 Task: Create a digital collage inspired by a song: Choose a favorite song and create a digital collage that visually represents its mood, lyrics, or overall theme using Photoshop.
Action: Mouse moved to (443, 299)
Screenshot: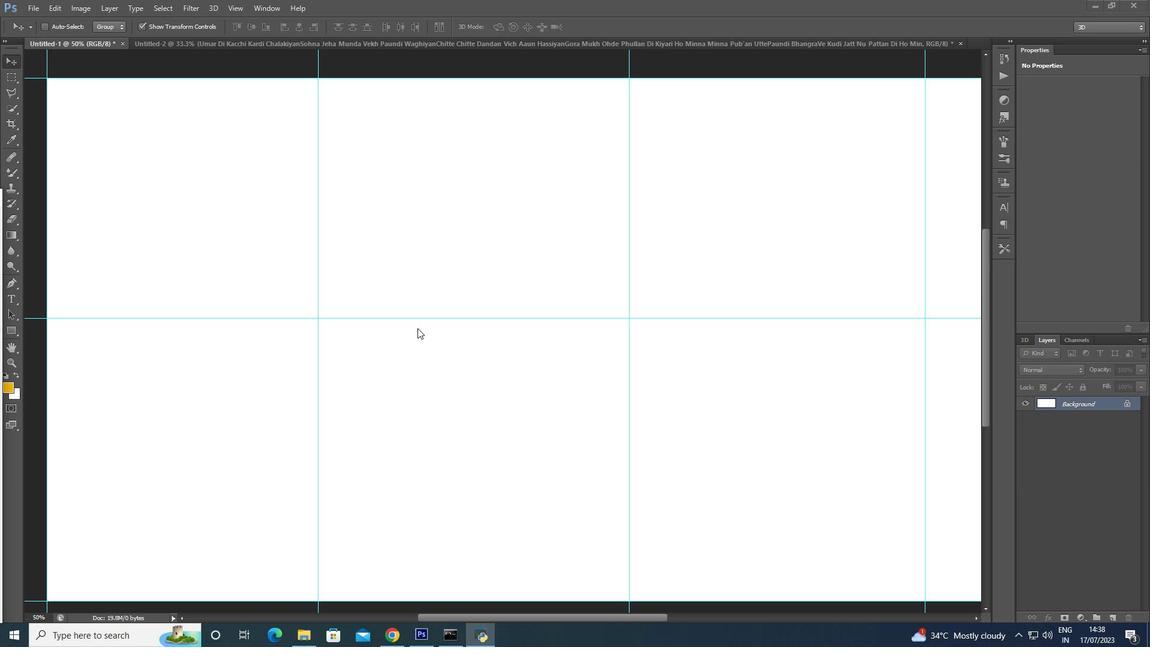 
Action: Mouse pressed left at (443, 299)
Screenshot: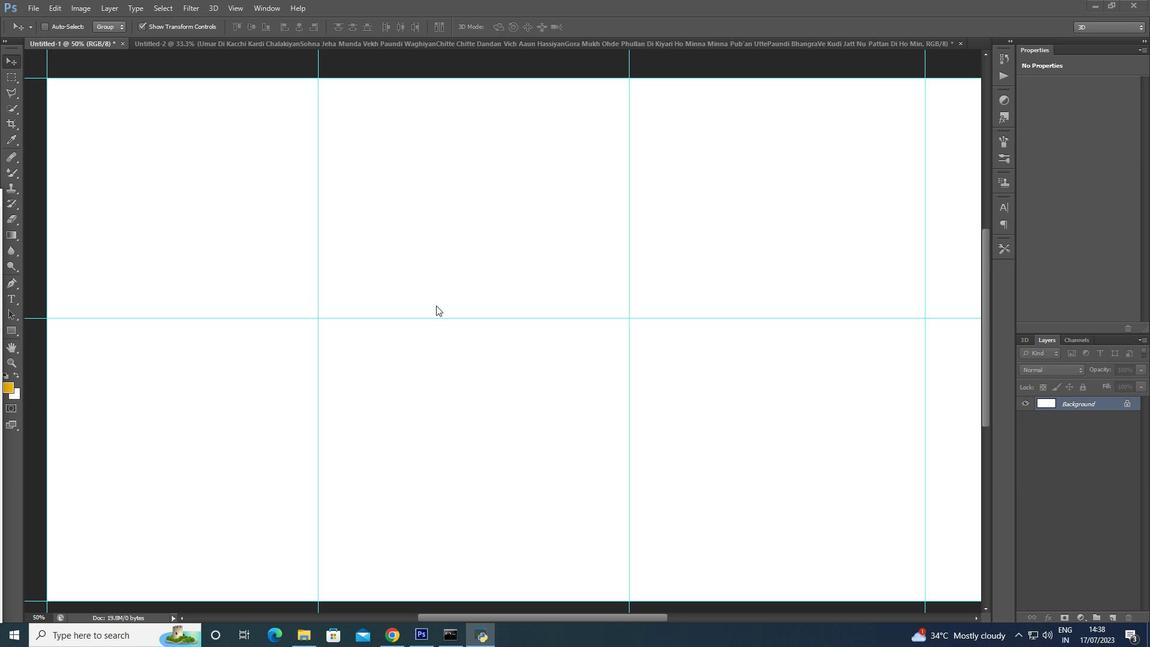 
Action: Mouse moved to (1111, 614)
Screenshot: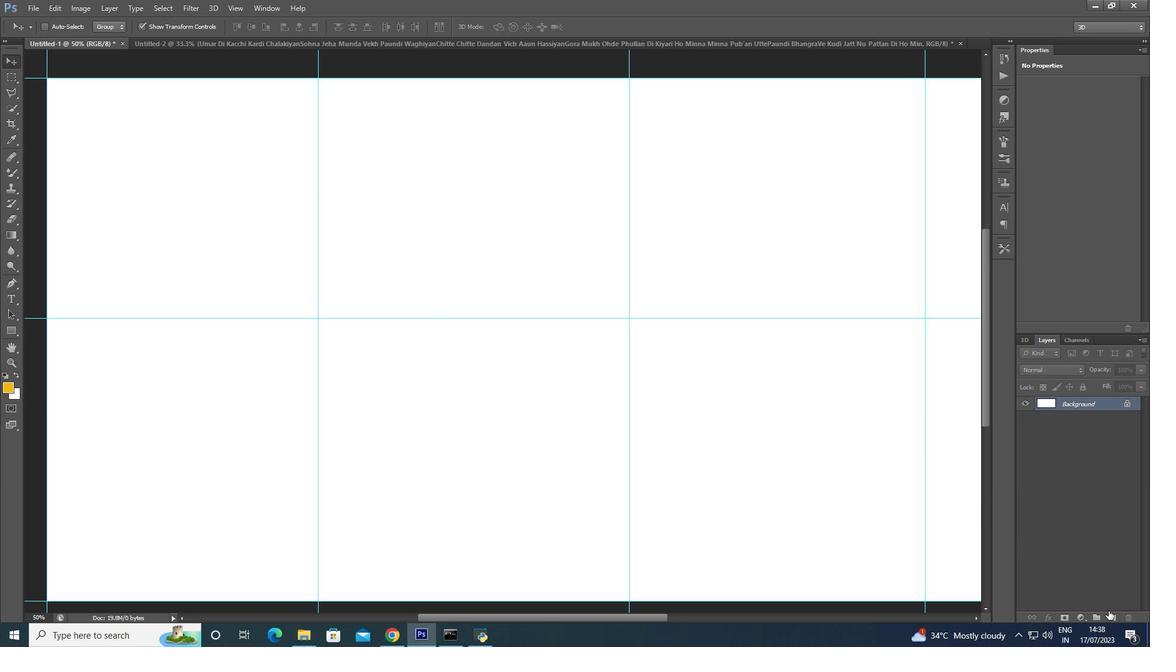 
Action: Mouse pressed left at (1111, 614)
Screenshot: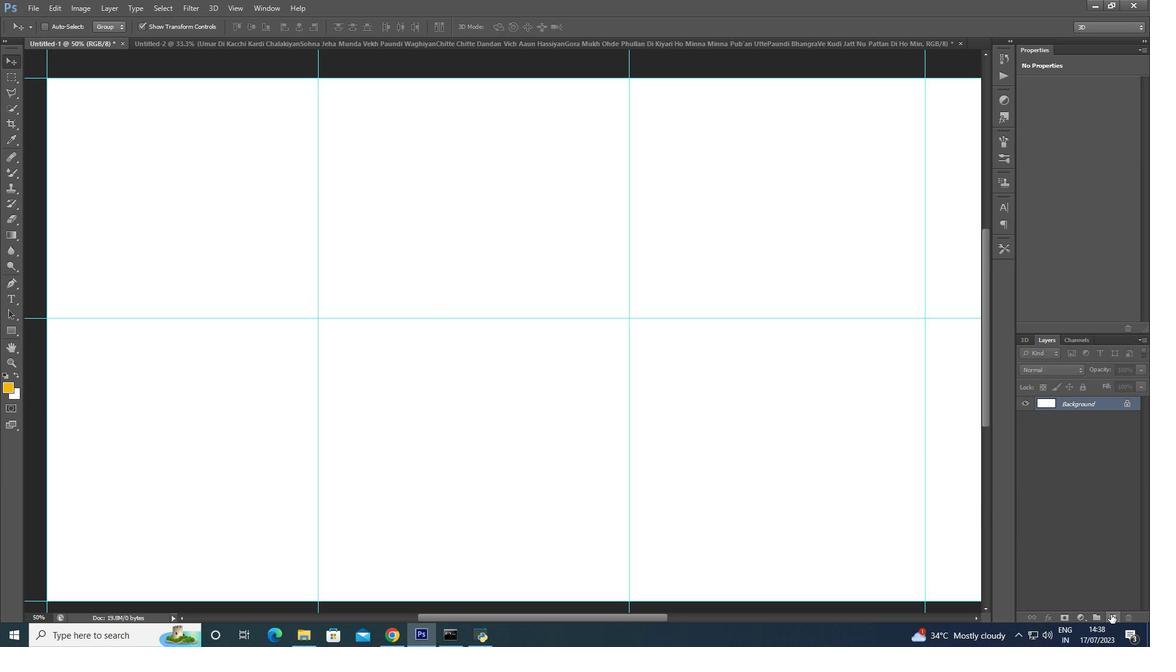
Action: Mouse moved to (17, 95)
Screenshot: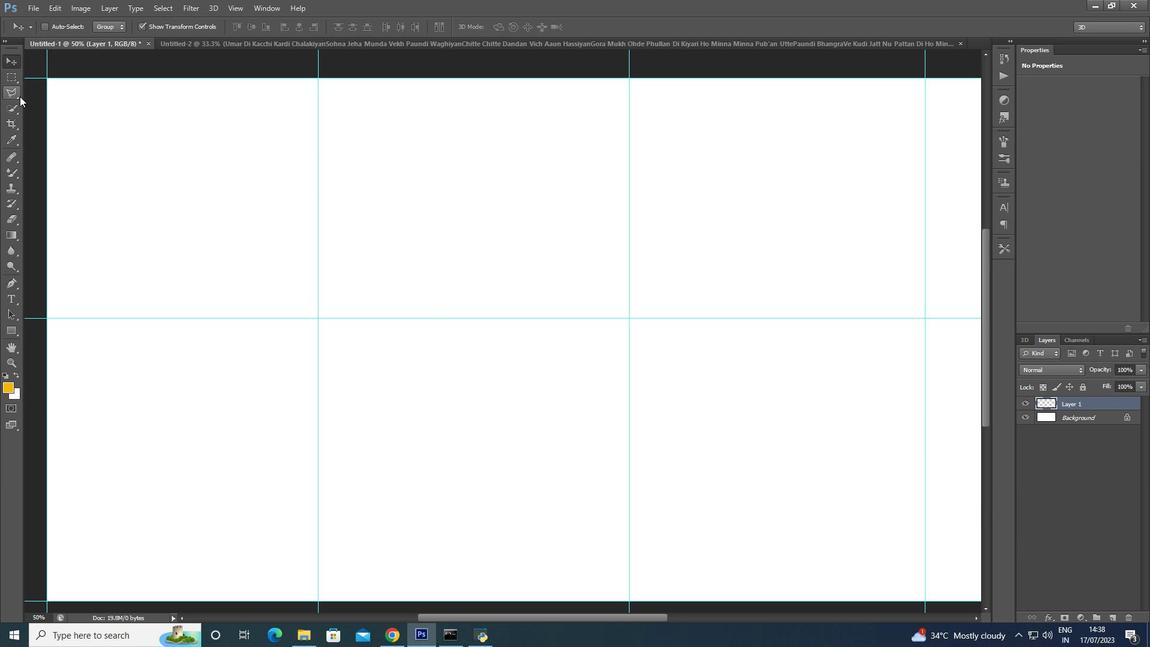 
Action: Mouse pressed left at (17, 95)
Screenshot: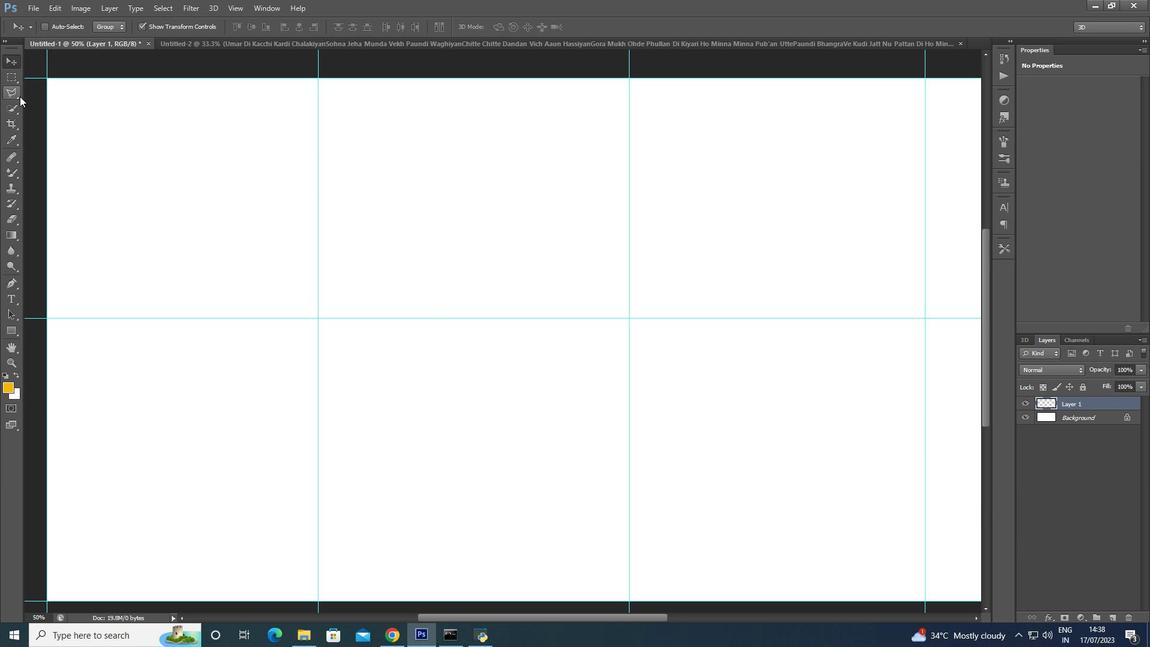 
Action: Mouse moved to (627, 77)
Screenshot: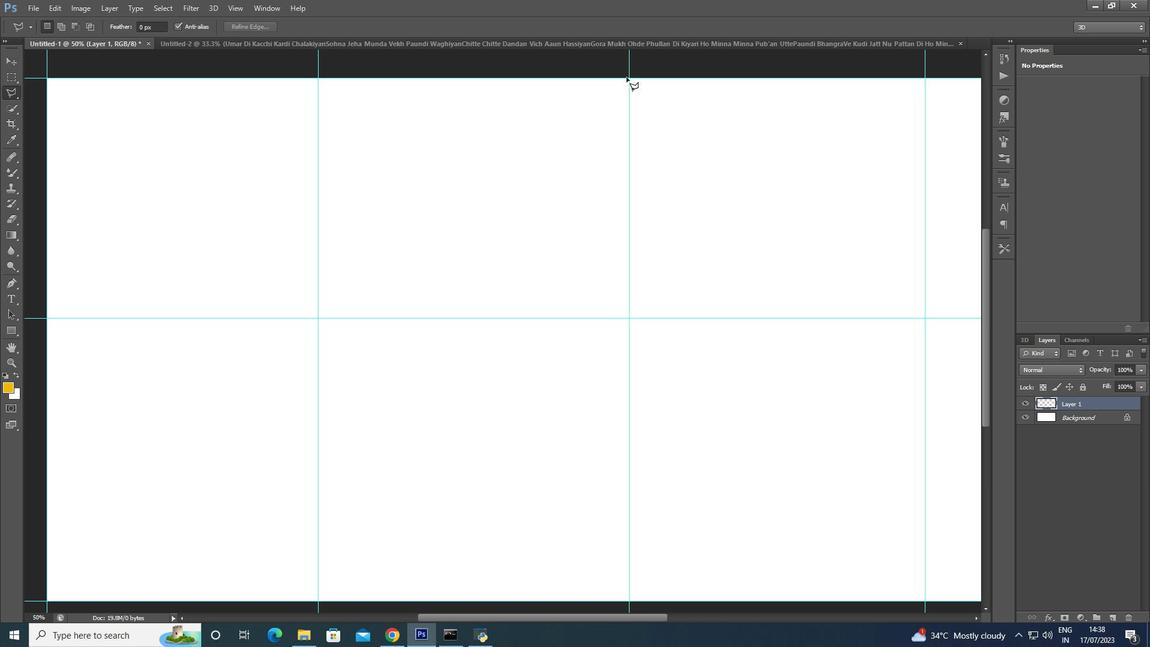
Action: Mouse pressed left at (627, 77)
Screenshot: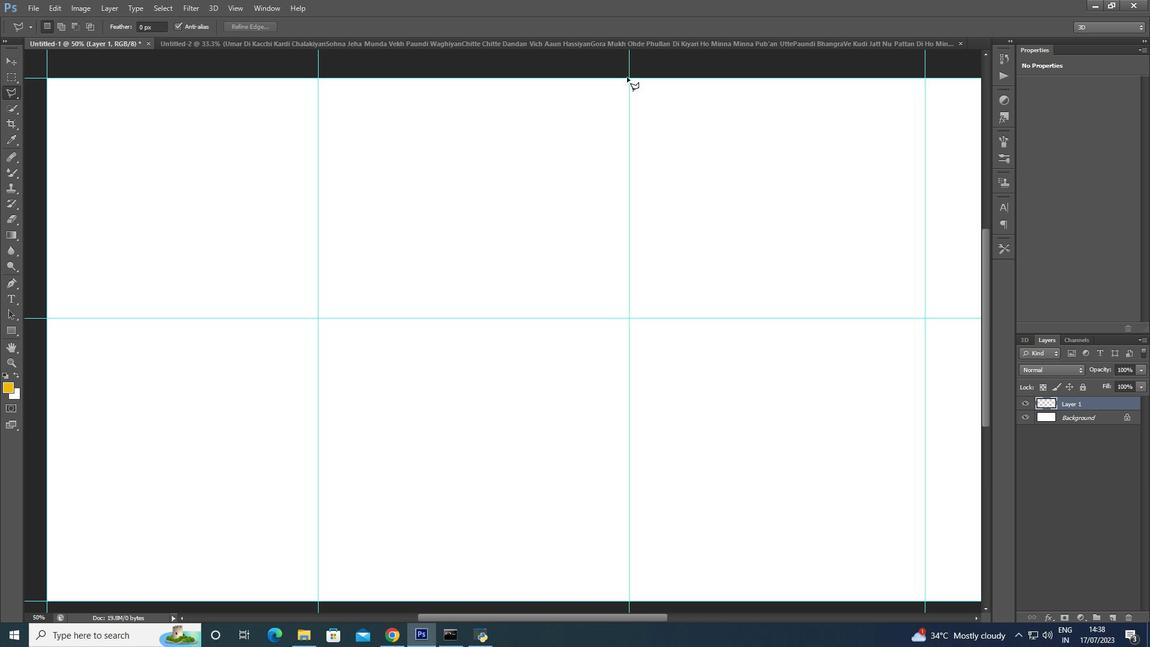 
Action: Mouse moved to (319, 318)
Screenshot: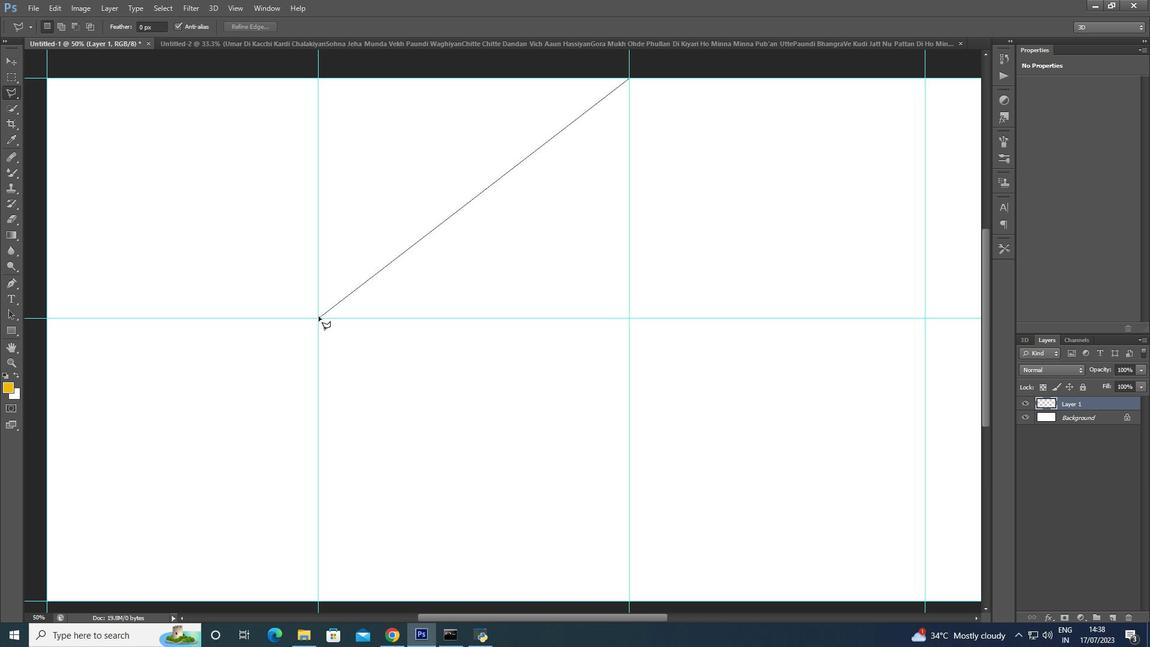
Action: Mouse pressed left at (319, 318)
Screenshot: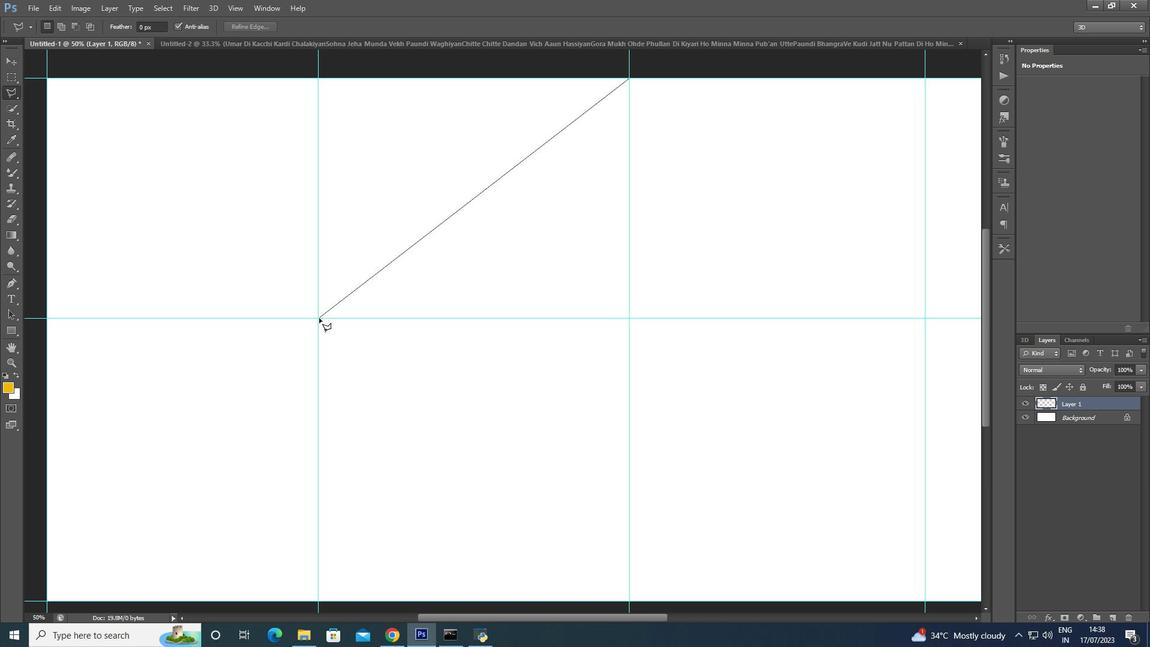 
Action: Mouse moved to (625, 602)
Screenshot: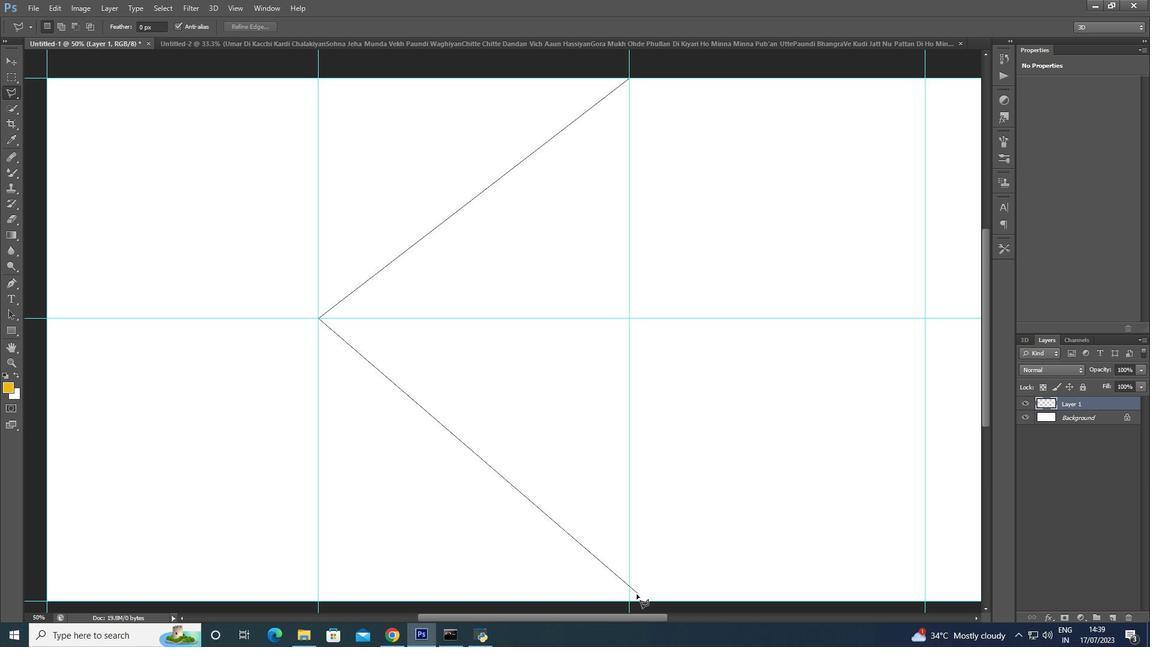 
Action: Mouse pressed left at (625, 602)
Screenshot: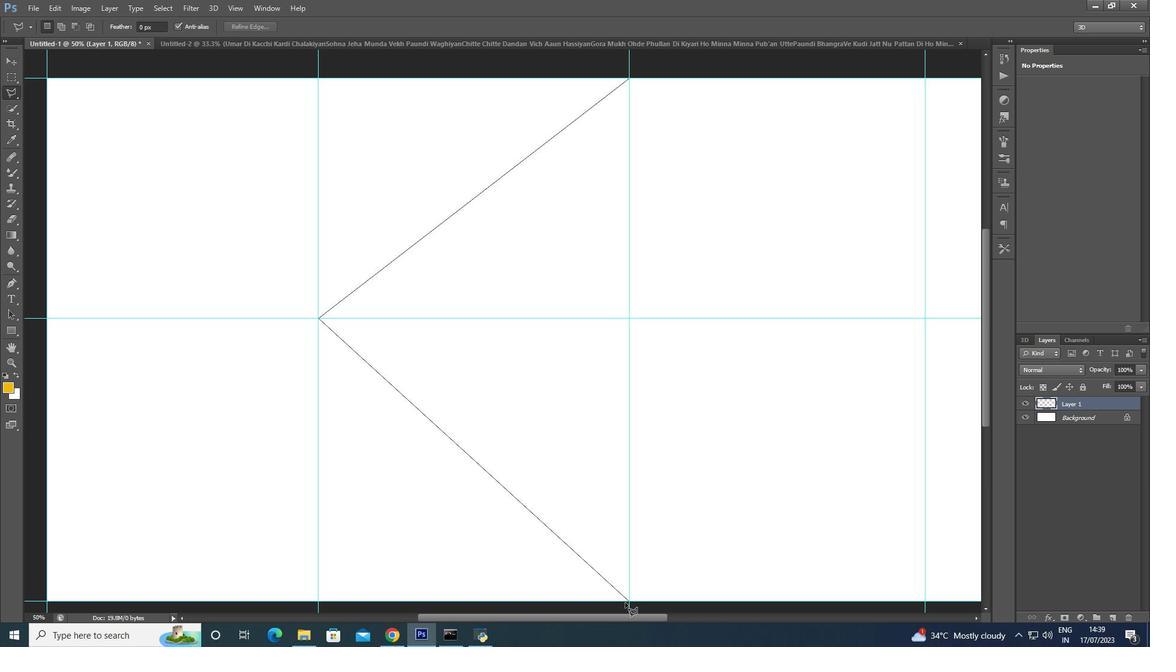 
Action: Mouse moved to (925, 318)
Screenshot: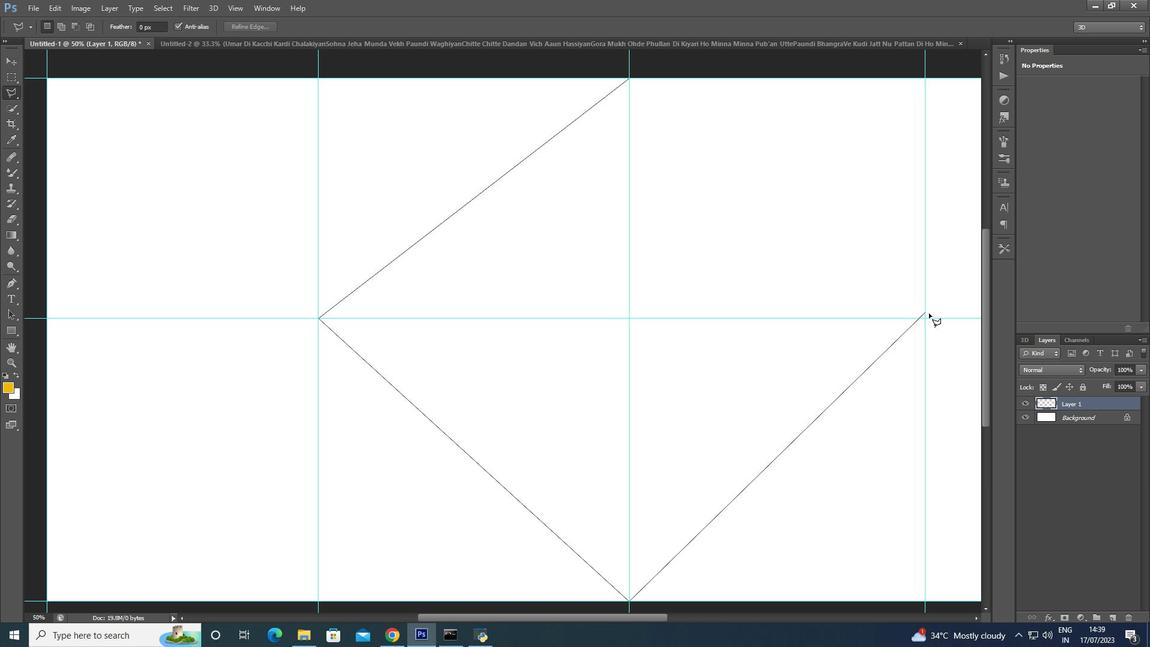 
Action: Mouse pressed left at (925, 318)
Screenshot: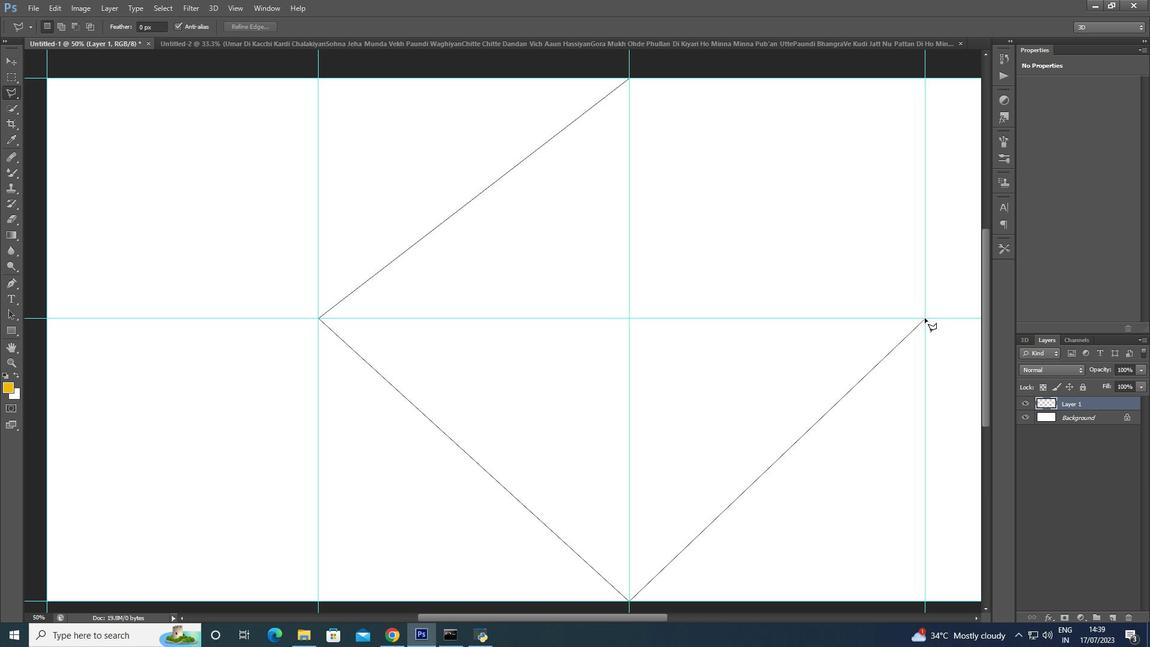 
Action: Mouse moved to (630, 79)
Screenshot: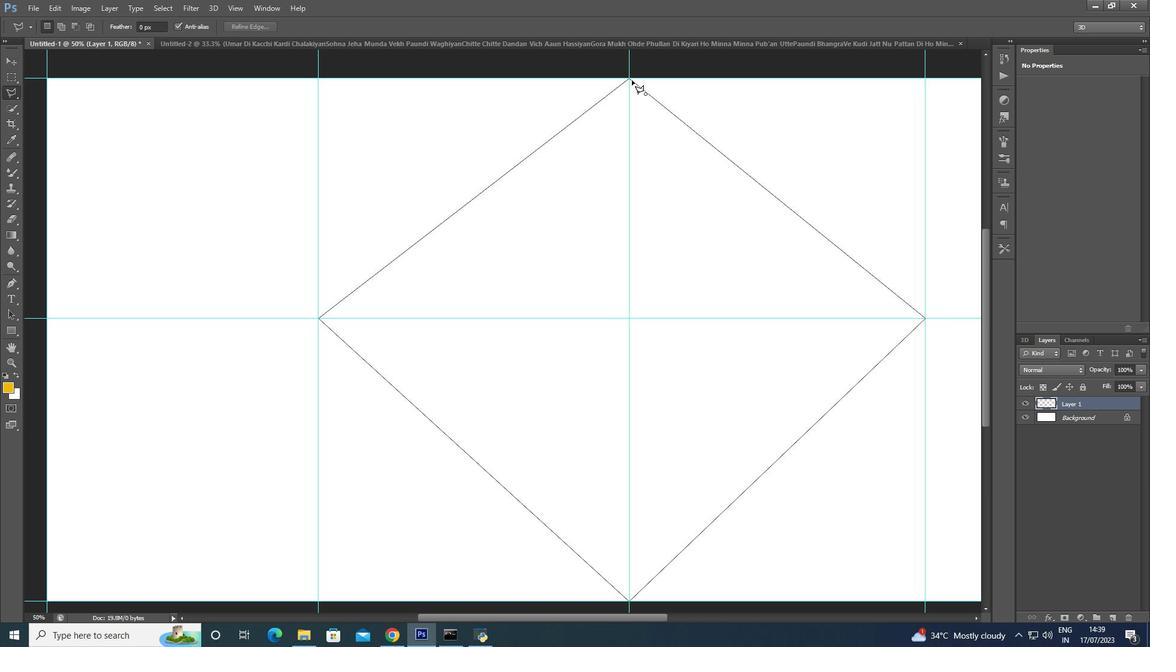 
Action: Mouse pressed left at (630, 79)
Screenshot: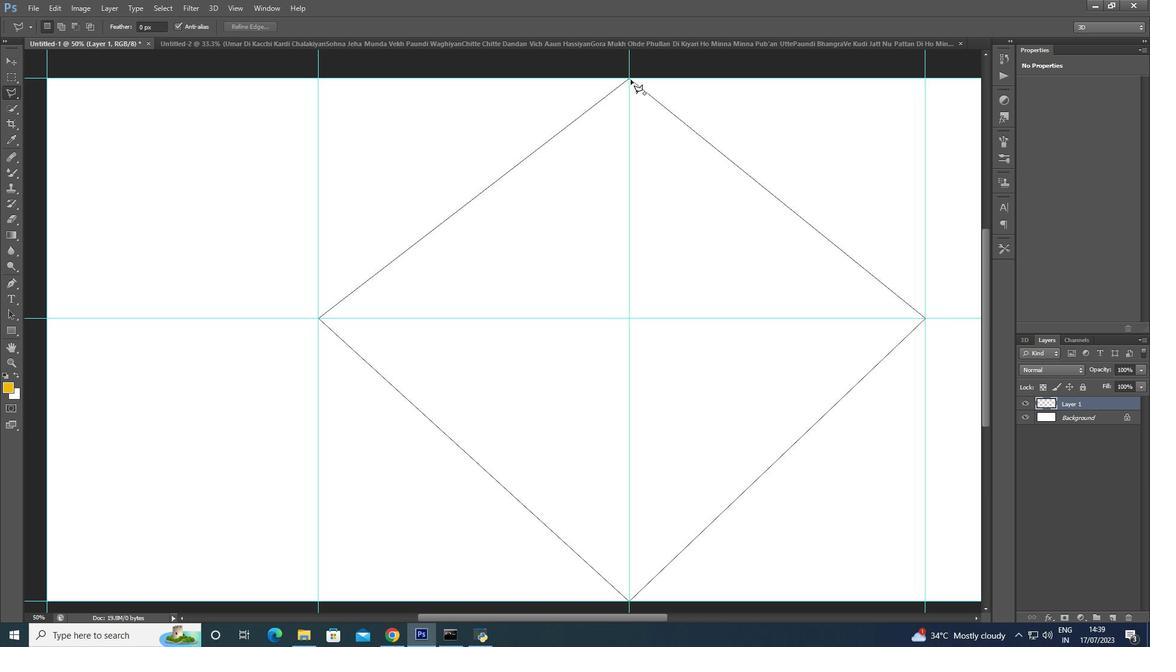 
Action: Mouse moved to (513, 125)
Screenshot: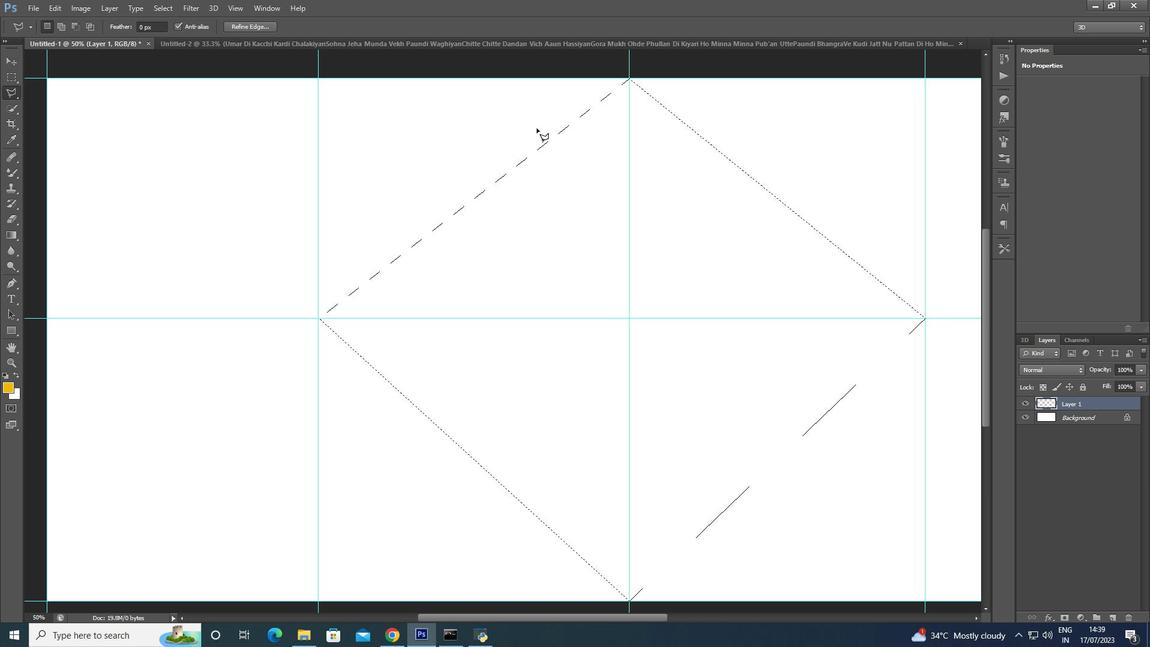 
Action: Mouse pressed right at (513, 125)
Screenshot: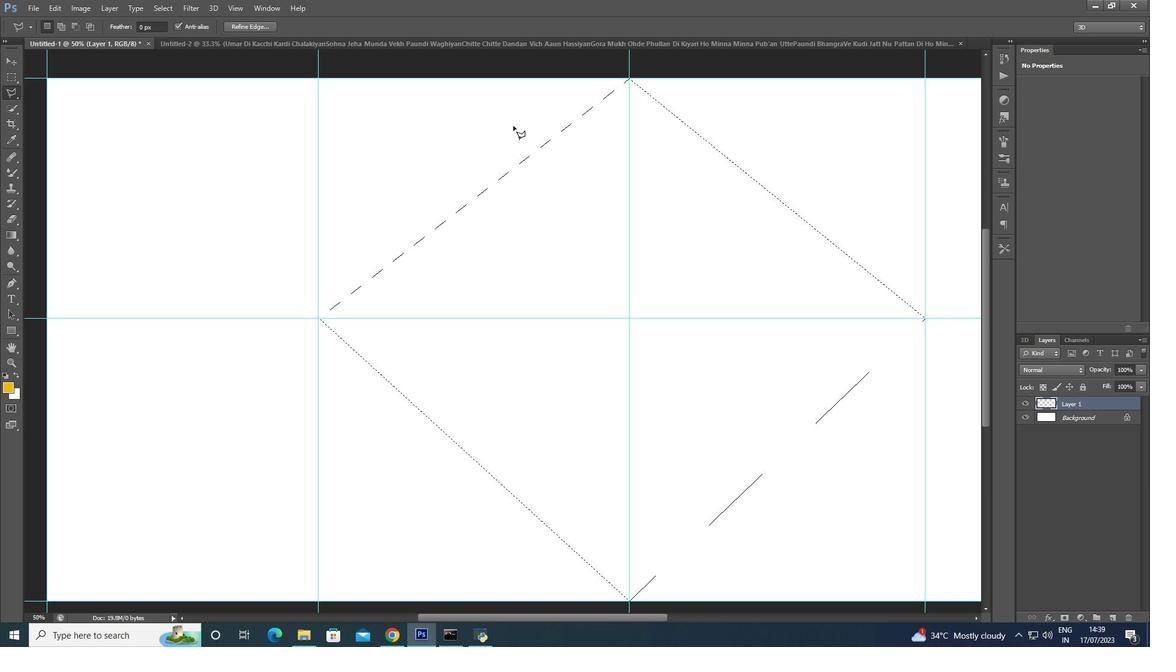 
Action: Mouse moved to (554, 295)
Screenshot: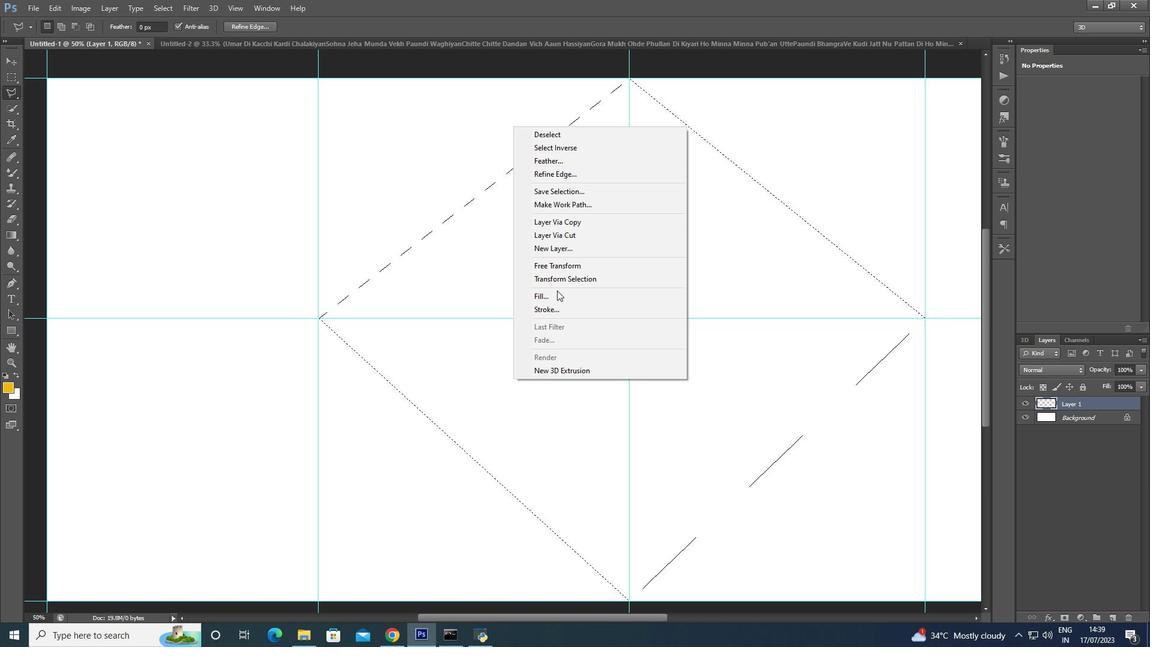 
Action: Mouse pressed left at (554, 295)
Screenshot: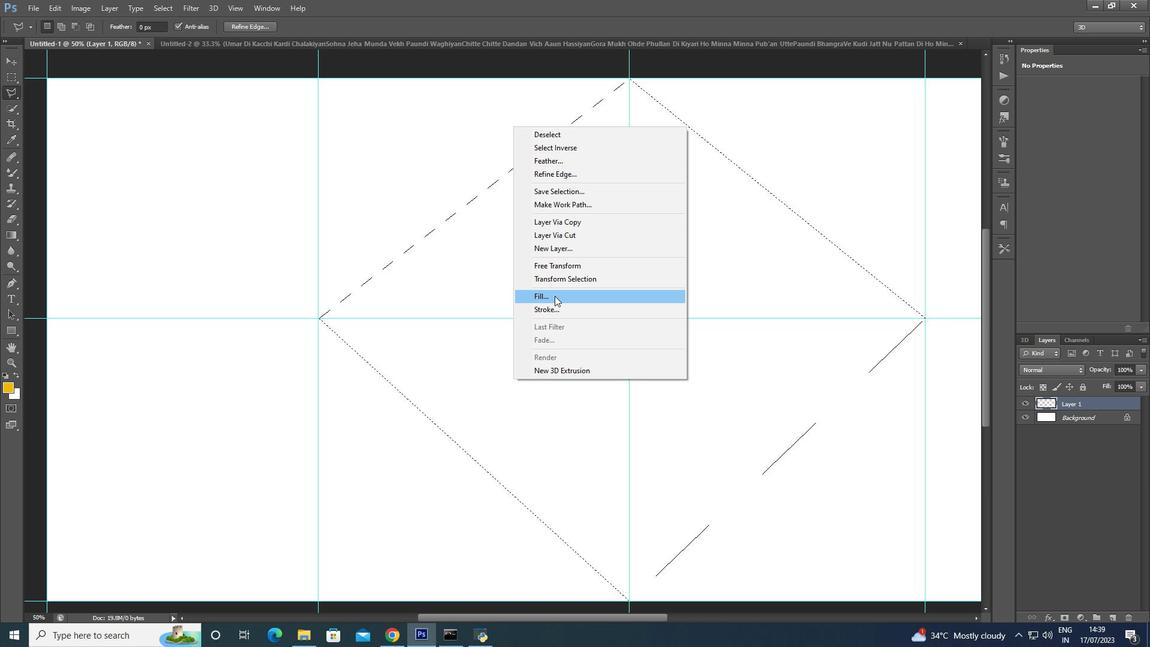 
Action: Mouse moved to (650, 182)
Screenshot: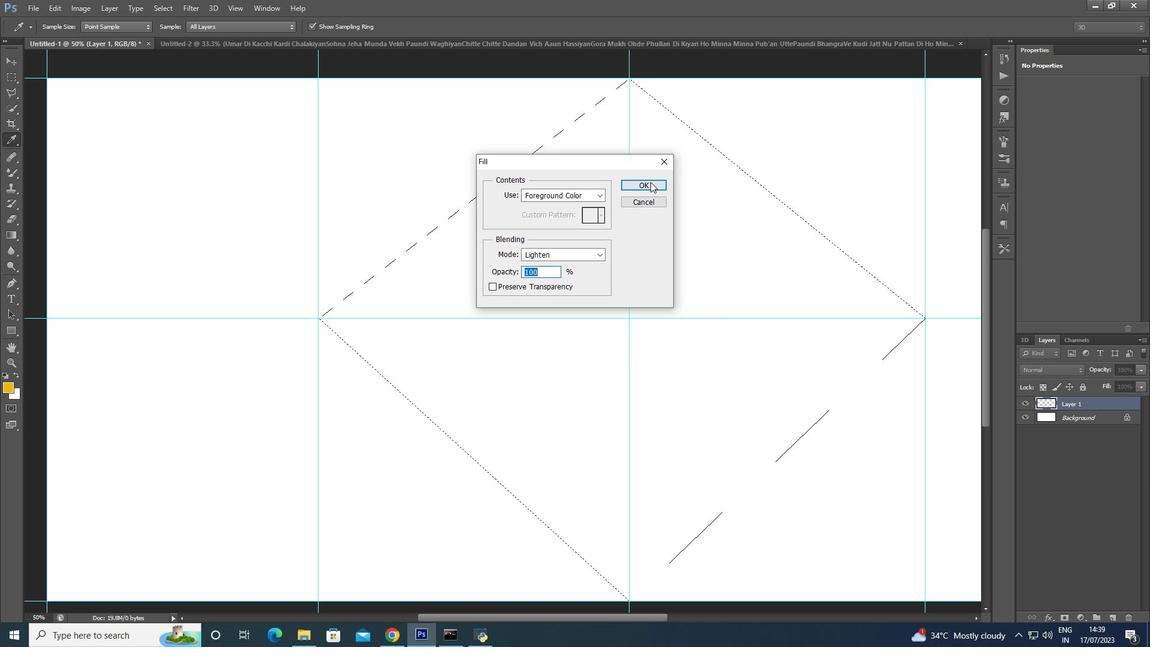 
Action: Mouse pressed left at (650, 182)
Screenshot: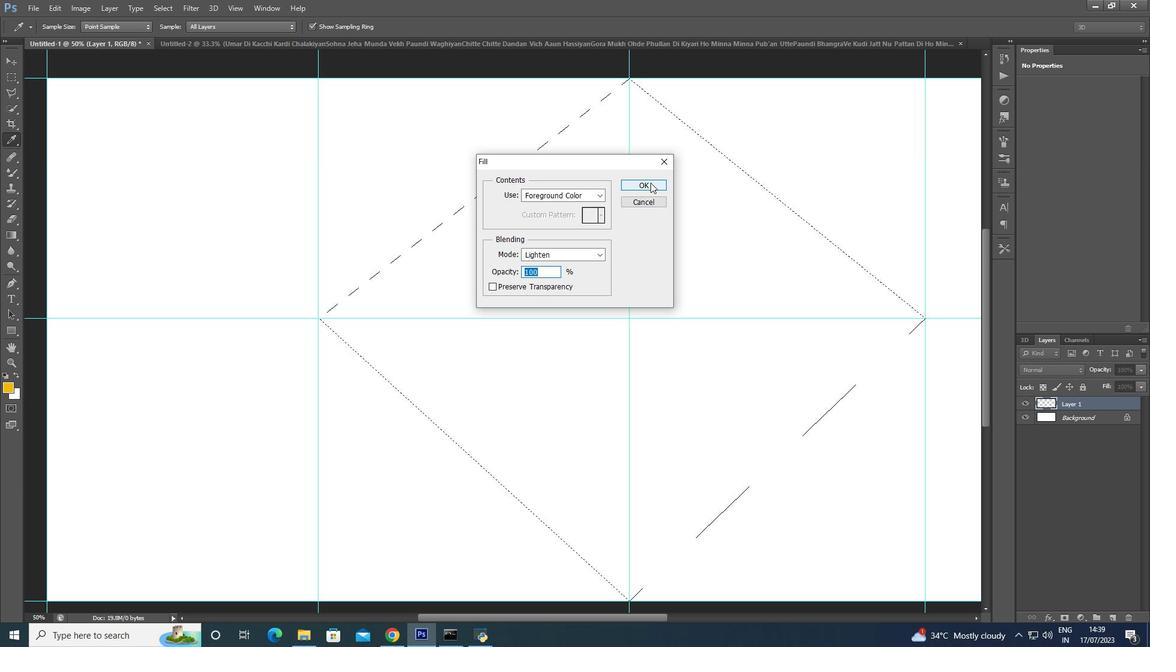 
Action: Mouse moved to (1112, 614)
Screenshot: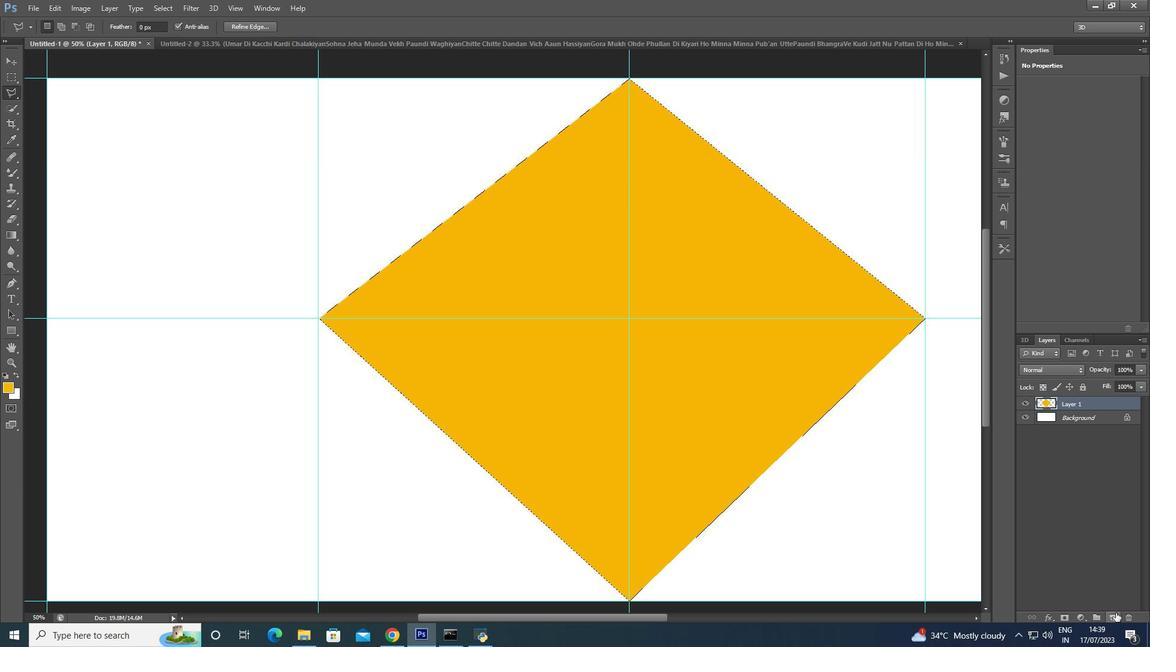 
Action: Mouse pressed left at (1112, 614)
Screenshot: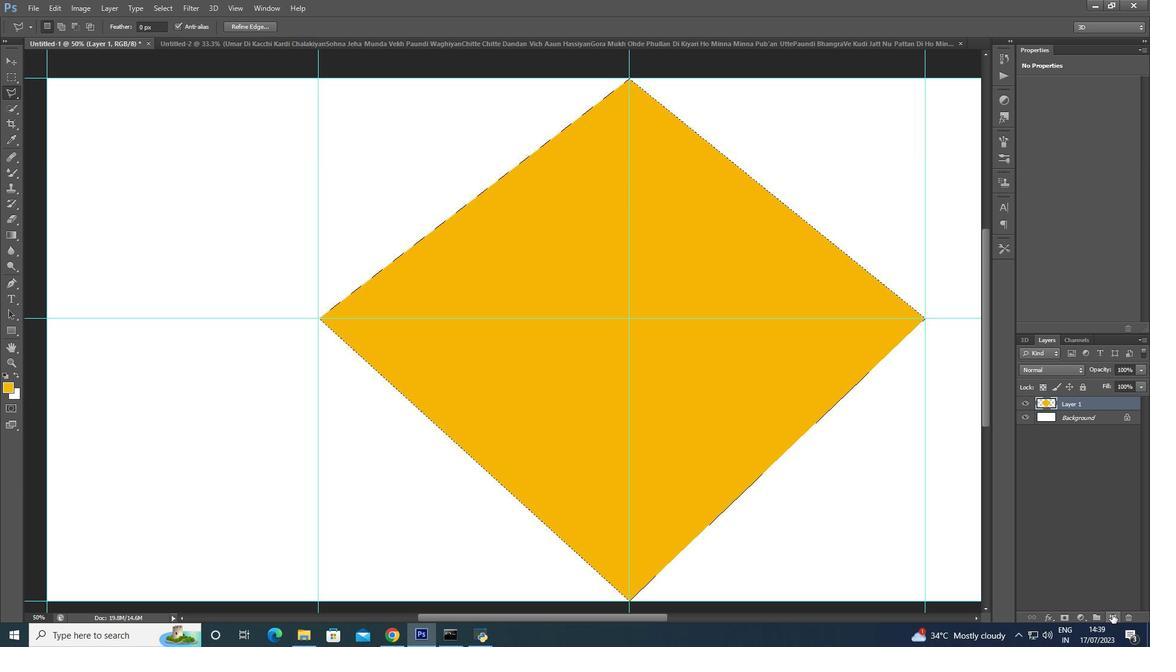 
Action: Mouse moved to (1082, 405)
Screenshot: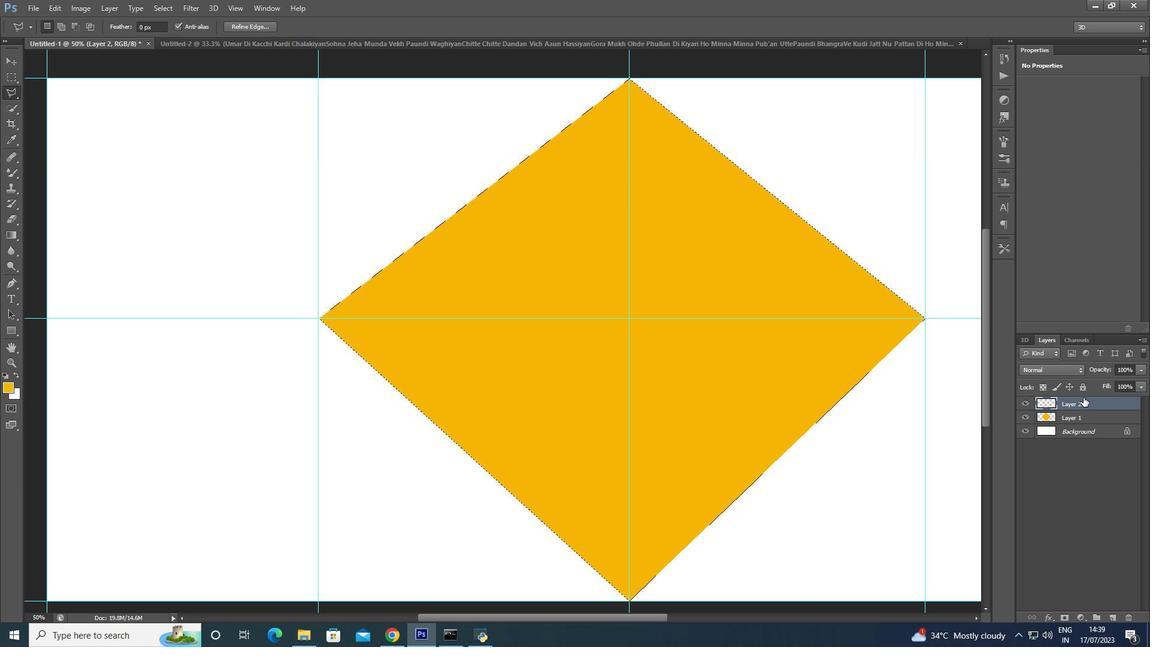 
Action: Mouse pressed left at (1082, 405)
Screenshot: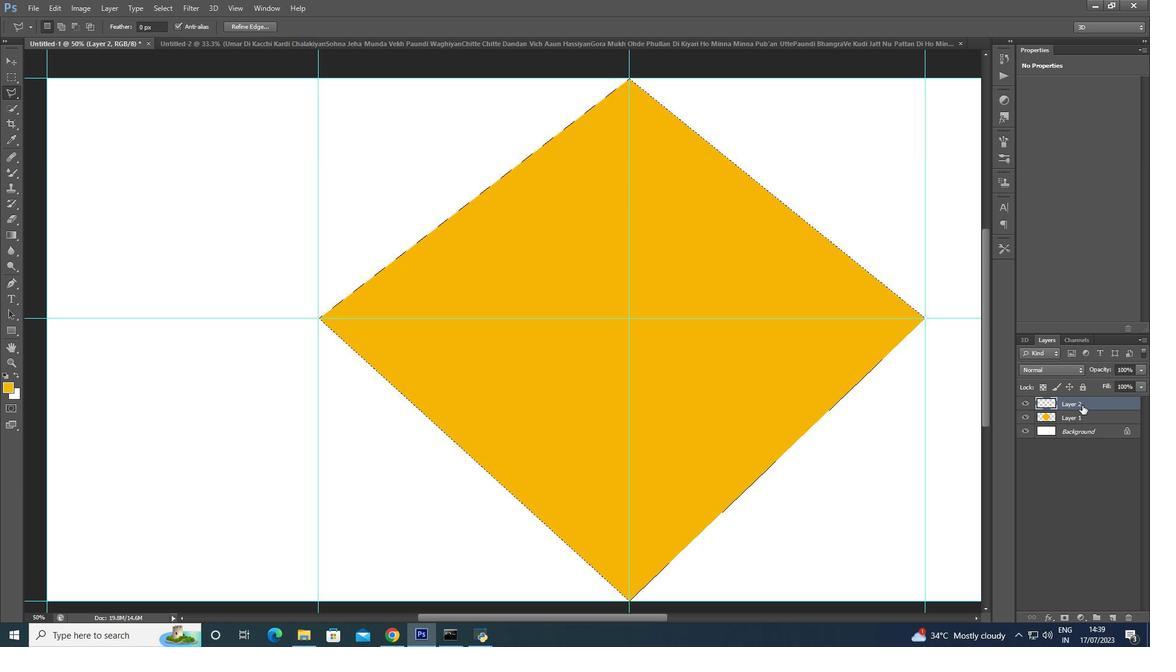 
Action: Mouse moved to (12, 92)
Screenshot: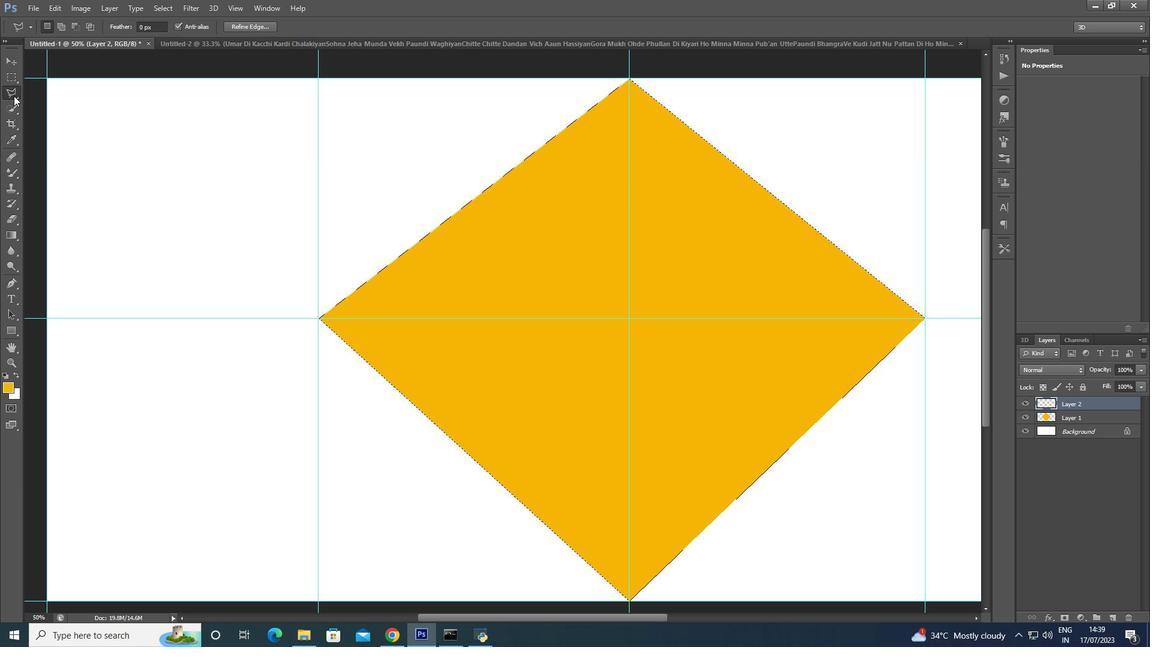
Action: Mouse pressed left at (12, 92)
Screenshot: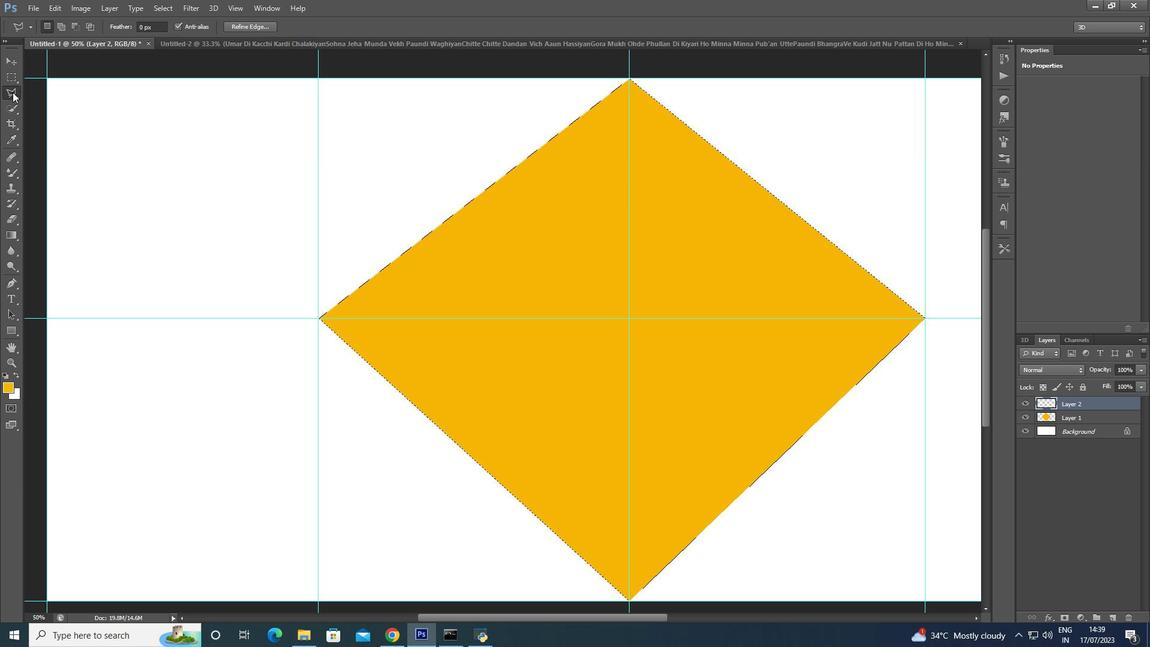 
Action: Mouse moved to (46, 79)
Screenshot: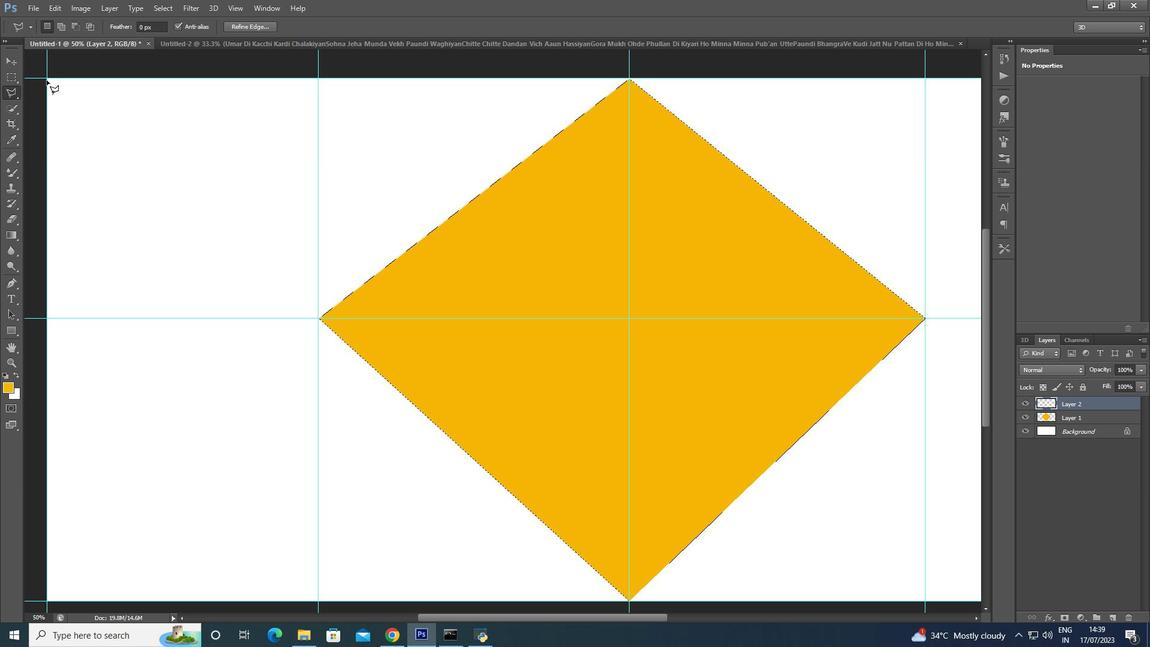 
Action: Mouse pressed left at (46, 79)
Screenshot: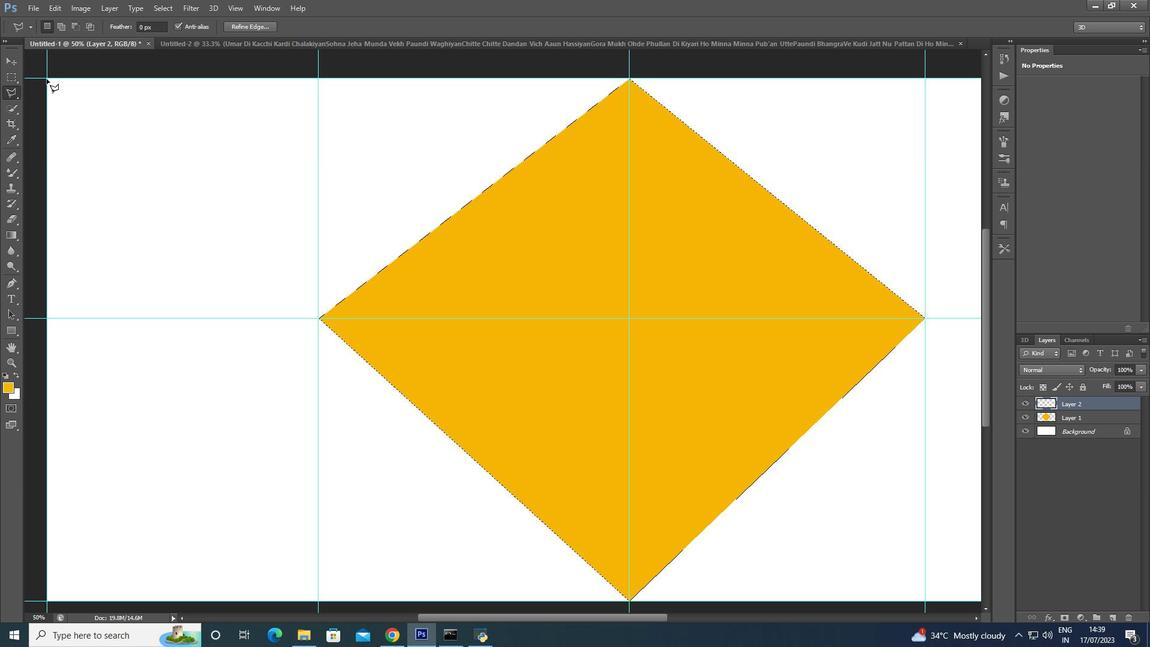 
Action: Mouse moved to (44, 76)
Screenshot: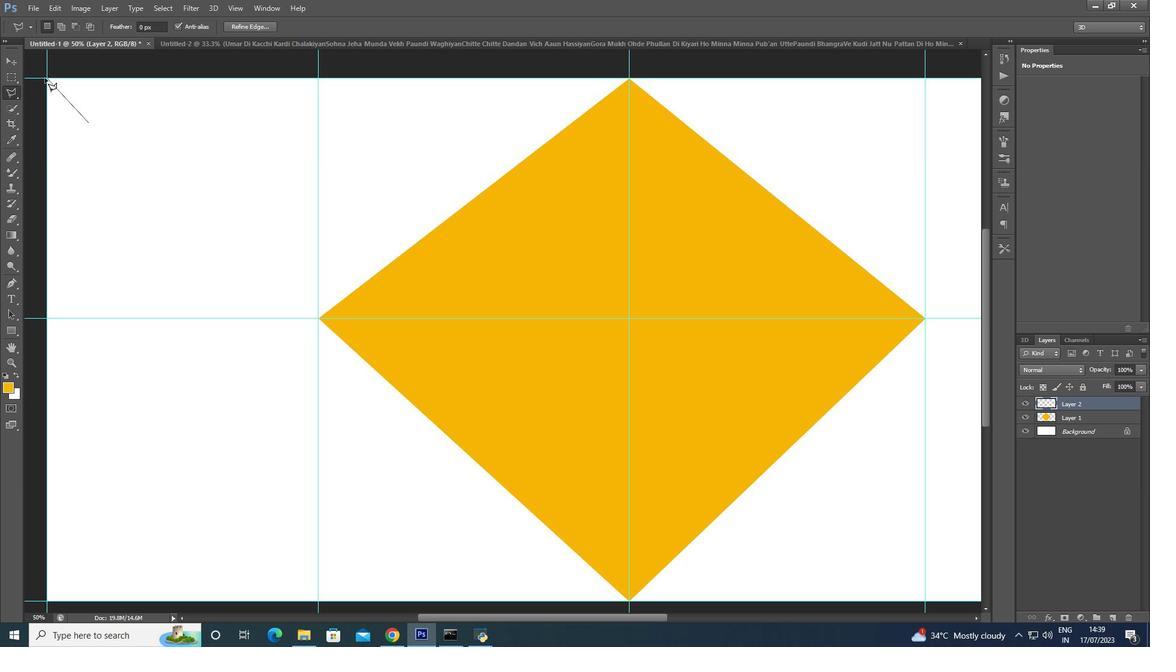 
Action: Mouse pressed left at (44, 76)
Screenshot: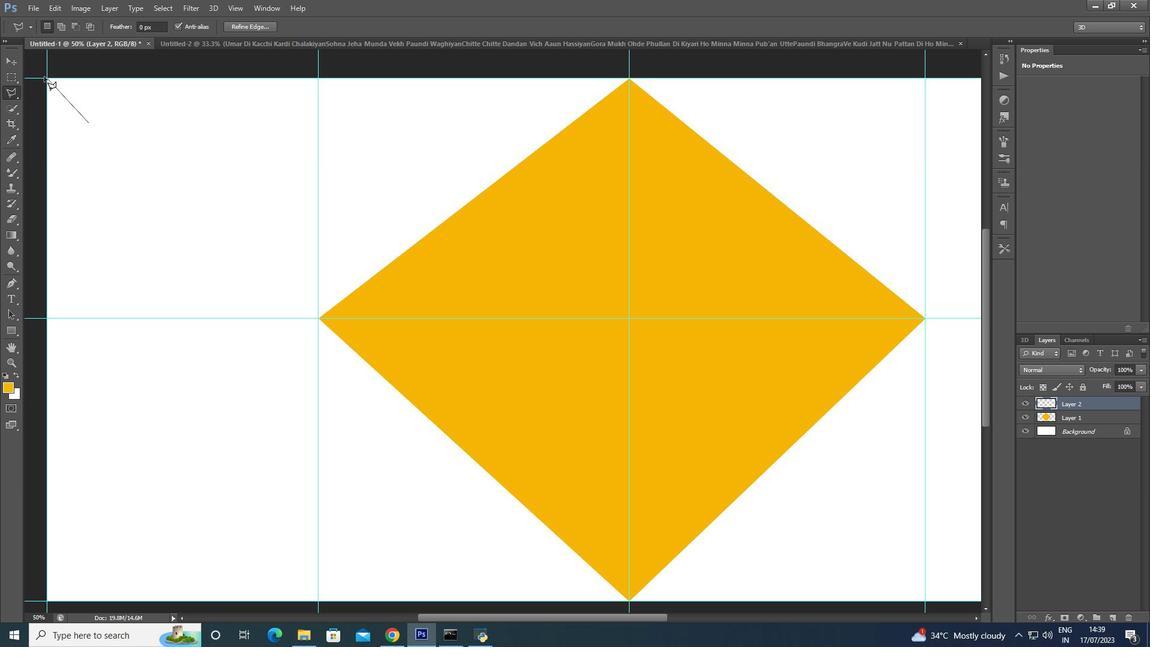 
Action: Mouse moved to (263, 265)
Screenshot: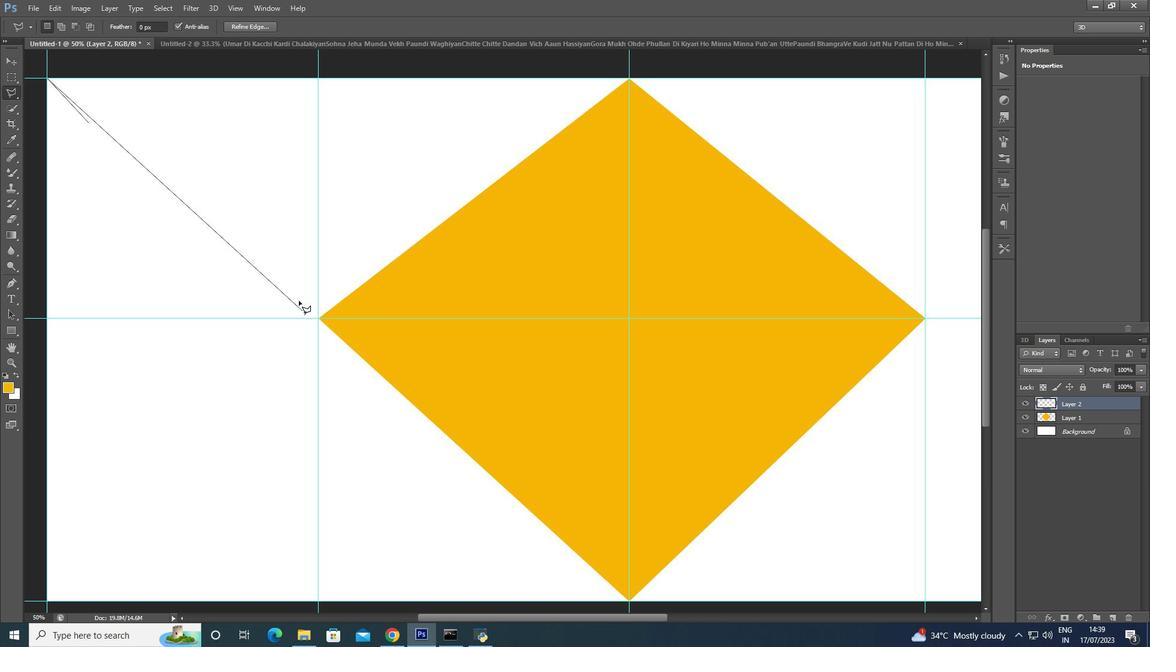 
Action: Mouse pressed left at (263, 265)
Screenshot: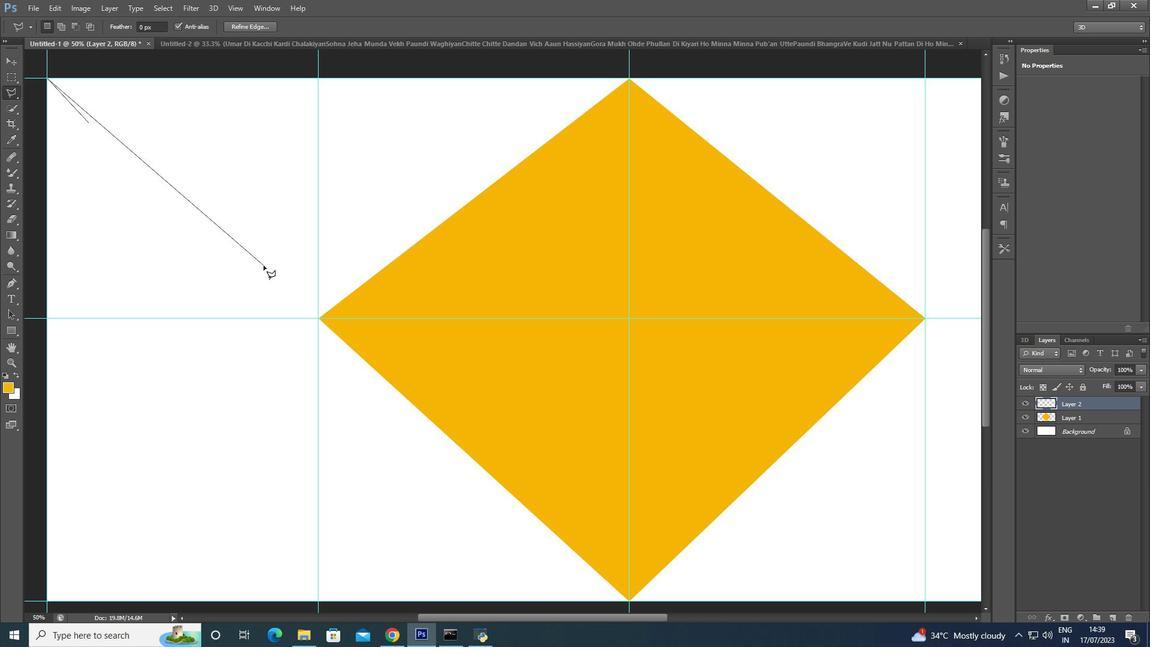 
Action: Mouse pressed left at (263, 265)
Screenshot: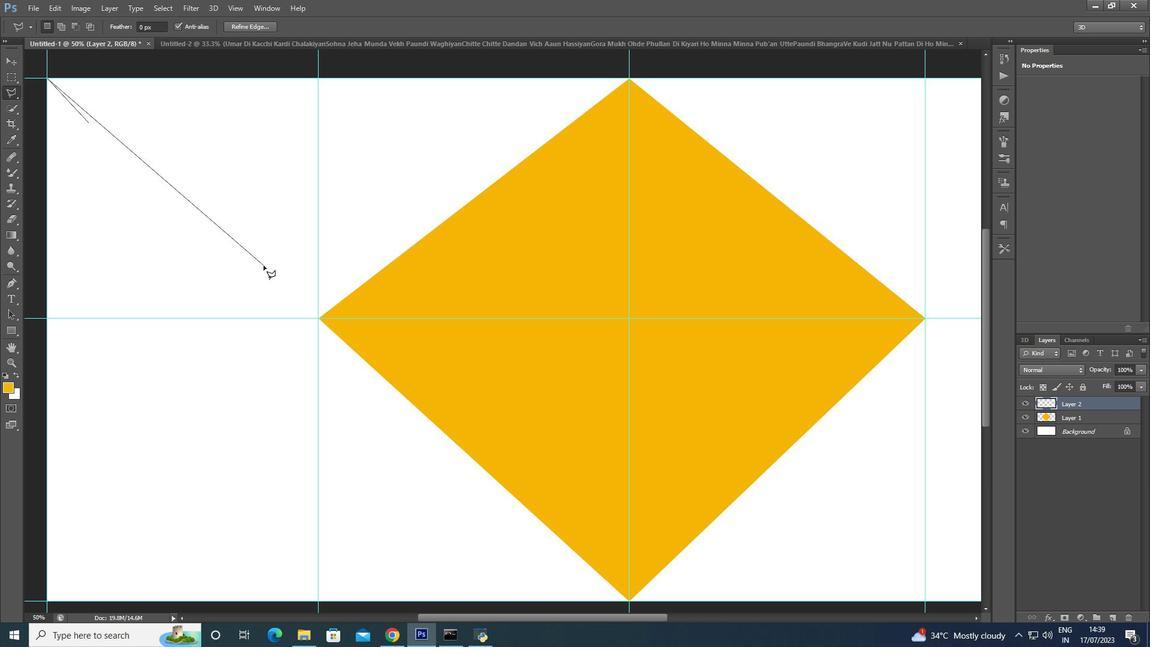 
Action: Mouse moved to (263, 263)
Screenshot: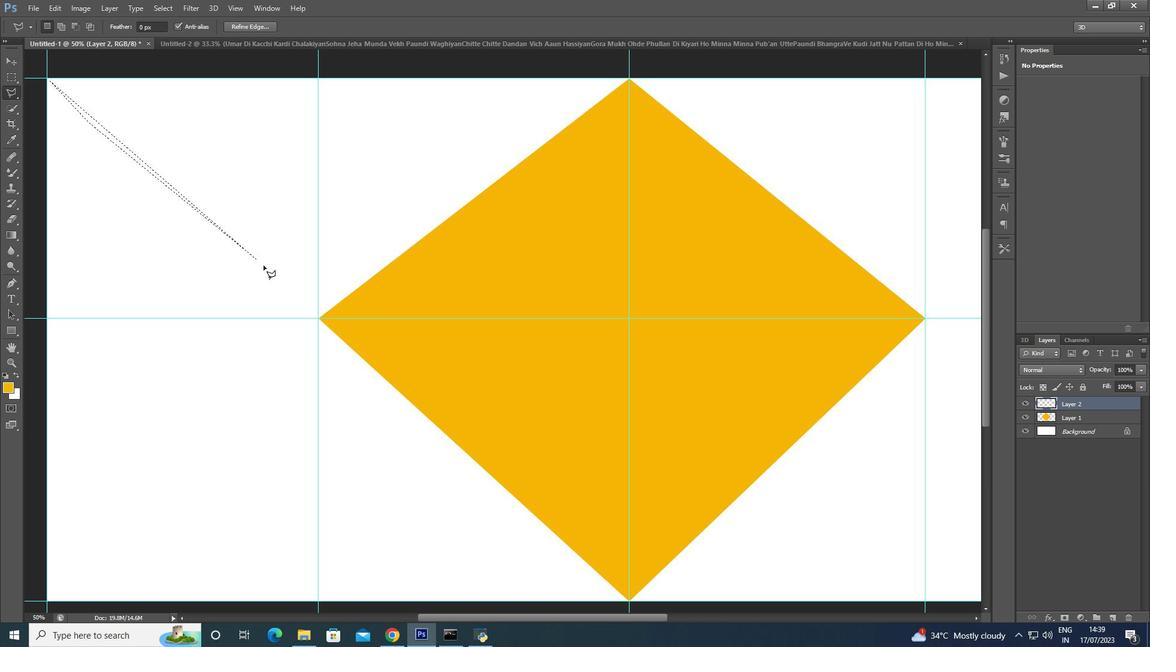 
Action: Key pressed ctrl+D
Screenshot: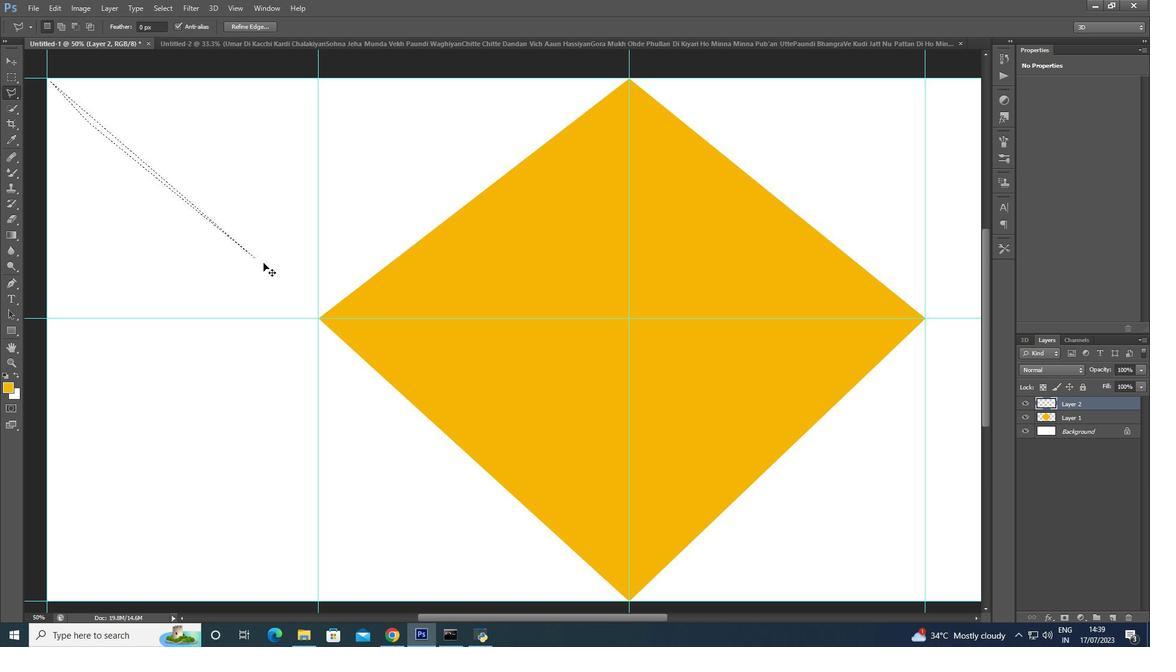 
Action: Mouse moved to (47, 78)
Screenshot: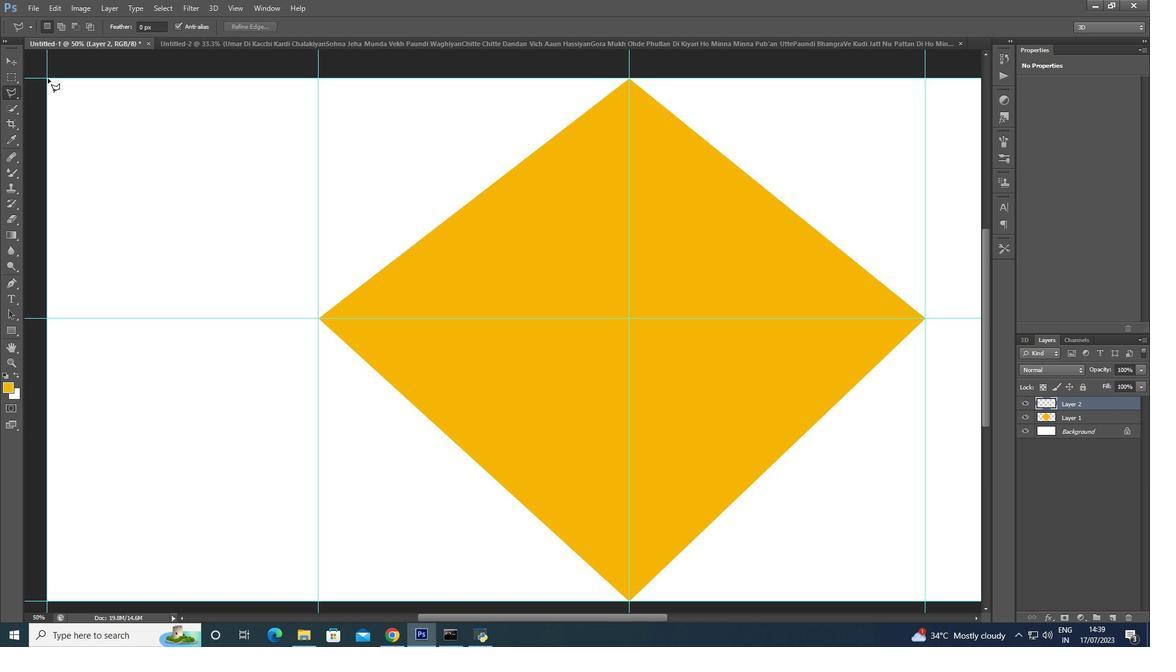 
Action: Mouse pressed left at (47, 78)
Screenshot: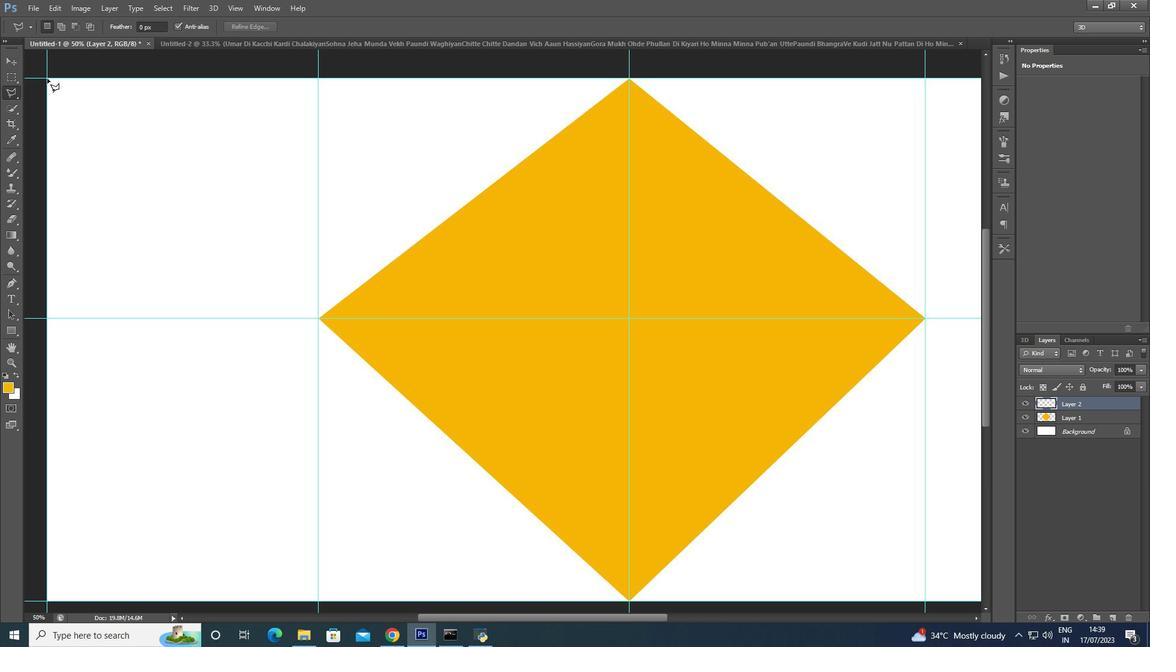 
Action: Mouse pressed left at (47, 78)
Screenshot: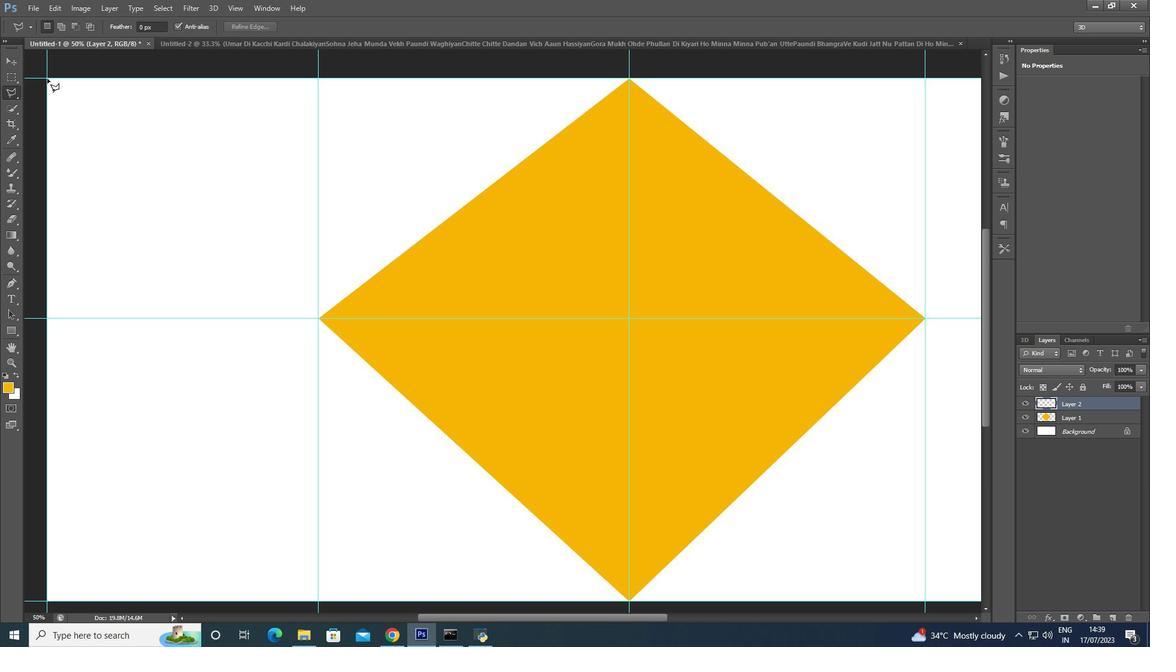 
Action: Mouse moved to (47, 78)
Screenshot: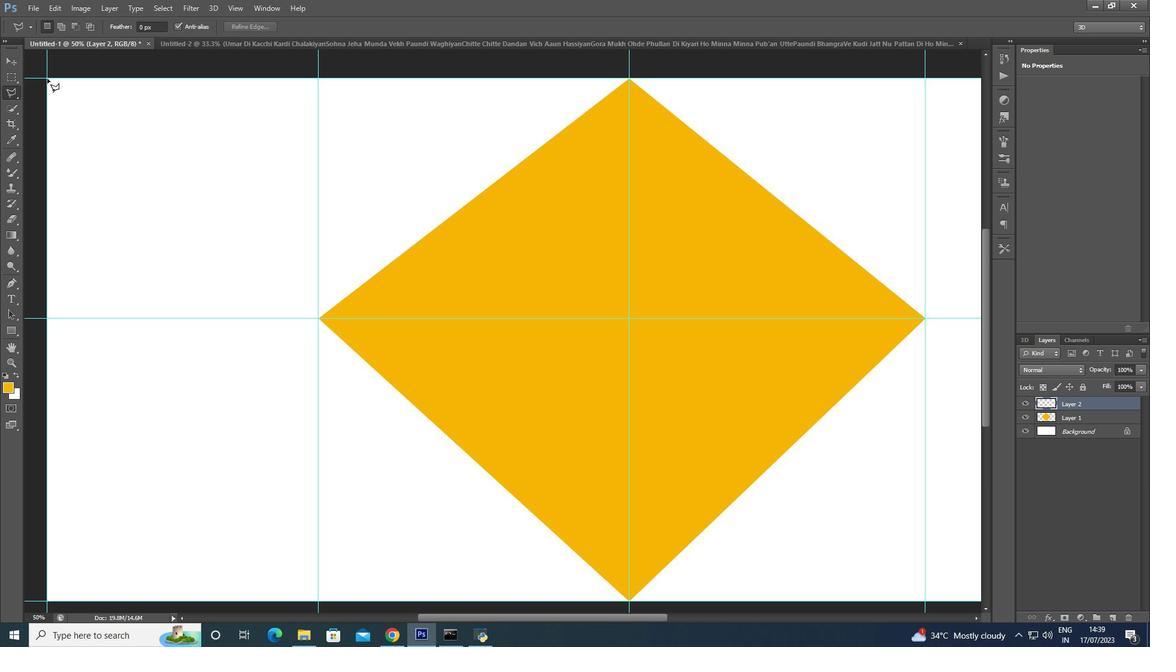 
Action: Mouse pressed left at (47, 78)
Screenshot: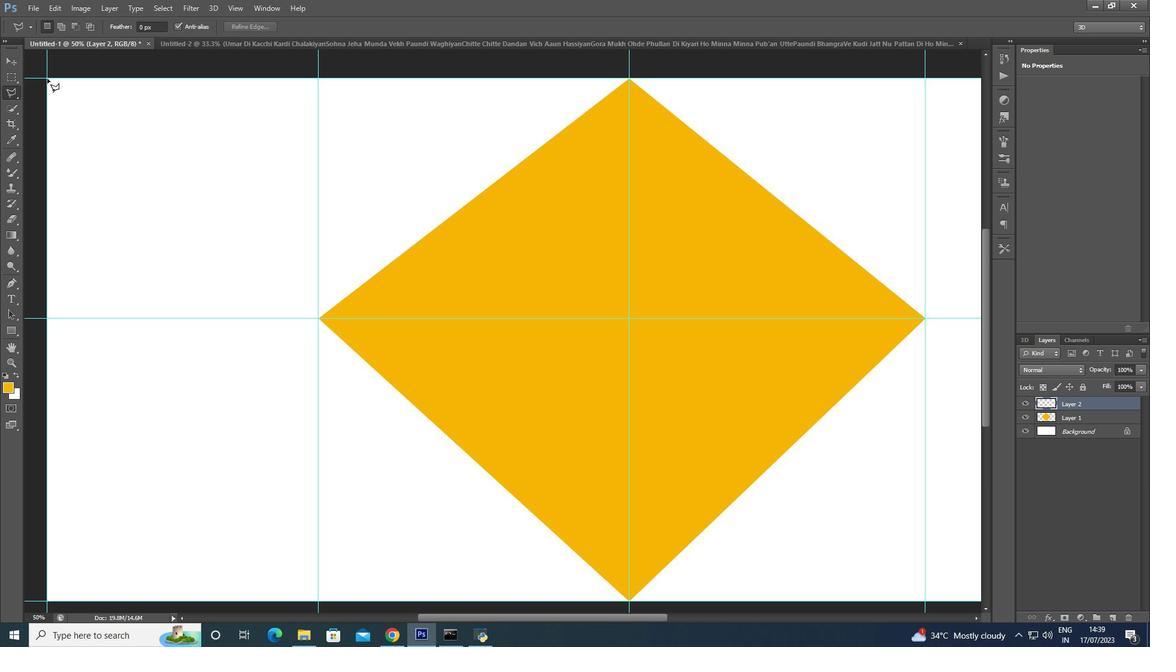 
Action: Mouse moved to (74, 105)
Screenshot: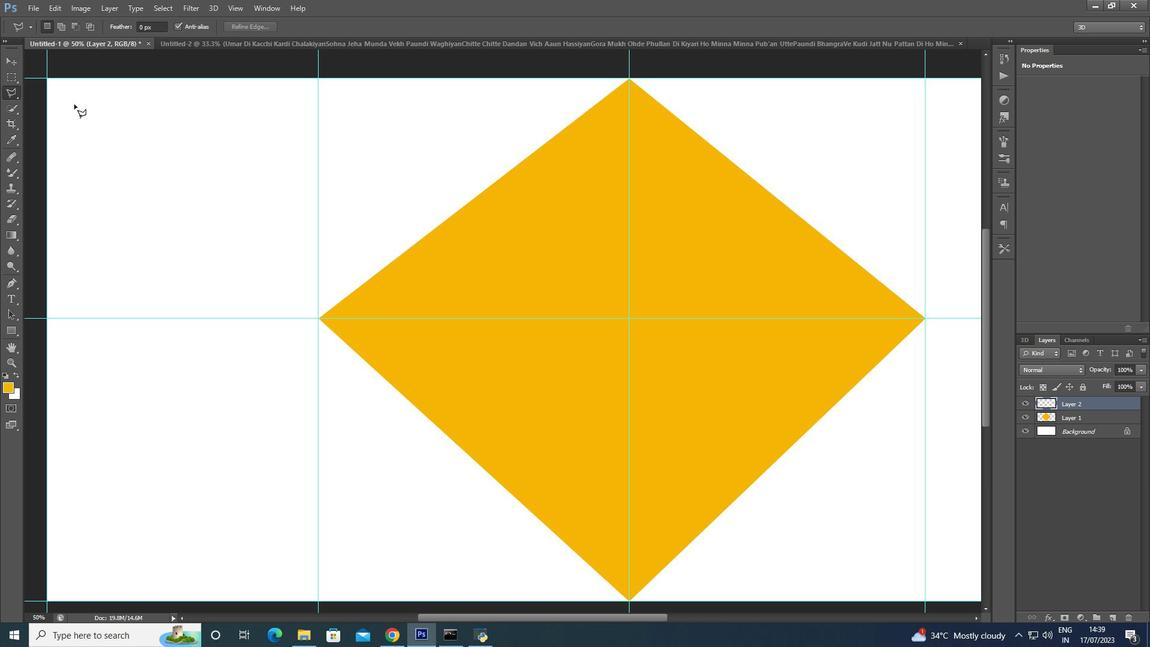
Action: Mouse pressed left at (74, 105)
Screenshot: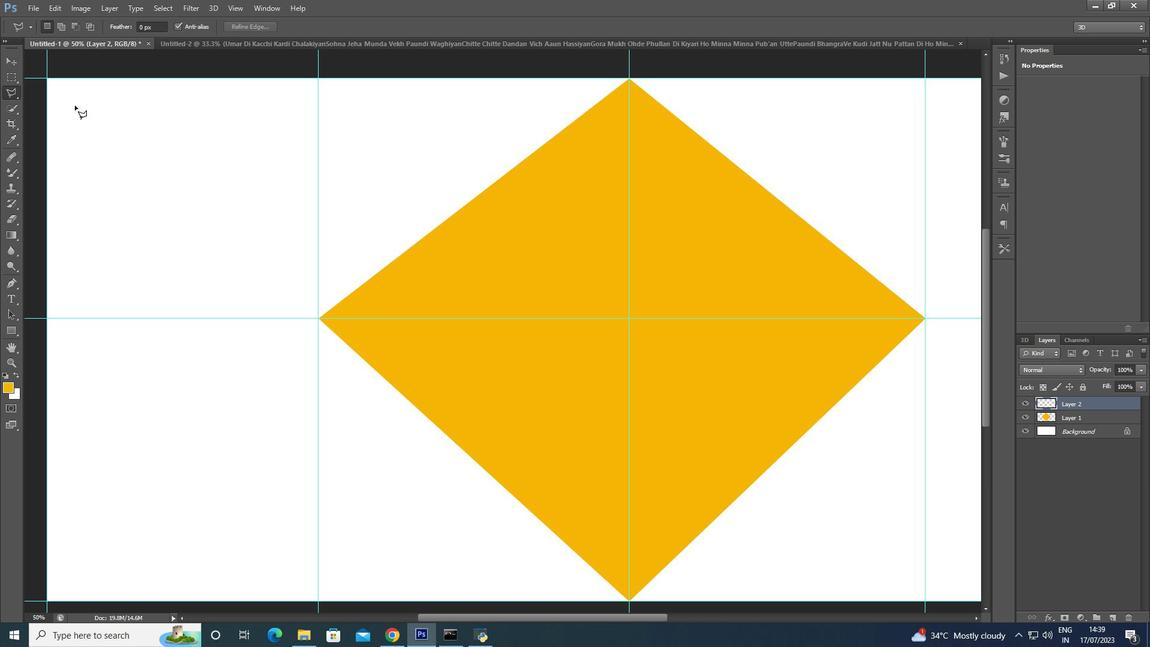 
Action: Mouse moved to (47, 78)
Screenshot: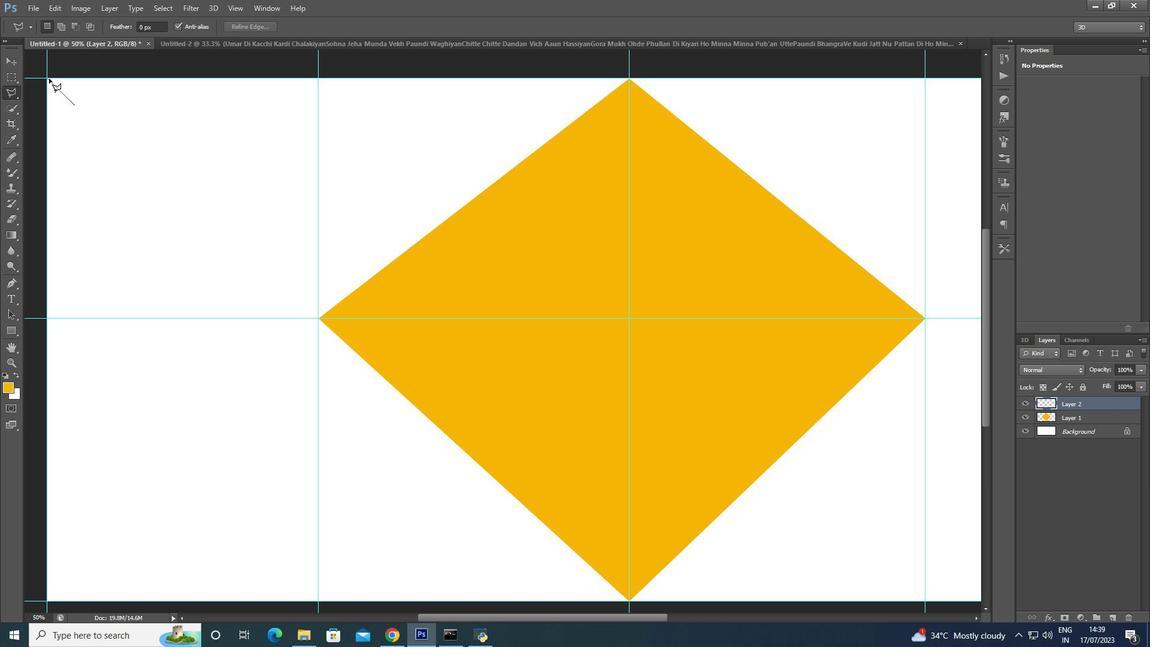 
Action: Key pressed ctrl+D
Screenshot: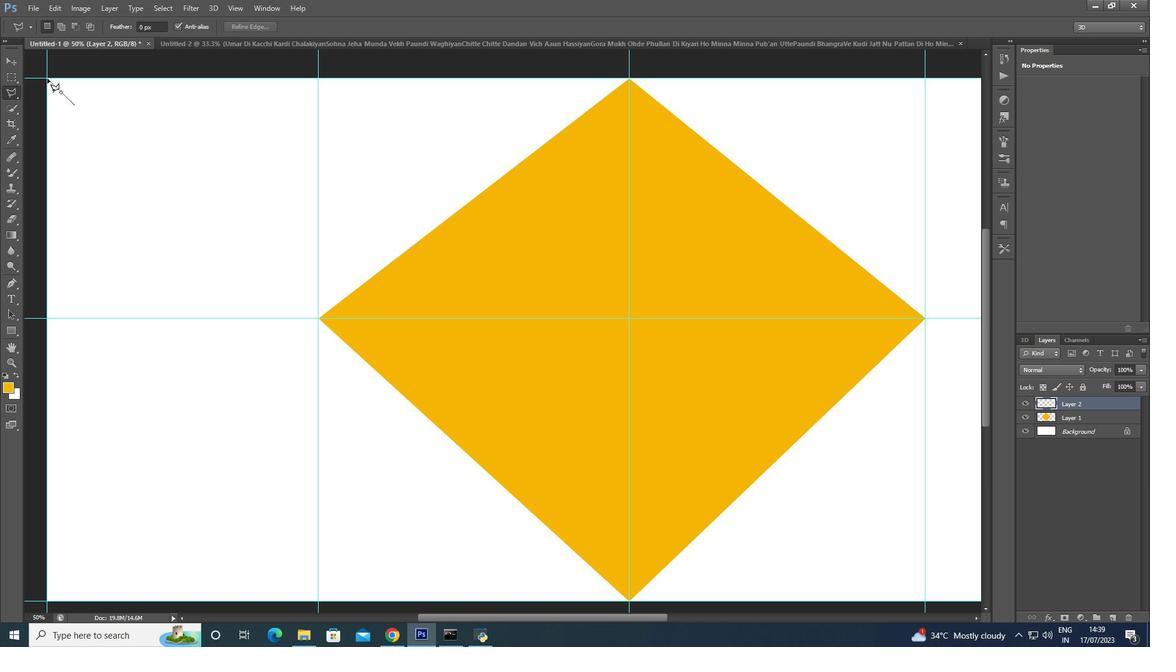 
Action: Mouse moved to (62, 94)
Screenshot: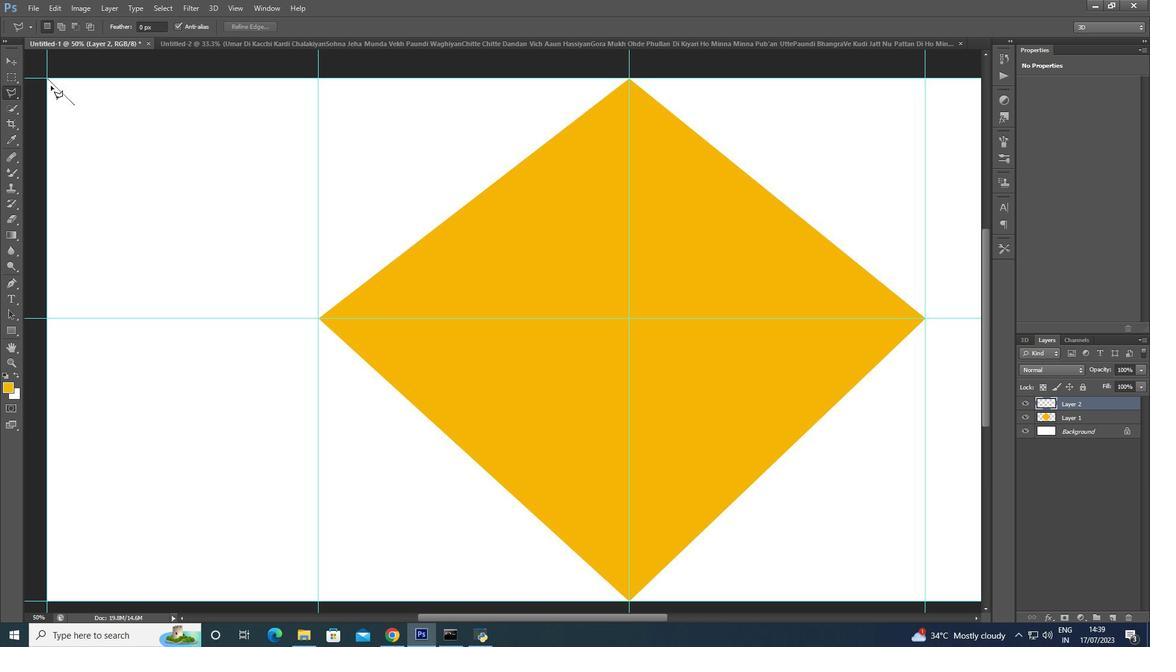 
Action: Mouse pressed left at (62, 94)
Screenshot: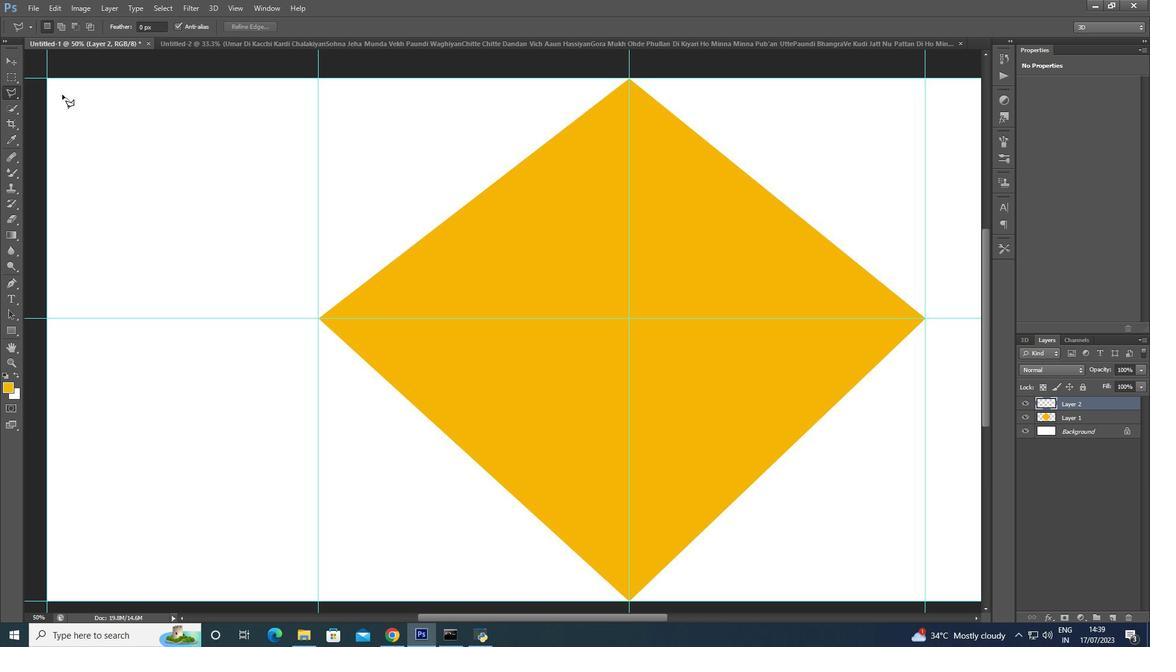 
Action: Mouse moved to (91, 117)
Screenshot: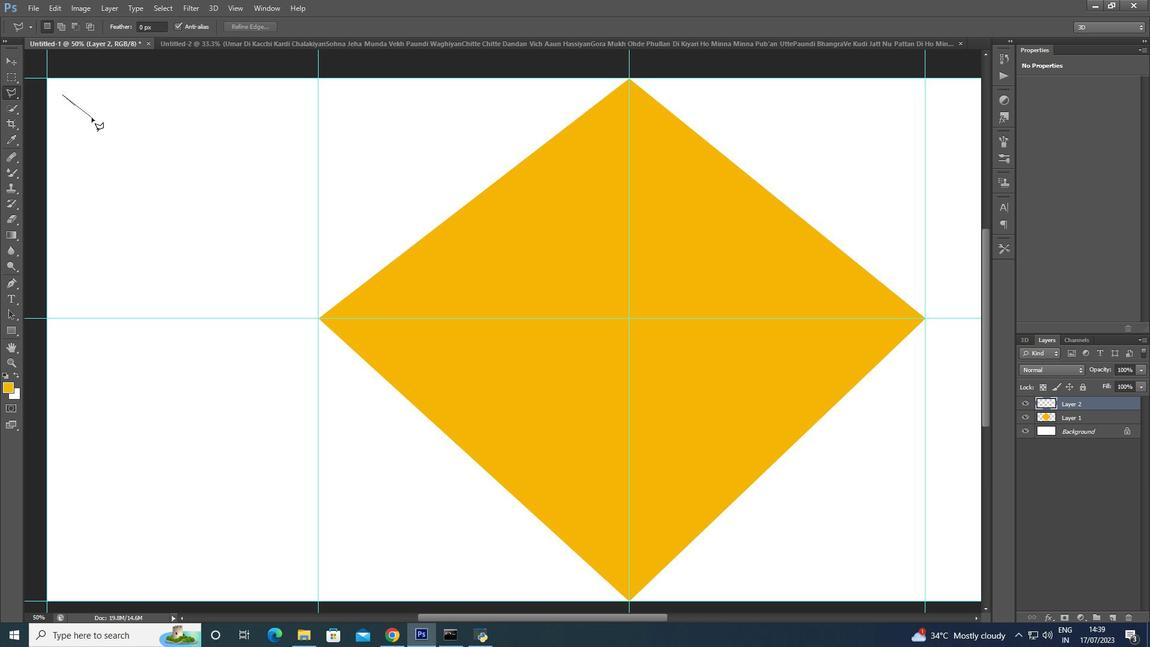 
Action: Mouse pressed left at (91, 117)
Screenshot: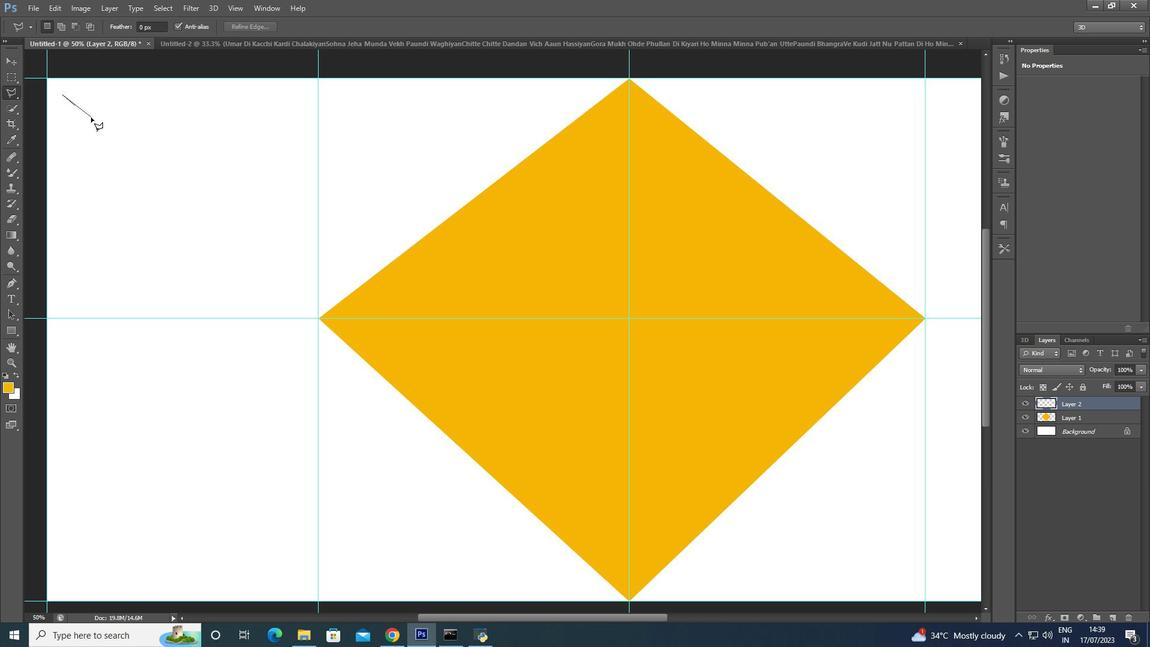 
Action: Mouse moved to (92, 119)
Screenshot: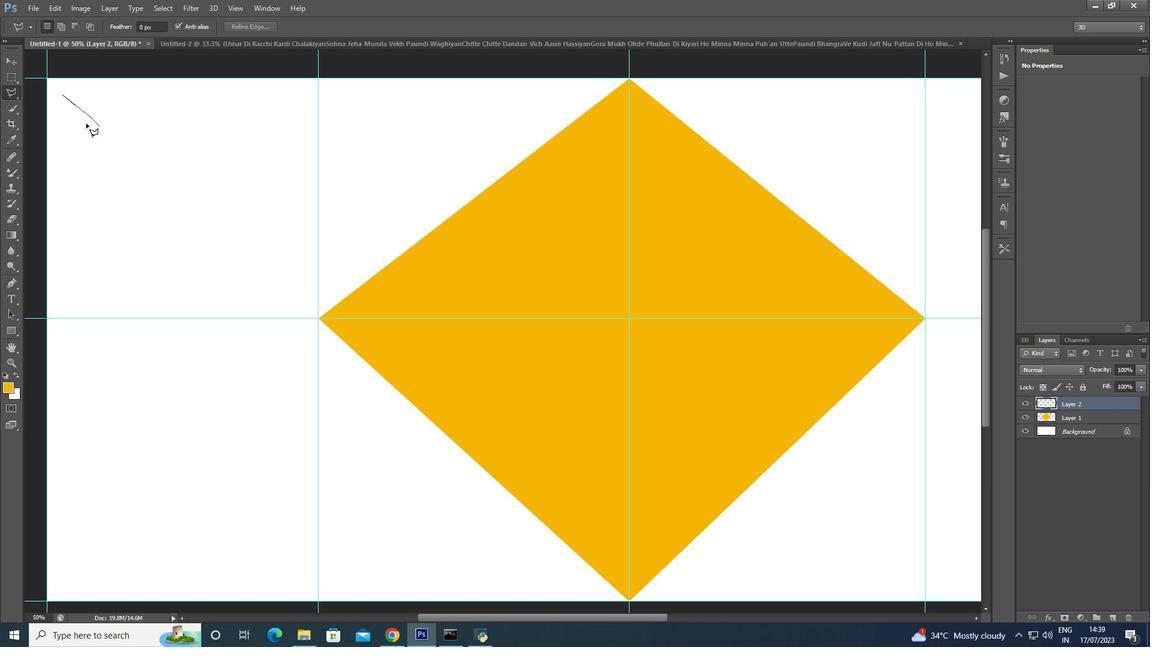 
Action: Mouse pressed left at (92, 119)
Screenshot: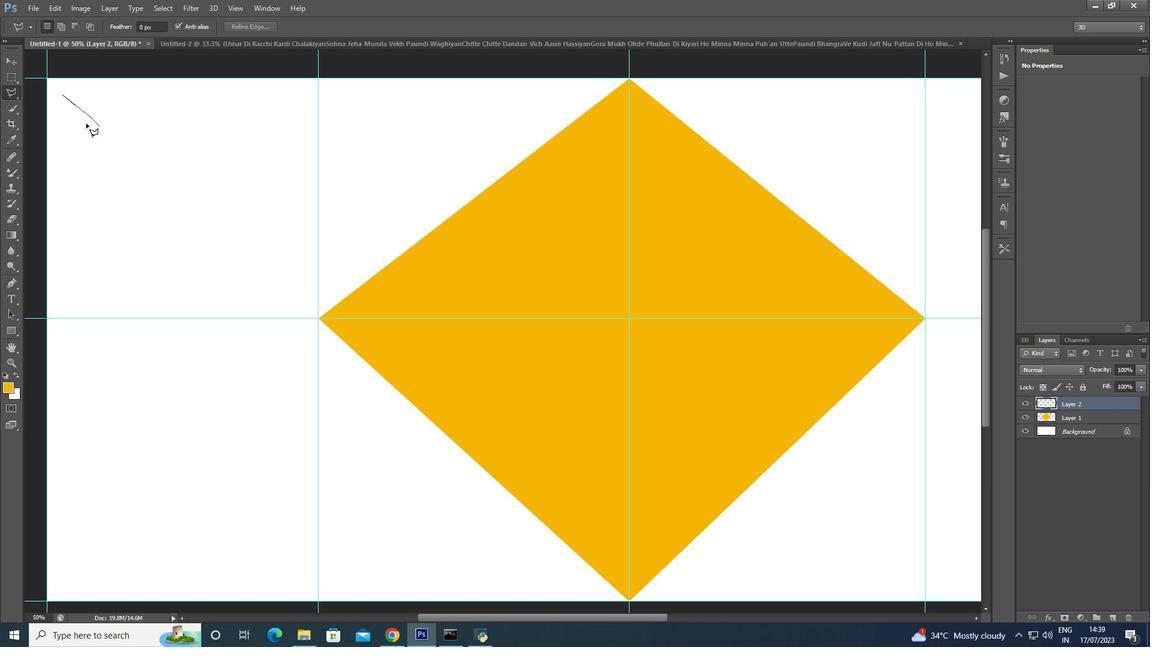 
Action: Mouse moved to (89, 116)
Screenshot: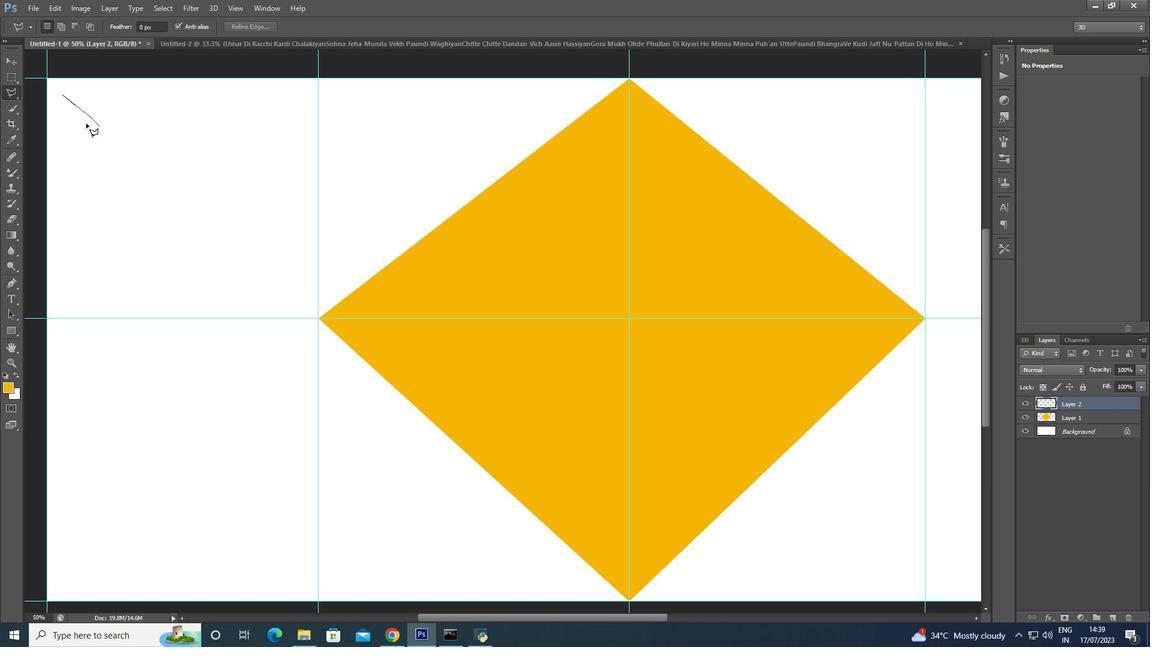
Action: Mouse pressed left at (89, 116)
Screenshot: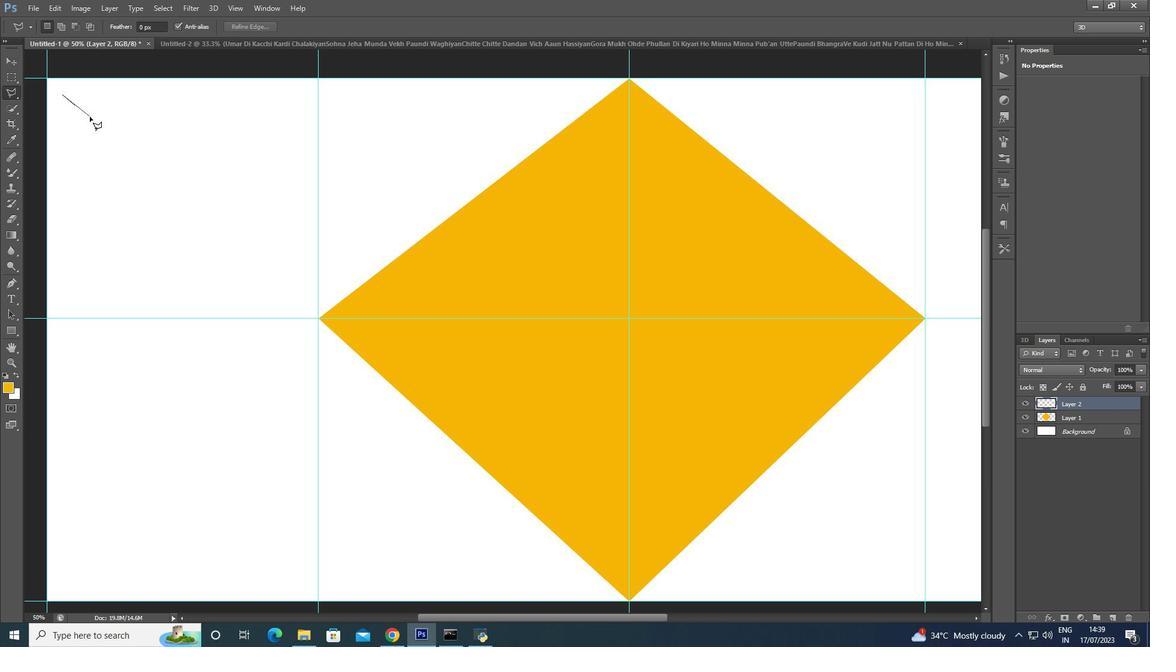
Action: Mouse pressed left at (89, 116)
Screenshot: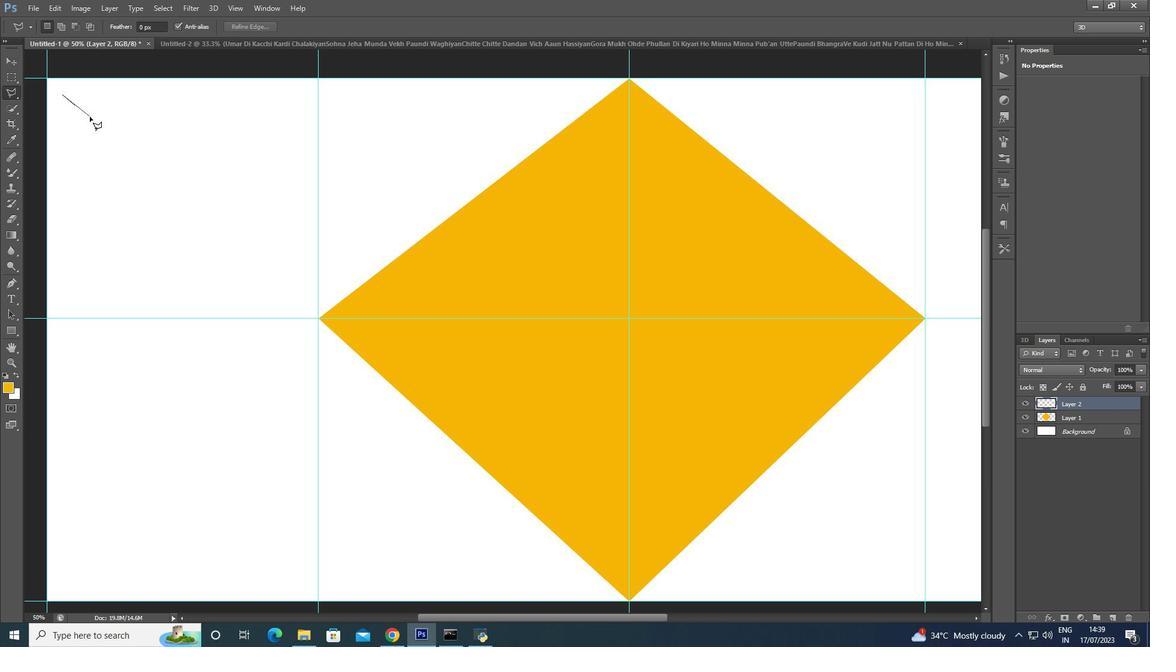
Action: Mouse moved to (101, 129)
Screenshot: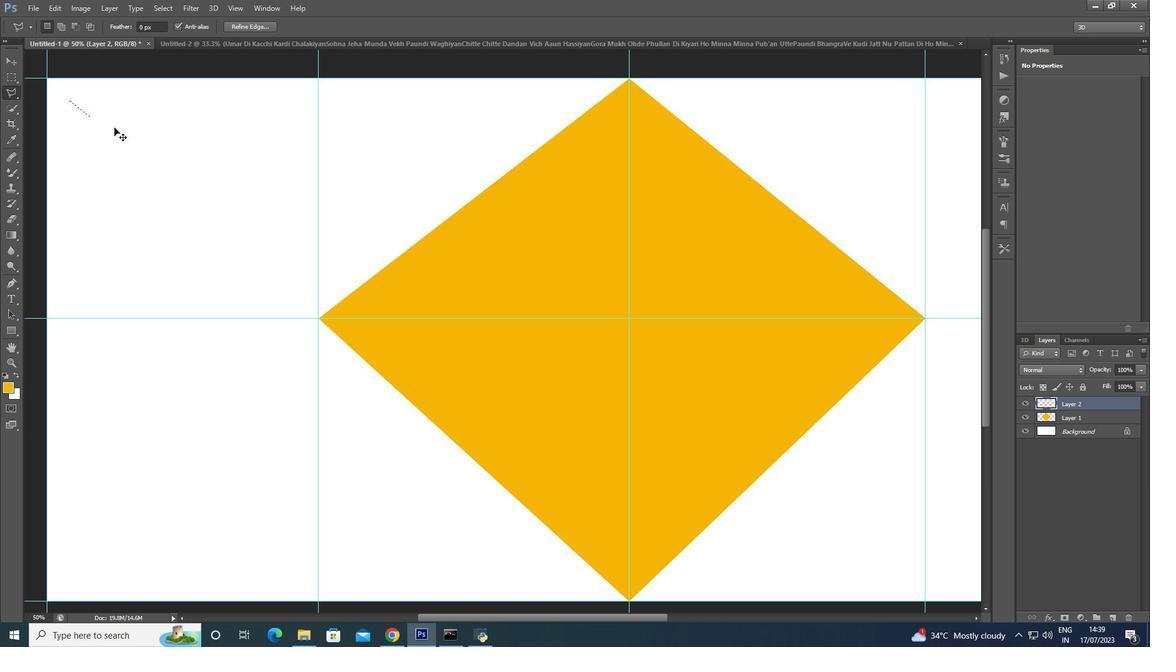 
Action: Key pressed ctrl+D
Screenshot: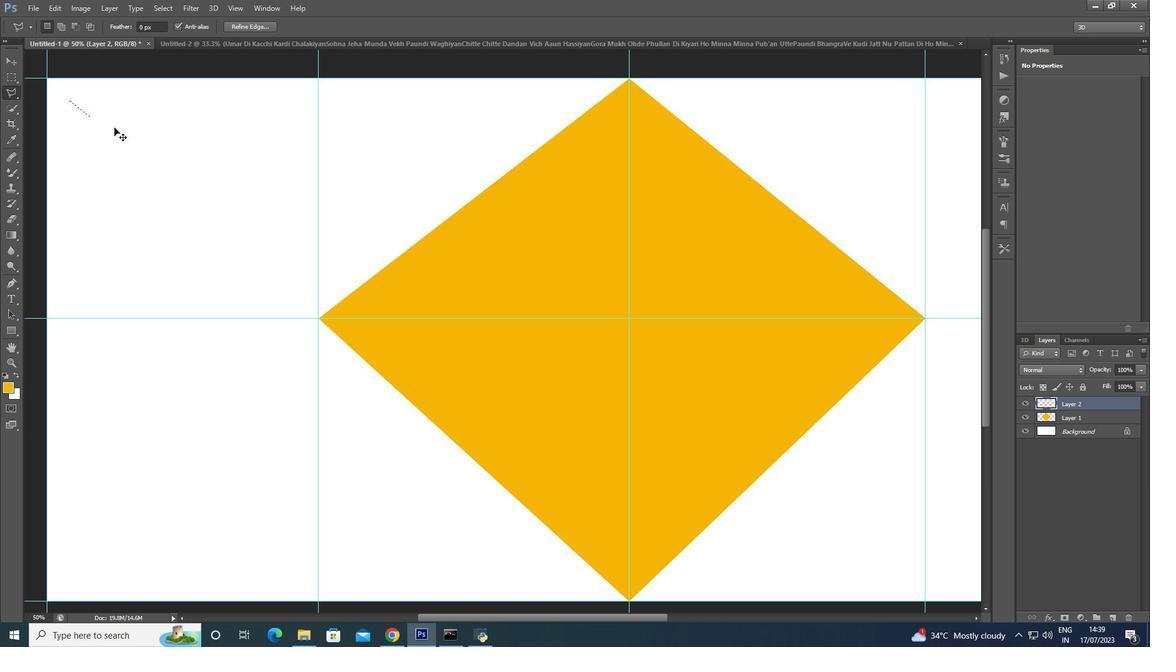 
Action: Mouse moved to (47, 77)
Screenshot: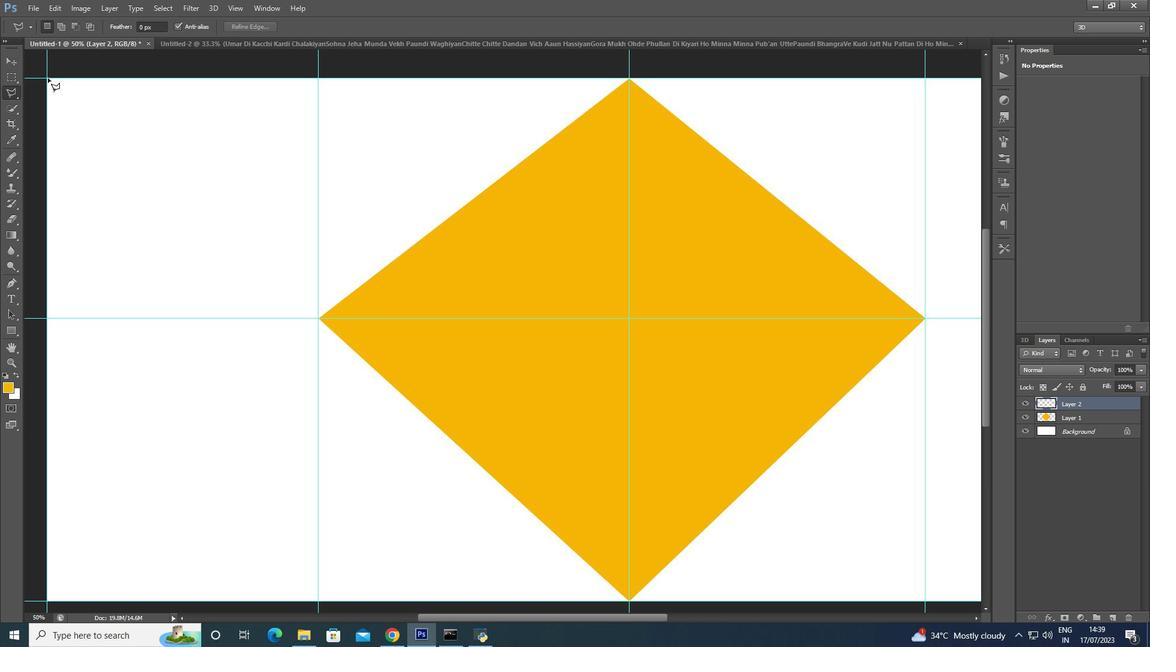 
Action: Mouse pressed left at (47, 77)
Screenshot: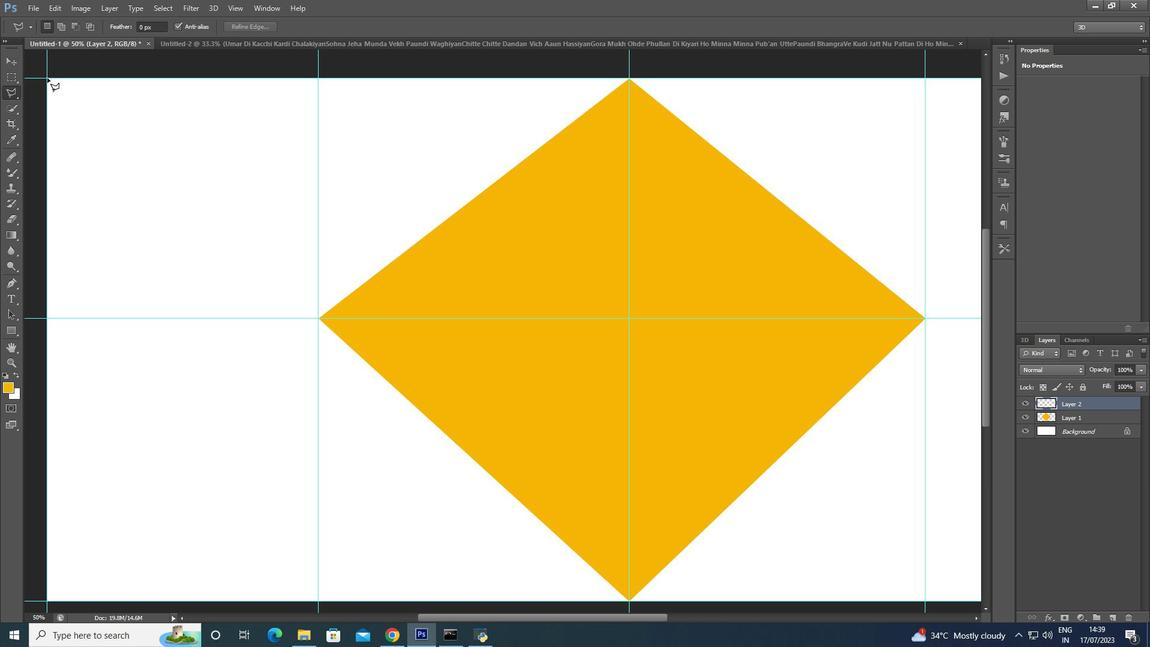 
Action: Mouse moved to (46, 78)
Screenshot: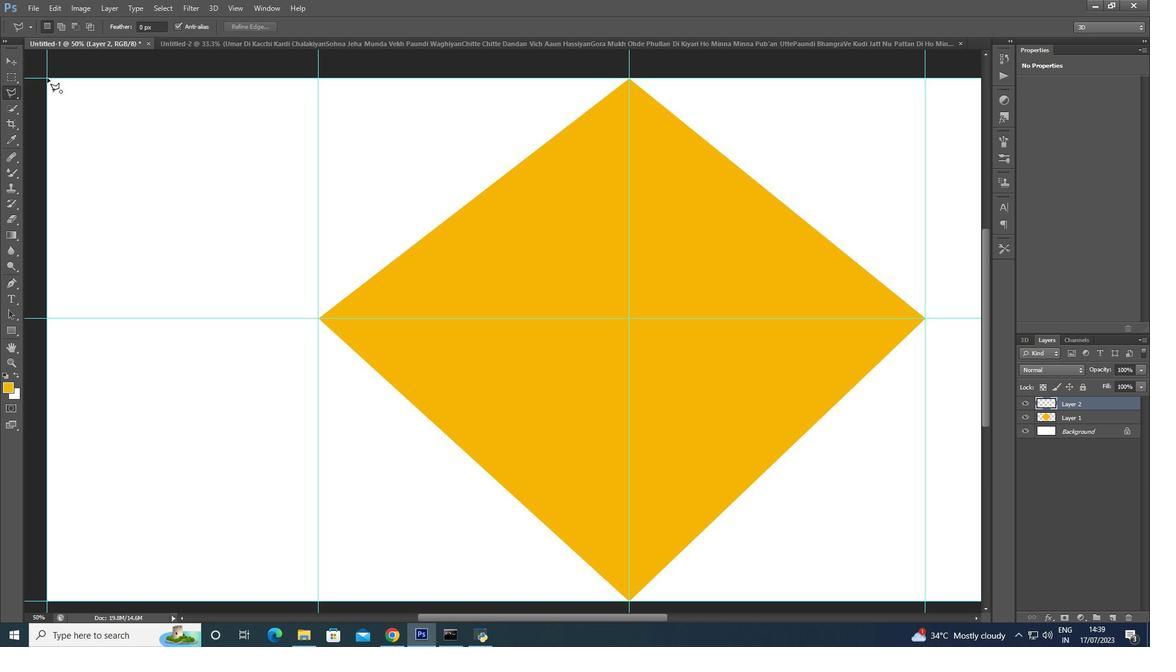 
Action: Mouse pressed left at (46, 78)
Screenshot: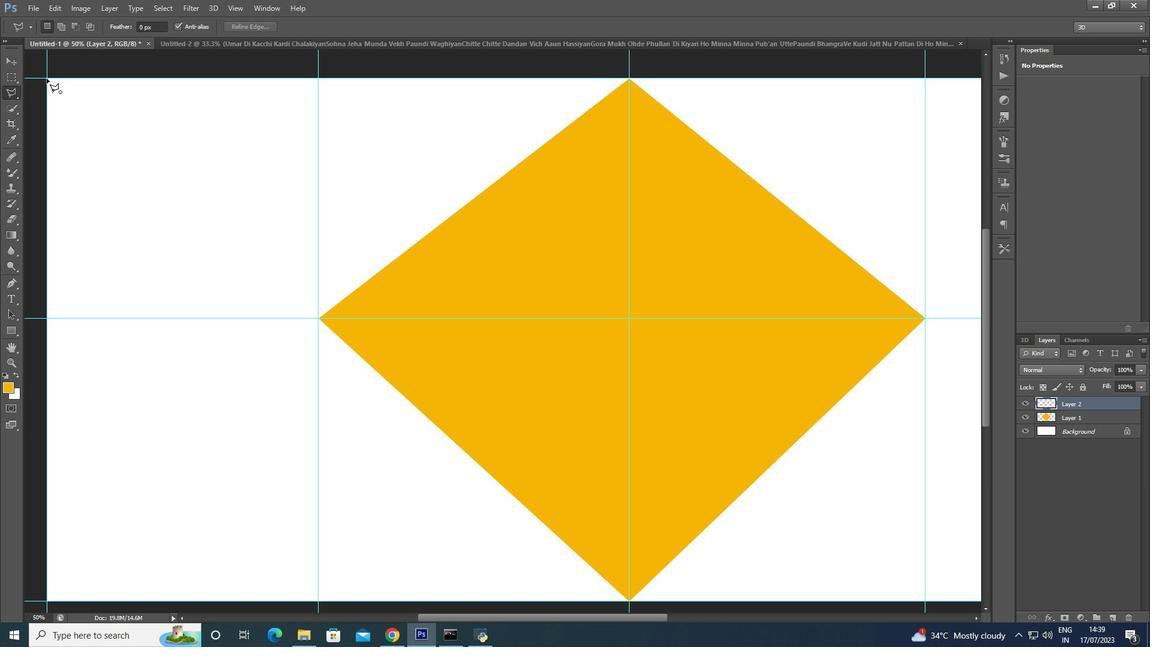 
Action: Mouse moved to (46, 77)
Screenshot: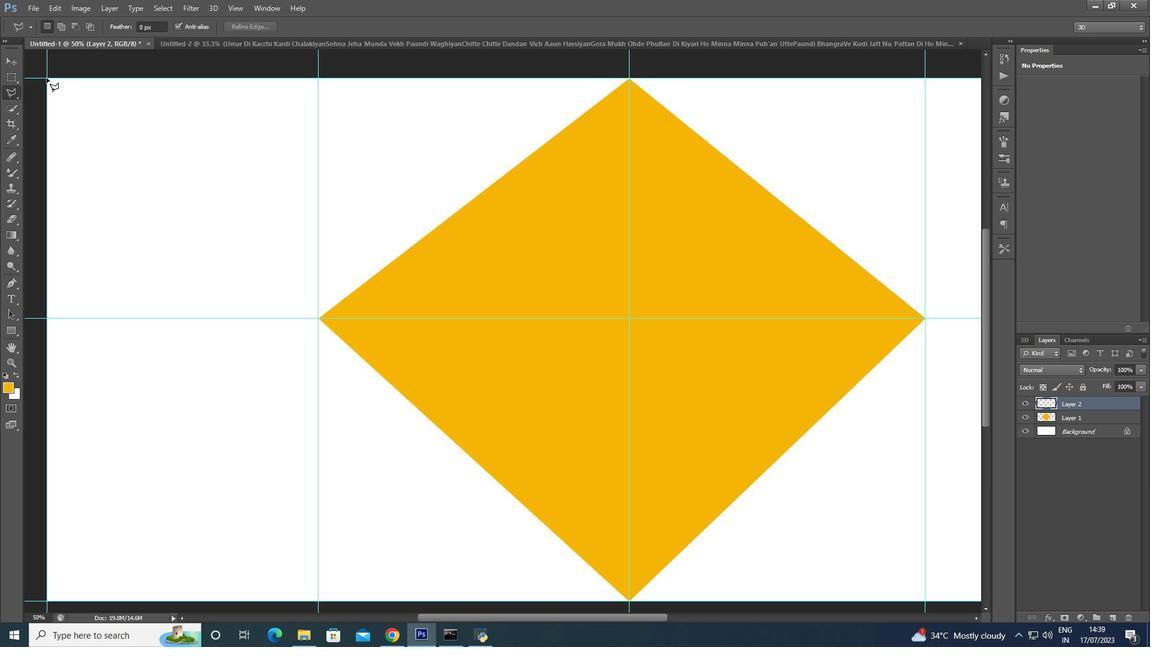 
Action: Mouse pressed left at (46, 77)
Screenshot: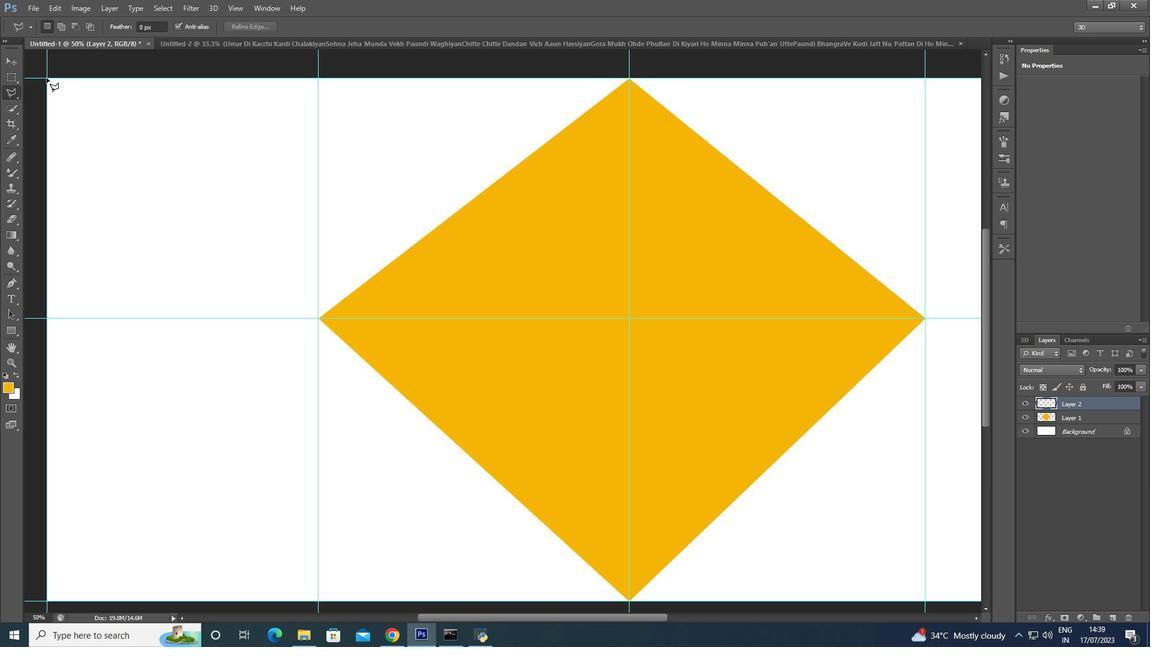
Action: Mouse moved to (47, 78)
Screenshot: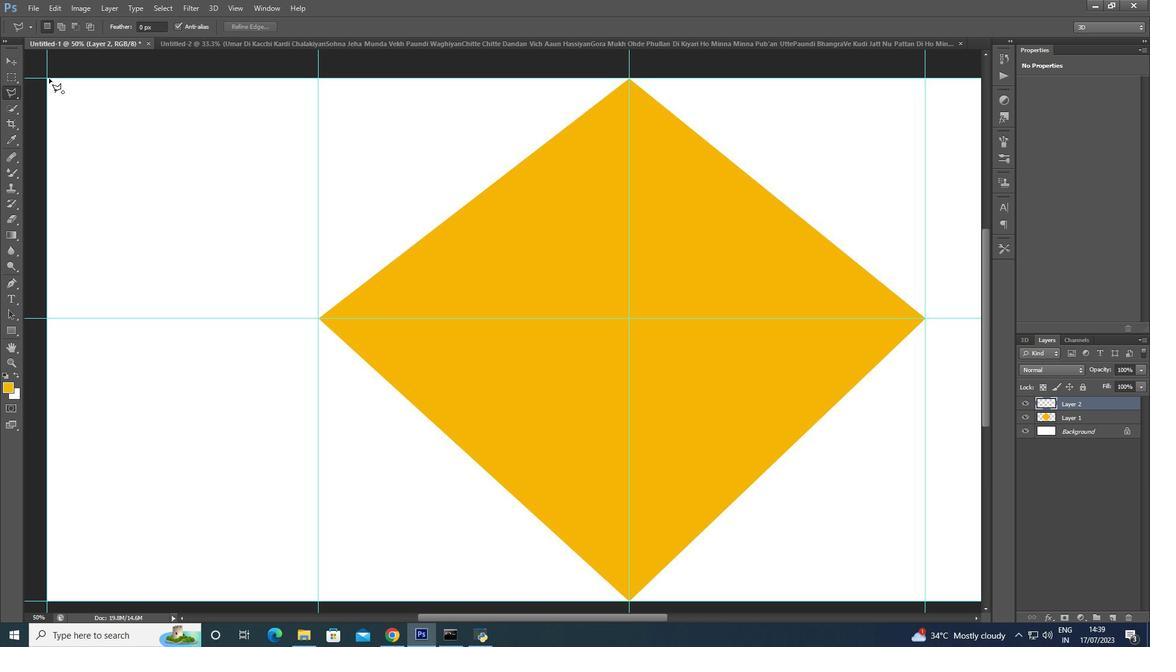 
Action: Mouse pressed left at (47, 78)
Screenshot: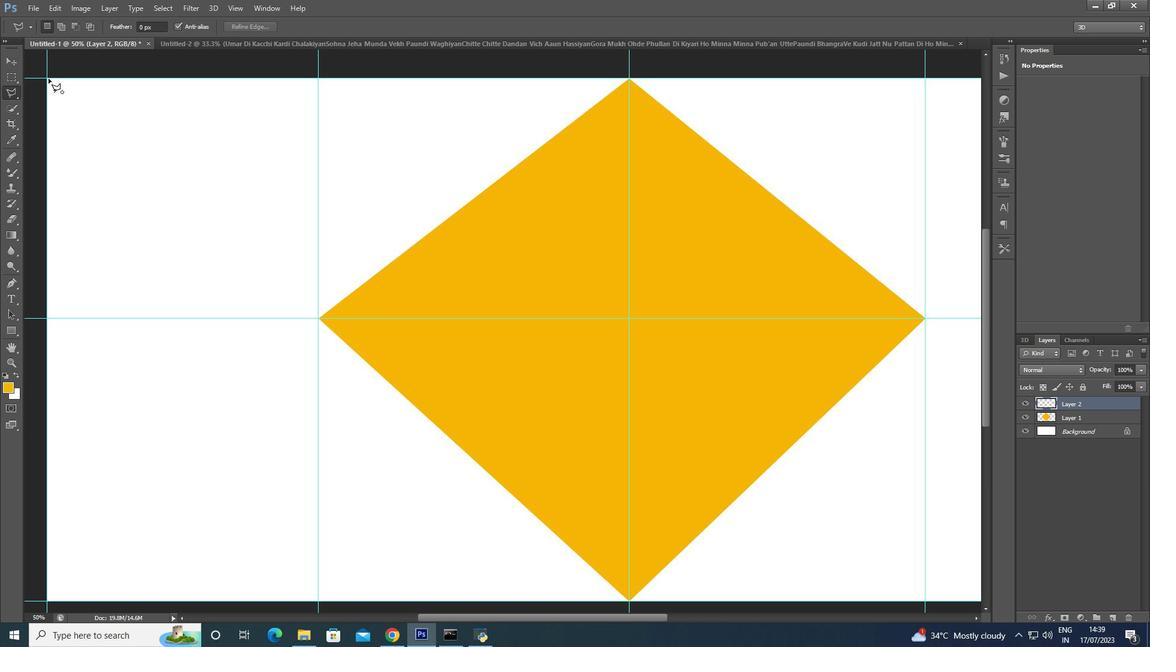 
Action: Mouse pressed left at (47, 78)
Screenshot: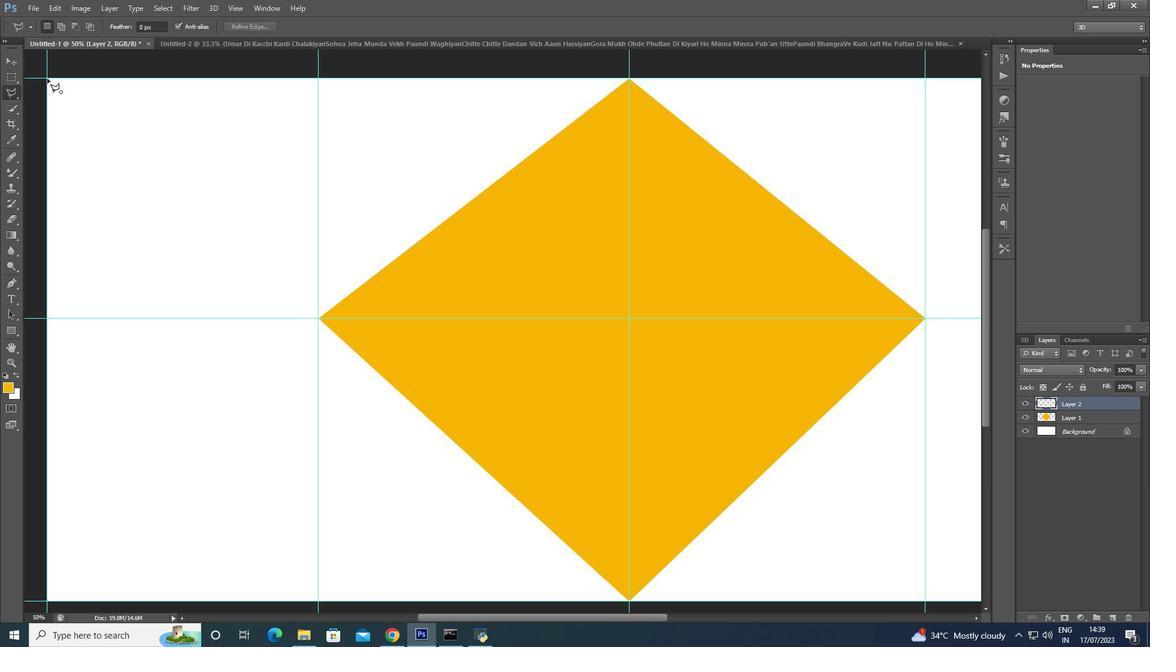 
Action: Mouse pressed left at (47, 78)
Screenshot: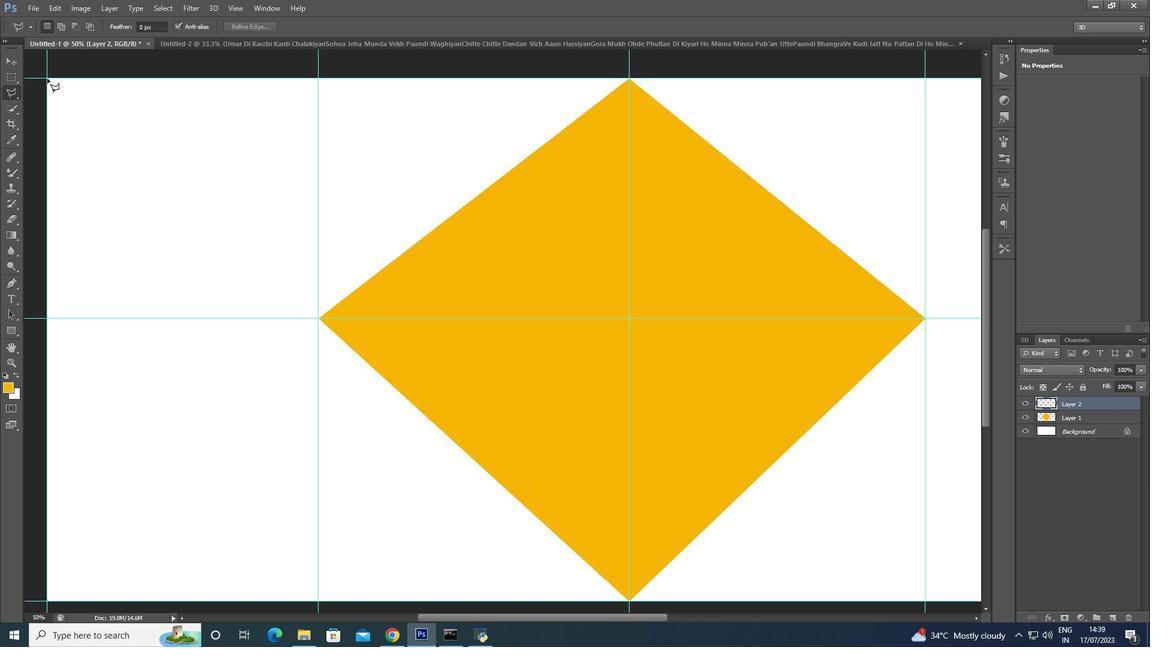 
Action: Mouse moved to (46, 78)
Screenshot: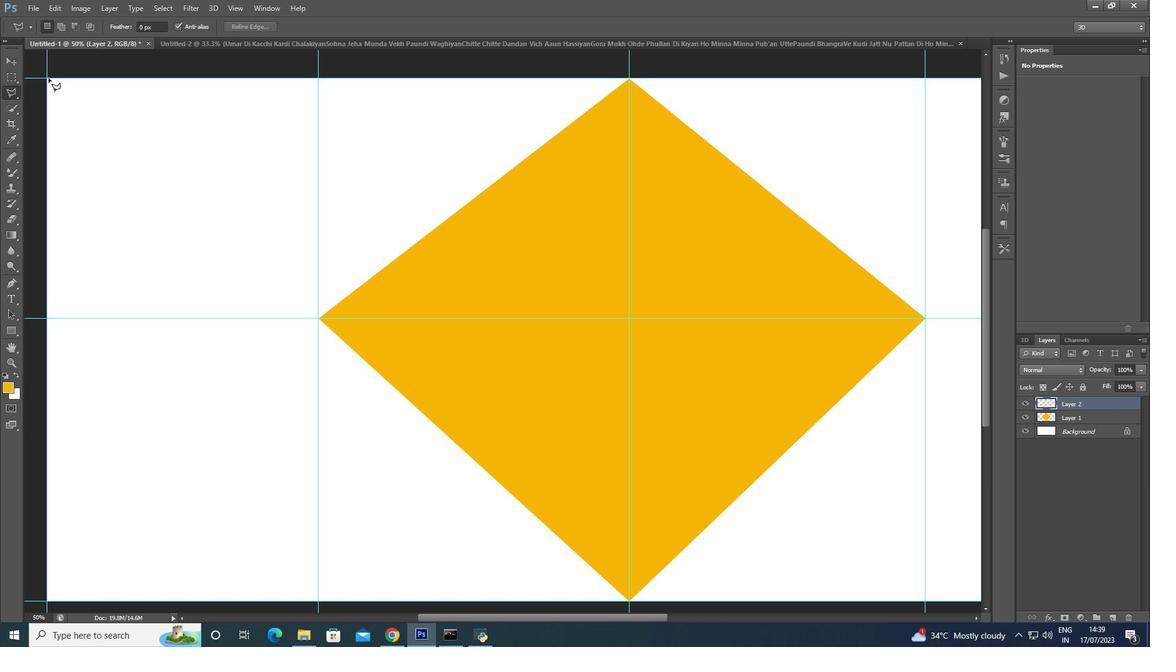 
Action: Mouse pressed left at (46, 78)
Screenshot: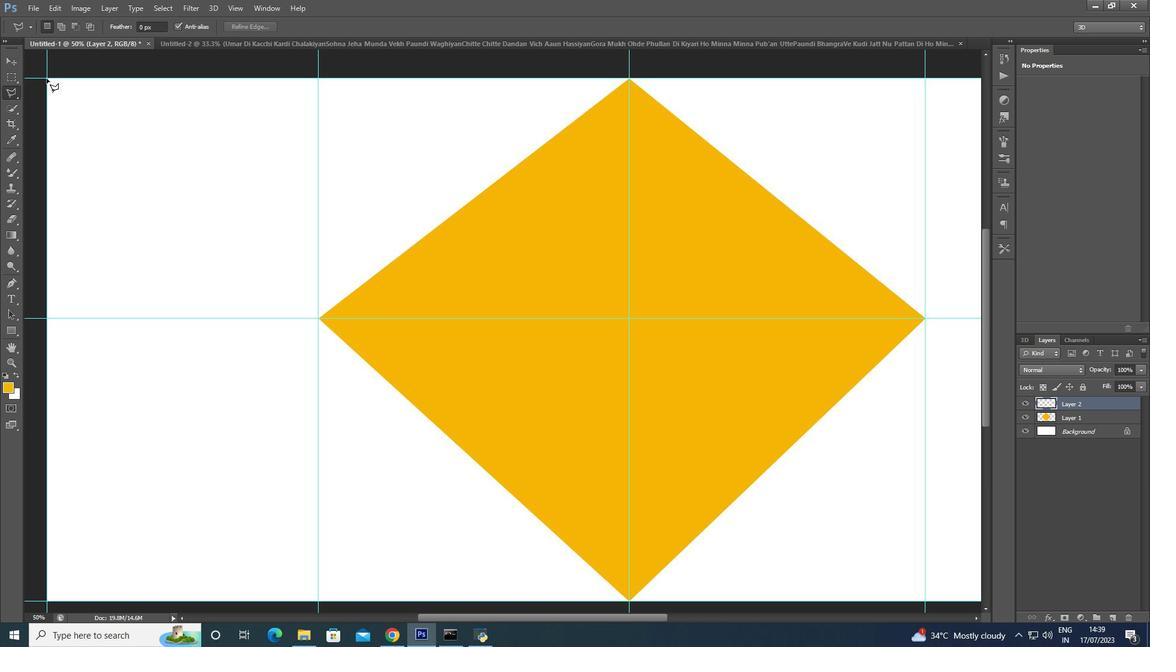 
Action: Mouse moved to (47, 77)
Screenshot: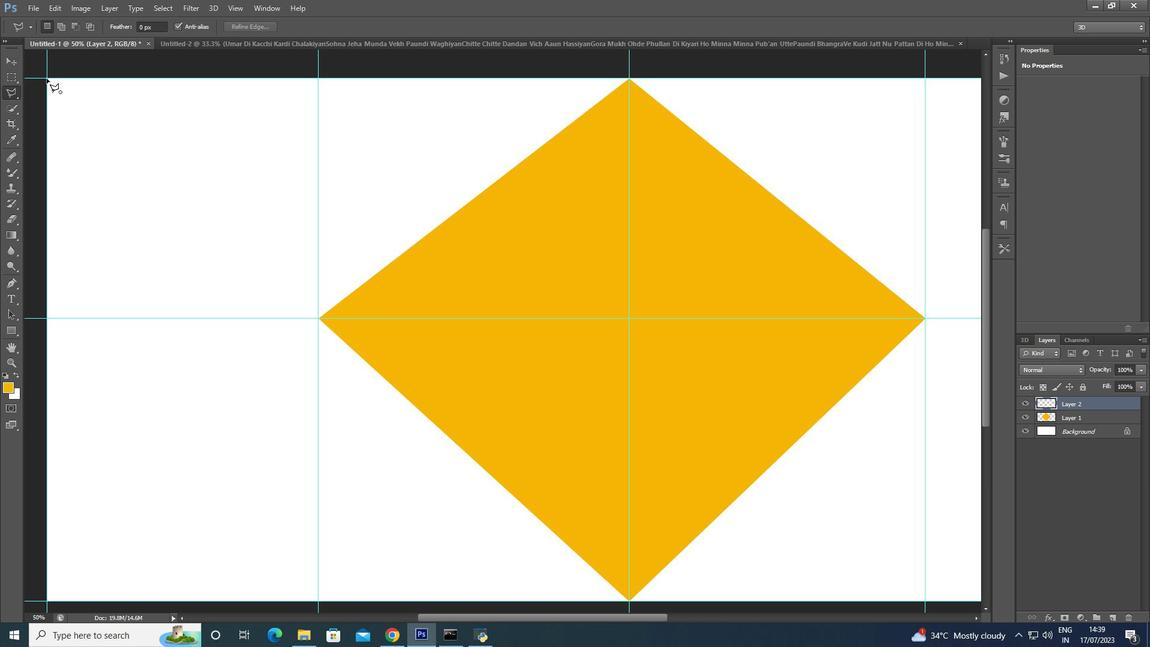 
Action: Mouse pressed left at (47, 77)
Screenshot: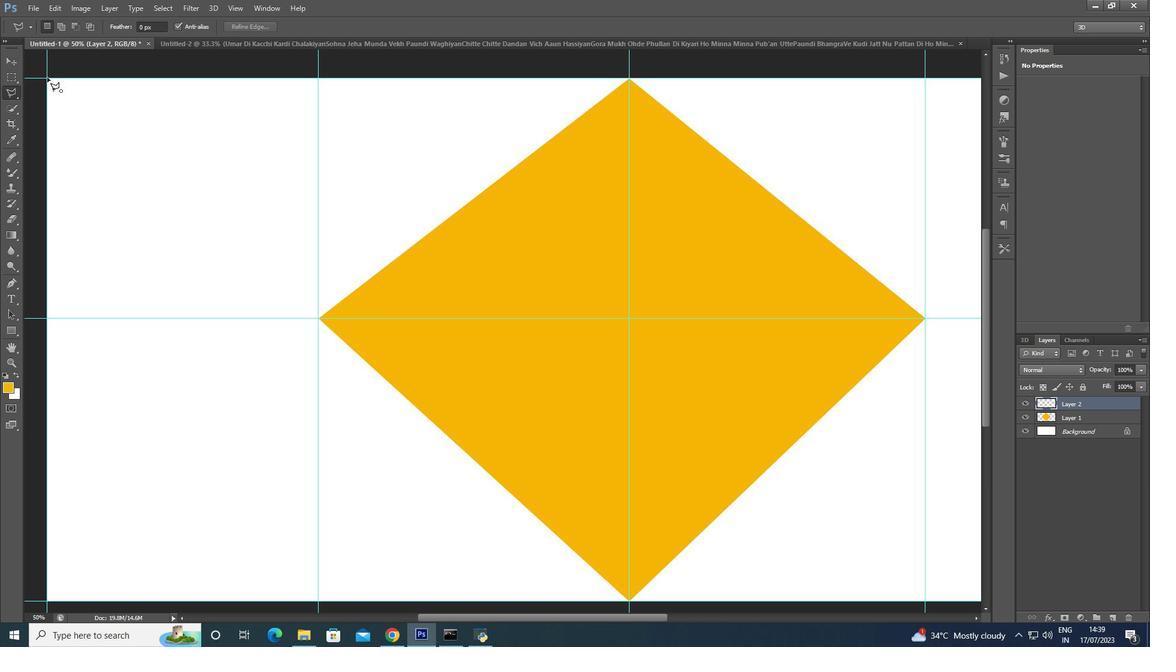 
Action: Mouse moved to (55, 85)
Screenshot: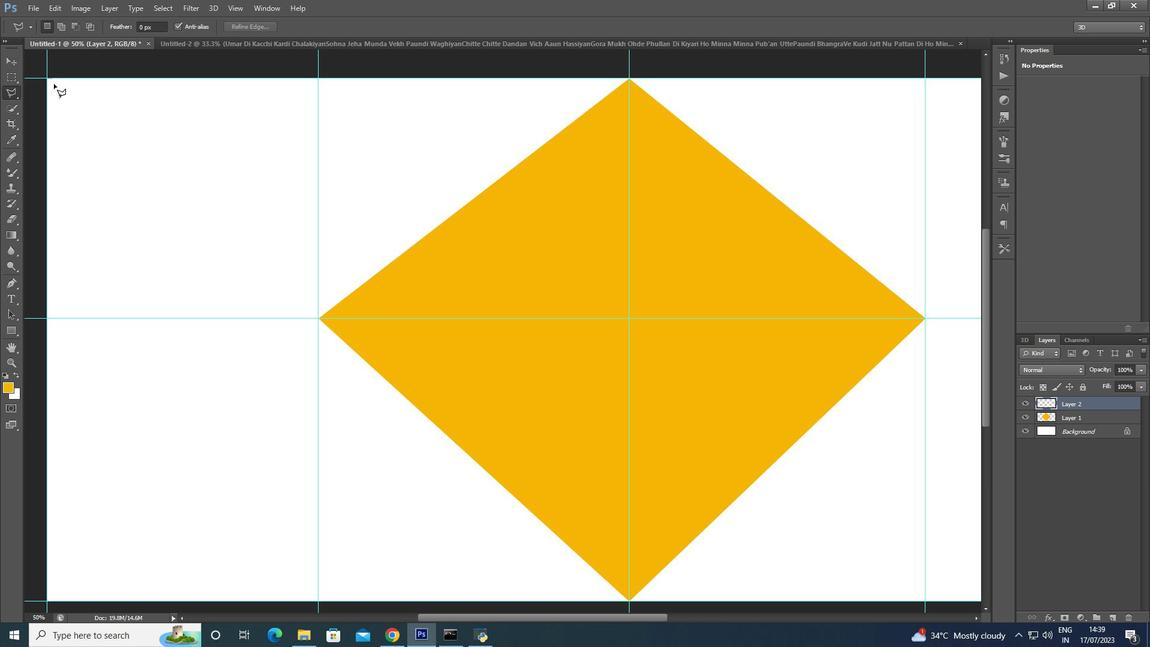 
Action: Mouse pressed left at (55, 85)
Screenshot: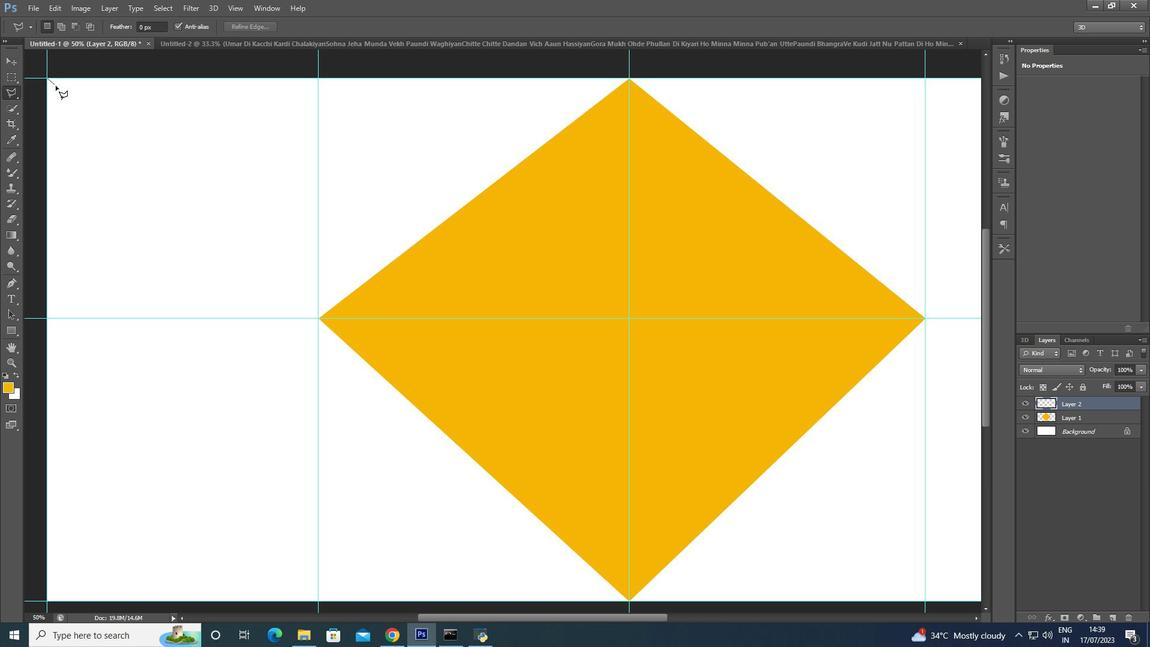 
Action: Mouse pressed left at (55, 85)
Screenshot: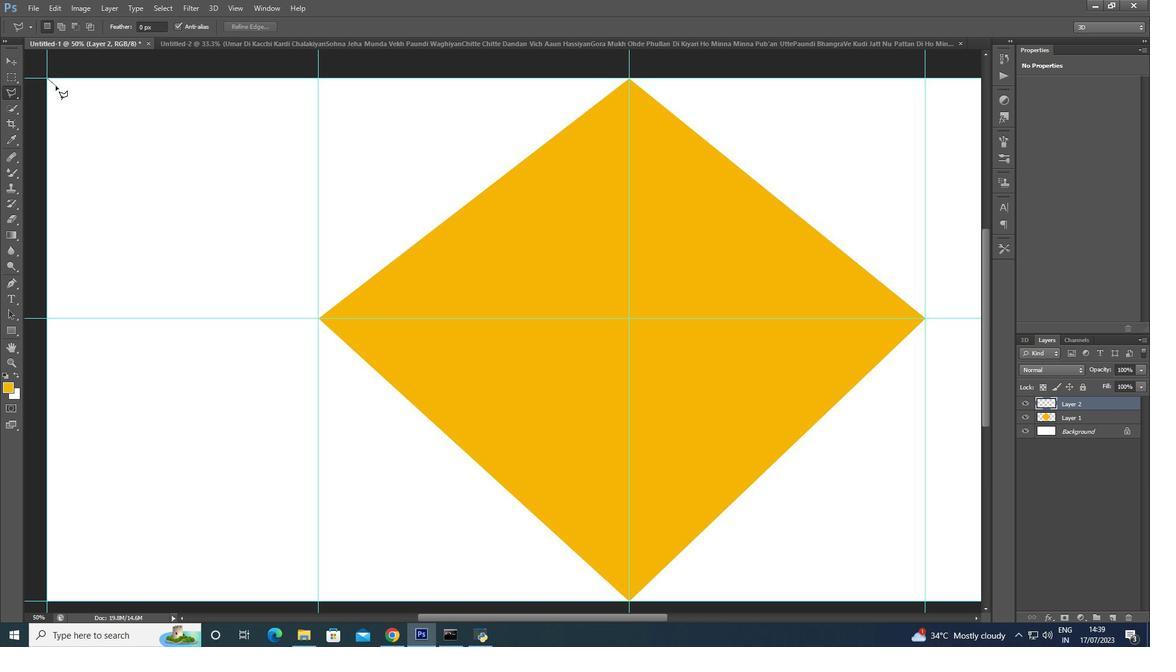 
Action: Mouse moved to (316, 316)
Screenshot: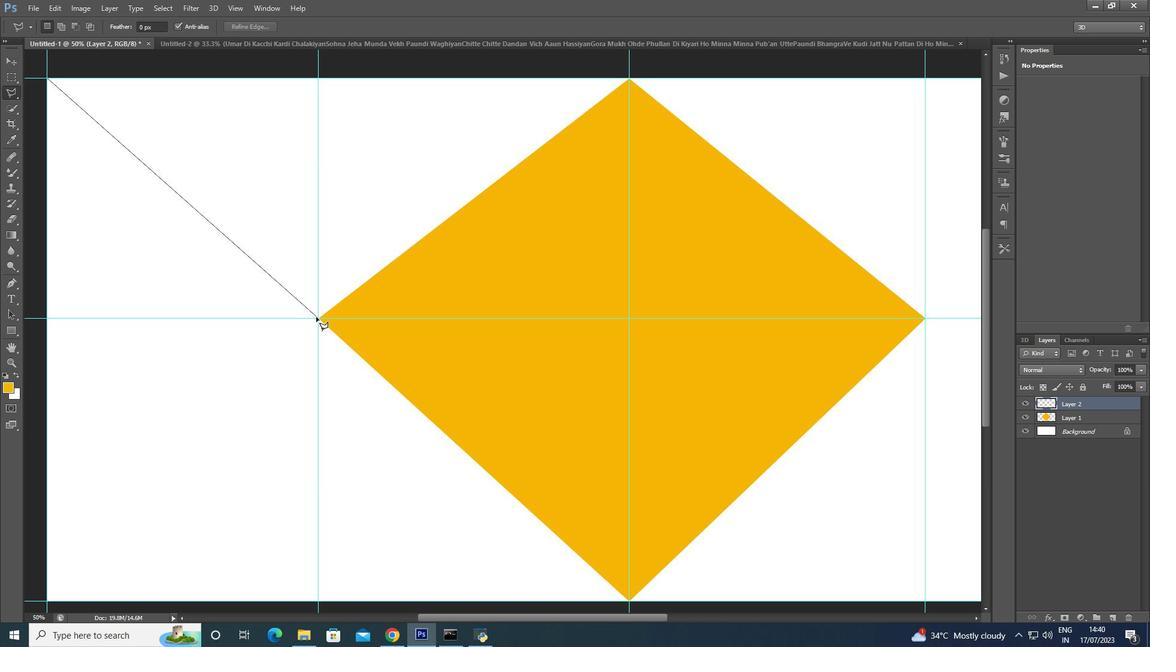 
Action: Mouse pressed left at (316, 316)
Screenshot: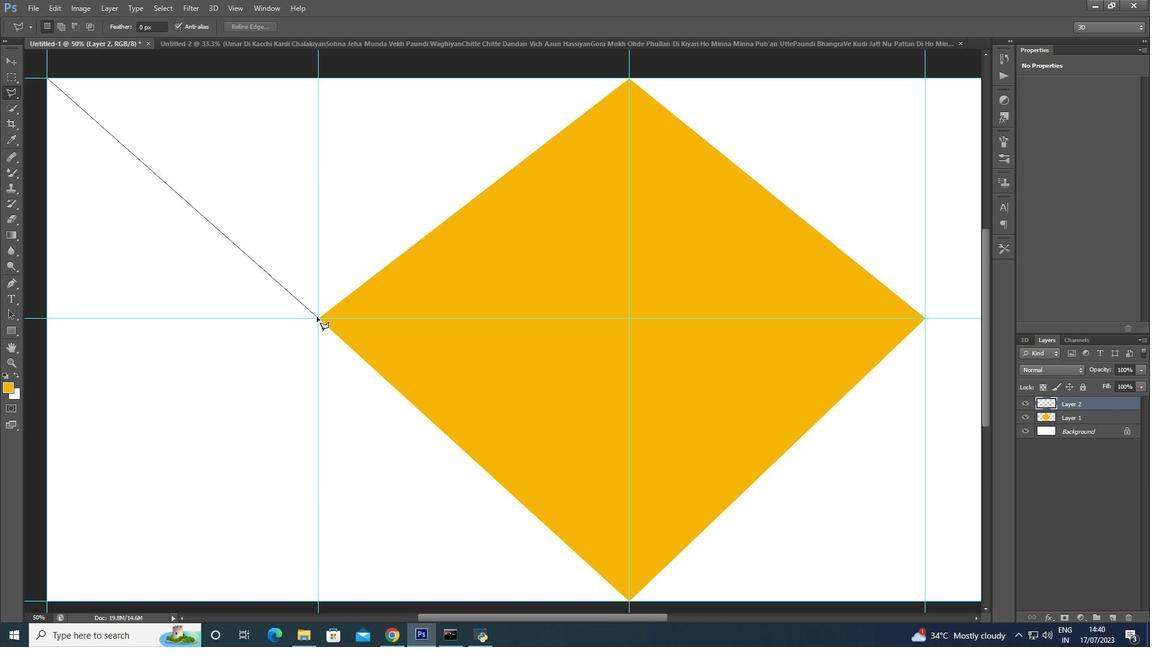 
Action: Mouse moved to (317, 316)
Screenshot: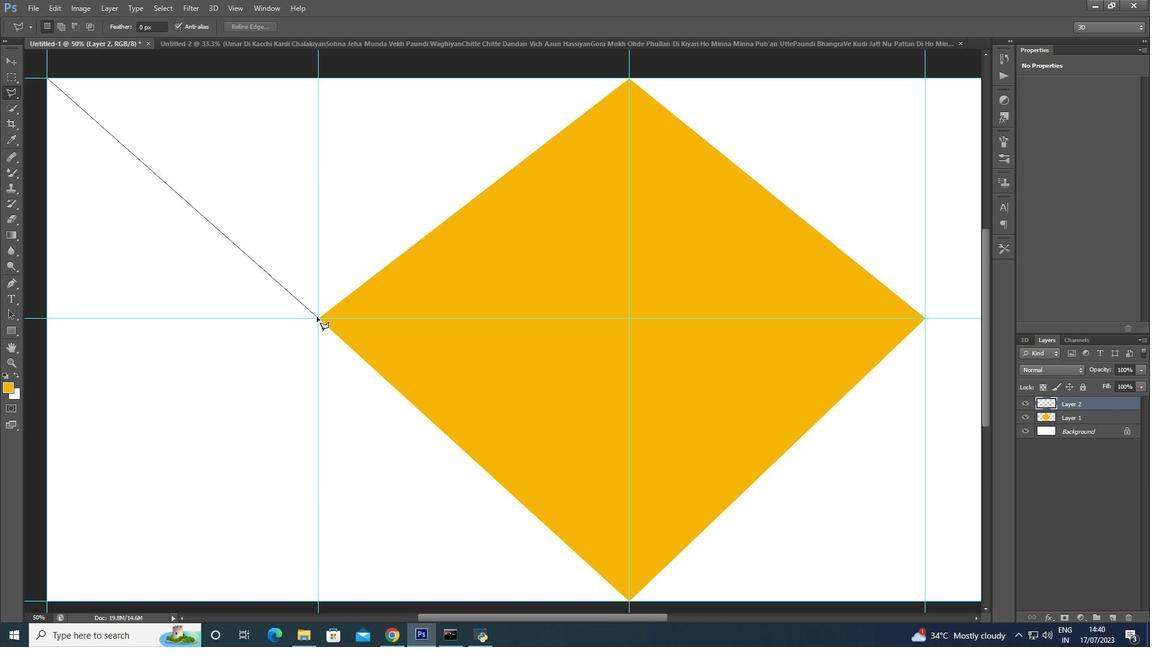 
Action: Mouse pressed left at (317, 316)
Screenshot: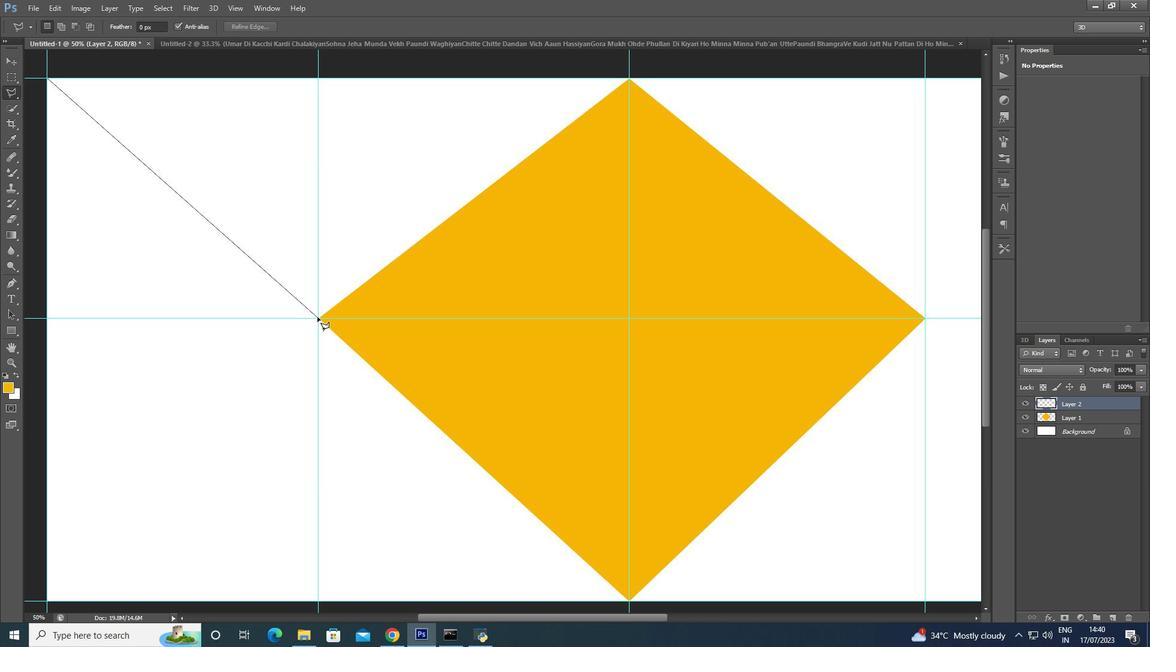 
Action: Mouse pressed left at (317, 316)
Screenshot: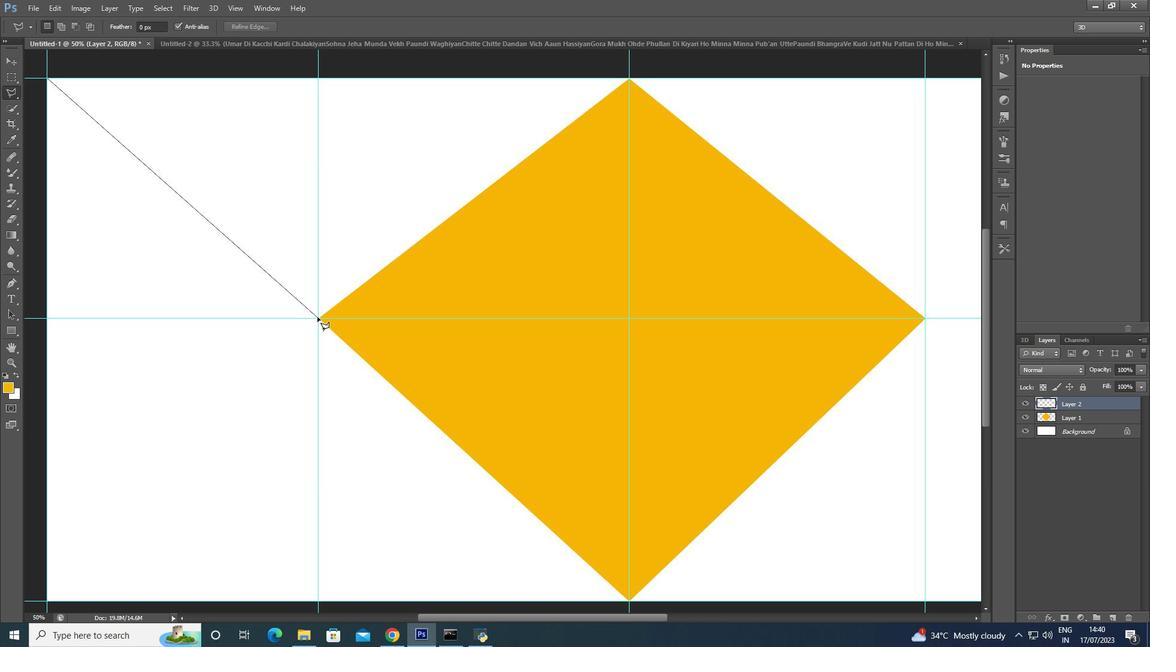
Action: Mouse pressed left at (317, 316)
Screenshot: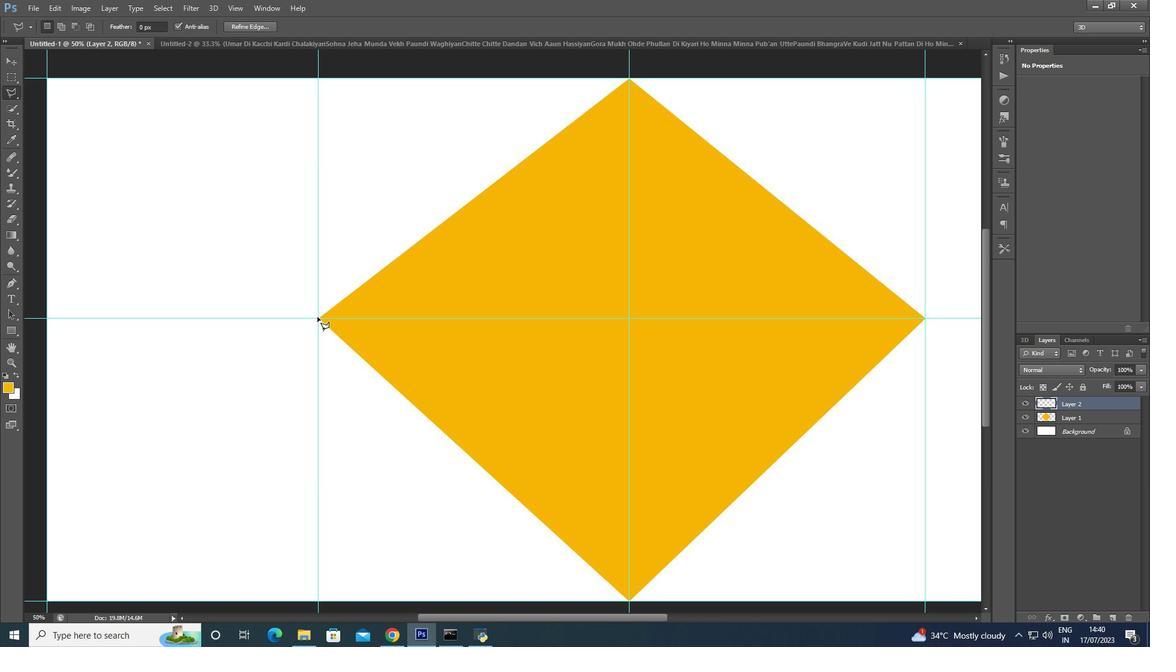 
Action: Mouse moved to (316, 318)
Screenshot: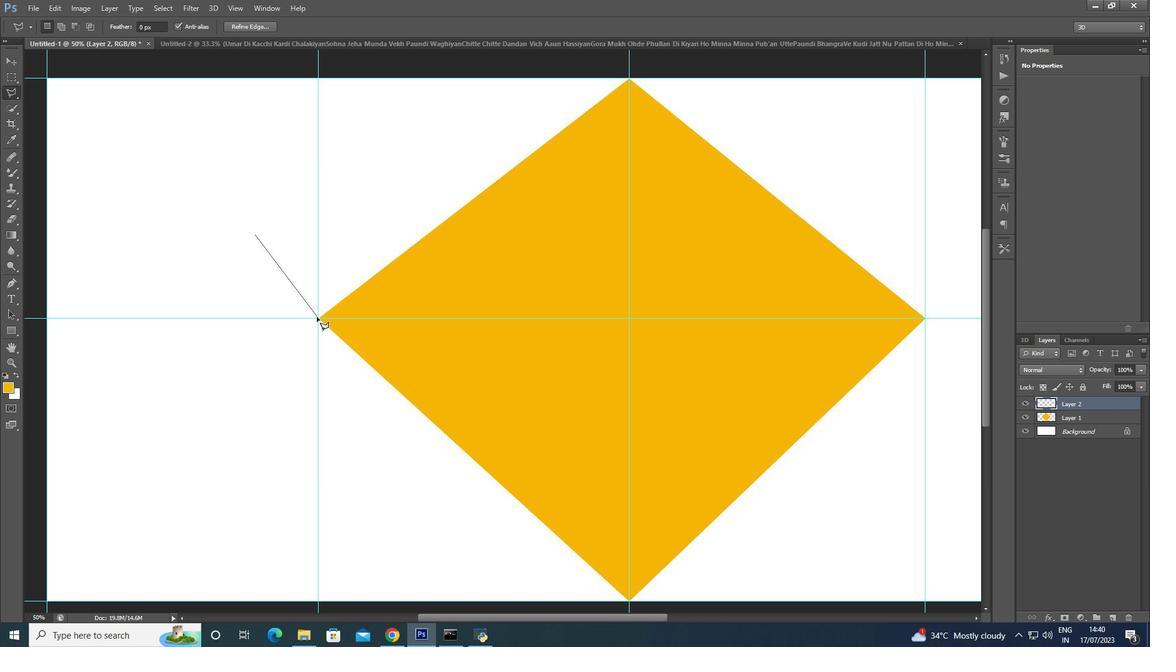 
Action: Mouse pressed left at (316, 318)
Screenshot: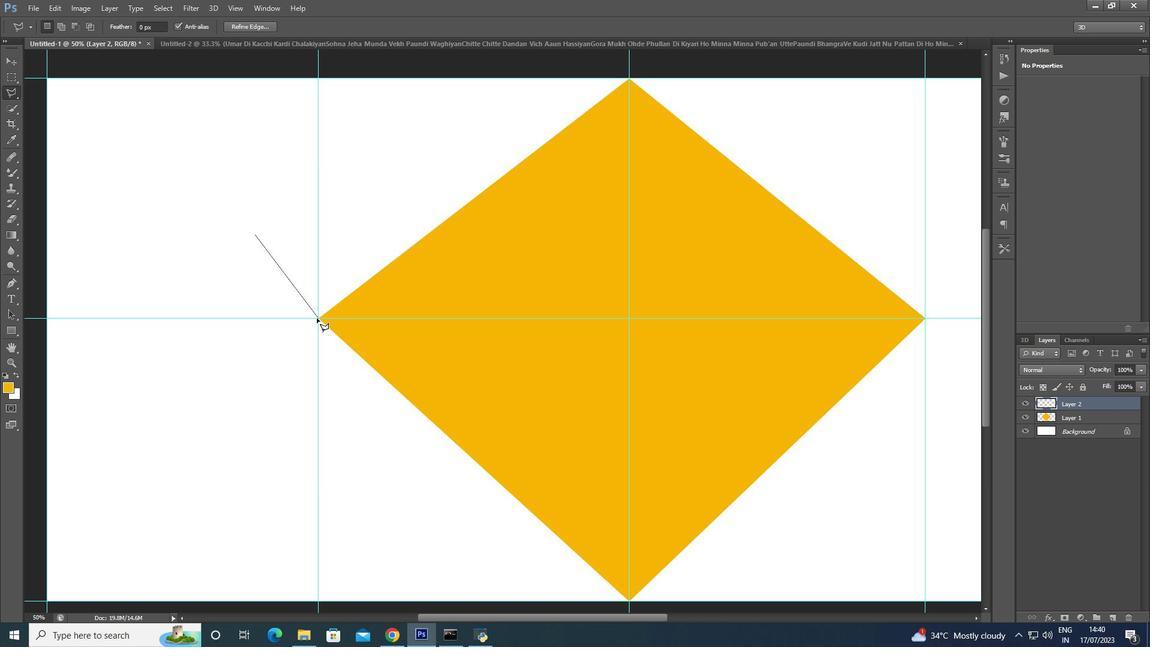 
Action: Mouse moved to (47, 77)
Screenshot: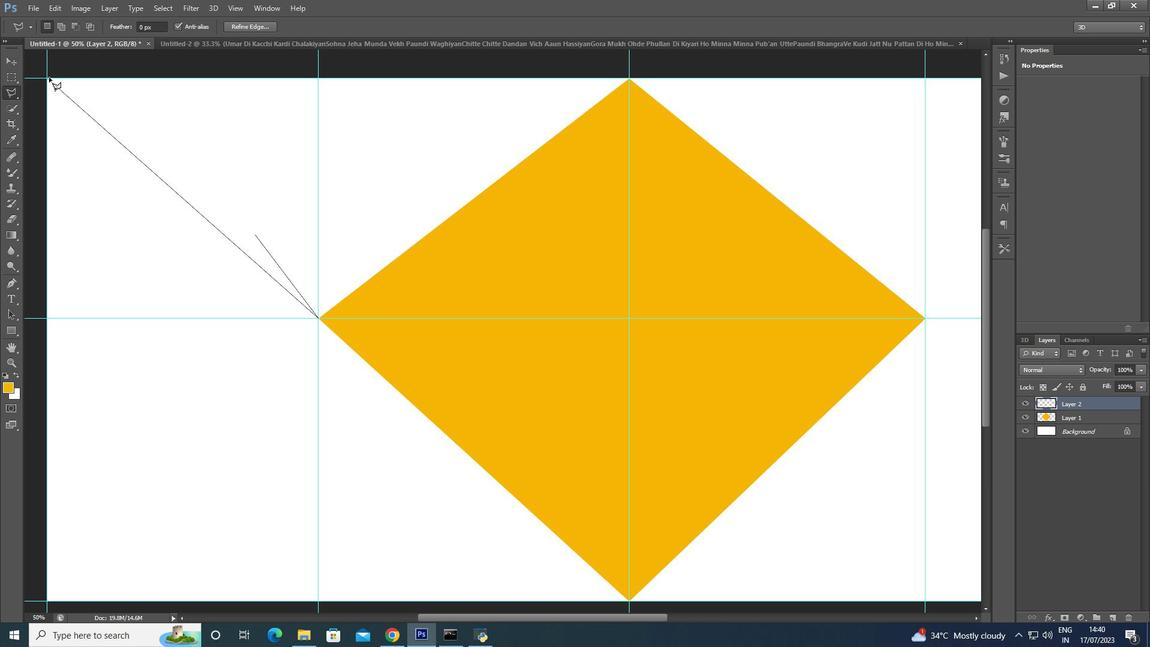 
Action: Mouse pressed left at (47, 77)
Screenshot: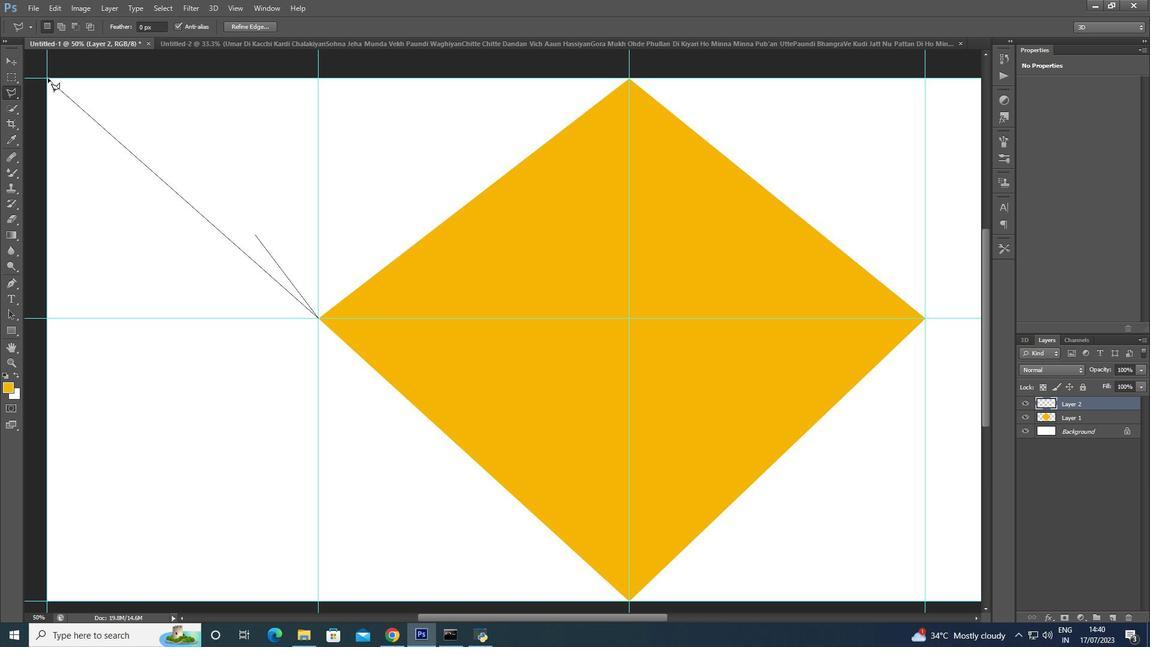 
Action: Mouse pressed left at (47, 77)
Screenshot: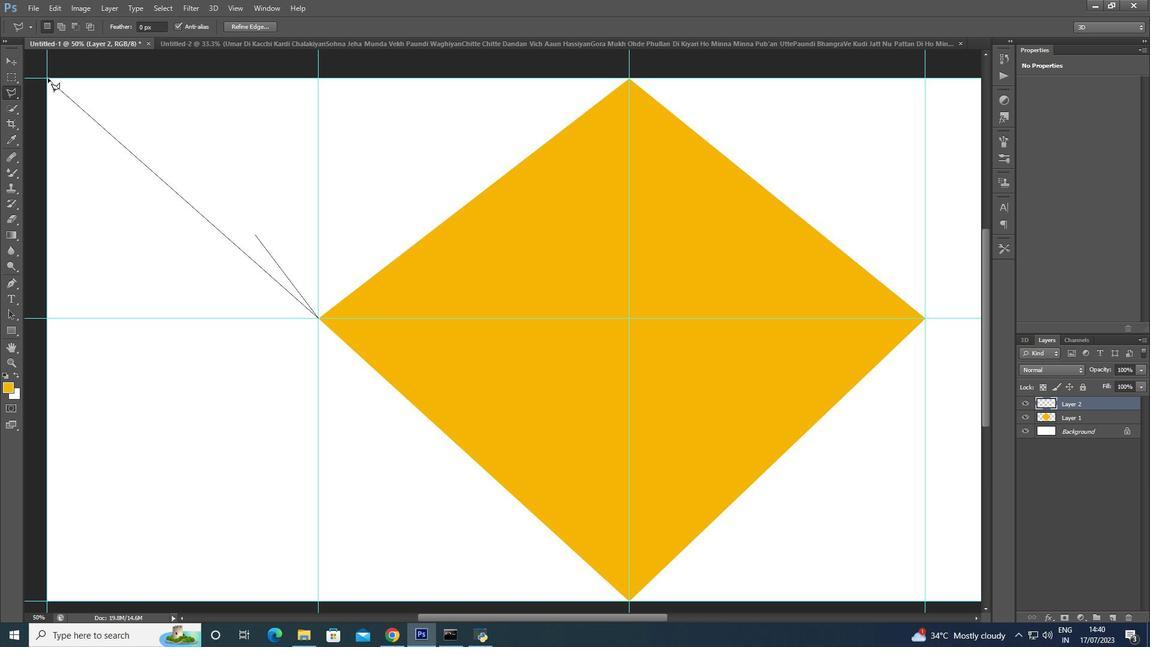 
Action: Mouse pressed left at (47, 77)
Screenshot: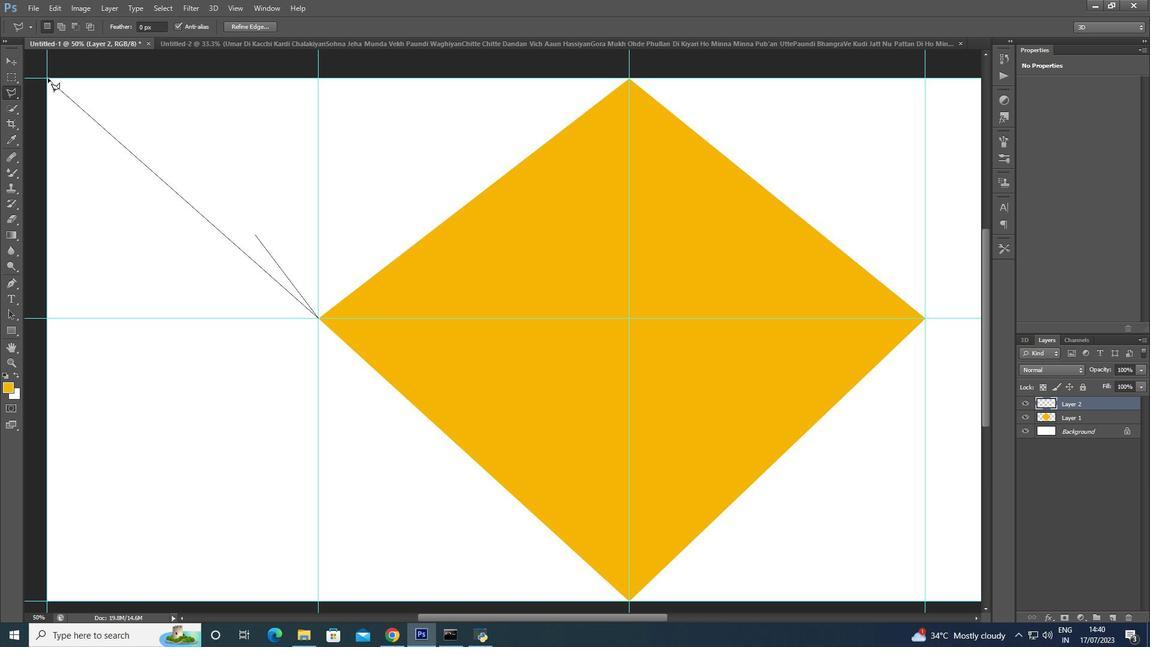 
Action: Mouse pressed left at (47, 77)
Screenshot: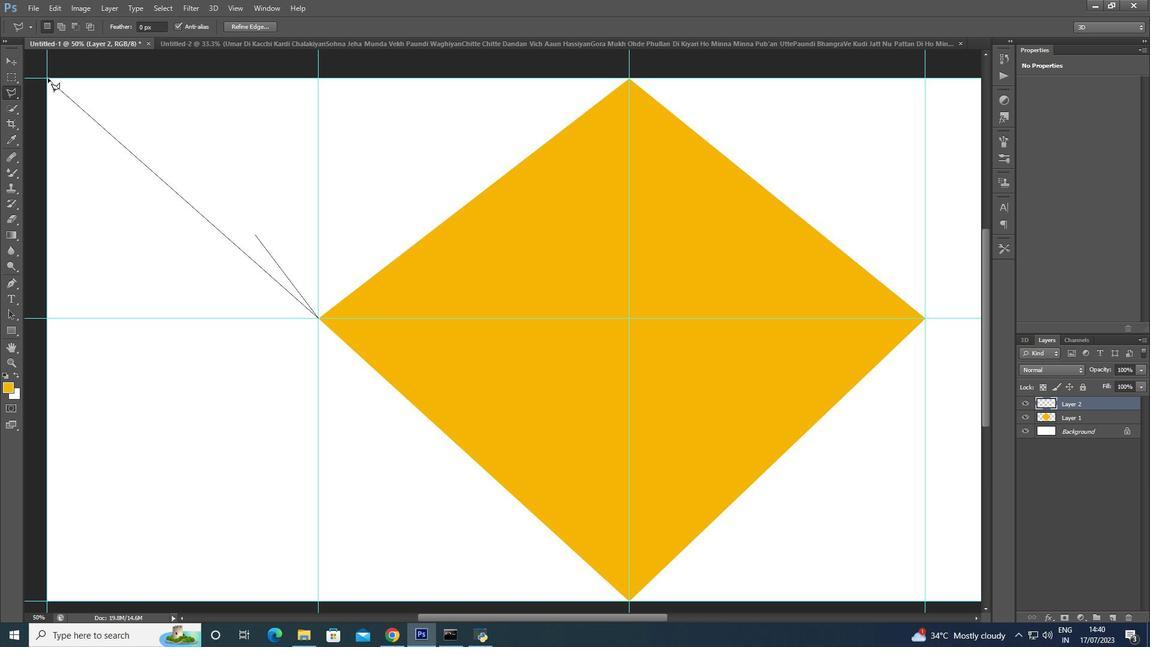 
Action: Mouse pressed left at (47, 77)
Screenshot: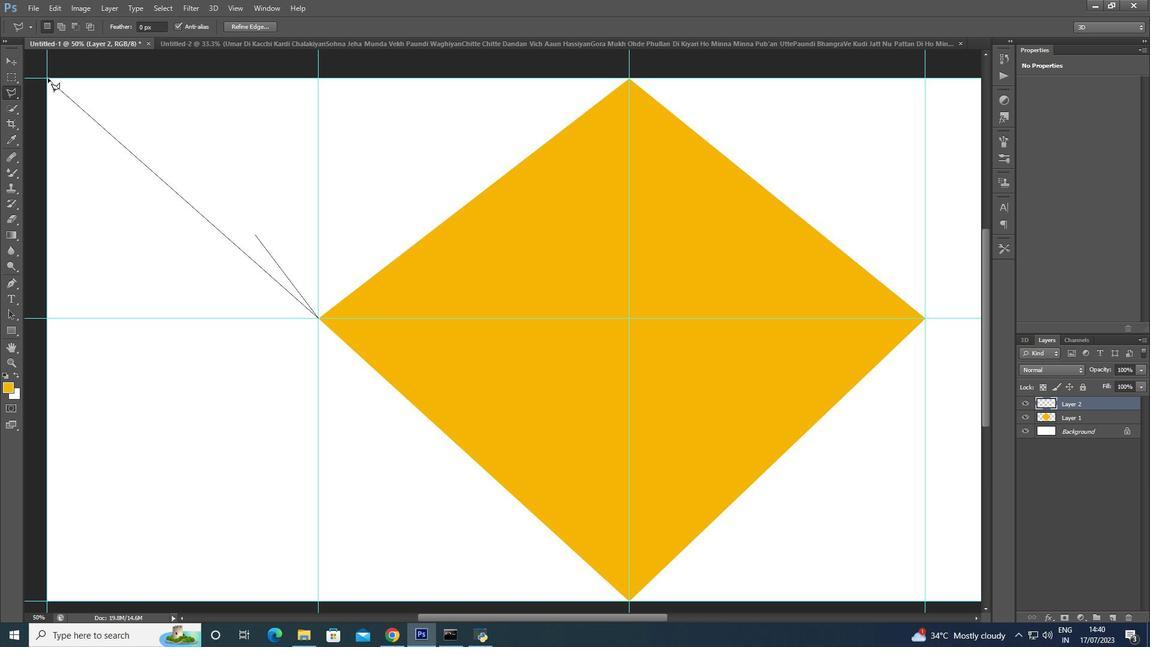 
Action: Mouse moved to (231, 206)
Screenshot: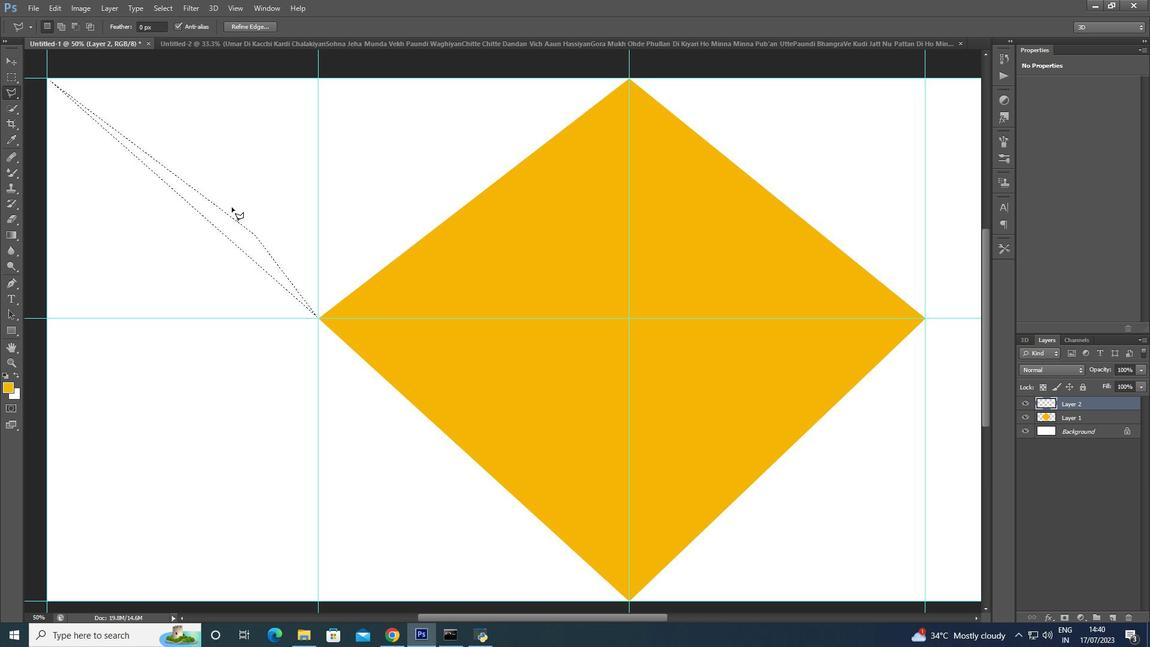 
Action: Key pressed ctrl+D
Screenshot: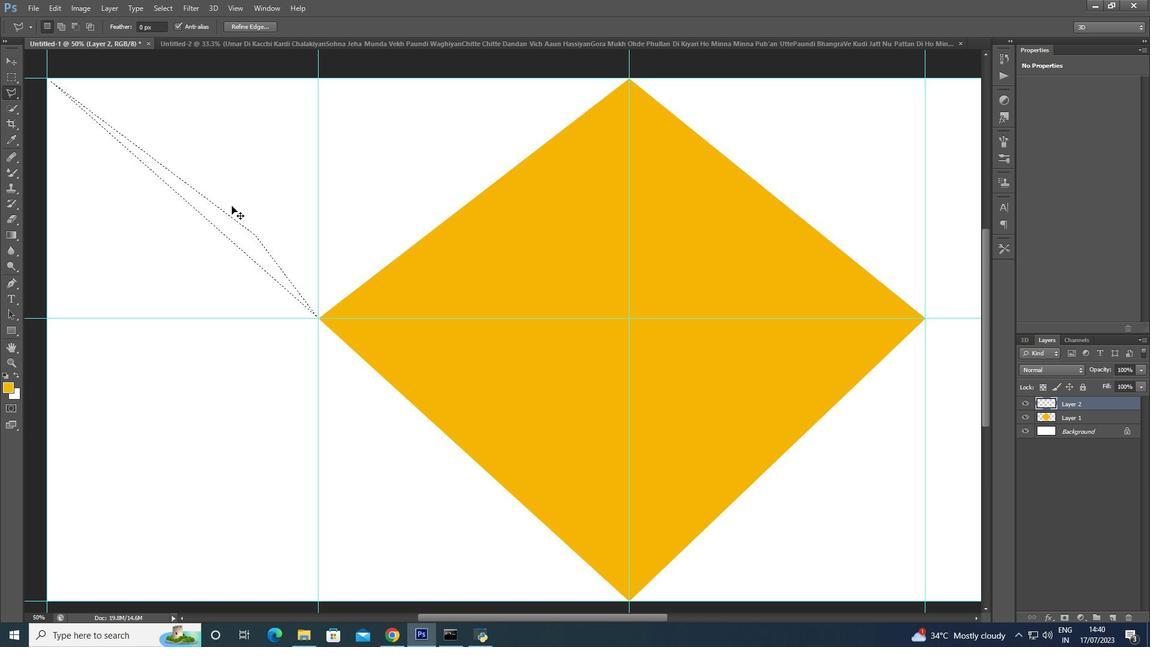
Action: Mouse moved to (47, 77)
Screenshot: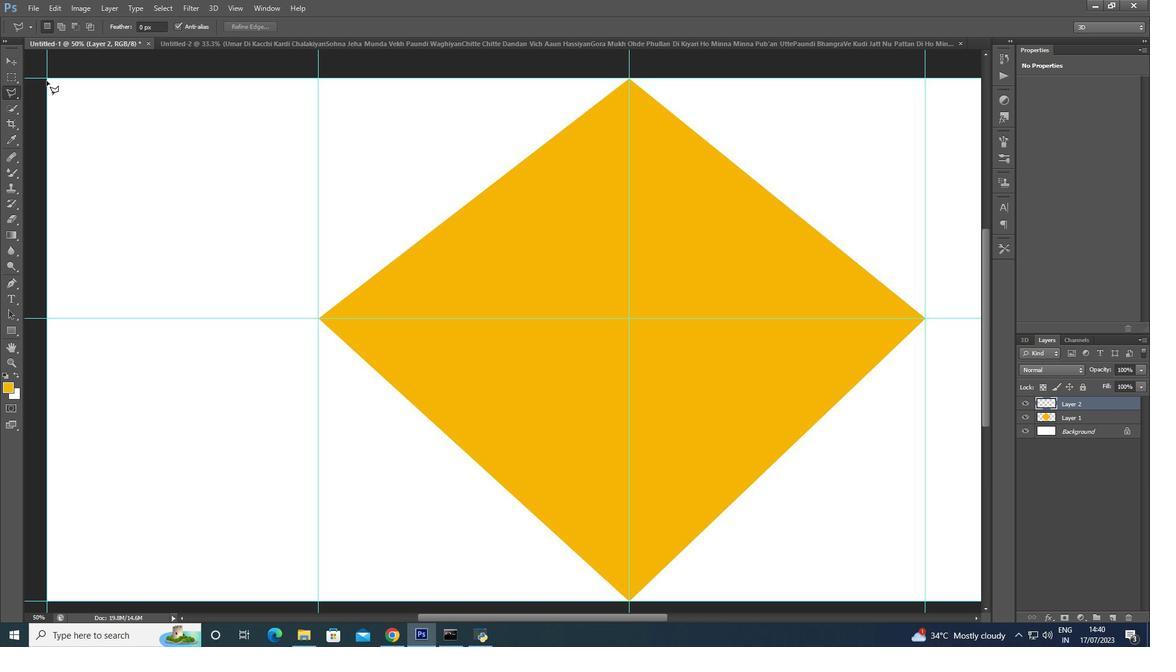 
Action: Mouse pressed left at (47, 77)
Screenshot: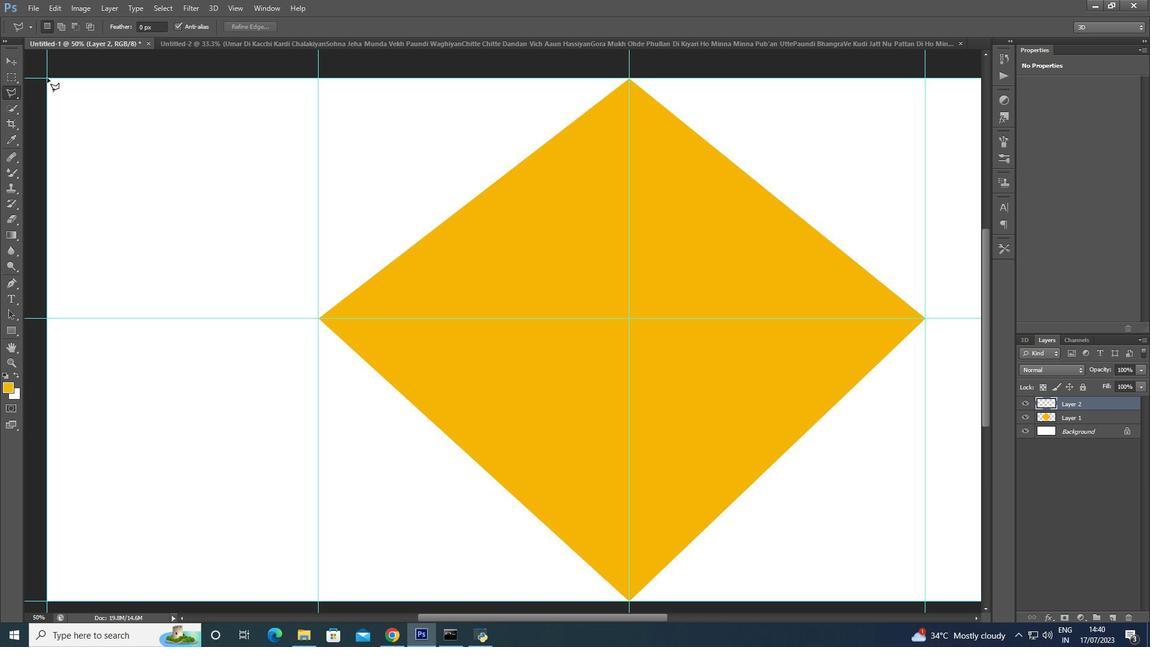
Action: Mouse pressed left at (47, 77)
Screenshot: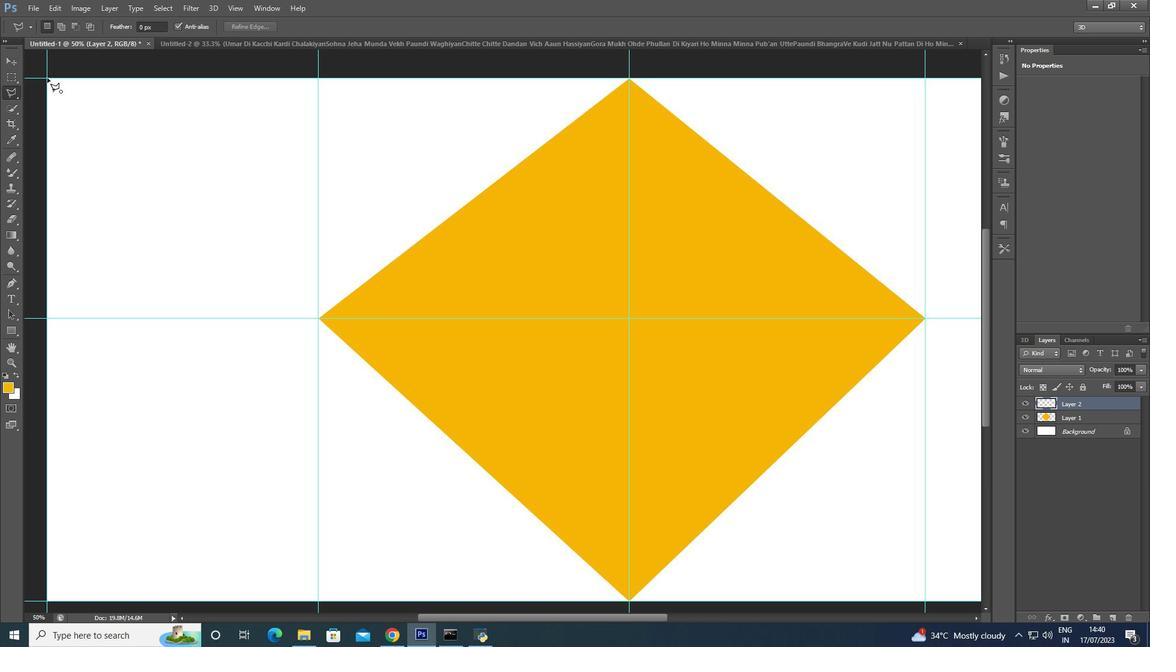
Action: Mouse moved to (46, 78)
Screenshot: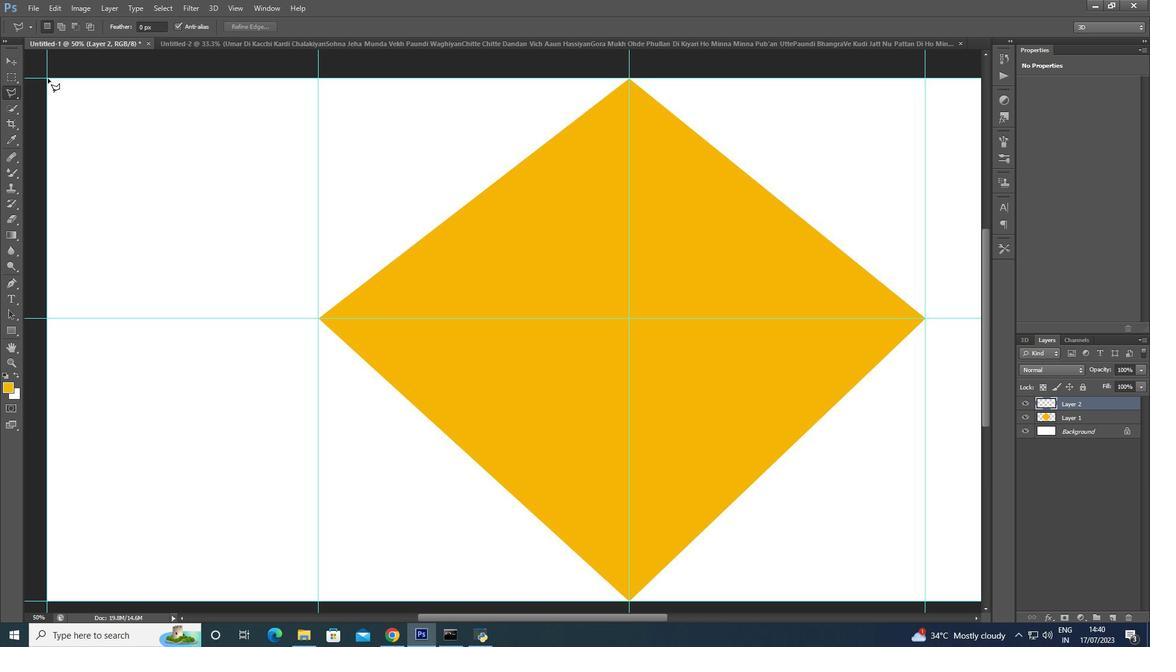 
Action: Mouse pressed left at (46, 78)
Screenshot: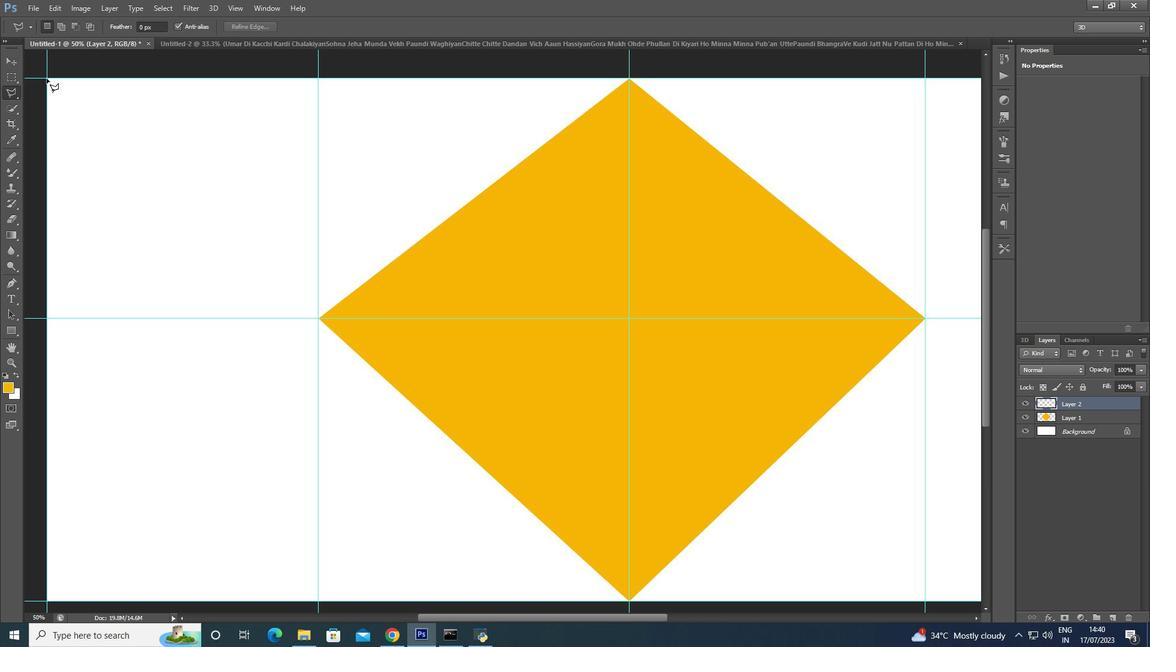 
Action: Mouse moved to (46, 78)
Screenshot: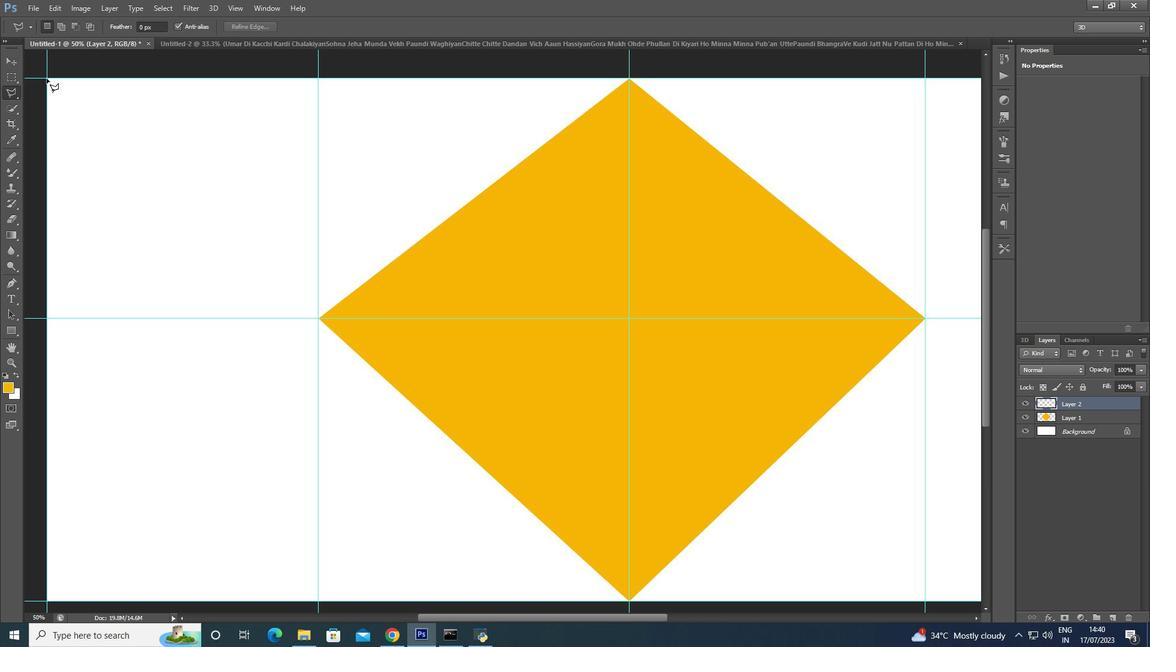 
Action: Mouse pressed left at (46, 78)
Screenshot: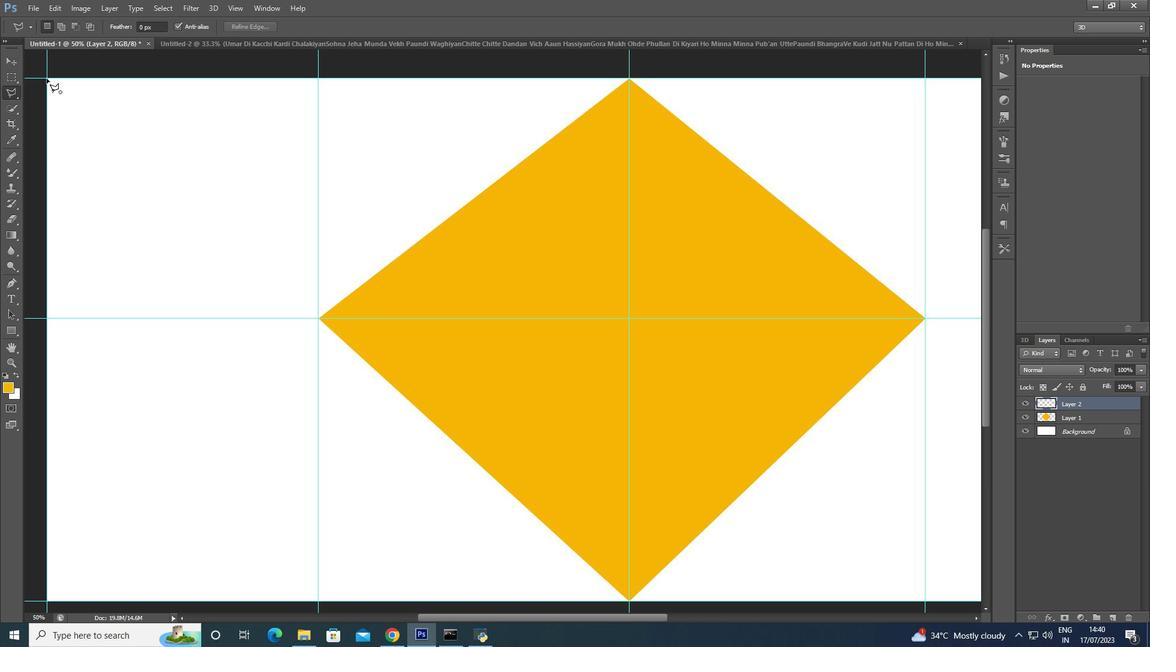 
Action: Mouse pressed left at (46, 78)
Screenshot: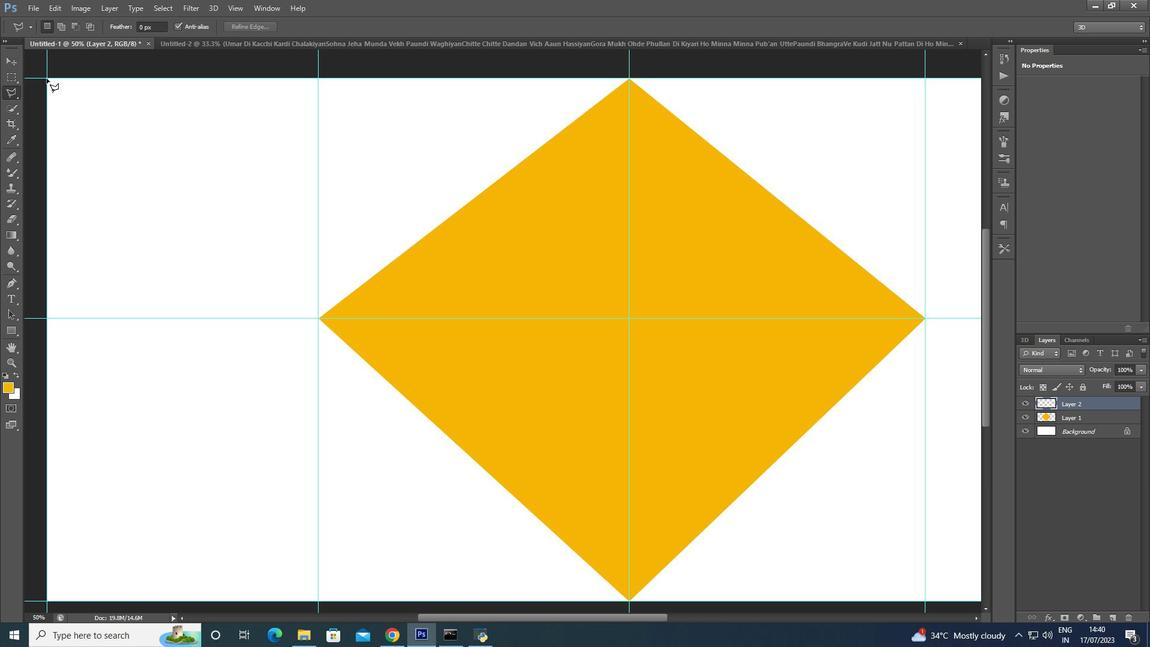 
Action: Mouse moved to (46, 77)
Screenshot: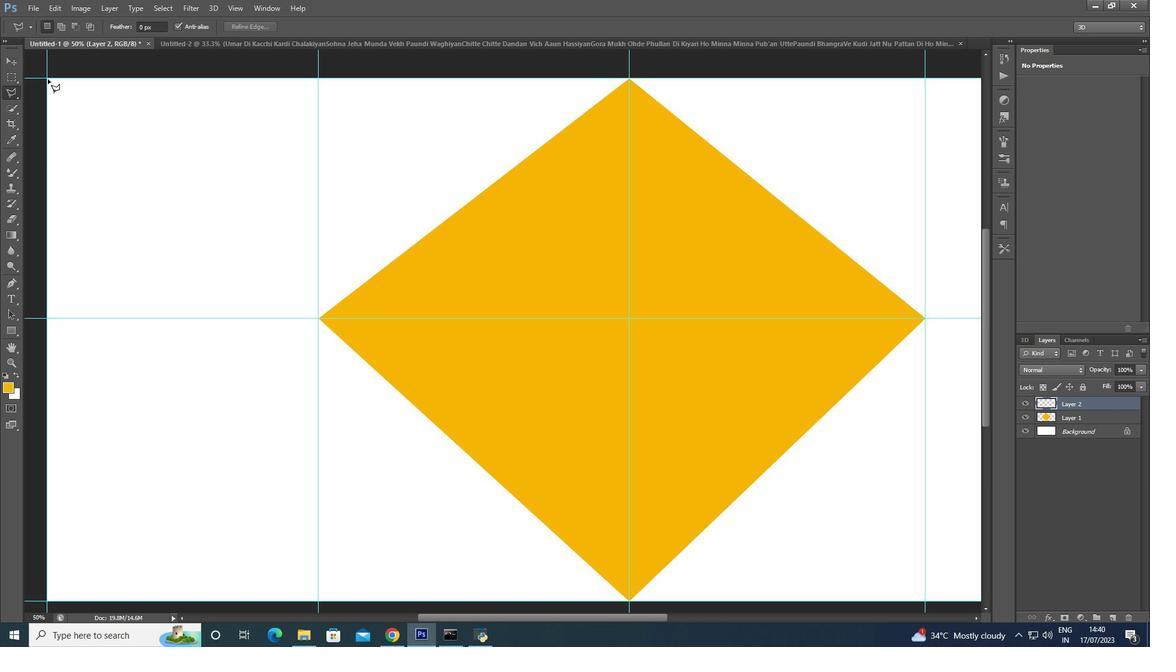 
Action: Mouse pressed left at (46, 77)
Screenshot: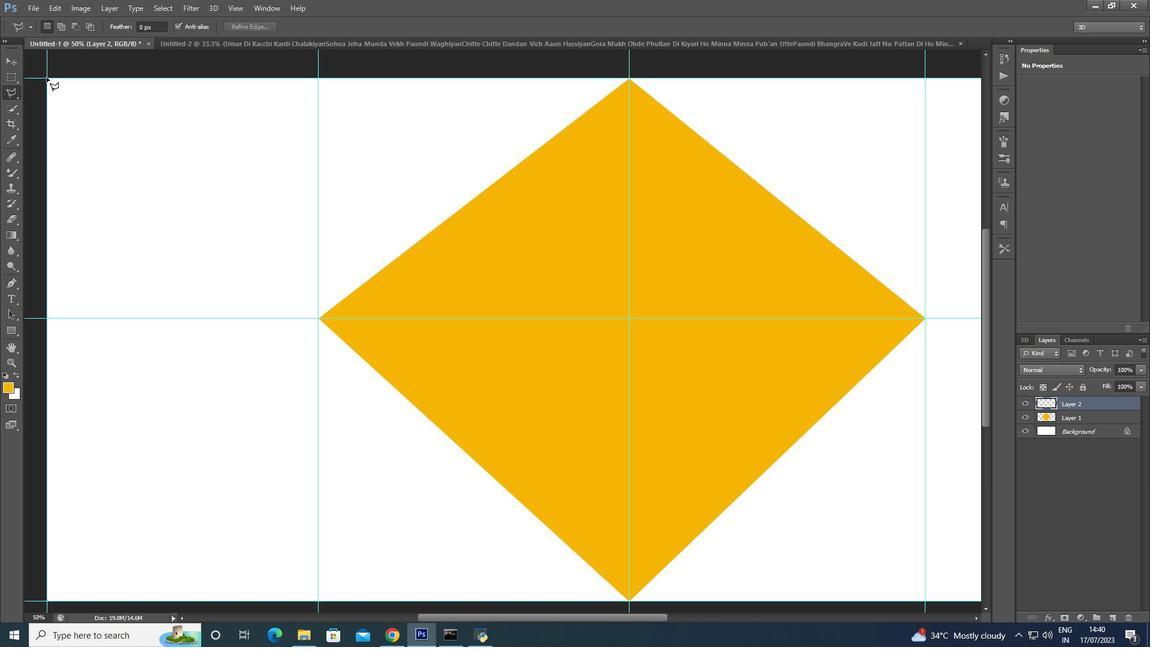 
Action: Mouse moved to (316, 315)
Screenshot: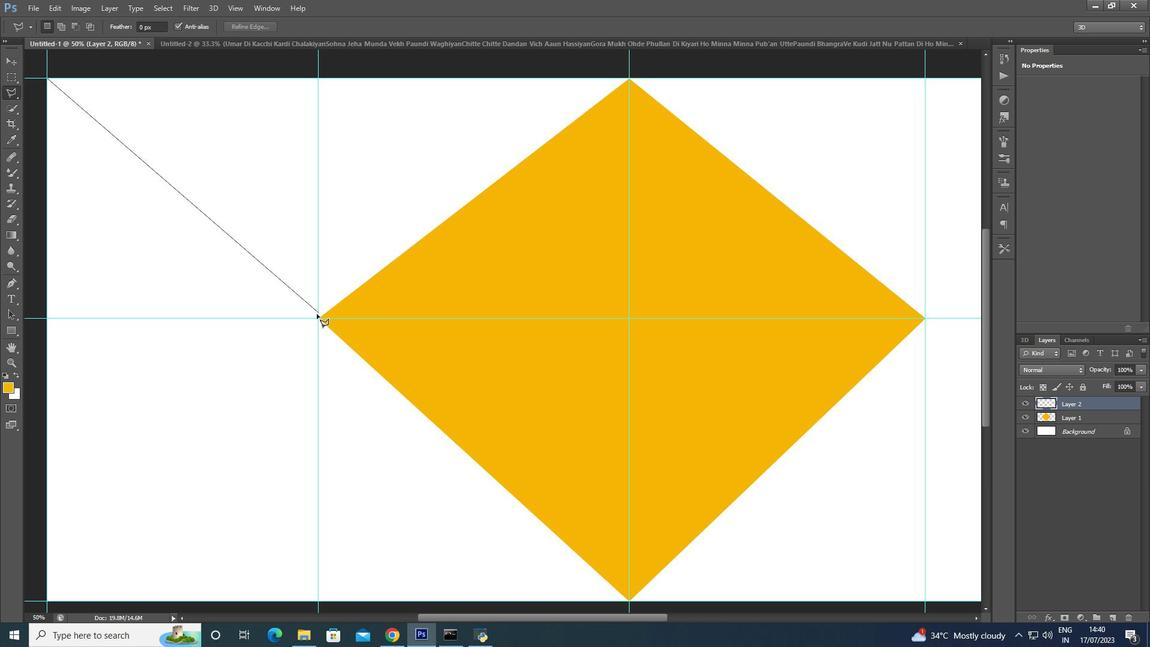 
Action: Mouse pressed left at (316, 315)
Screenshot: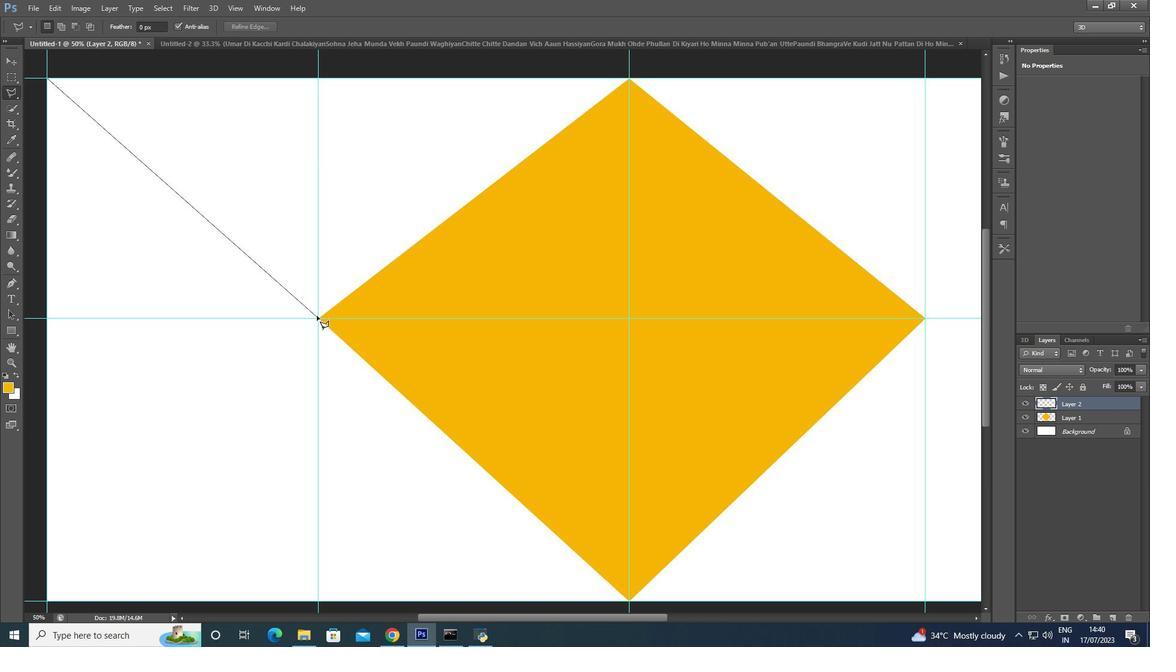
Action: Mouse pressed right at (316, 315)
Screenshot: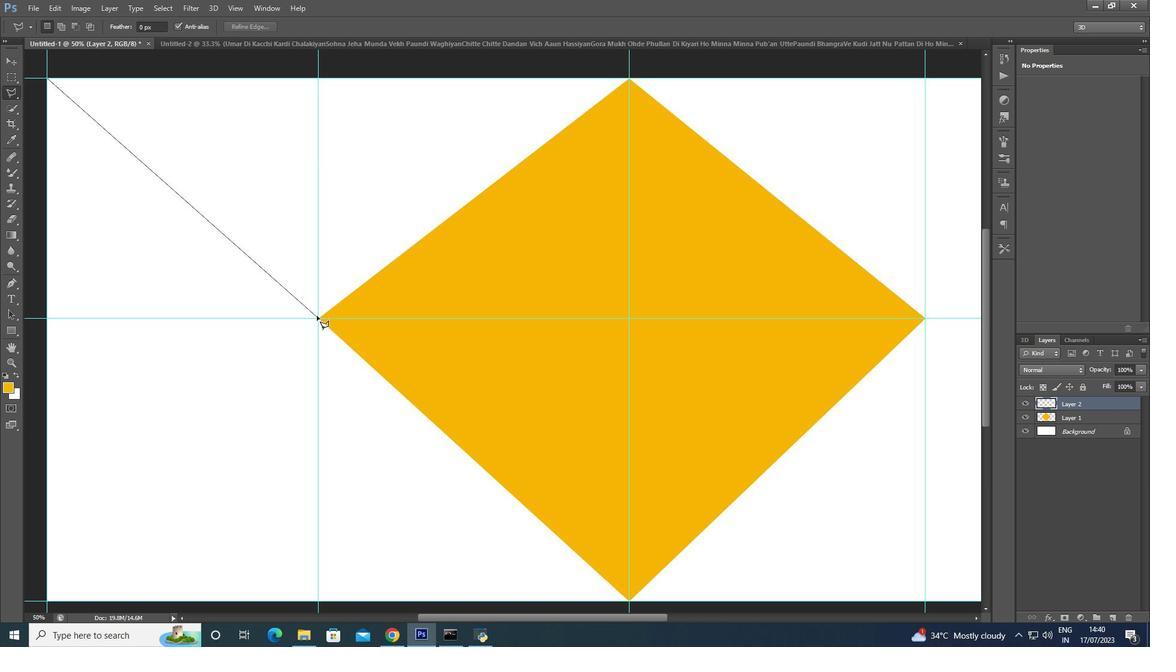 
Action: Mouse moved to (319, 77)
Screenshot: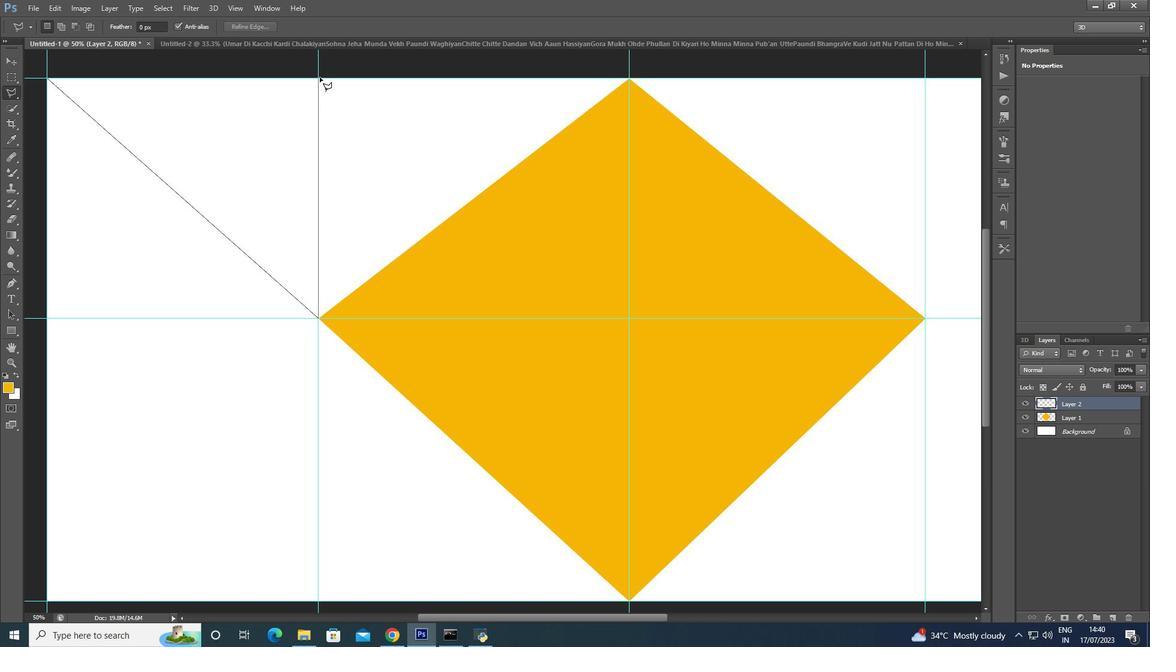 
Action: Mouse pressed left at (319, 77)
Screenshot: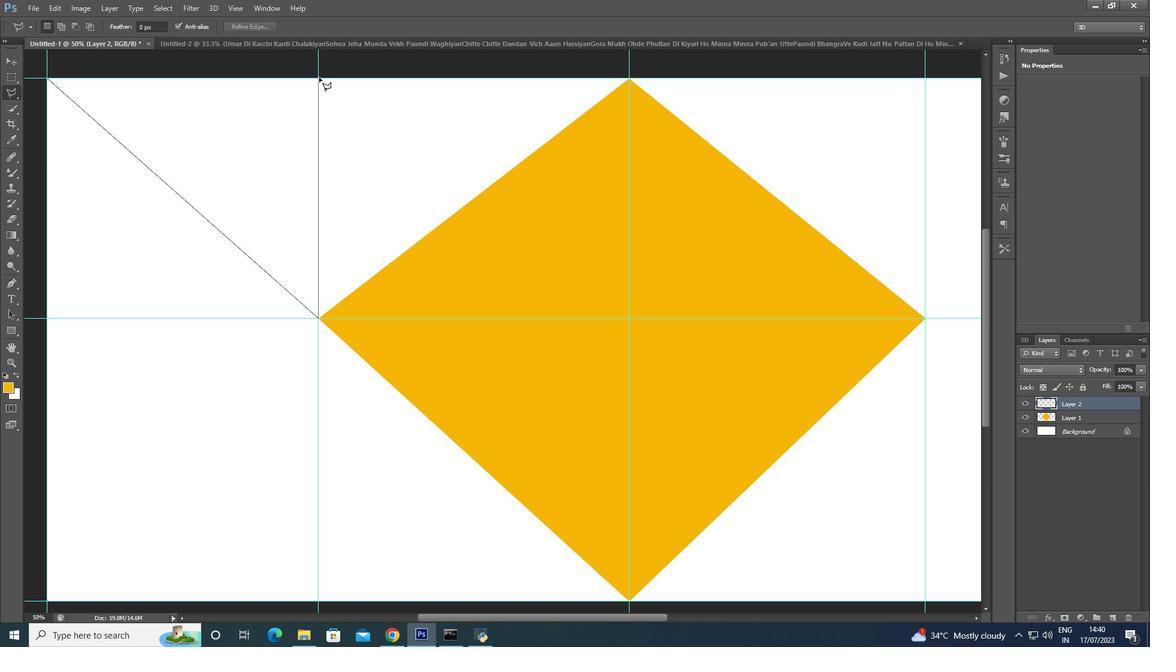 
Action: Mouse moved to (47, 77)
Screenshot: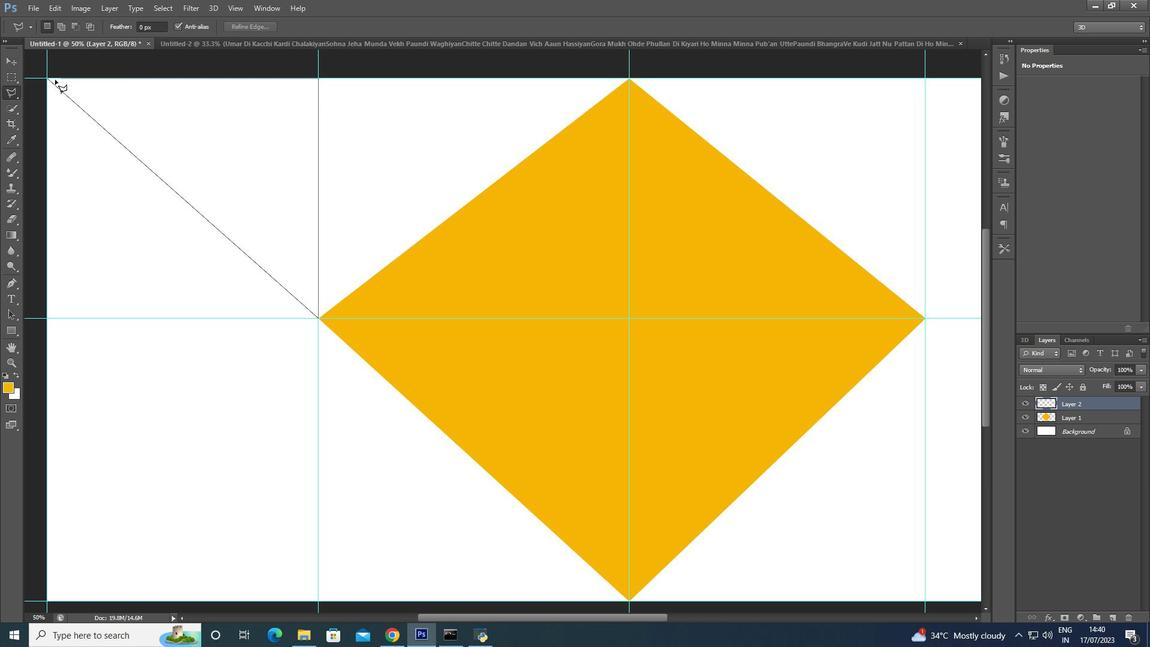 
Action: Mouse pressed left at (47, 77)
Screenshot: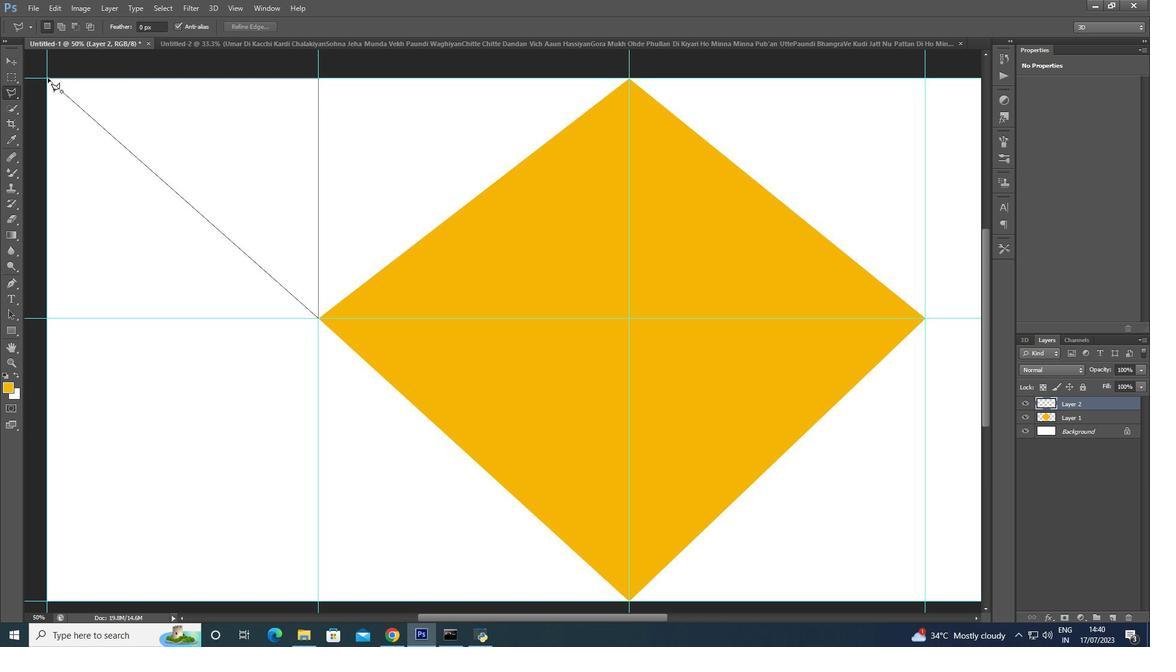 
Action: Mouse moved to (97, 131)
Screenshot: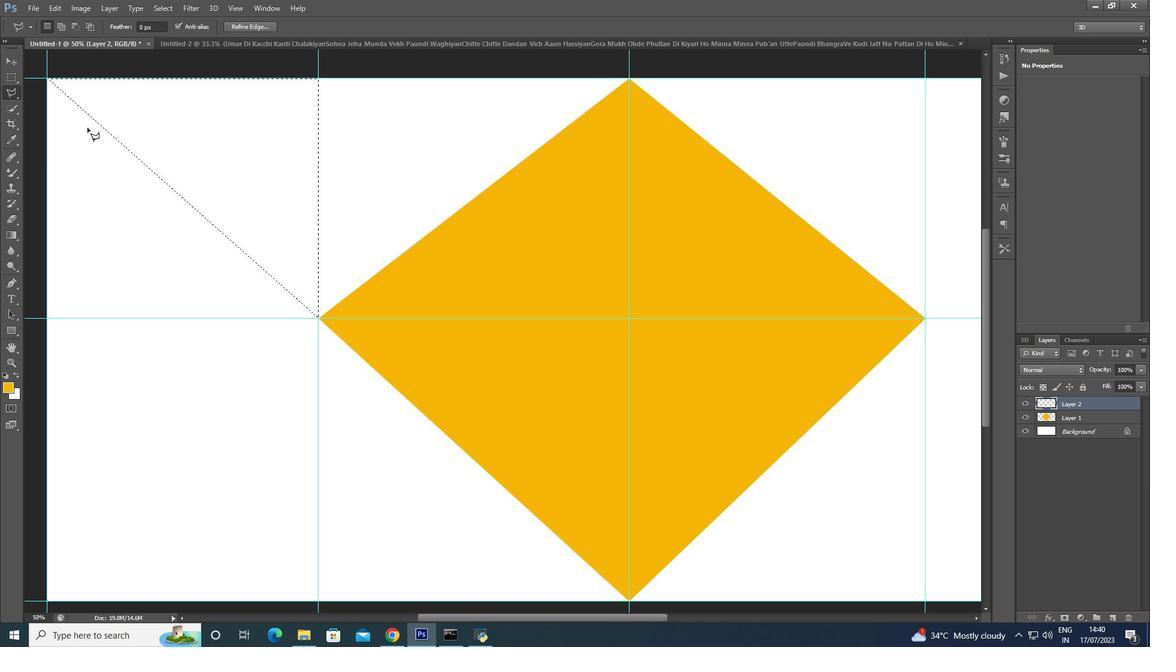
Action: Mouse pressed right at (97, 131)
Screenshot: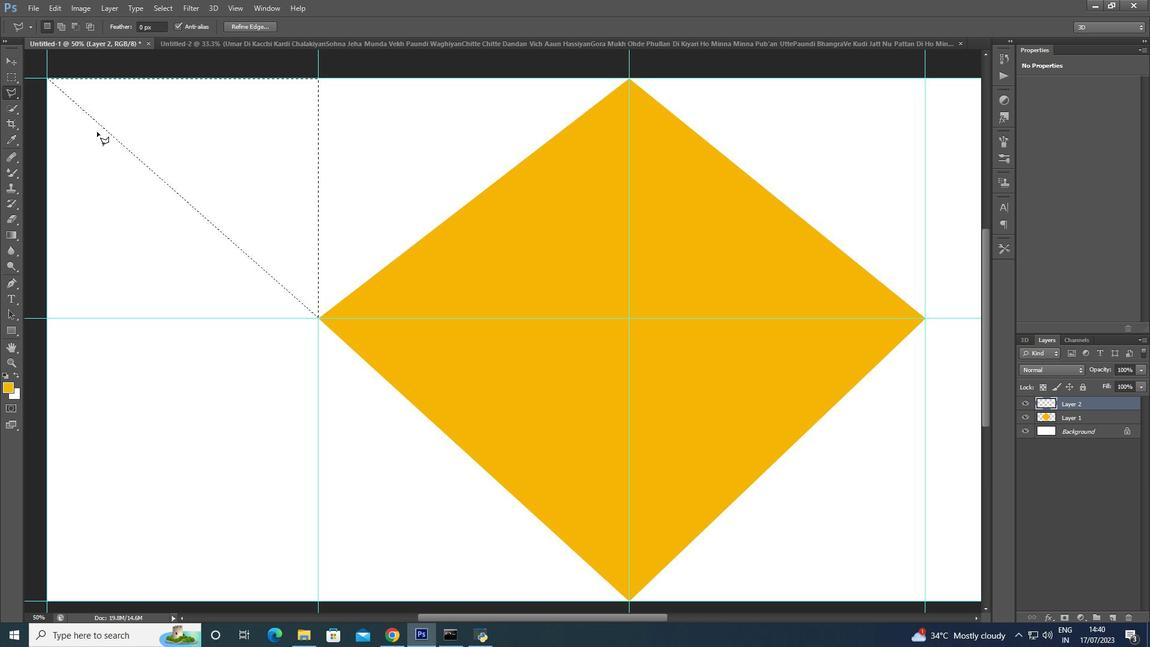 
Action: Mouse moved to (149, 300)
Screenshot: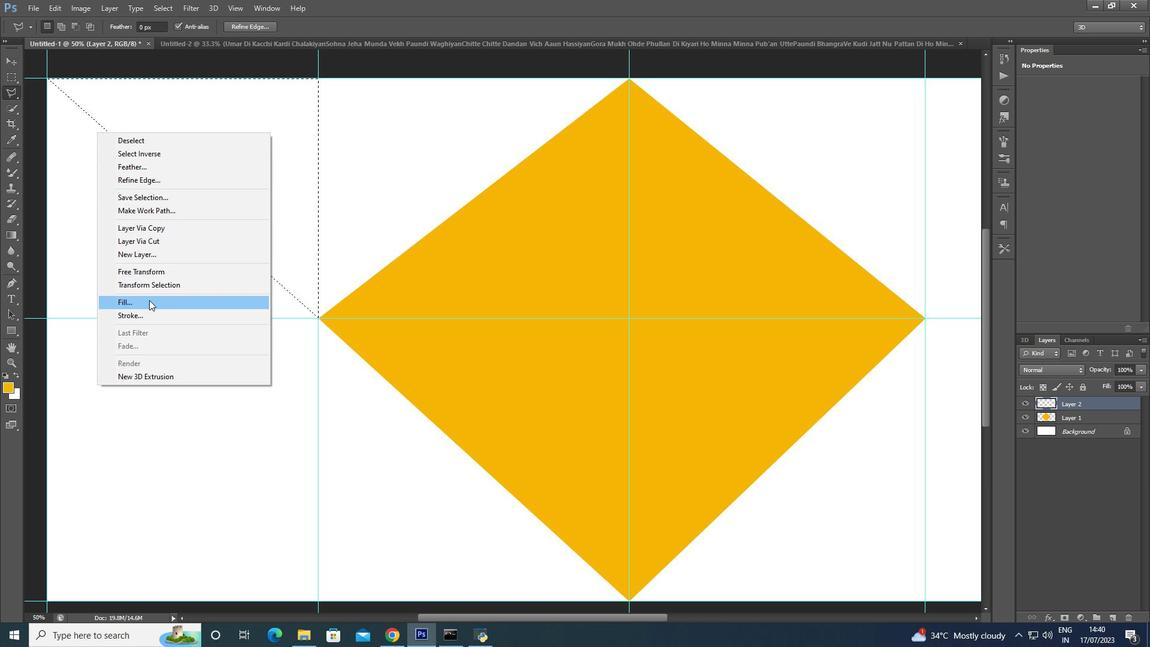 
Action: Mouse pressed left at (149, 300)
Screenshot: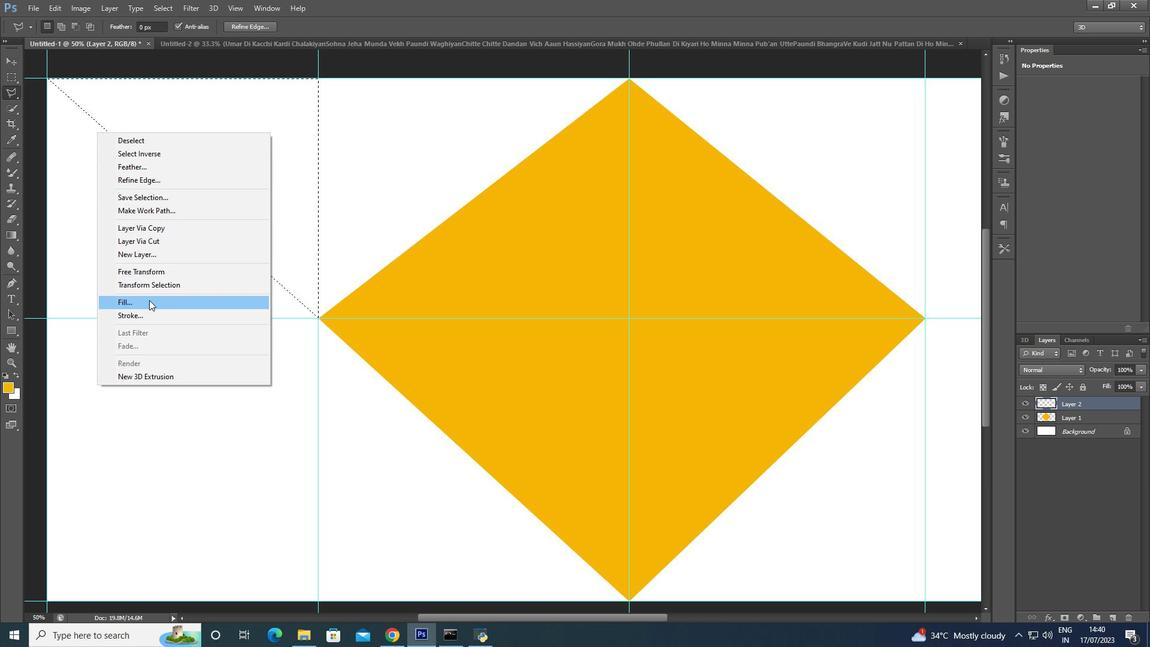 
Action: Mouse moved to (662, 159)
Screenshot: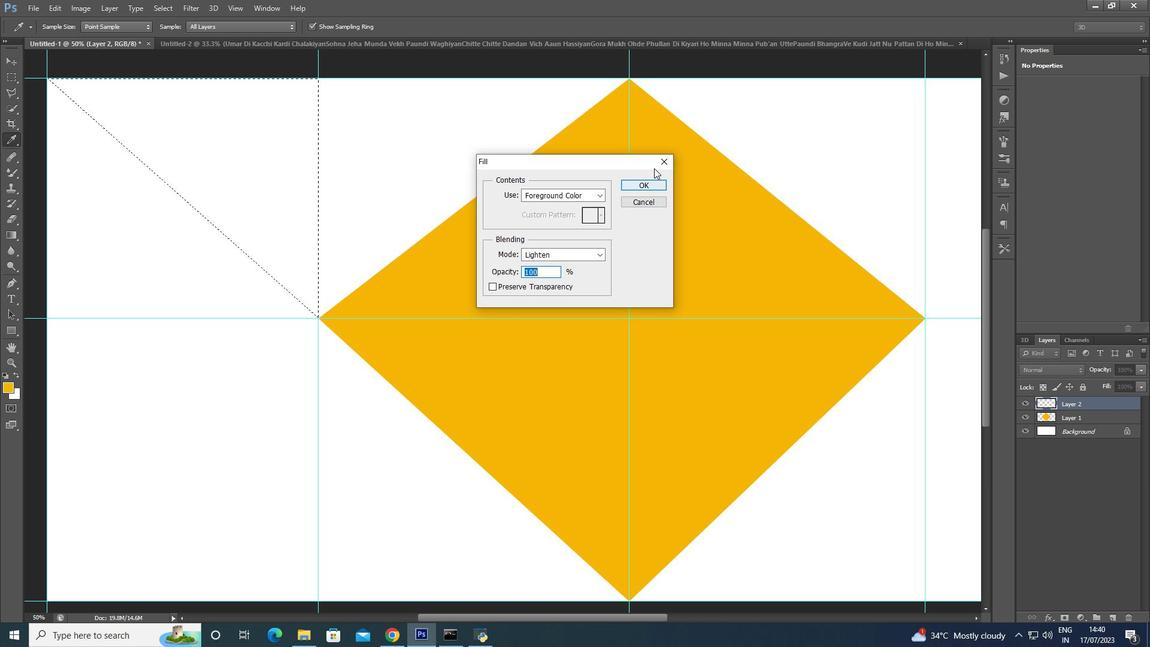 
Action: Mouse pressed left at (662, 159)
Screenshot: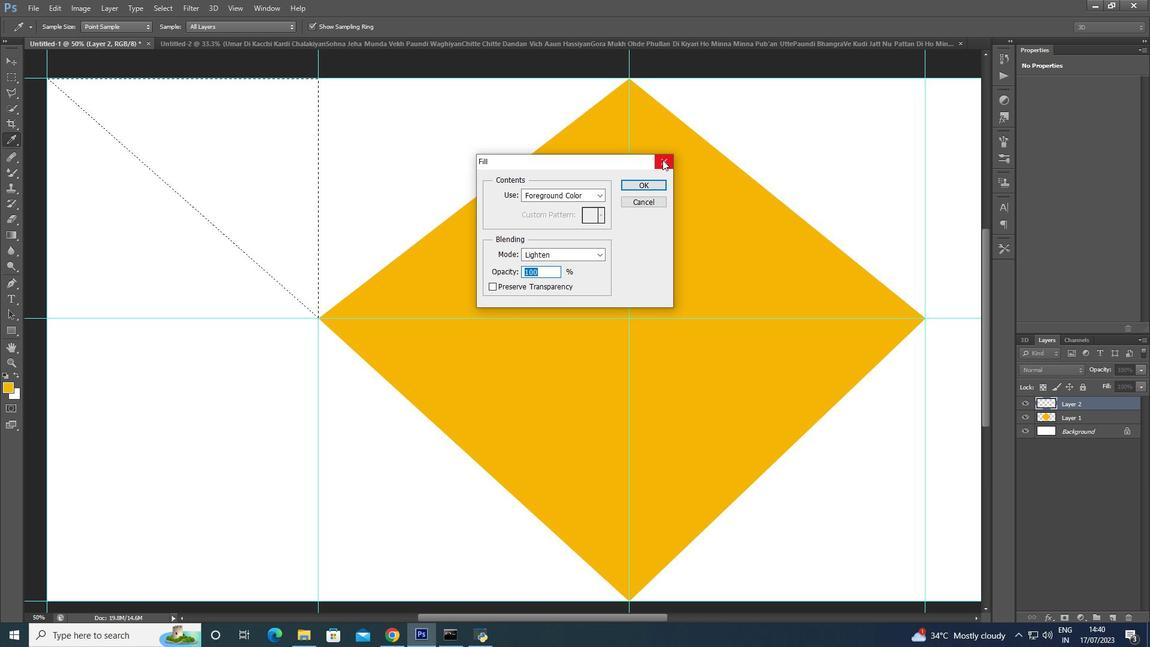 
Action: Mouse moved to (2, 384)
Screenshot: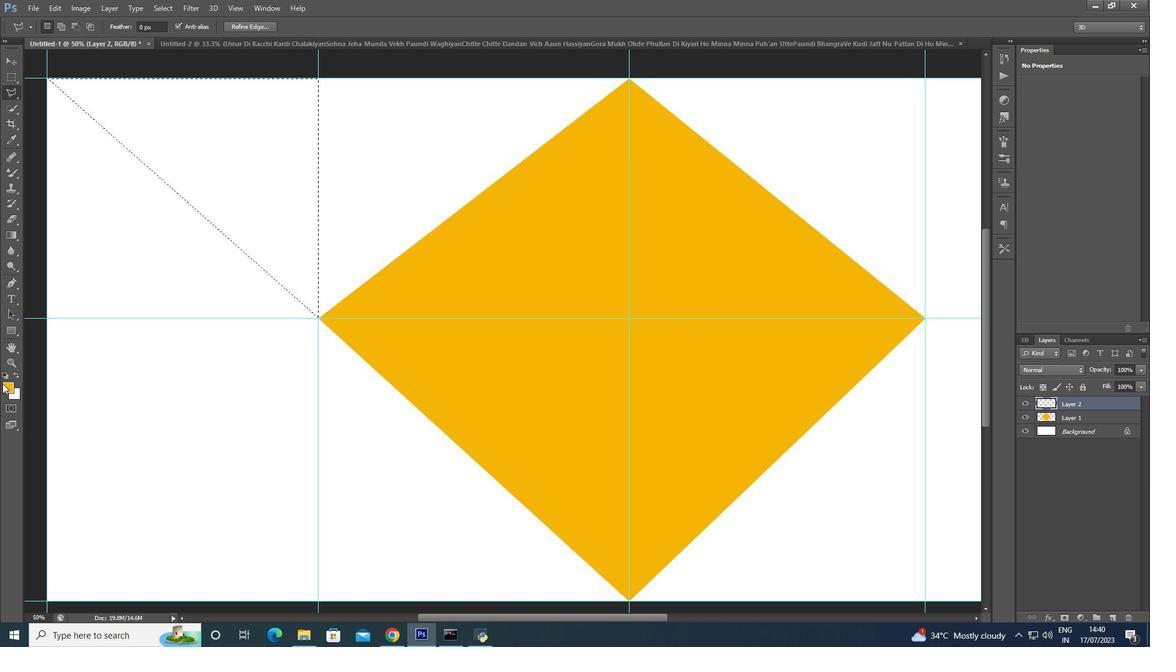 
Action: Mouse pressed left at (2, 384)
Screenshot: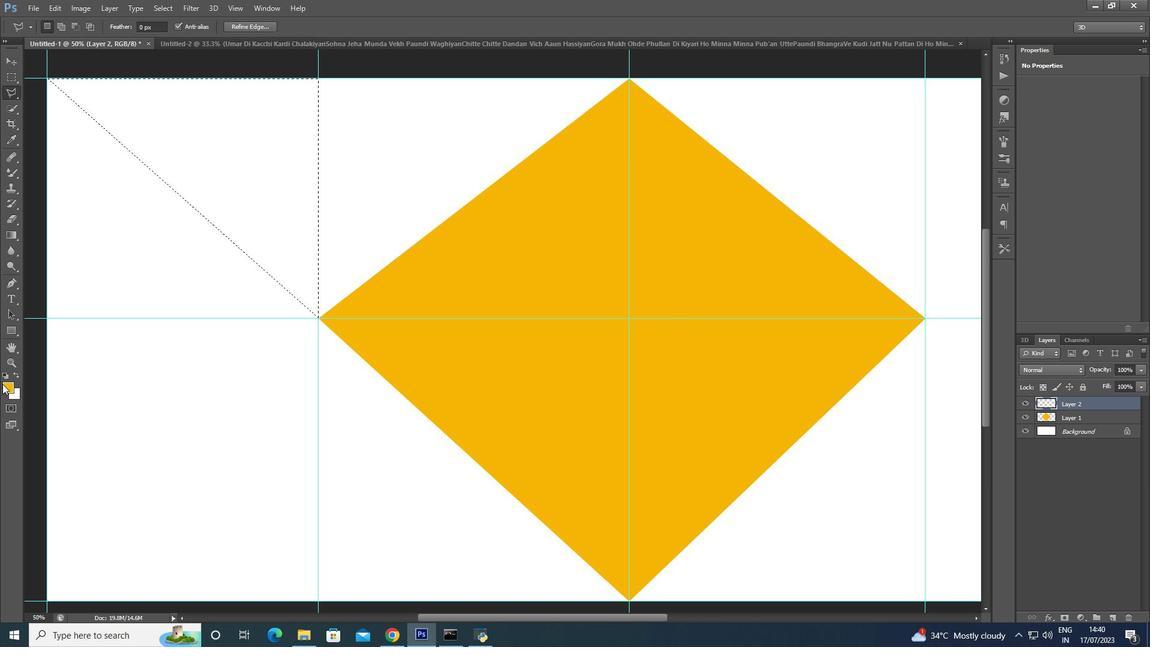 
Action: Mouse moved to (805, 288)
Screenshot: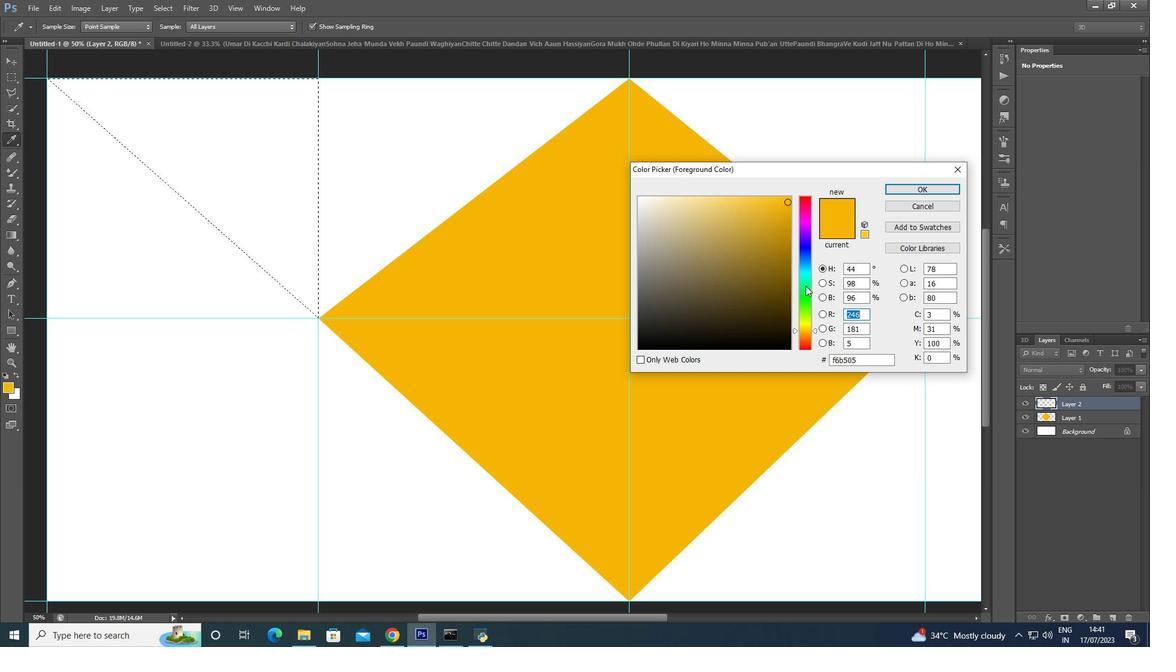 
Action: Mouse pressed left at (805, 288)
Screenshot: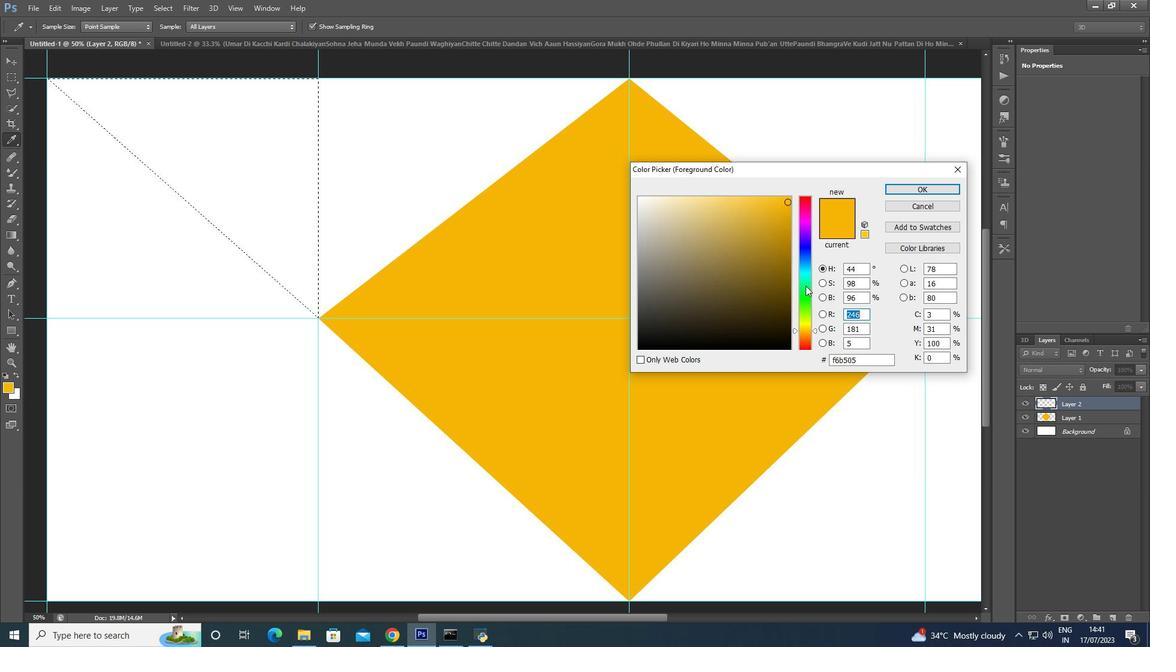 
Action: Mouse moved to (901, 188)
Screenshot: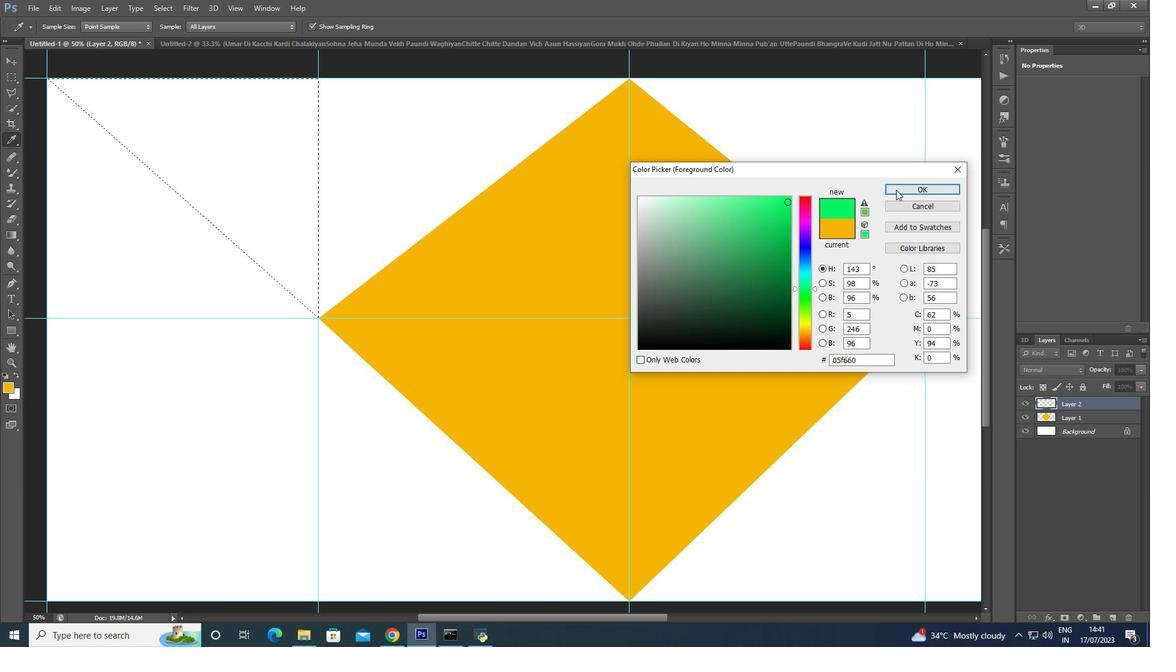 
Action: Mouse pressed left at (901, 188)
Screenshot: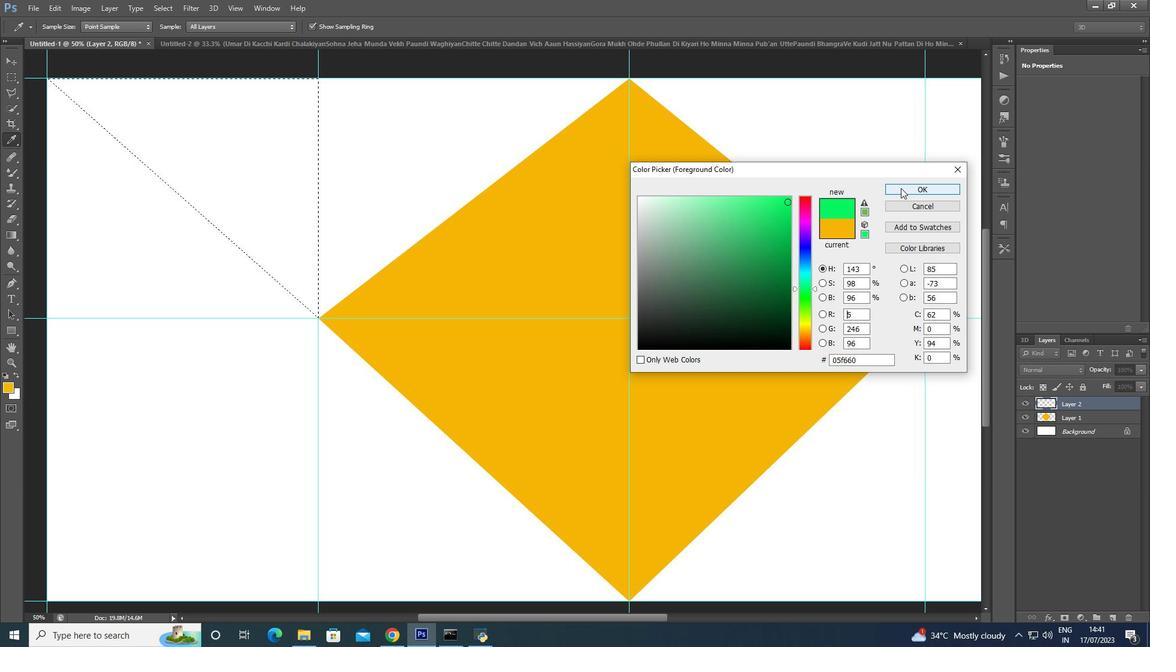 
Action: Mouse pressed left at (901, 188)
Screenshot: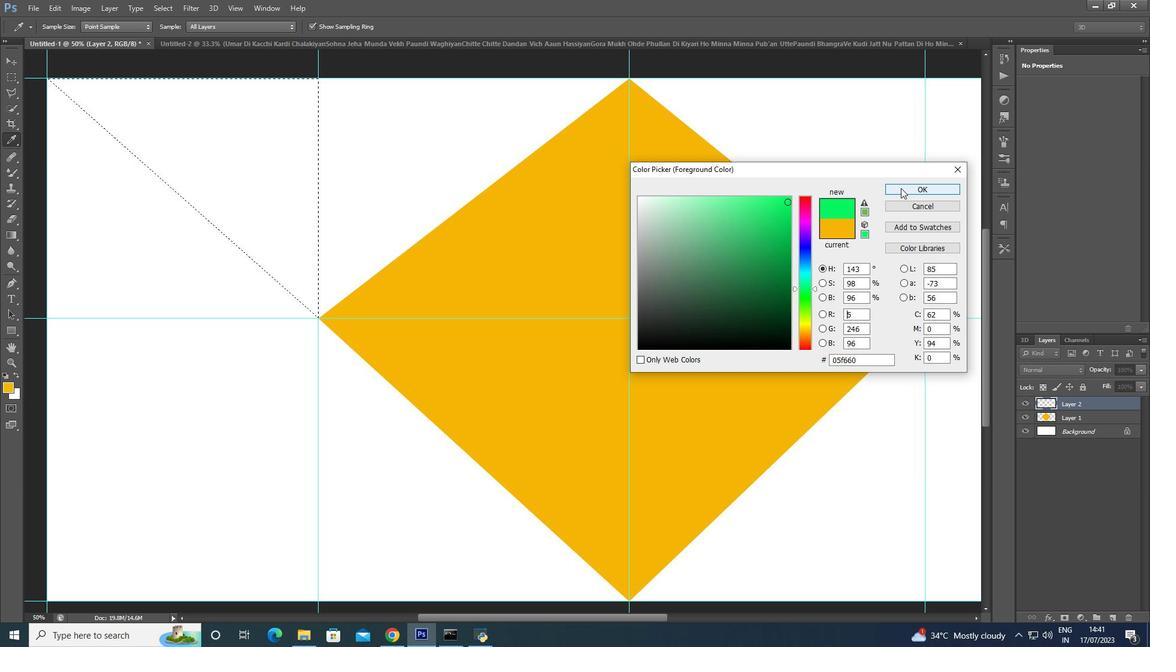 
Action: Mouse pressed right at (901, 188)
Screenshot: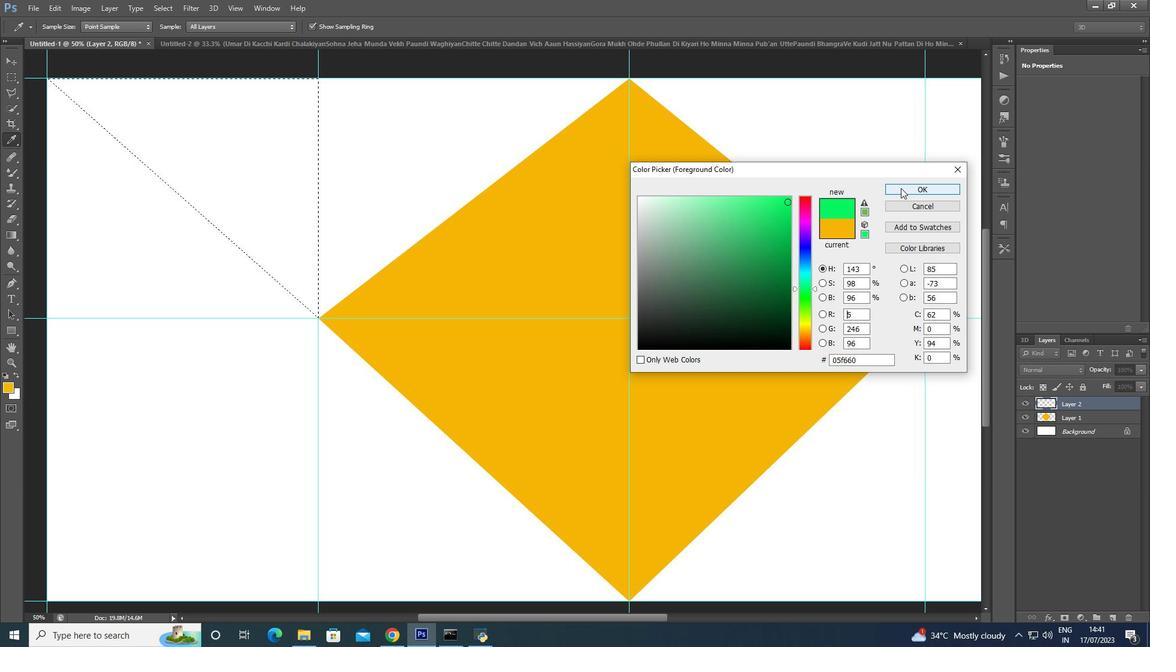 
Action: Mouse moved to (928, 355)
Screenshot: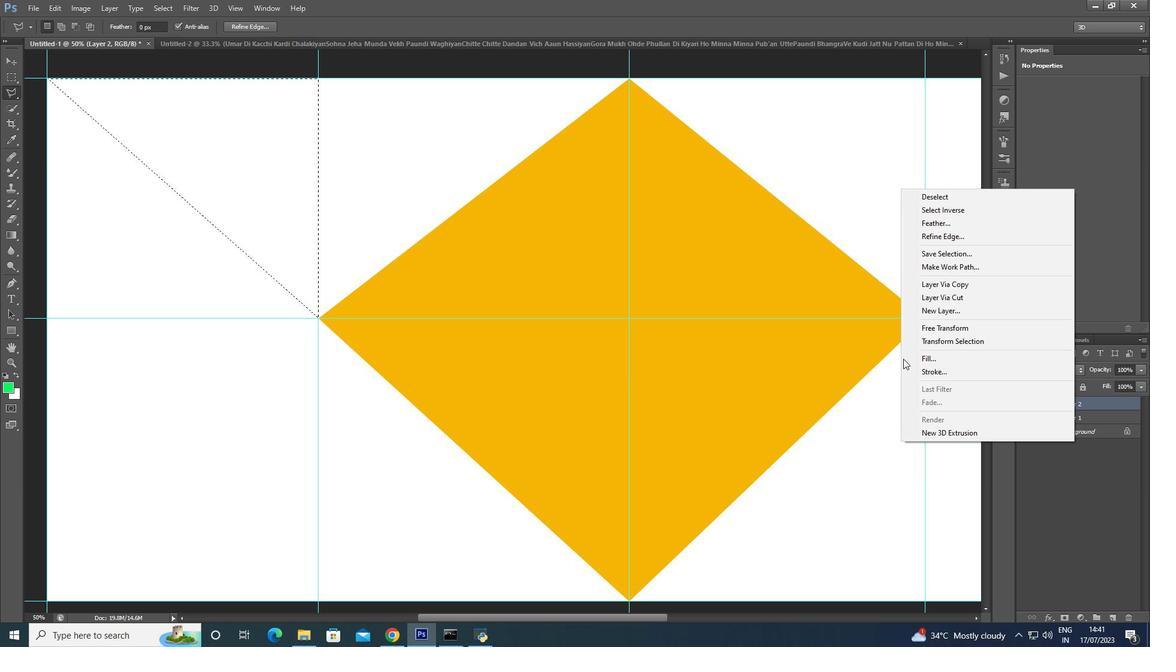 
Action: Mouse pressed left at (928, 355)
Screenshot: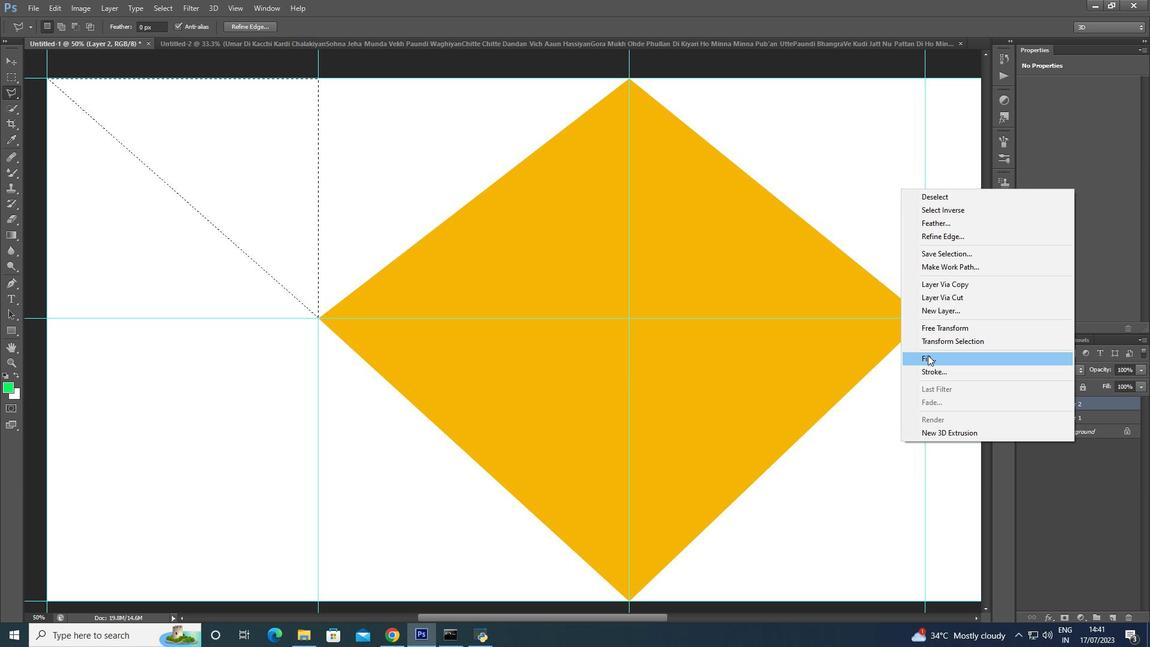 
Action: Mouse moved to (650, 182)
Screenshot: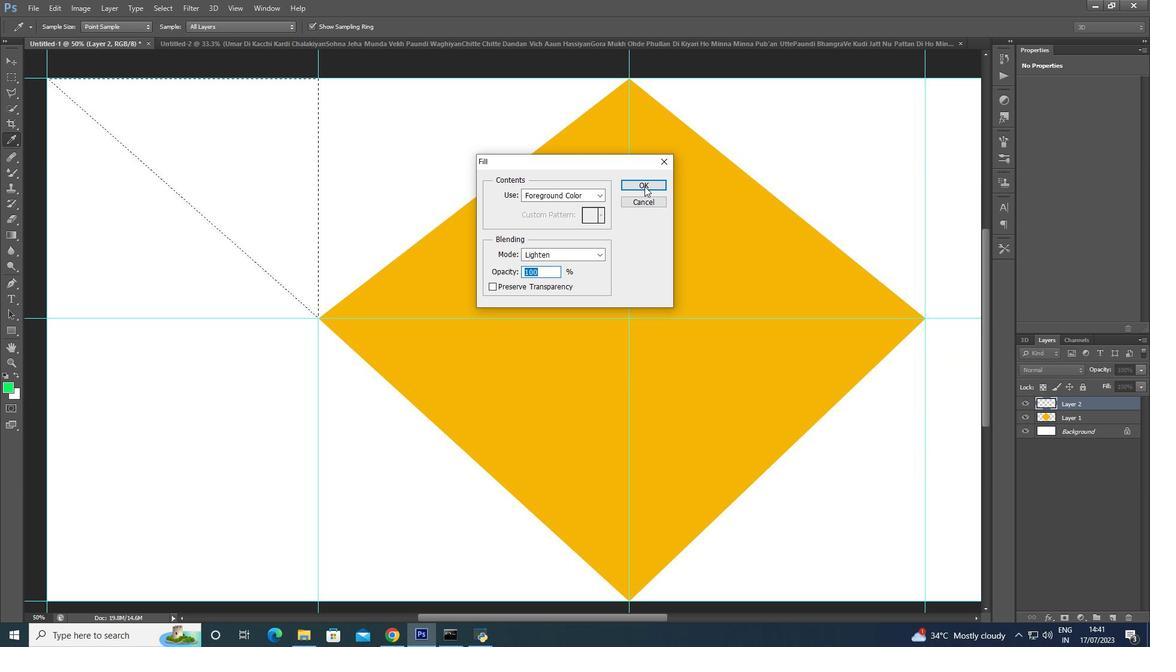
Action: Mouse pressed left at (650, 182)
Screenshot: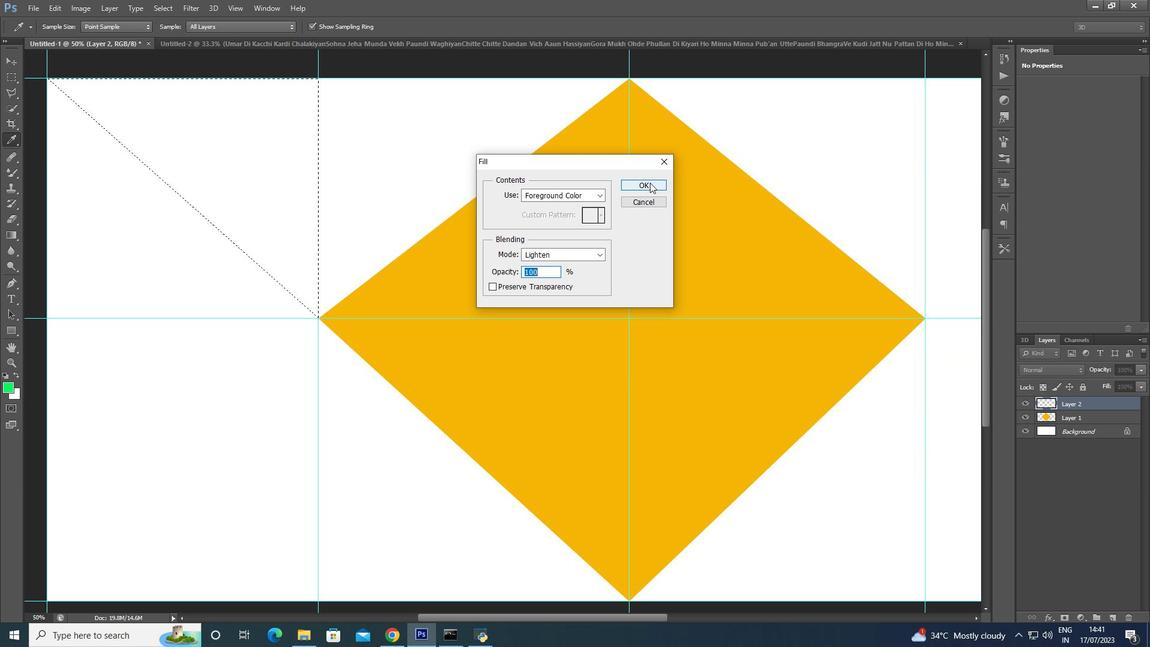 
Action: Mouse pressed right at (650, 182)
Screenshot: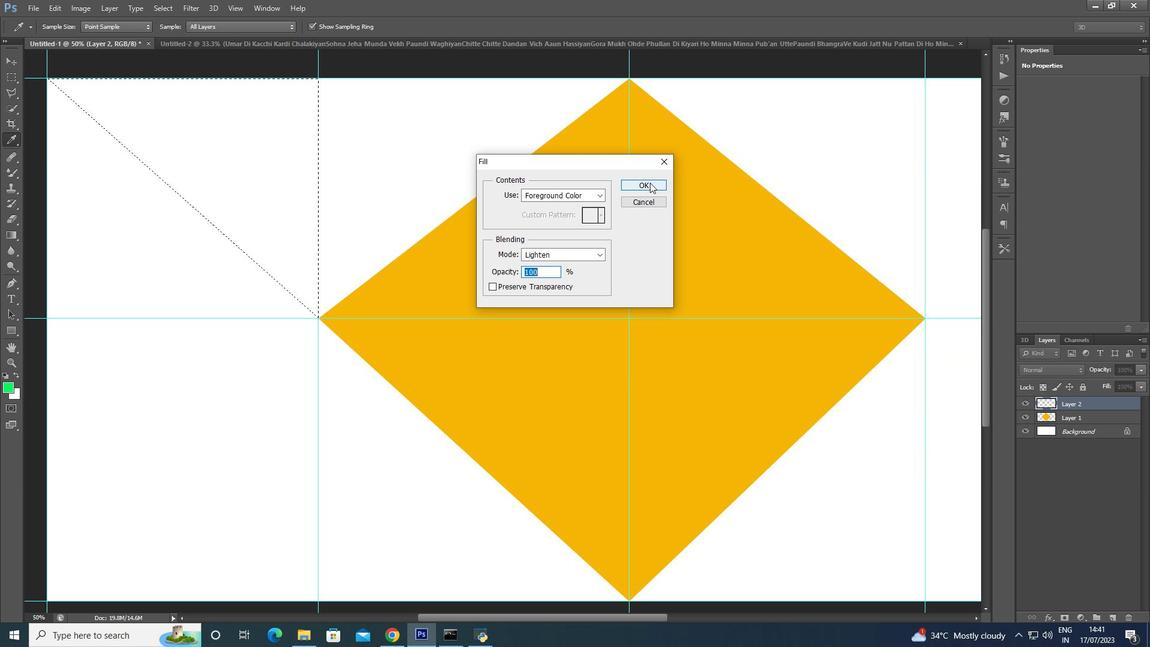 
Action: Mouse moved to (1119, 505)
Screenshot: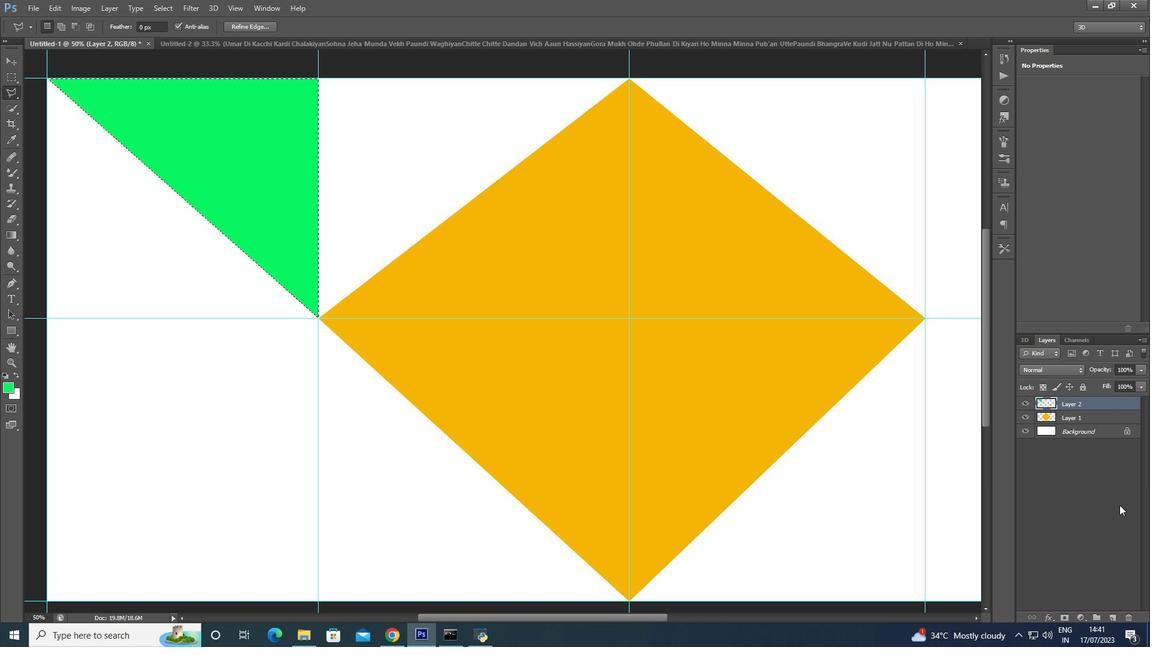 
Action: Mouse pressed left at (1119, 505)
Screenshot: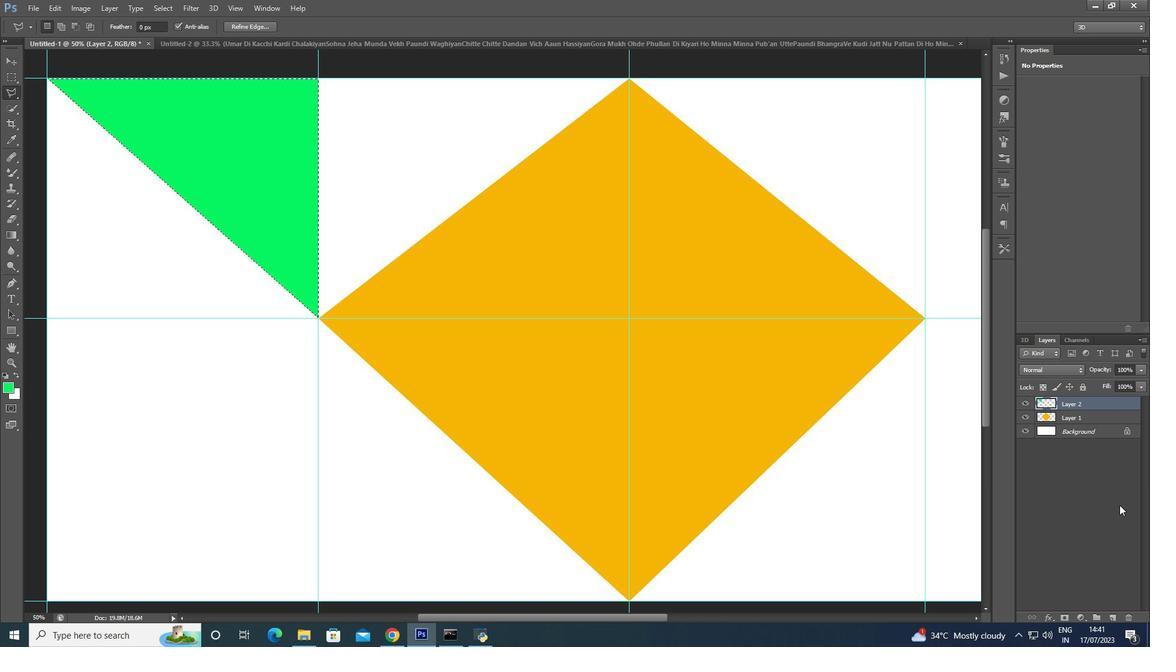 
Action: Mouse moved to (8, 56)
Screenshot: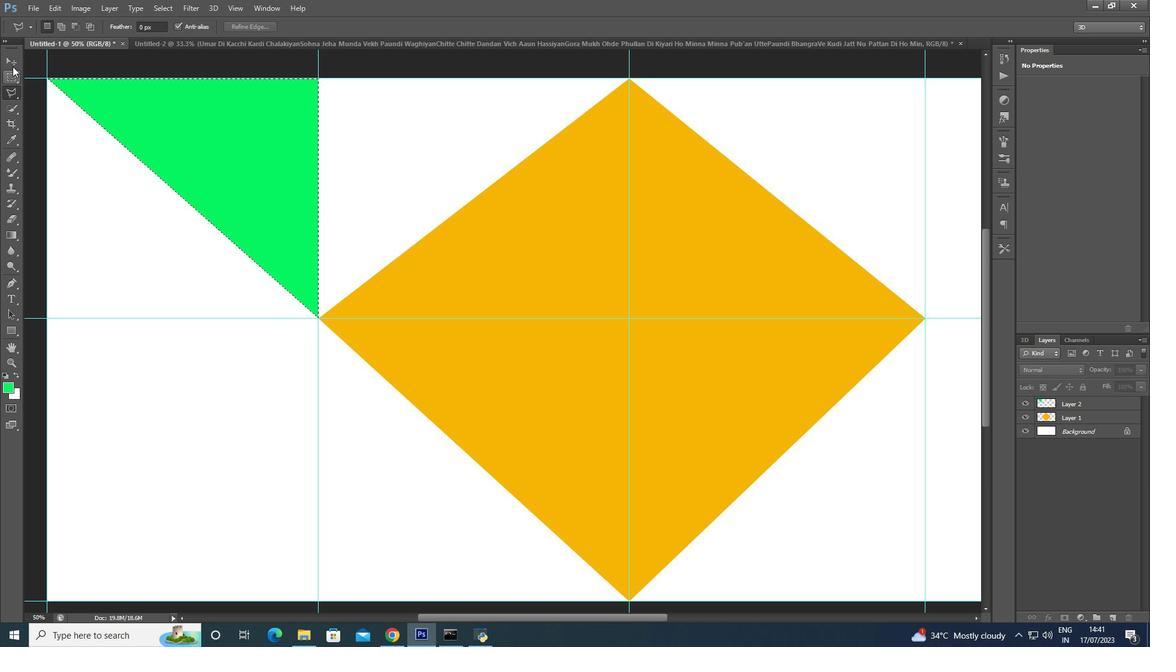 
Action: Mouse pressed left at (8, 56)
Screenshot: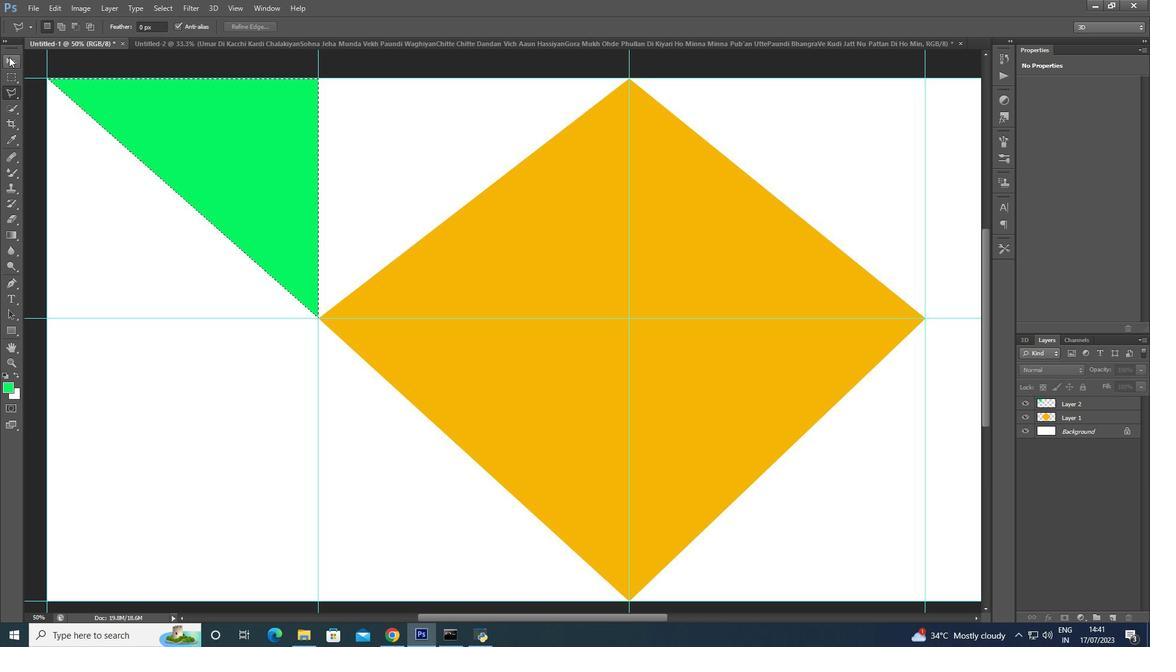 
Action: Mouse moved to (1112, 617)
Screenshot: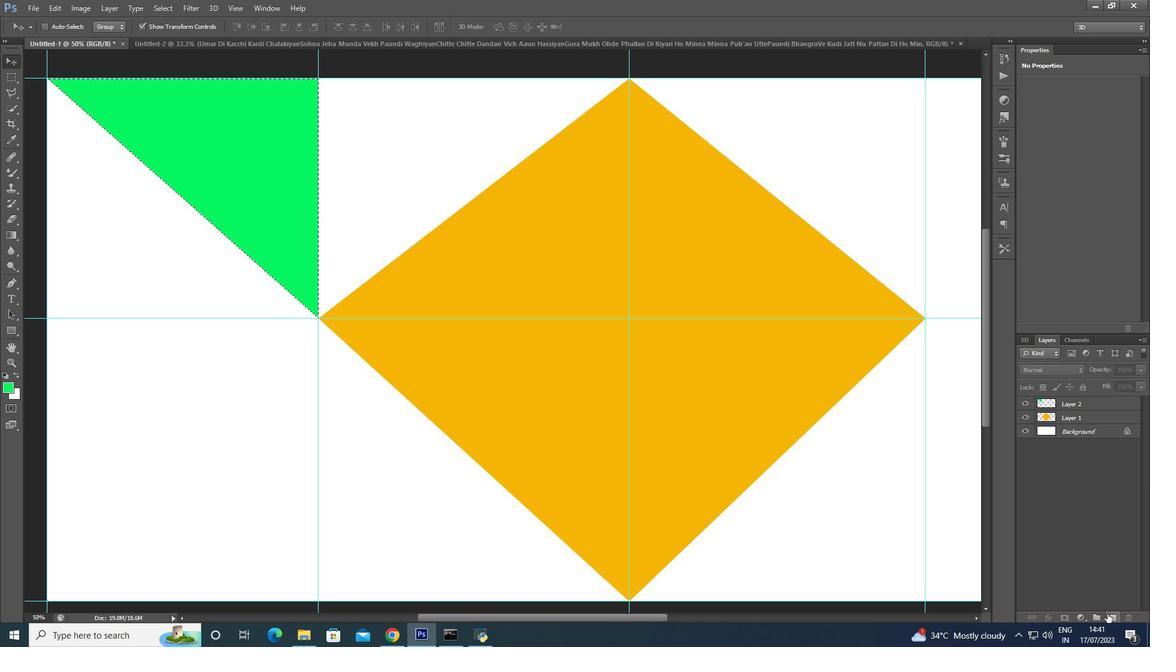 
Action: Mouse pressed left at (1112, 617)
Screenshot: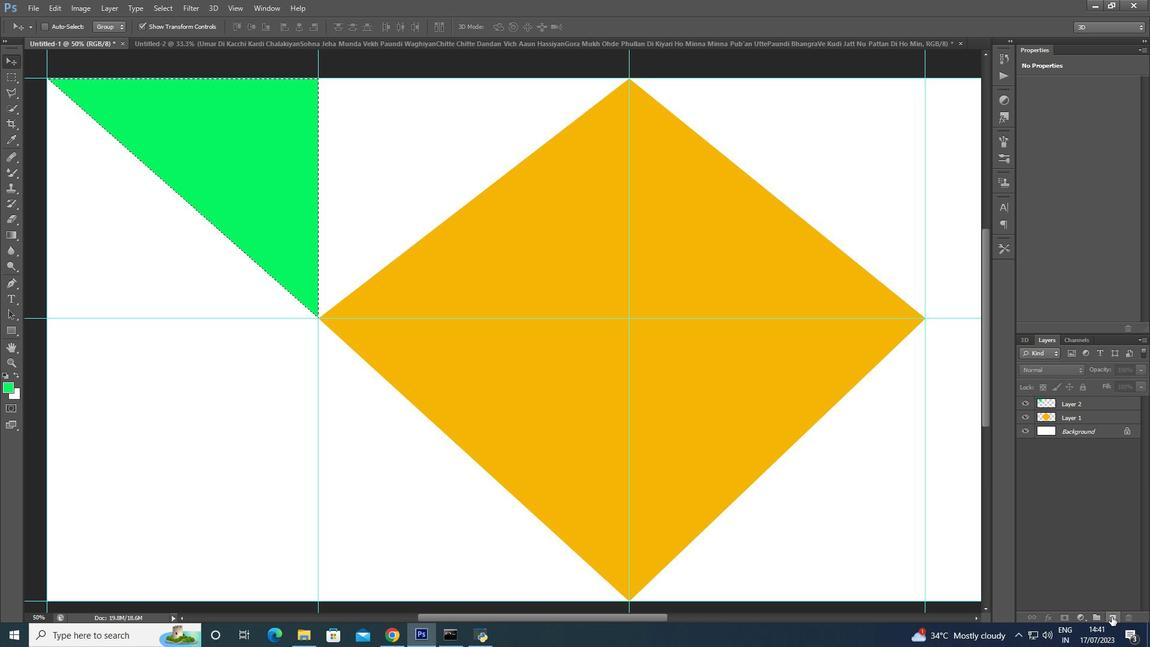 
Action: Mouse moved to (13, 90)
Screenshot: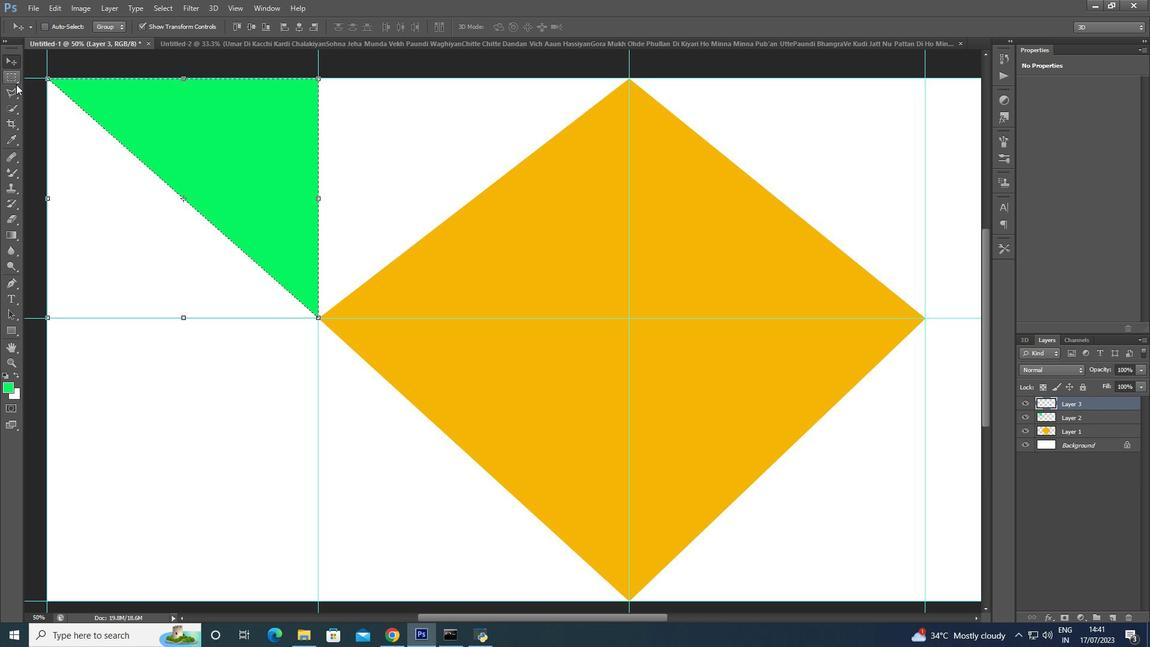 
Action: Mouse pressed left at (13, 90)
Screenshot: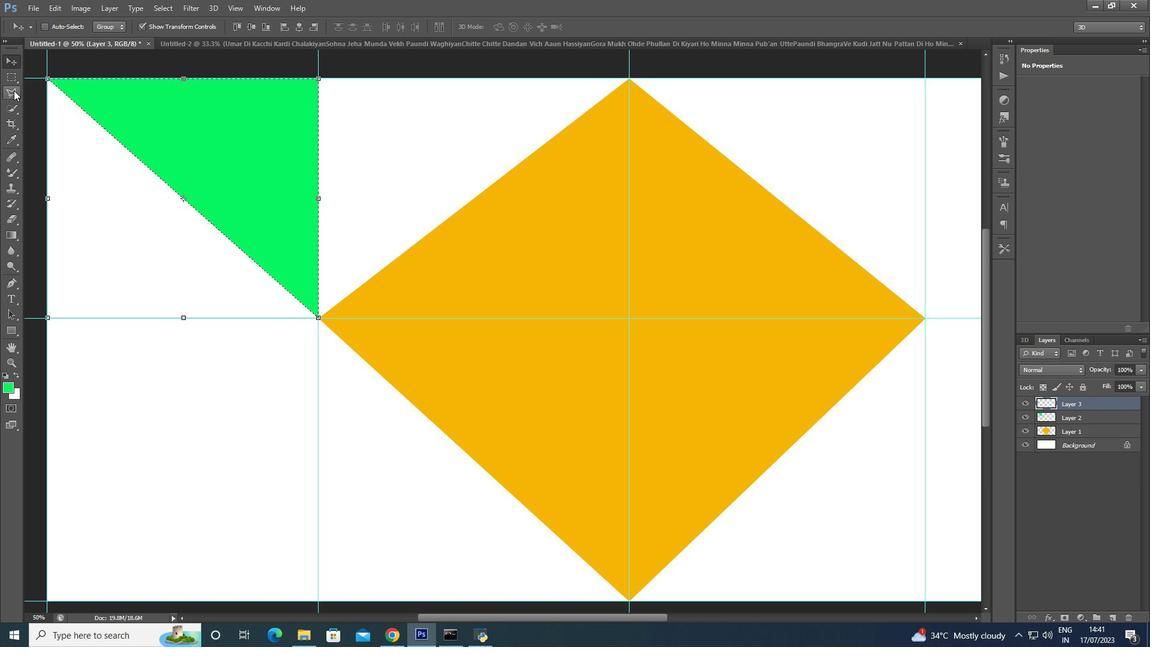 
Action: Mouse moved to (318, 320)
Screenshot: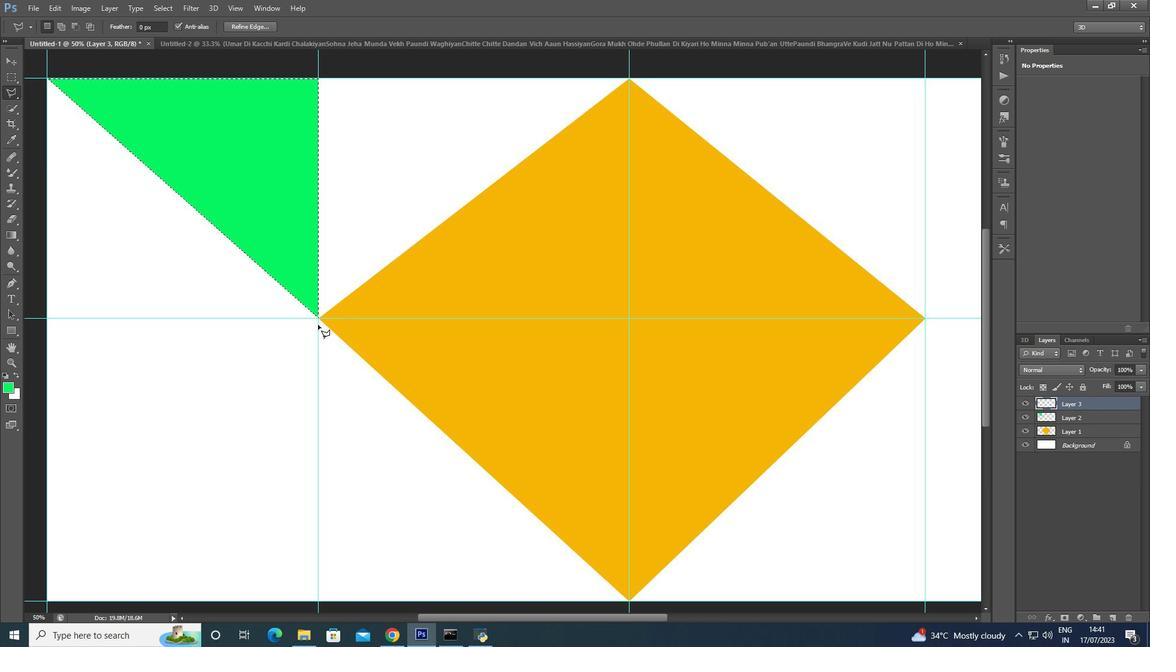 
Action: Mouse pressed left at (318, 320)
Screenshot: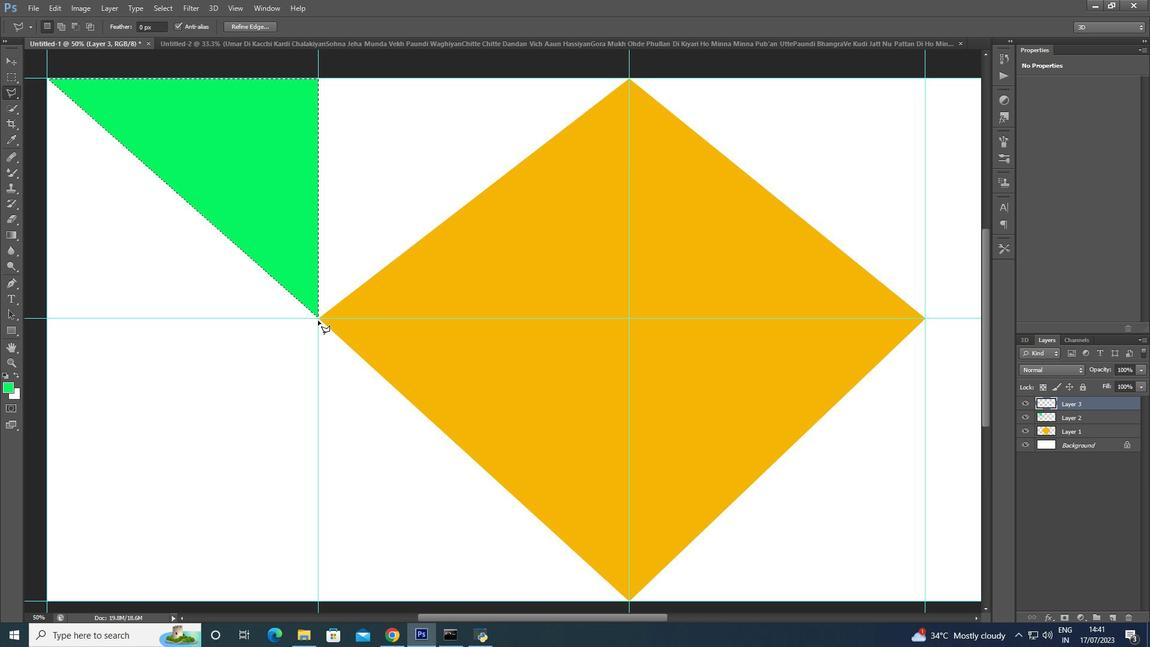 
Action: Mouse moved to (44, 600)
Screenshot: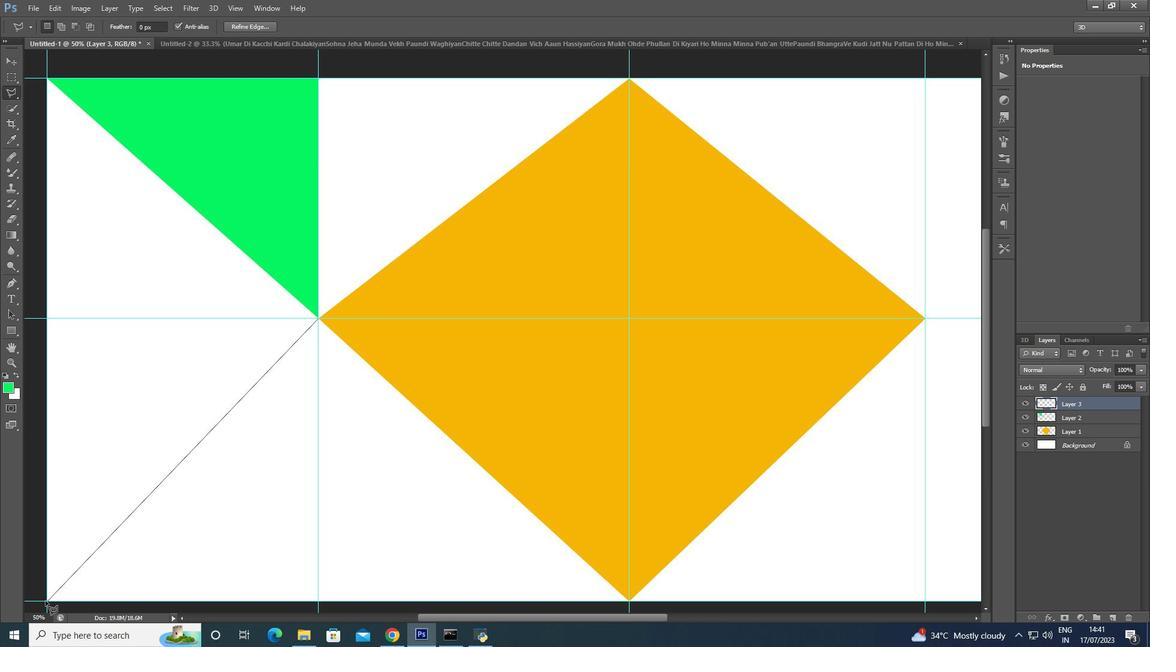 
Action: Mouse pressed left at (44, 600)
Screenshot: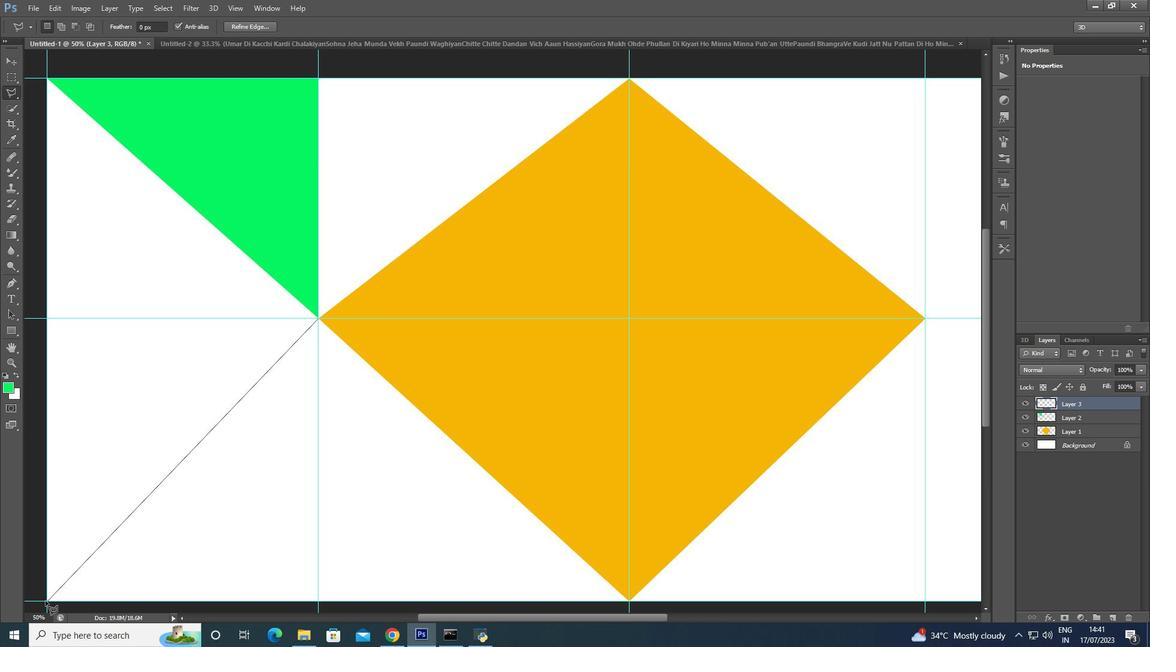 
Action: Mouse moved to (318, 601)
Screenshot: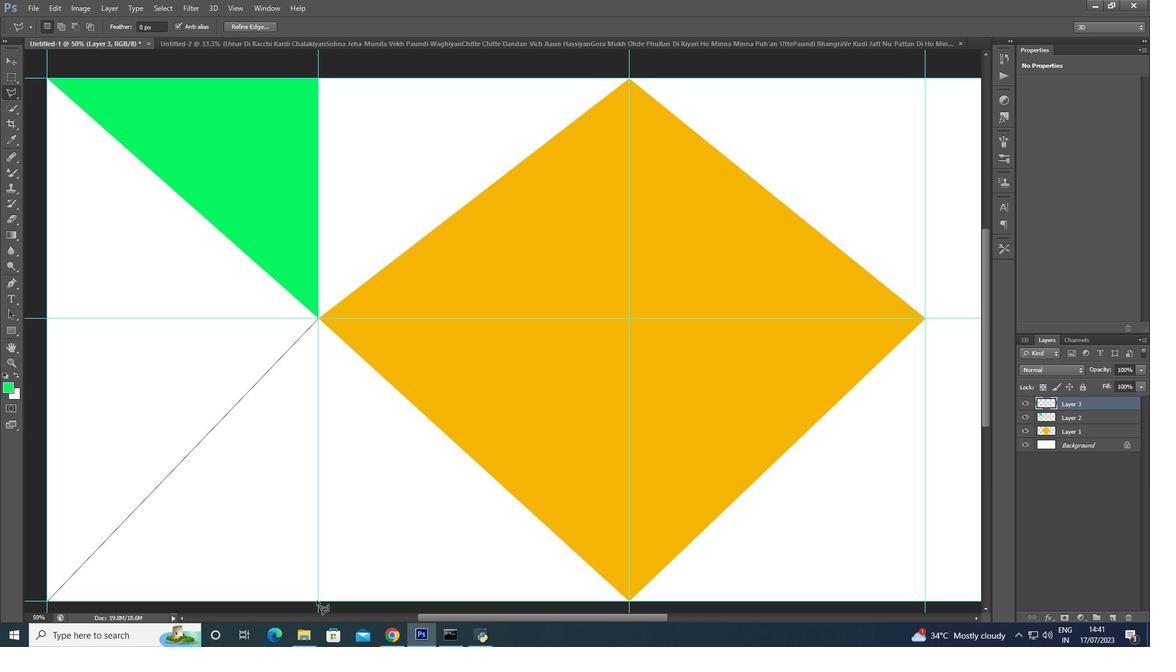 
Action: Mouse pressed left at (318, 601)
Screenshot: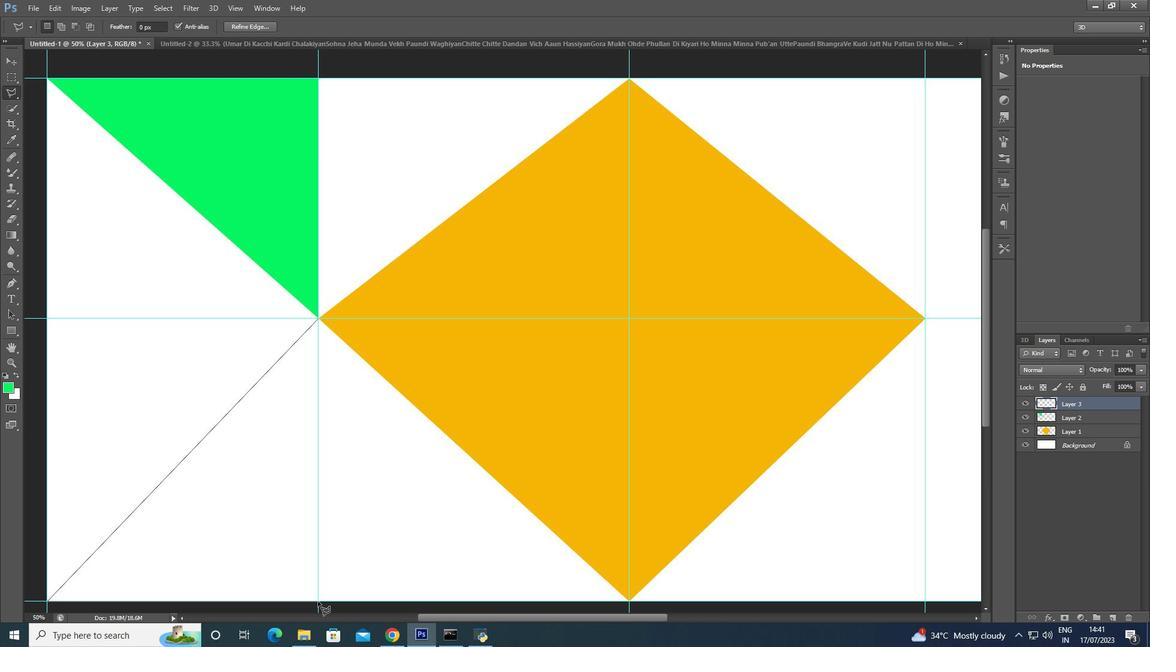 
Action: Mouse moved to (318, 319)
Screenshot: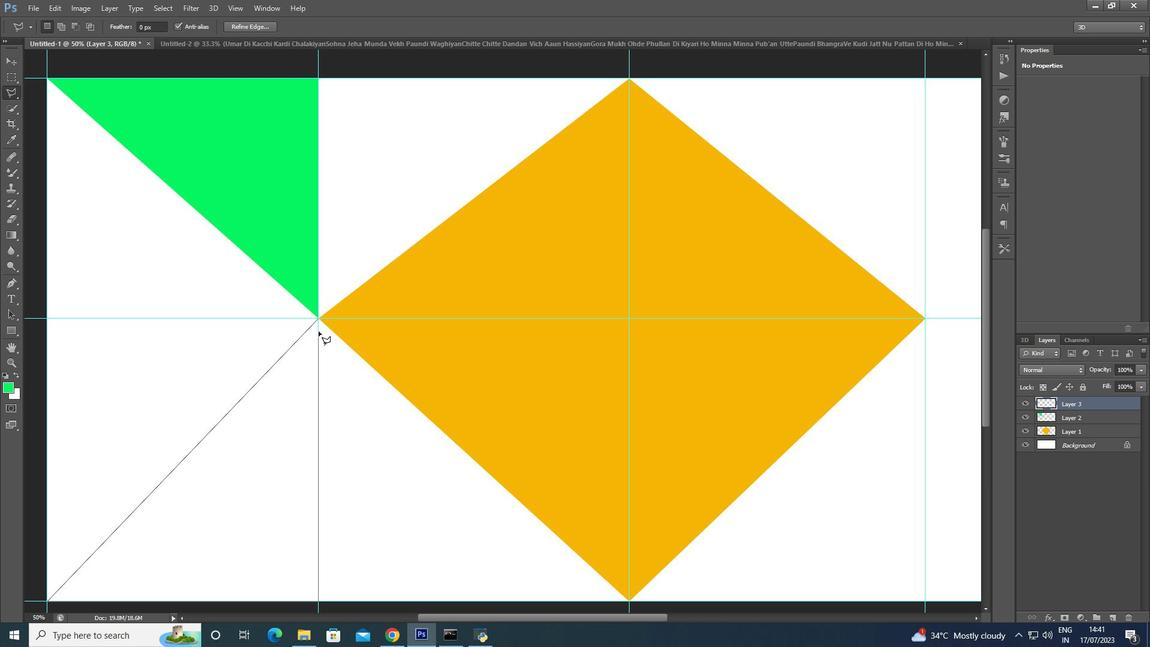 
Action: Mouse pressed left at (318, 319)
Screenshot: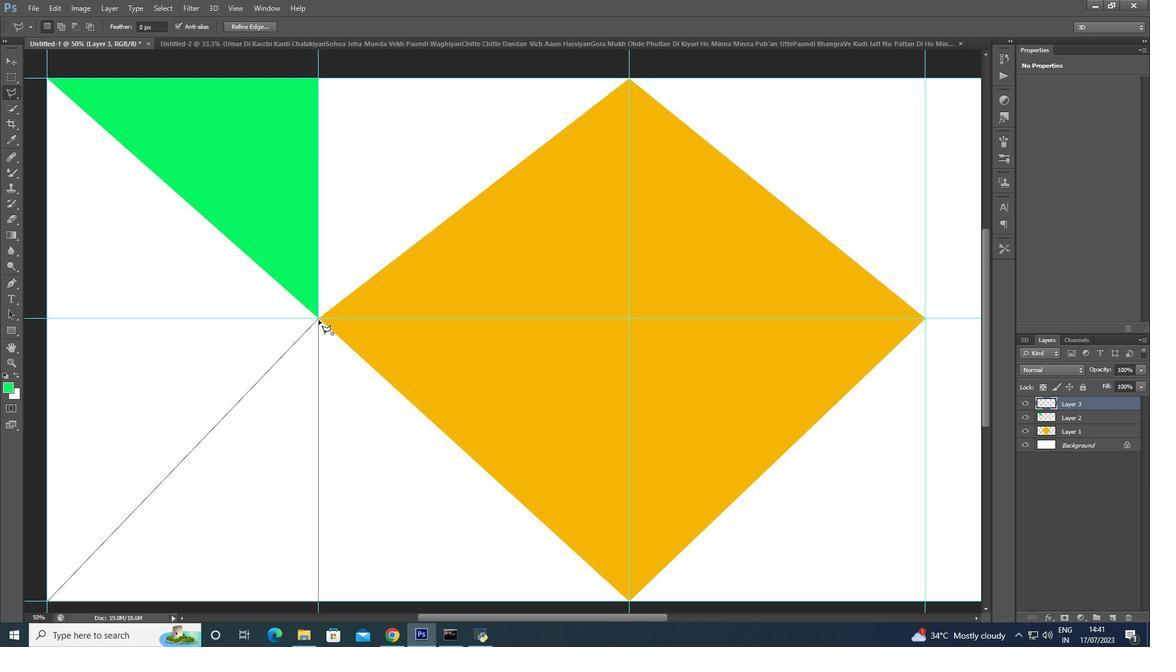 
Action: Mouse moved to (289, 440)
Screenshot: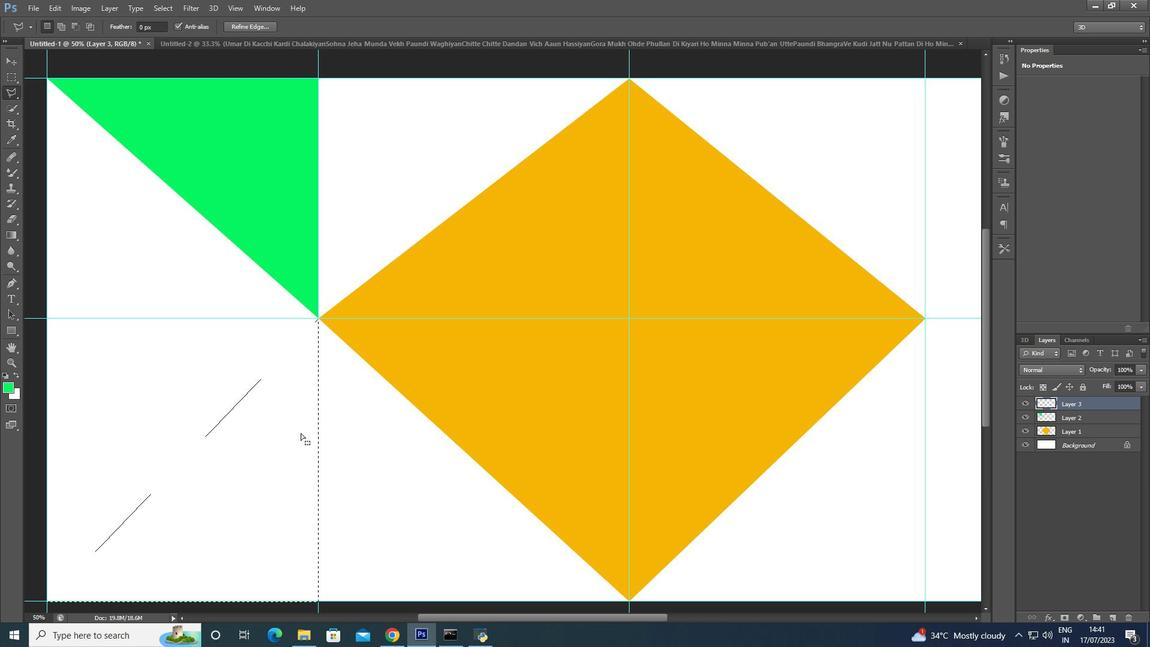 
Action: Mouse pressed right at (289, 440)
Screenshot: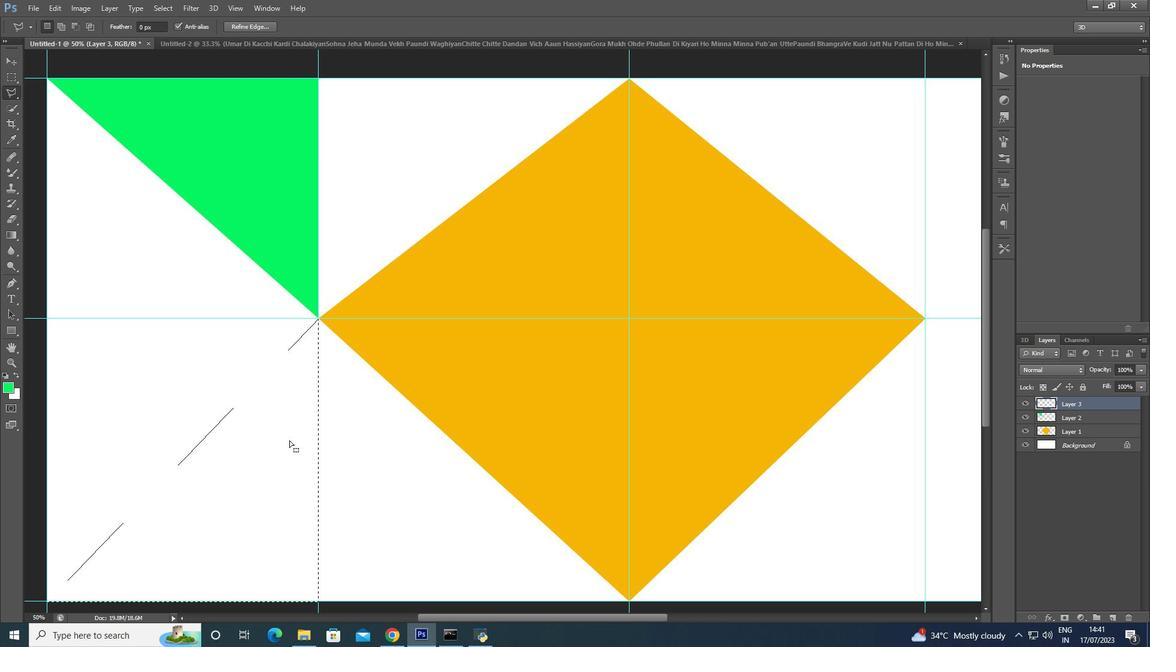 
Action: Mouse moved to (322, 355)
Screenshot: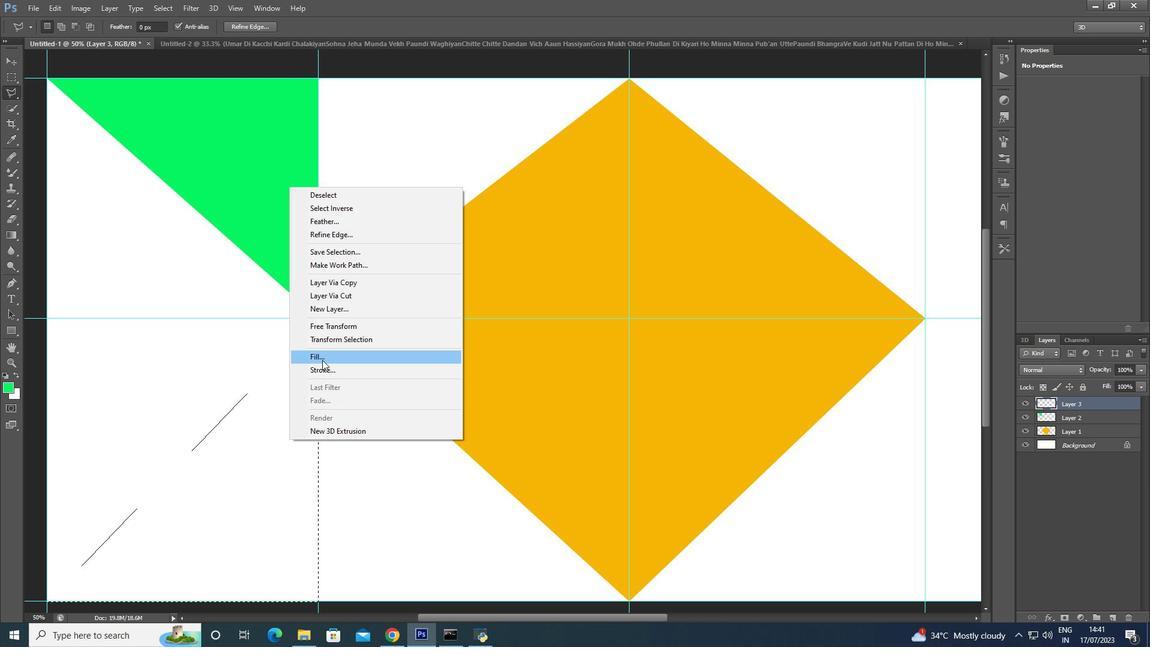 
Action: Mouse pressed left at (322, 355)
Screenshot: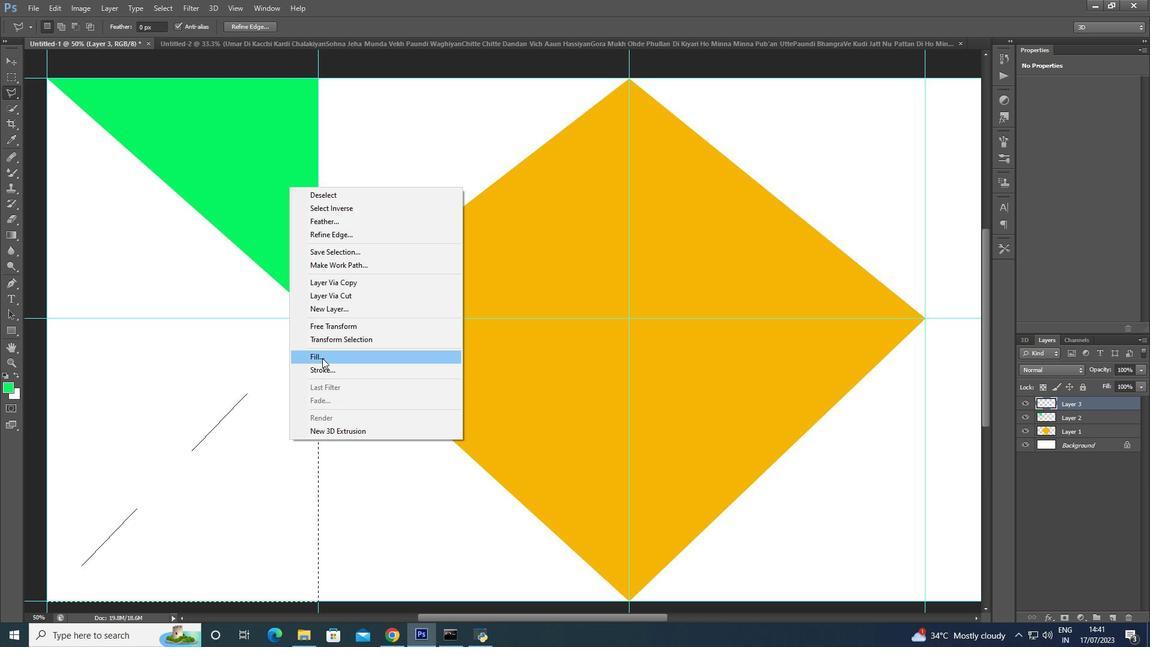 
Action: Mouse moved to (629, 183)
Screenshot: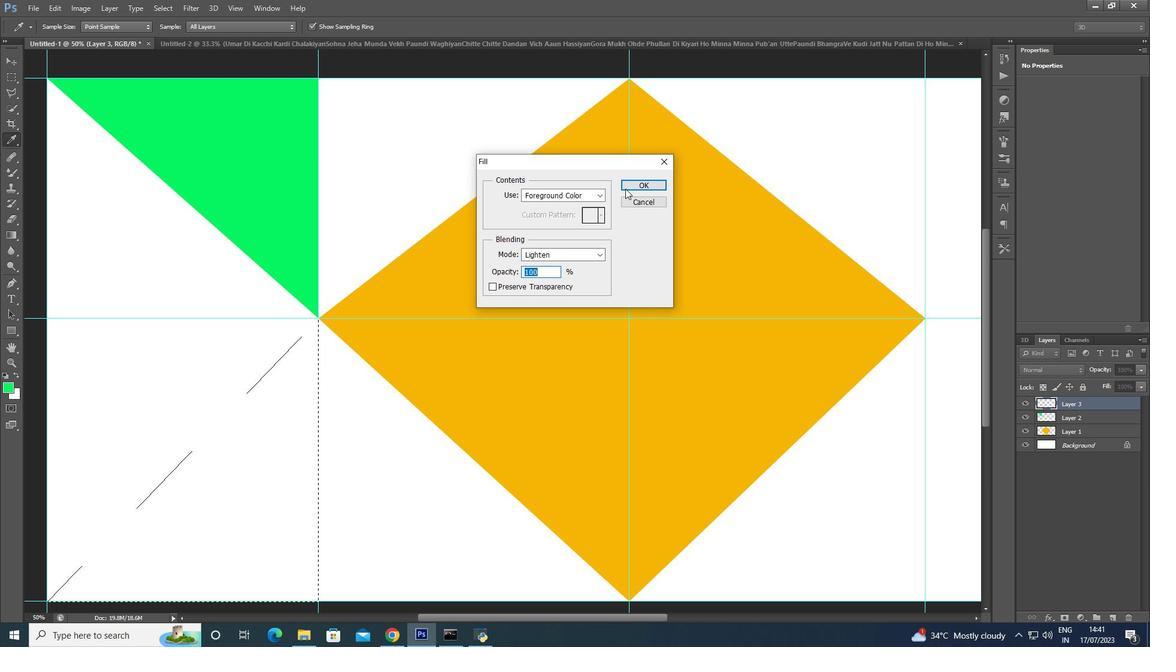 
Action: Mouse pressed left at (629, 183)
Screenshot: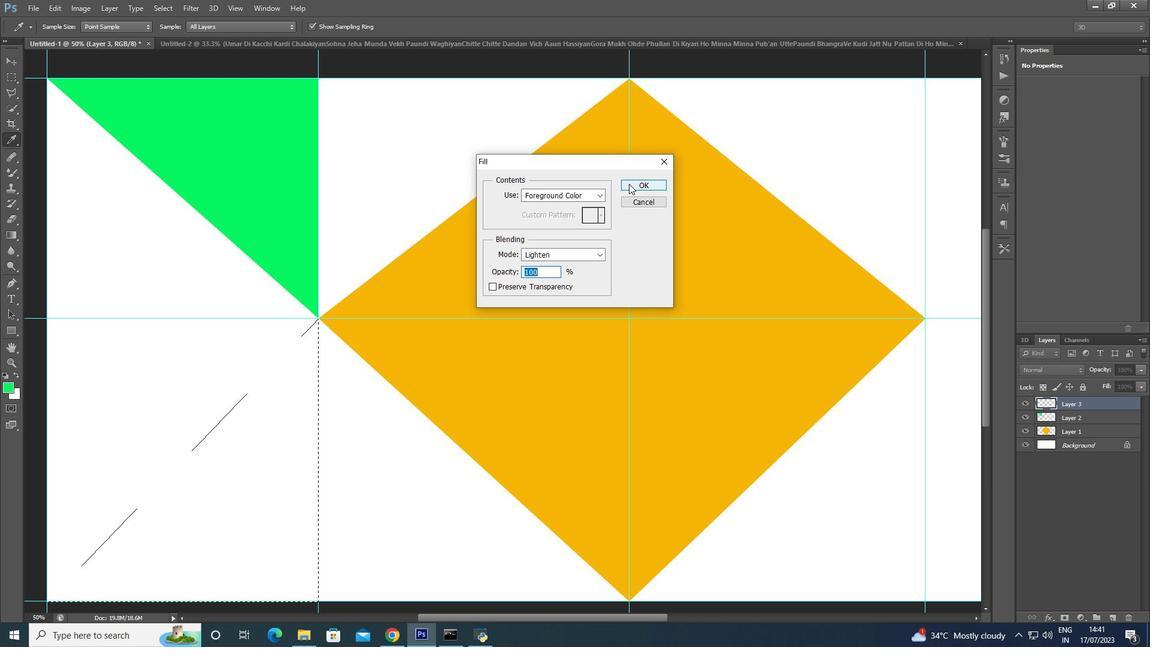 
Action: Mouse moved to (14, 57)
Screenshot: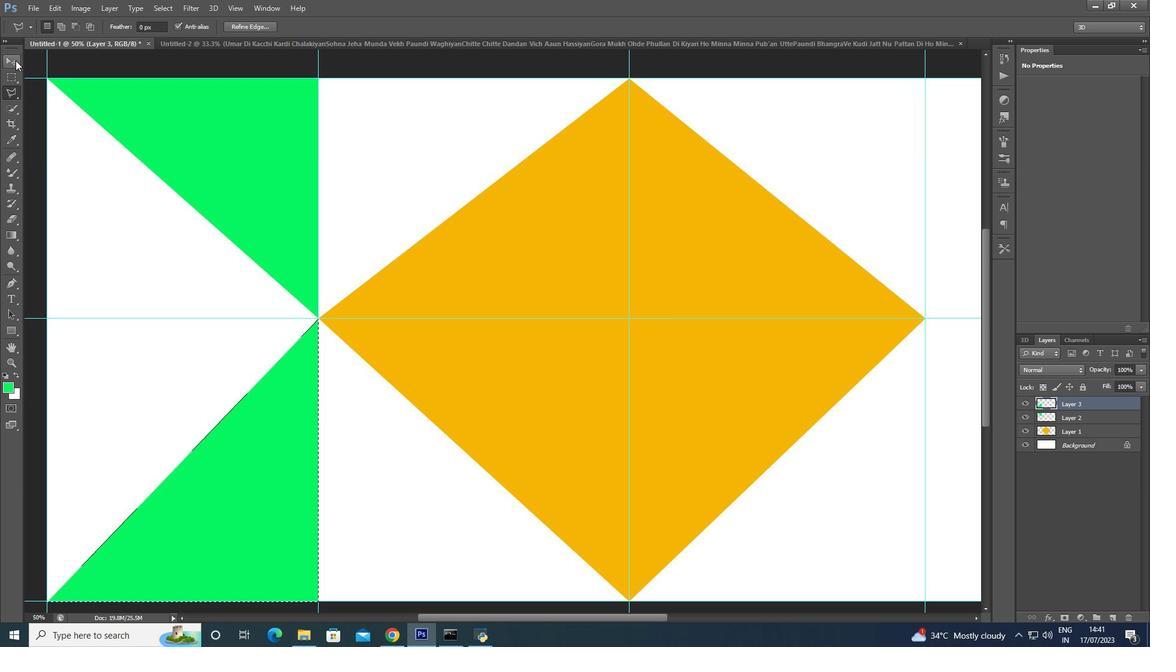 
Action: Mouse pressed left at (14, 57)
Screenshot: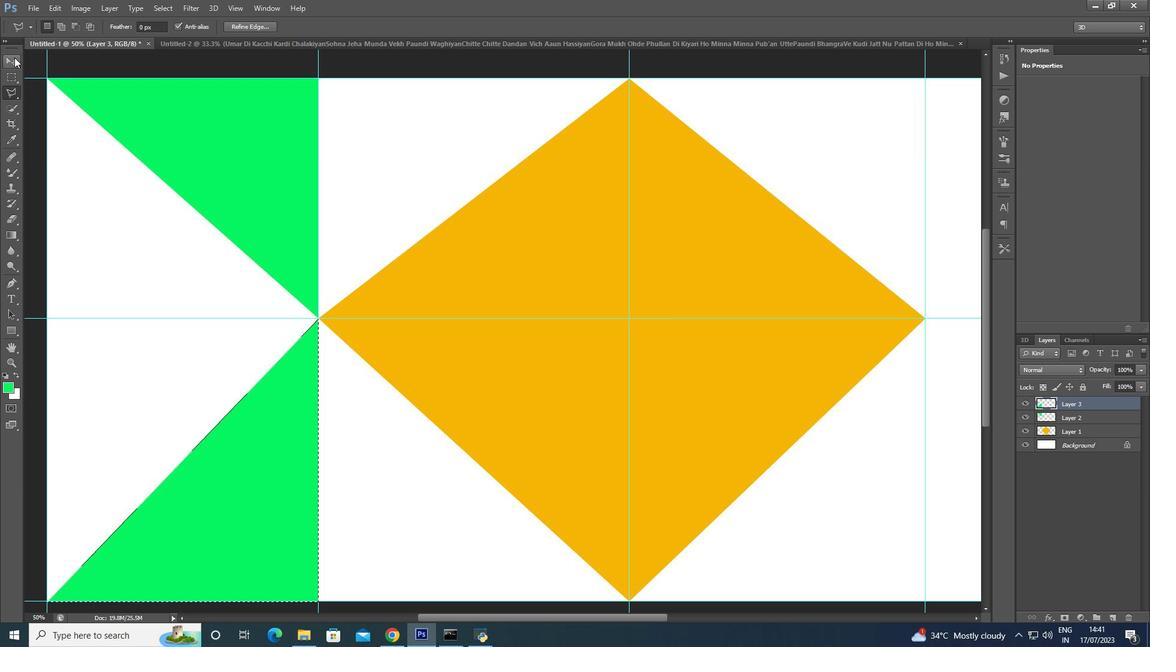 
Action: Mouse moved to (11, 385)
Screenshot: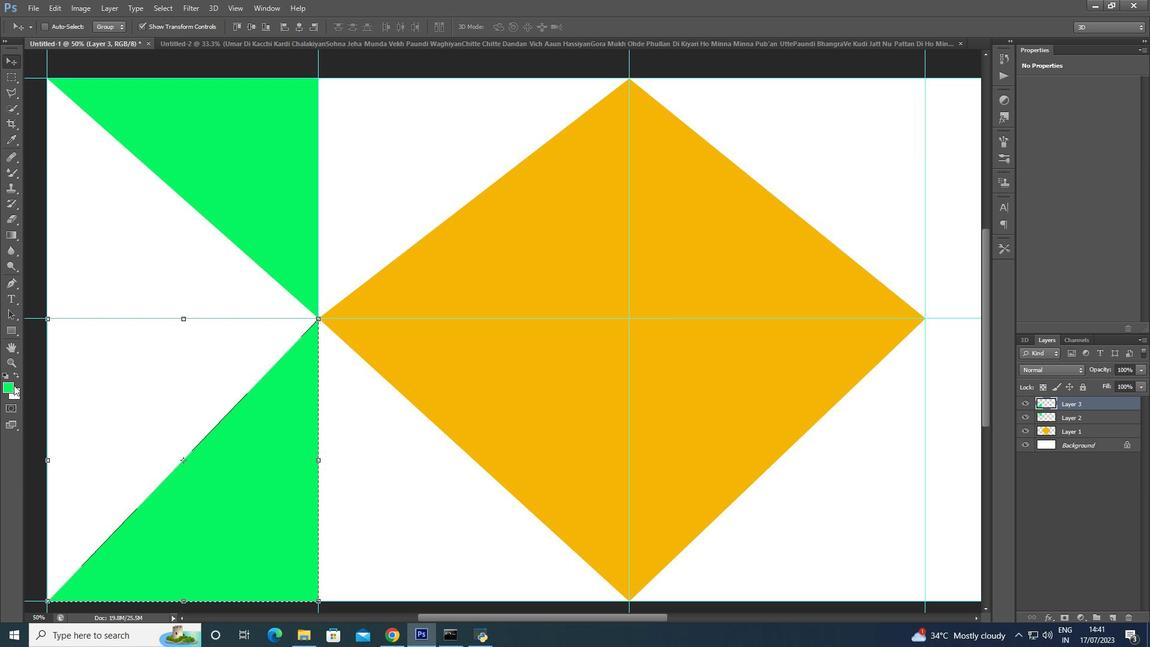 
Action: Mouse pressed left at (11, 385)
Screenshot: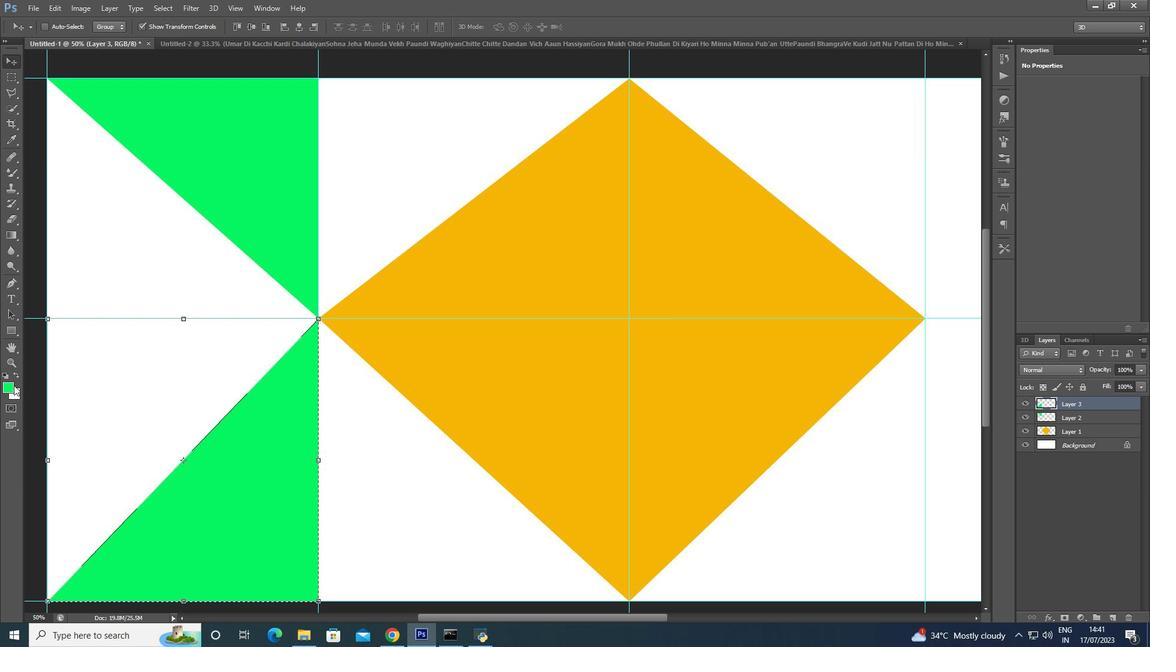 
Action: Mouse moved to (807, 253)
Screenshot: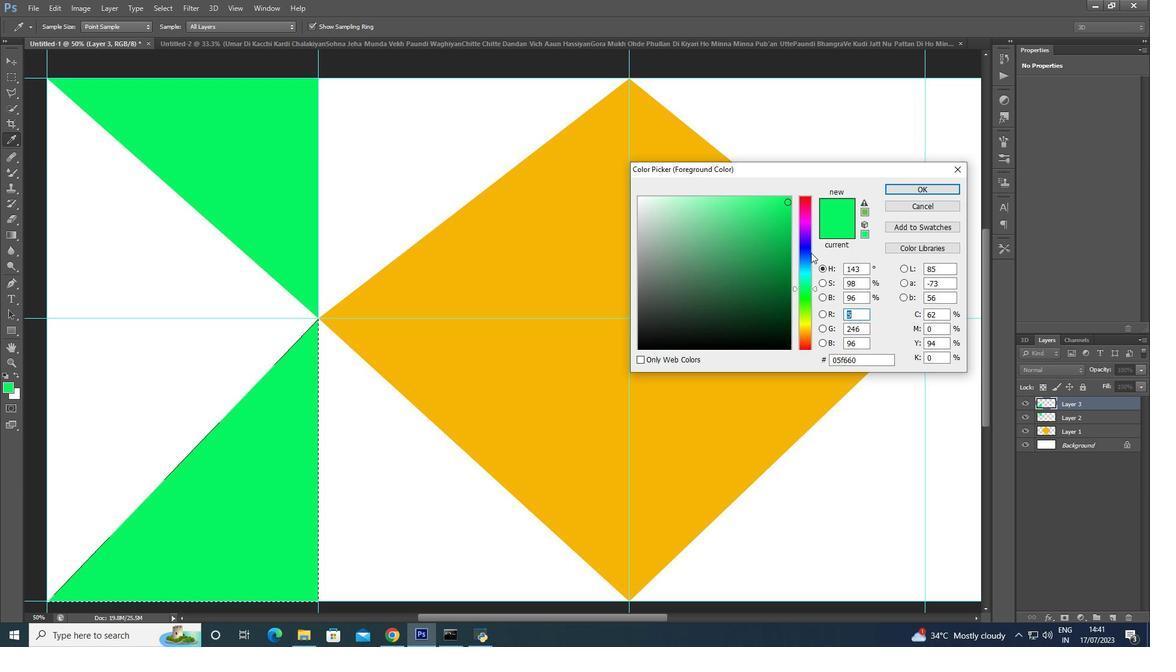 
Action: Mouse pressed left at (807, 253)
Screenshot: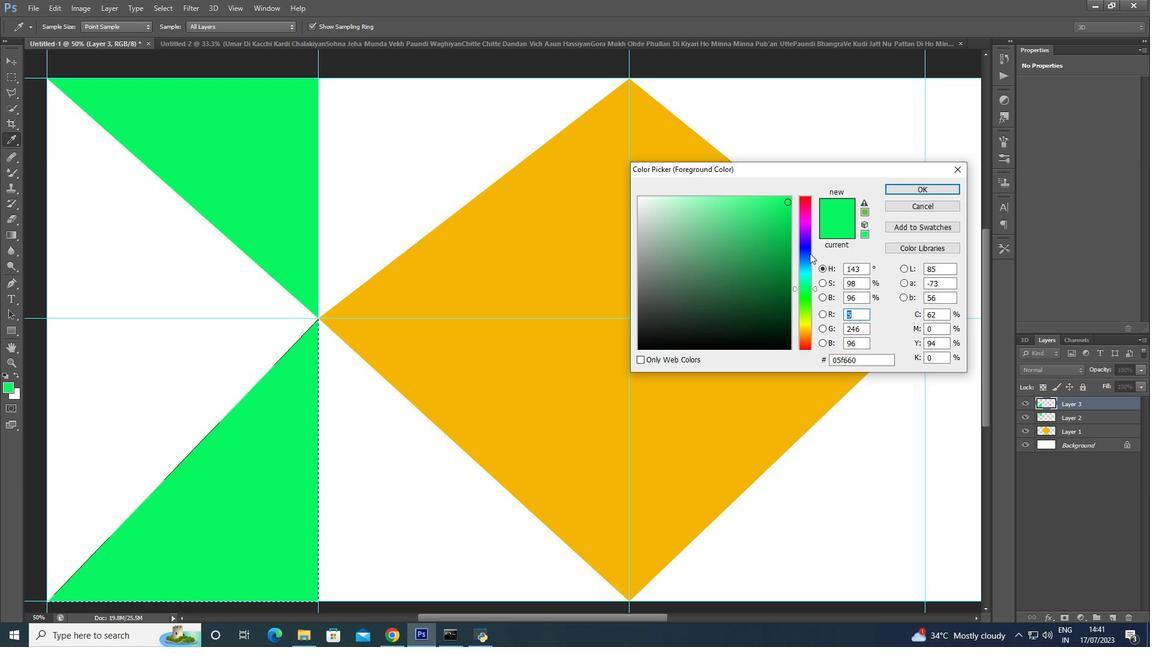 
Action: Mouse moved to (943, 189)
Screenshot: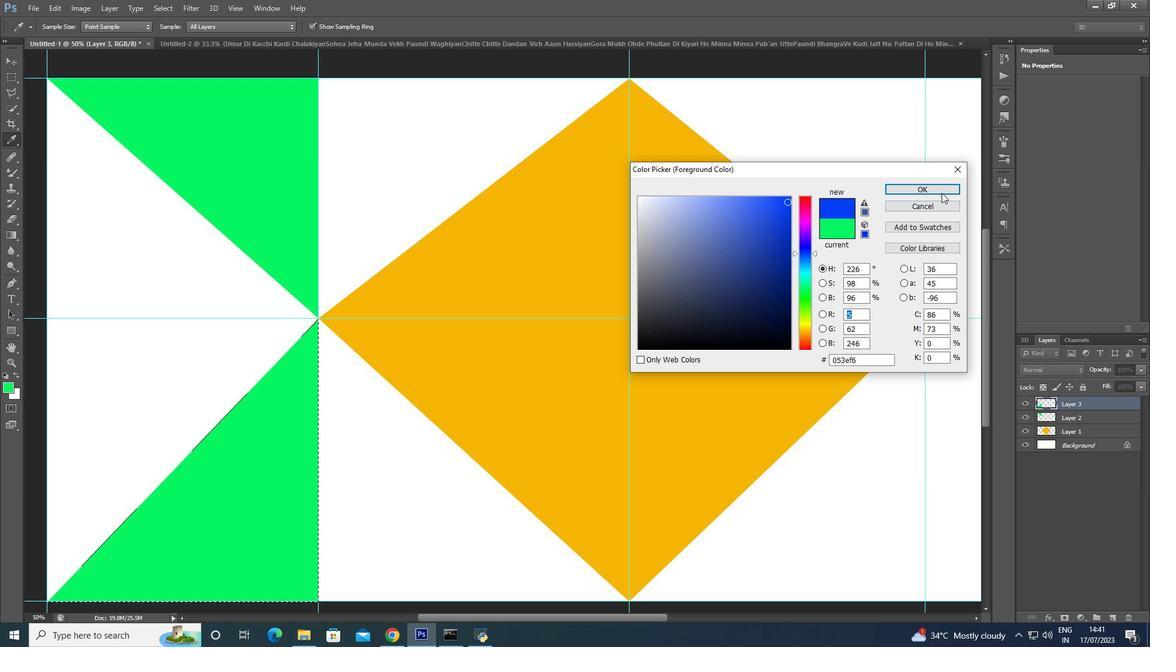 
Action: Mouse pressed left at (943, 189)
Screenshot: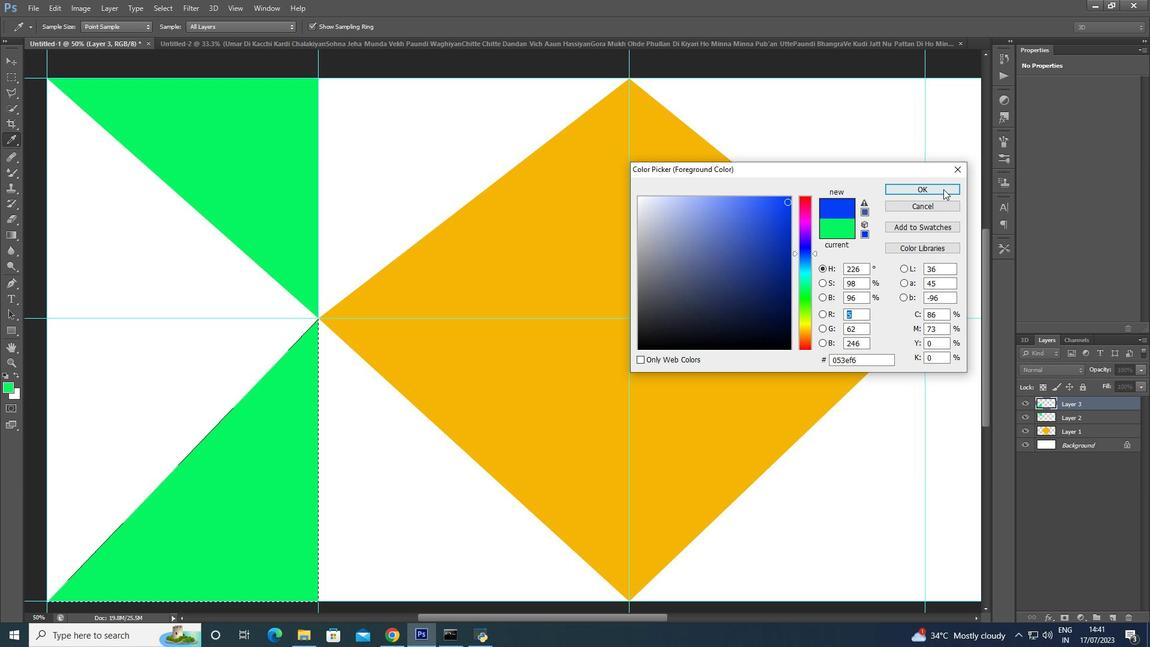 
Action: Mouse moved to (12, 95)
Screenshot: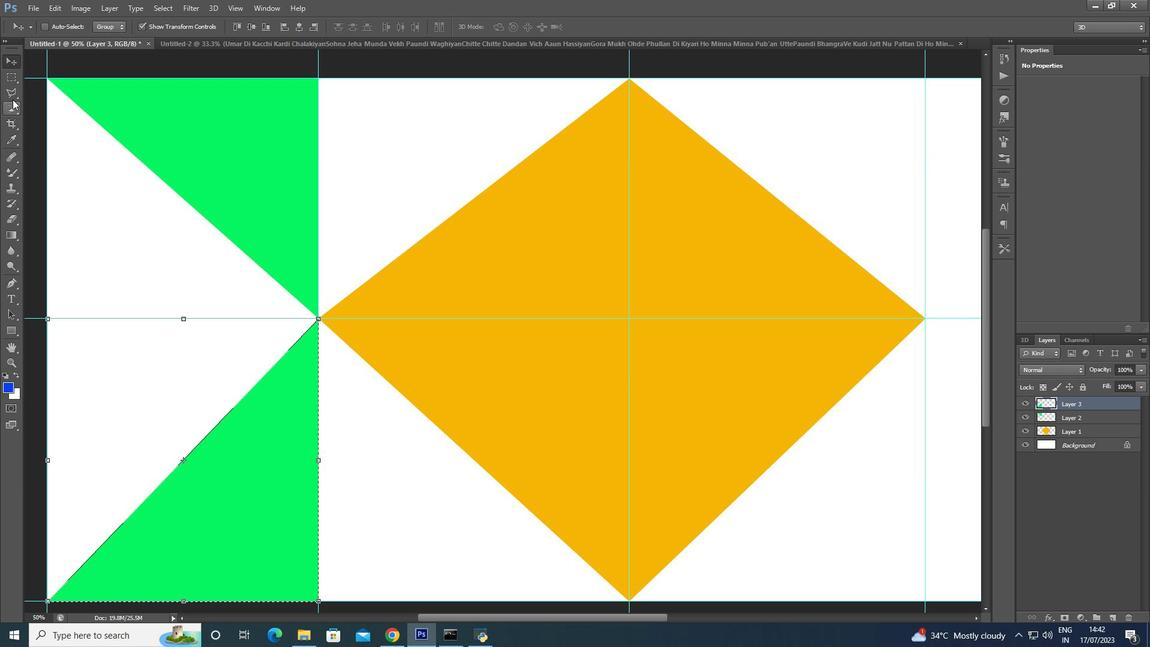 
Action: Mouse pressed left at (12, 95)
Screenshot: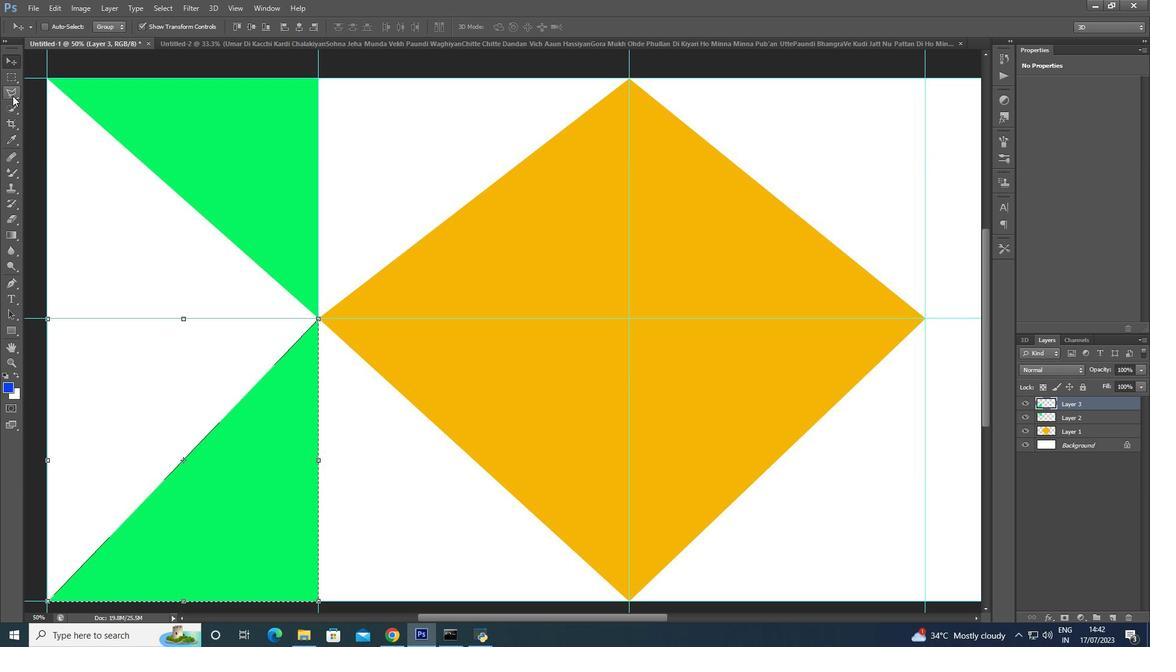 
Action: Mouse moved to (658, 617)
Screenshot: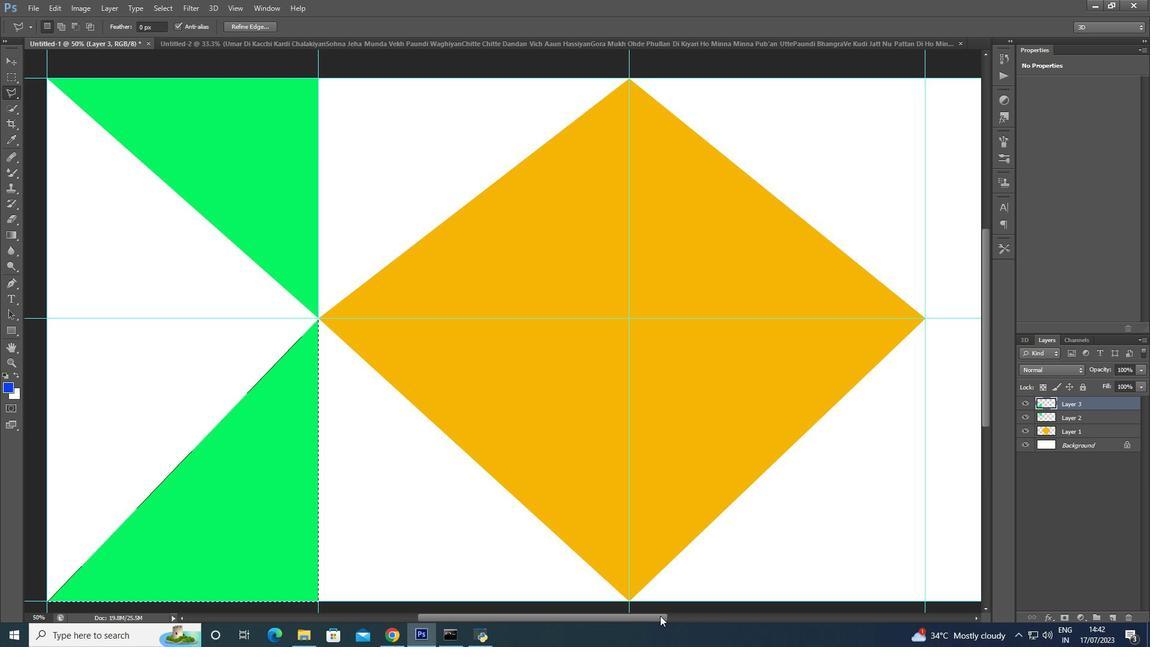 
Action: Mouse pressed left at (658, 617)
Screenshot: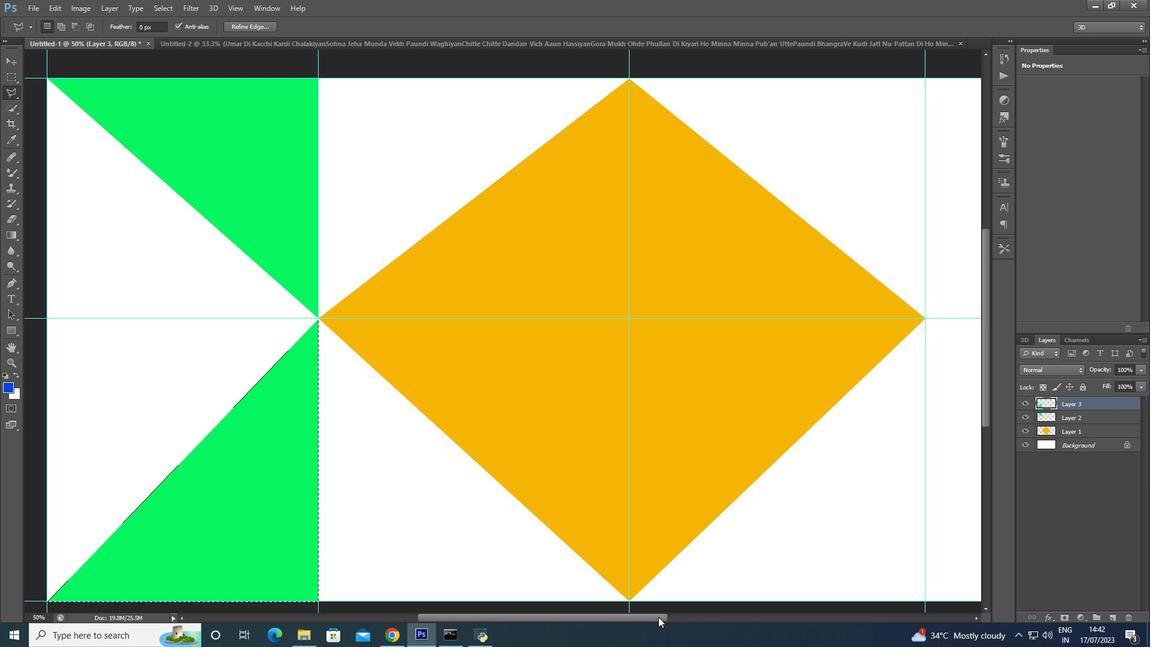 
Action: Mouse moved to (585, 77)
Screenshot: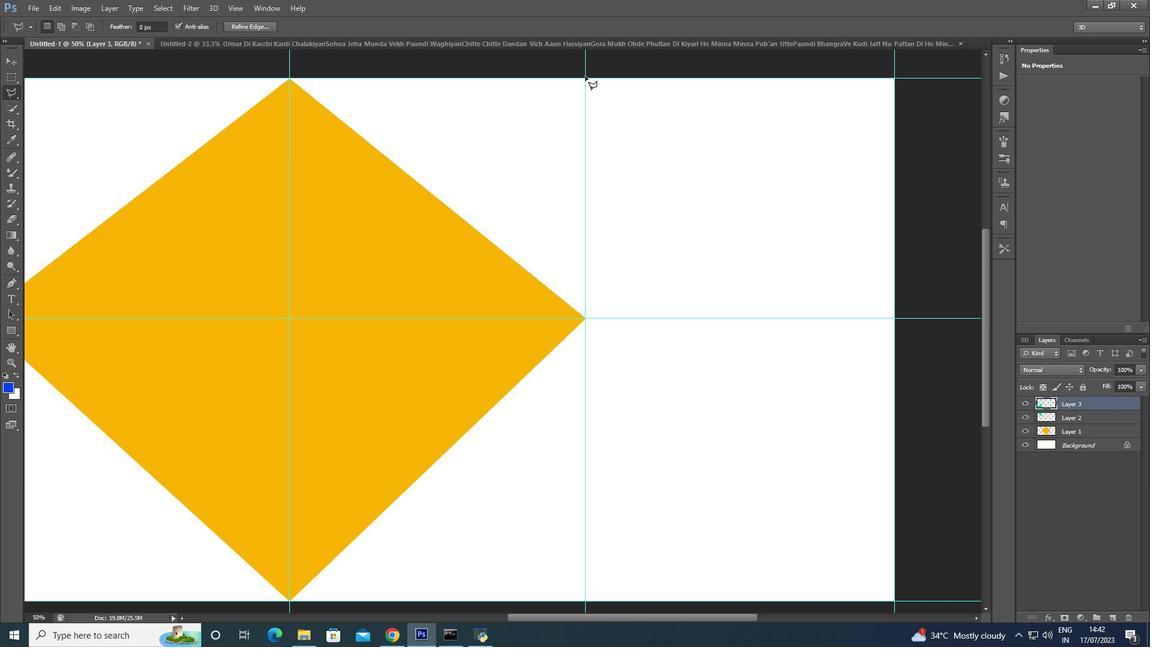 
Action: Mouse pressed left at (585, 77)
Screenshot: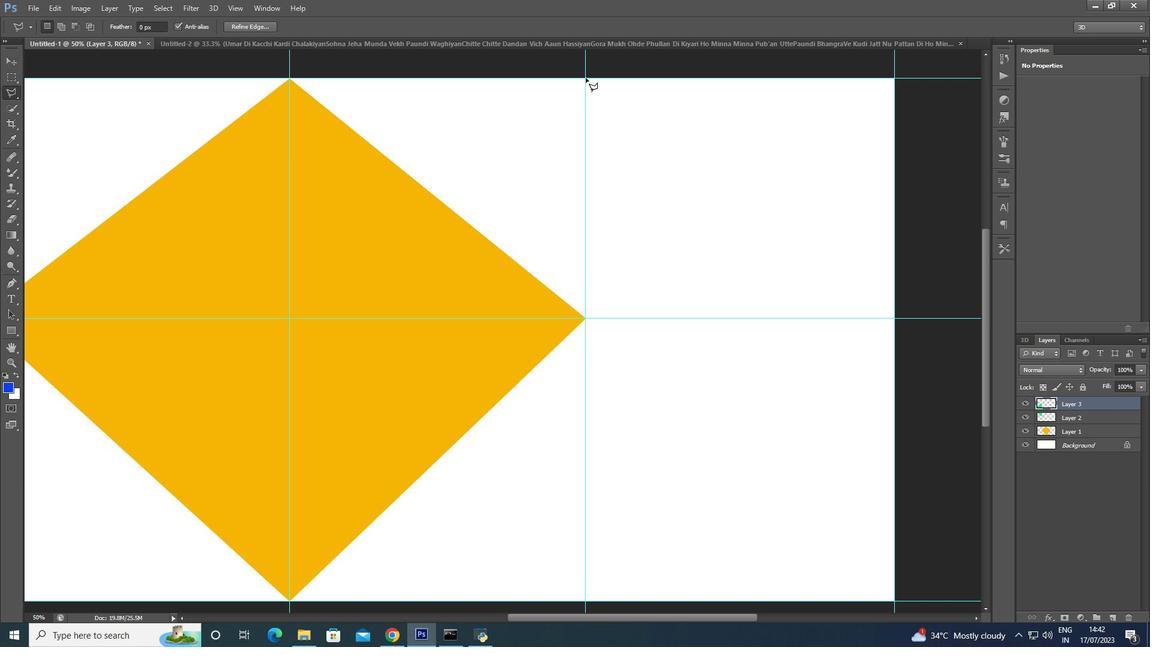 
Action: Mouse moved to (587, 315)
Screenshot: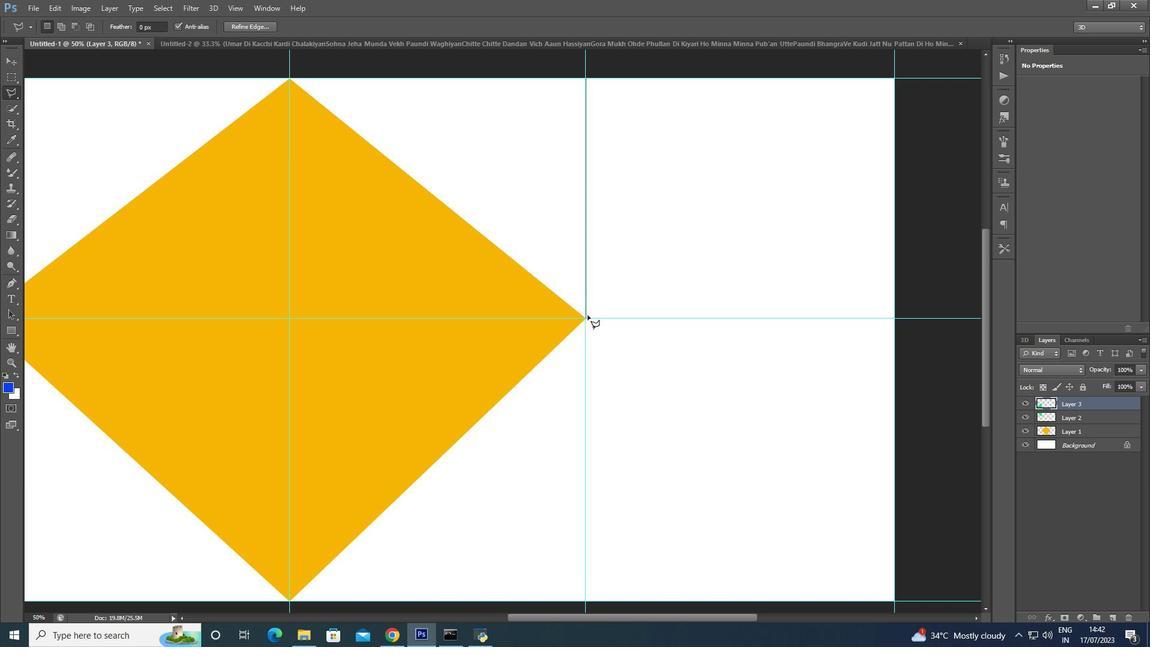 
Action: Mouse pressed left at (587, 315)
Screenshot: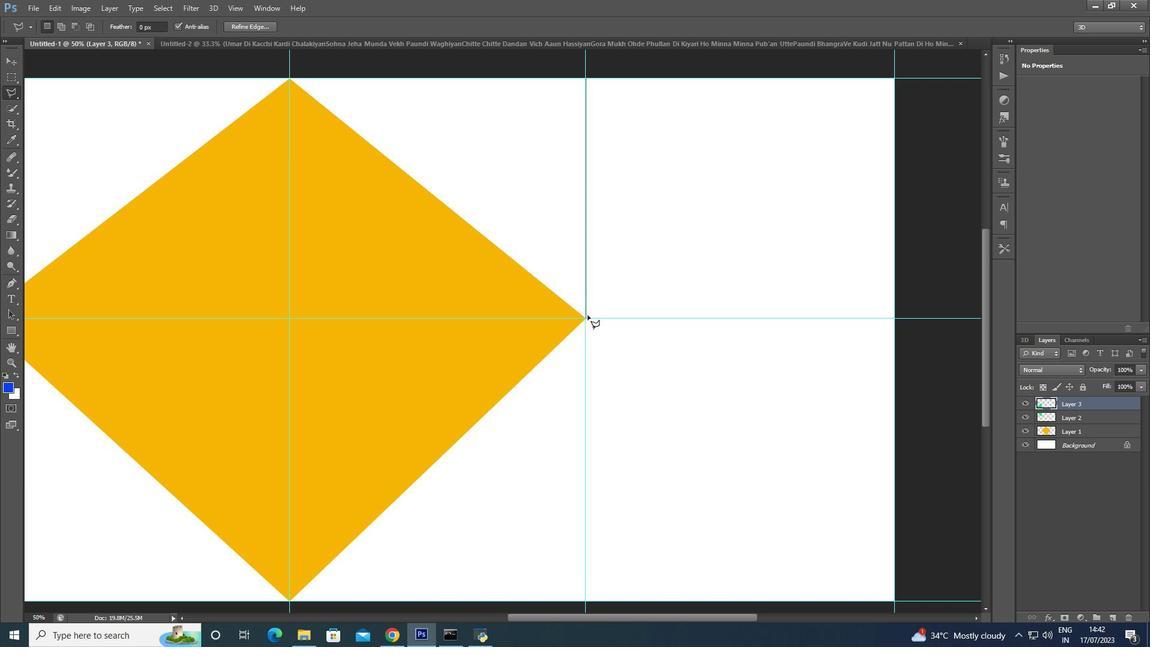 
Action: Mouse moved to (894, 75)
Screenshot: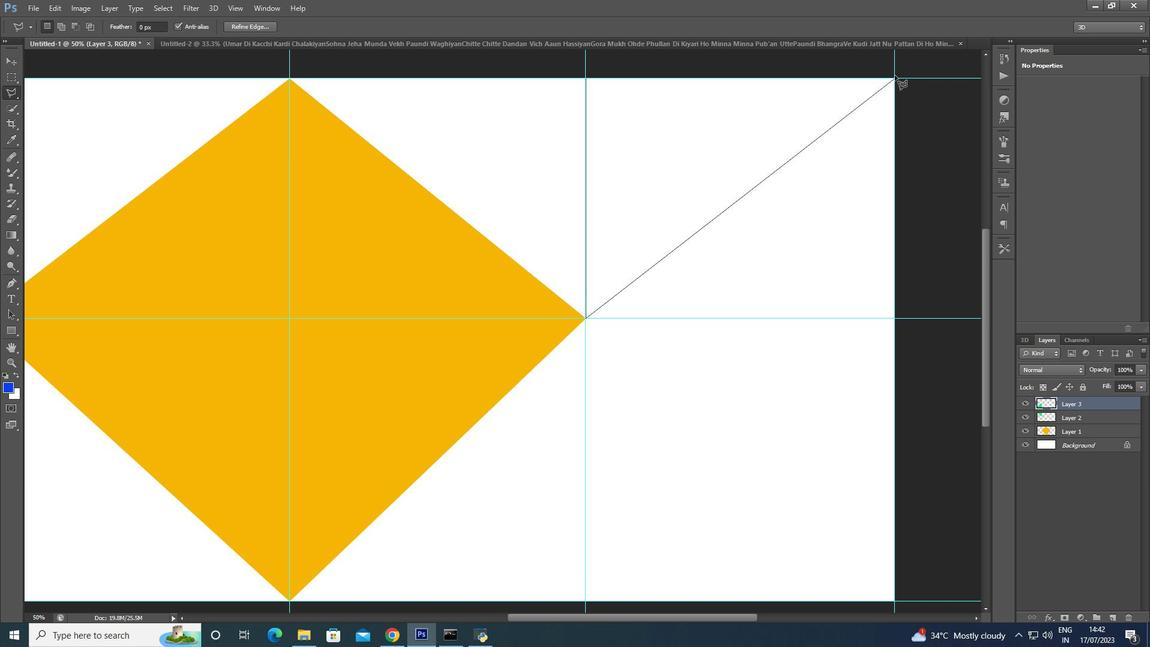 
Action: Mouse pressed left at (894, 75)
Screenshot: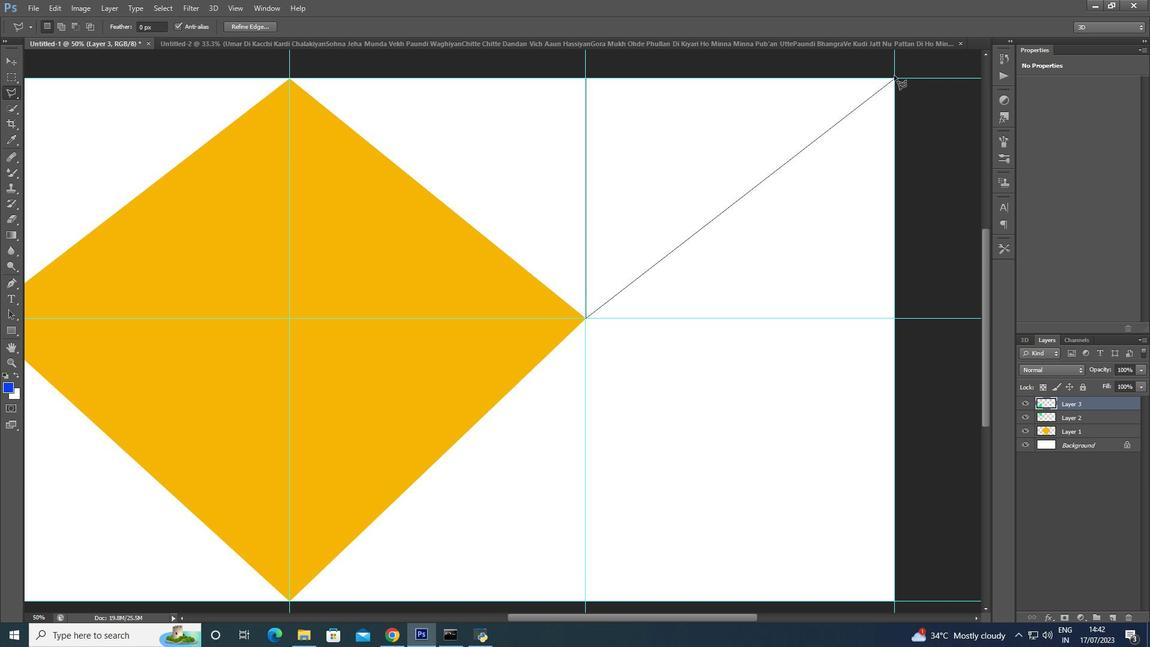 
Action: Mouse moved to (895, 317)
Screenshot: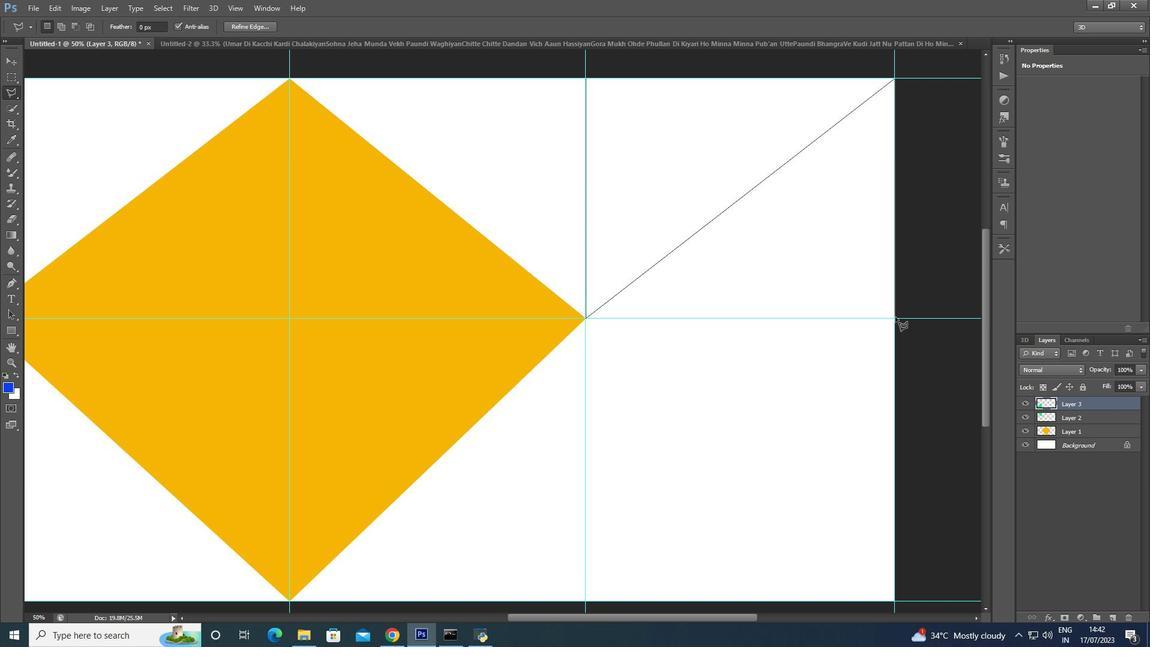 
Action: Mouse pressed left at (895, 317)
Screenshot: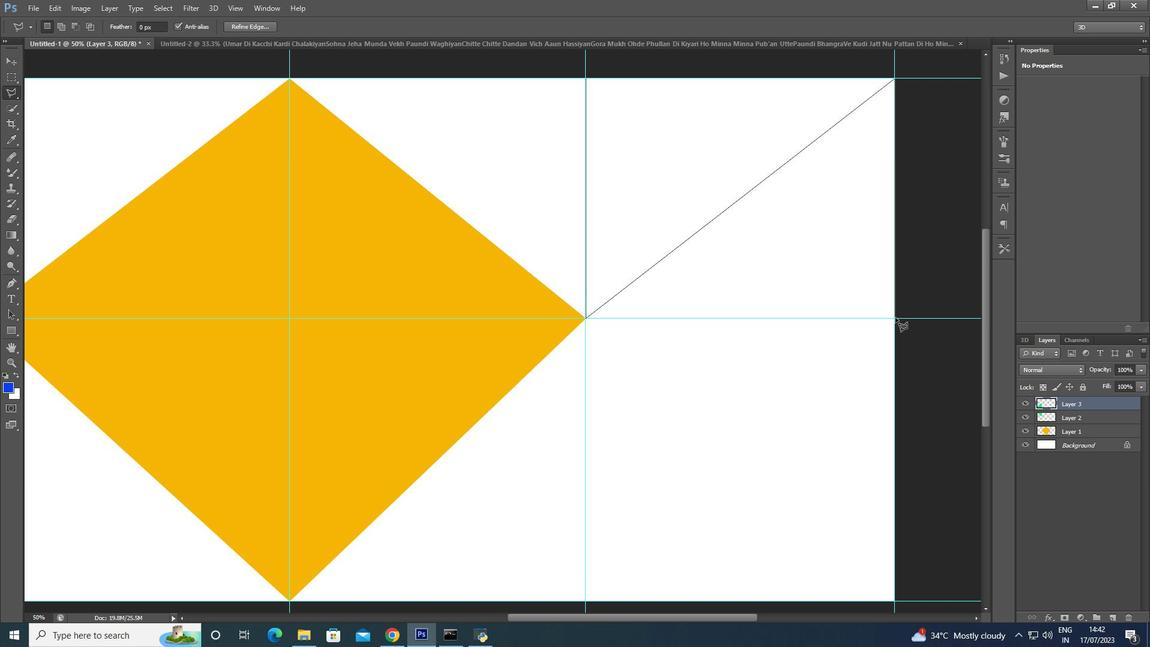 
Action: Mouse moved to (585, 321)
Screenshot: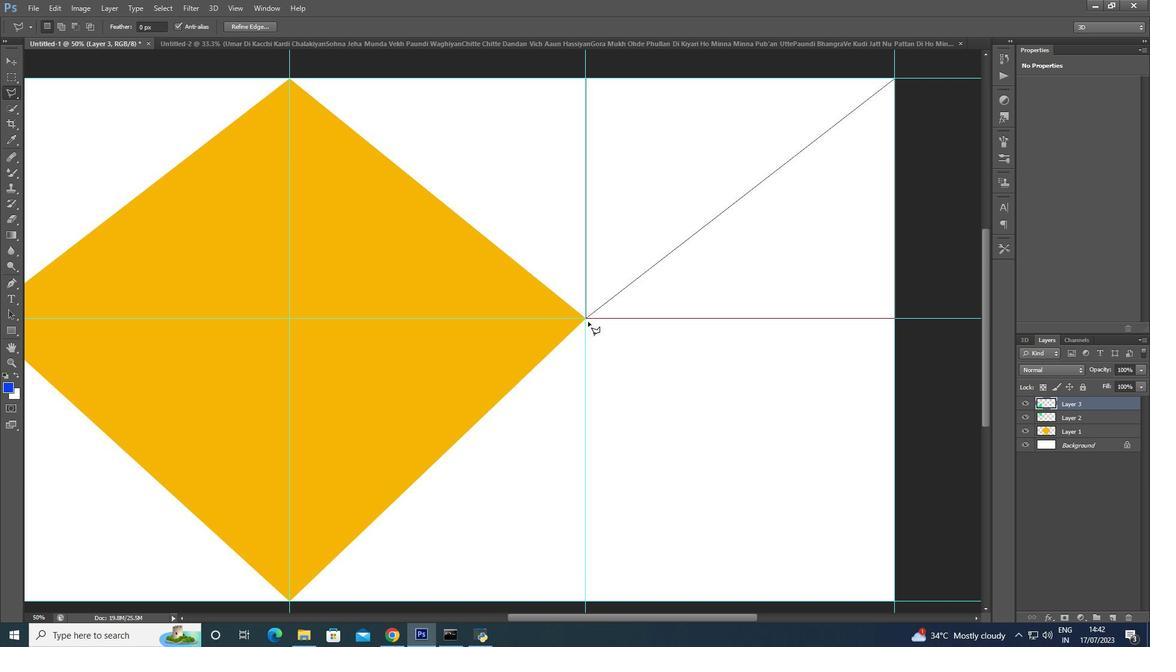 
Action: Mouse pressed left at (585, 321)
Screenshot: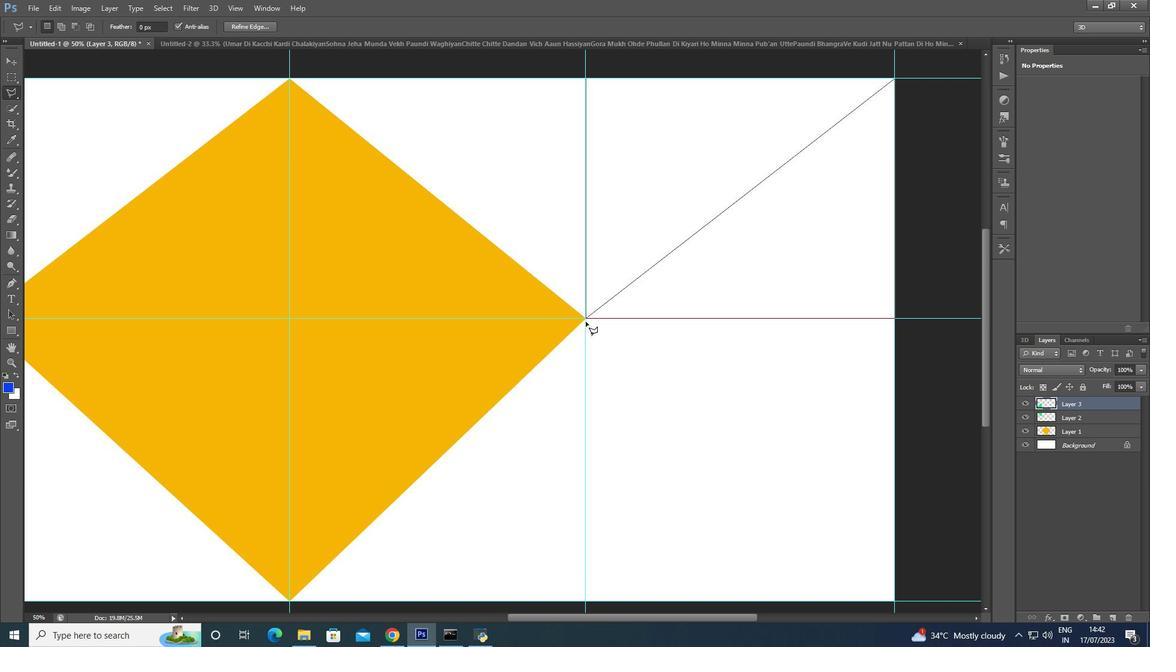 
Action: Mouse moved to (587, 77)
Screenshot: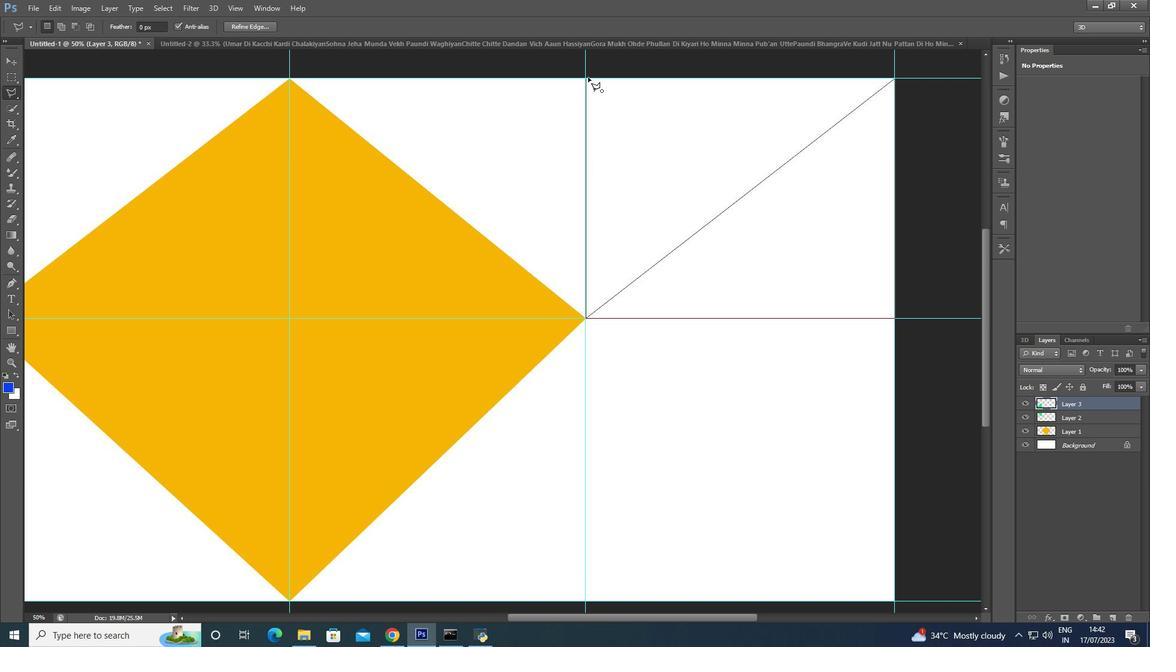 
Action: Mouse pressed left at (587, 77)
Screenshot: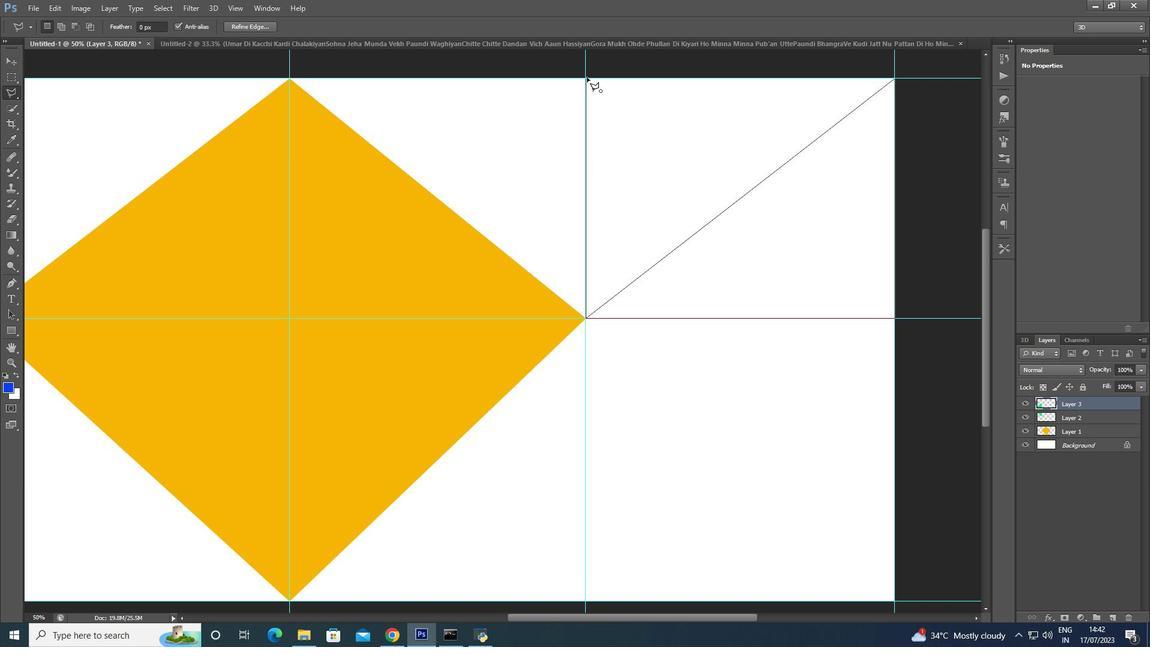 
Action: Mouse moved to (765, 142)
Screenshot: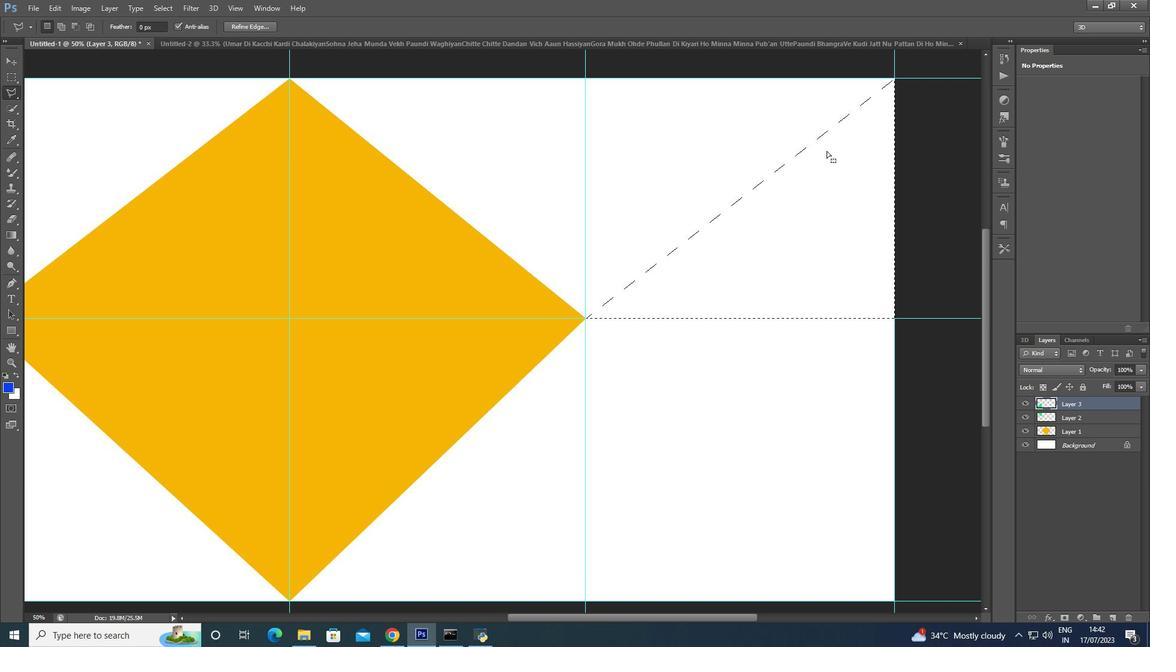 
Action: Mouse pressed right at (765, 142)
Screenshot: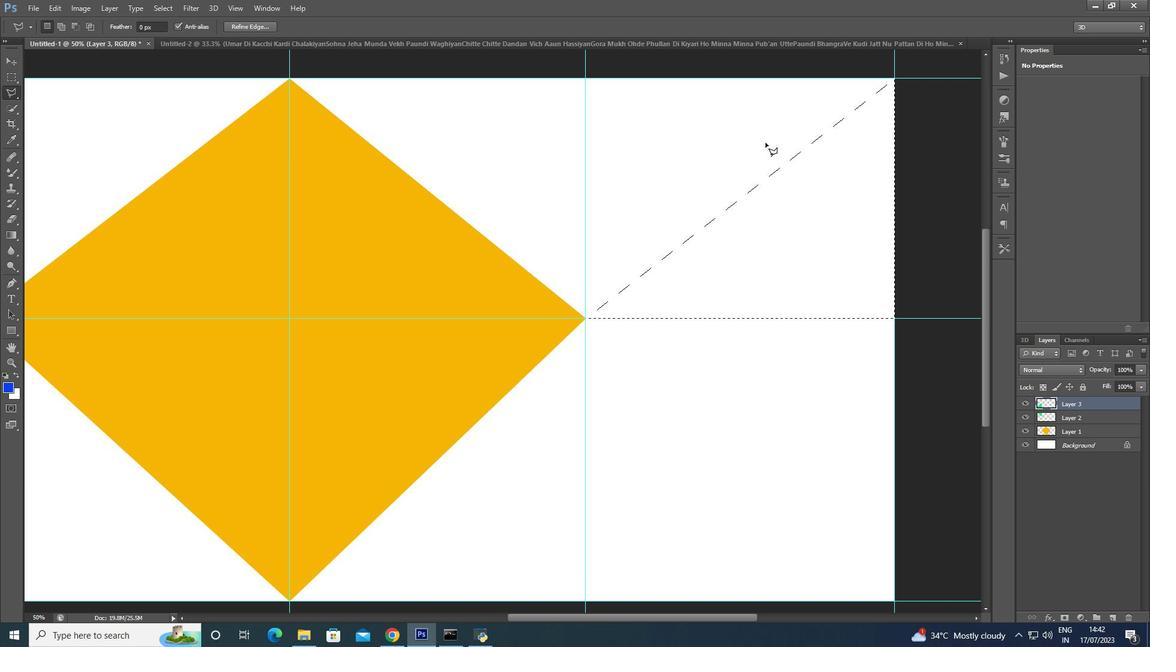 
Action: Mouse moved to (795, 313)
Screenshot: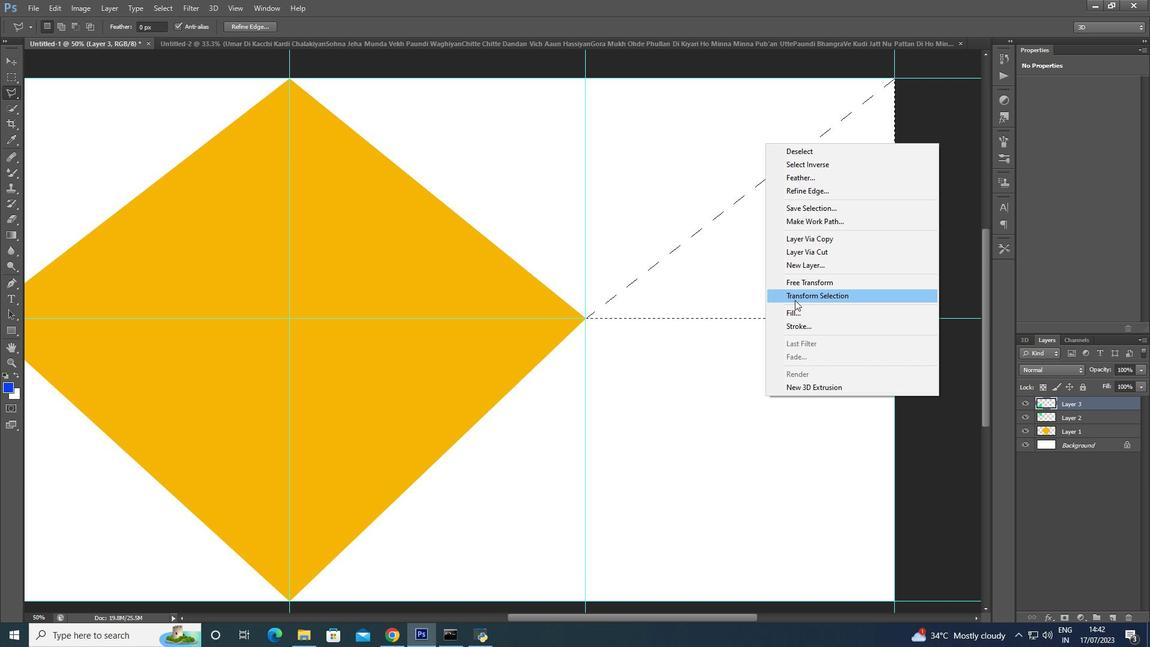 
Action: Mouse pressed left at (795, 313)
Screenshot: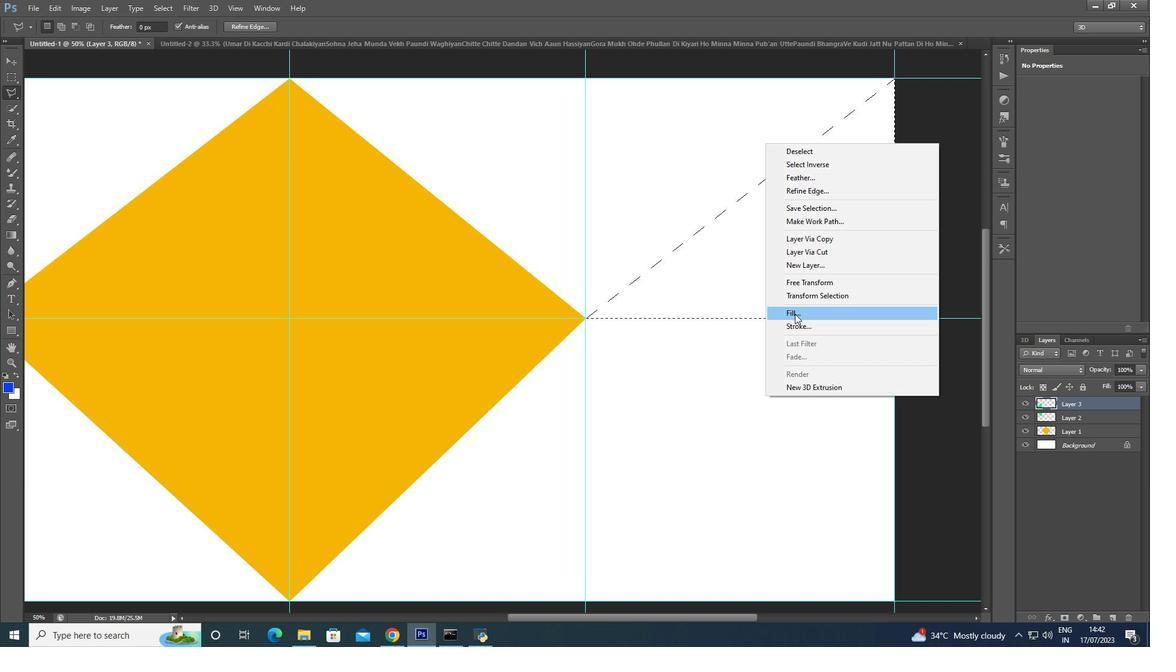 
Action: Mouse moved to (633, 181)
Screenshot: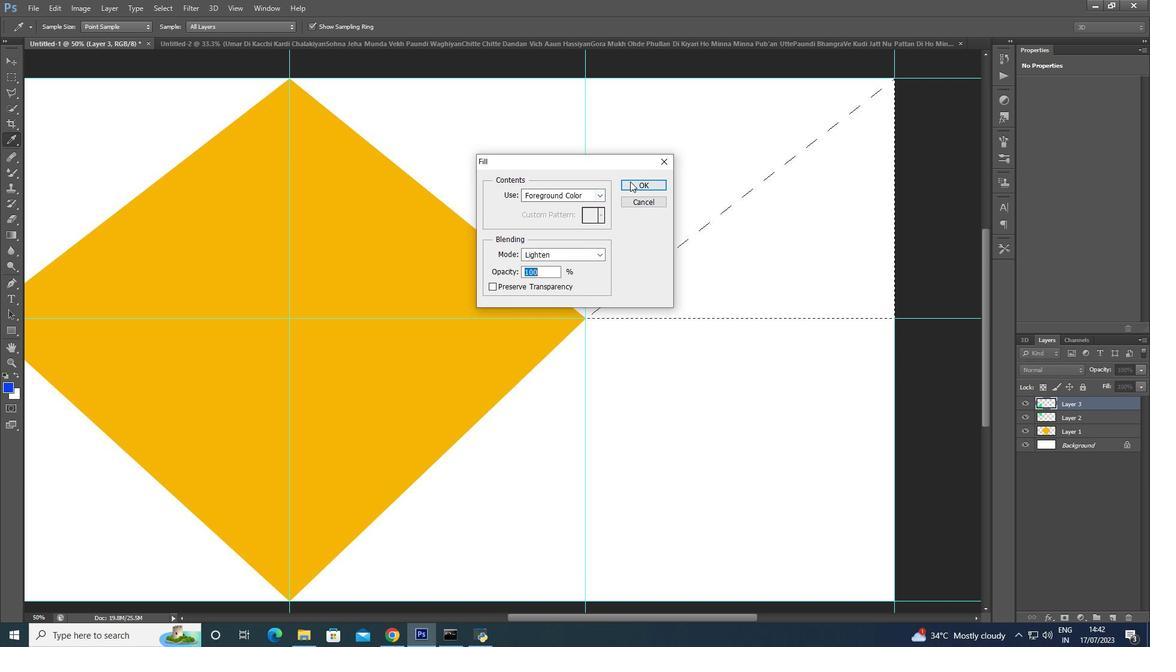 
Action: Mouse pressed left at (633, 181)
Screenshot: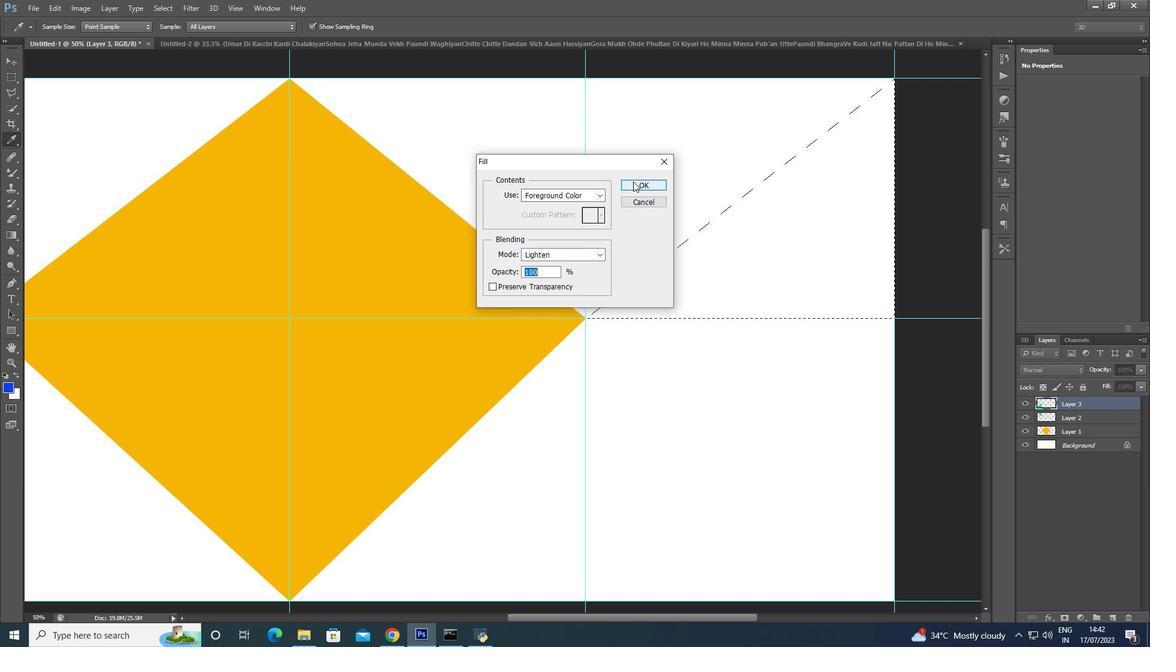 
Action: Mouse moved to (1115, 616)
Screenshot: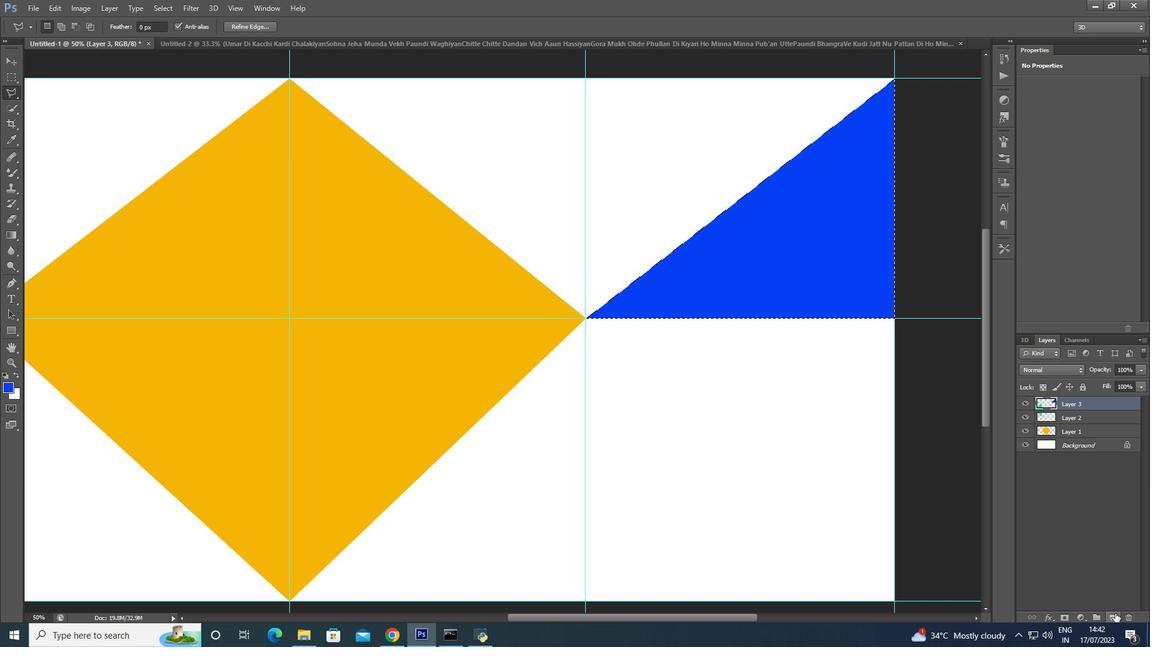 
Action: Mouse pressed left at (1115, 616)
Screenshot: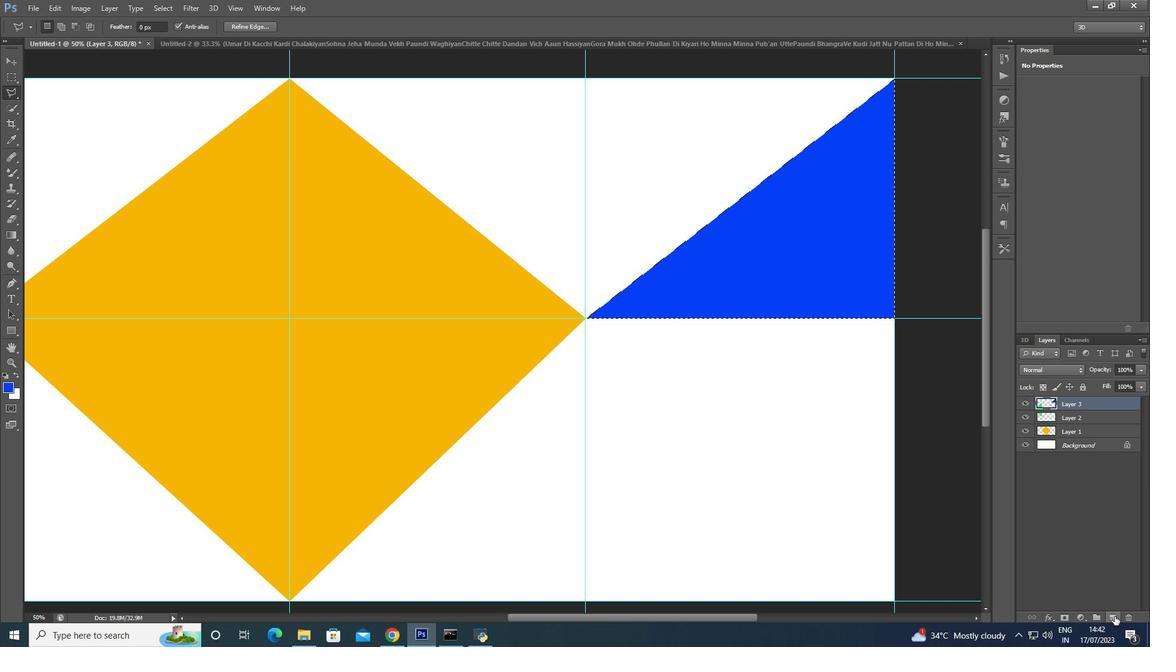 
Action: Mouse moved to (521, 616)
Screenshot: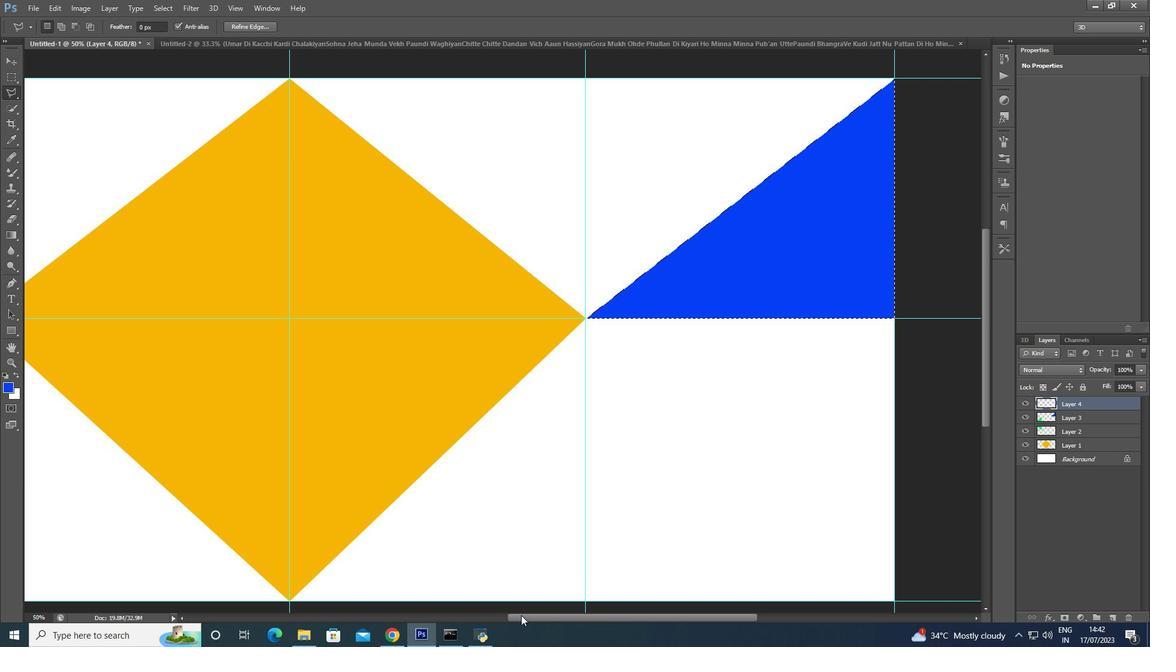 
Action: Mouse pressed left at (521, 616)
Screenshot: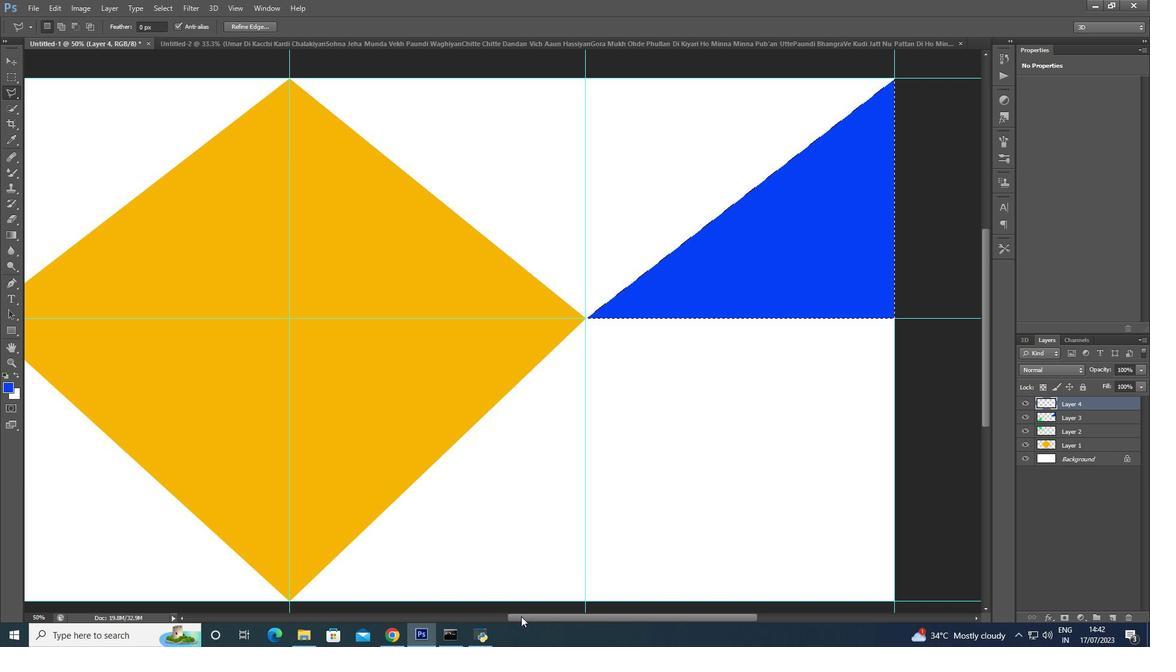 
Action: Mouse moved to (7, 389)
Screenshot: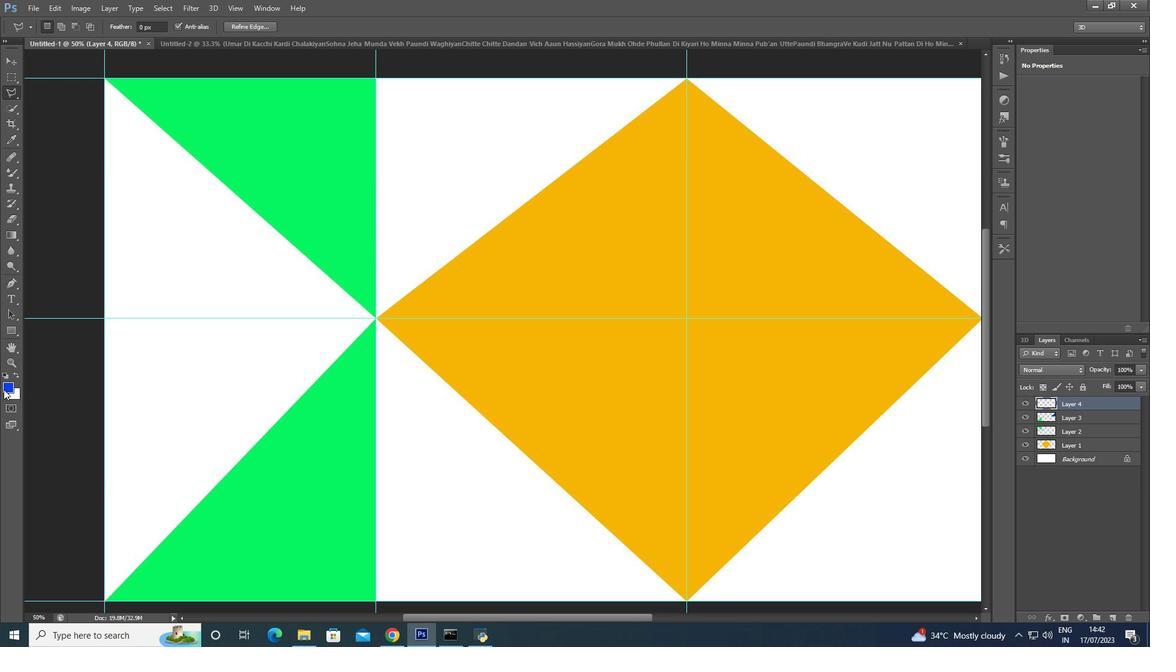 
Action: Mouse pressed left at (7, 389)
Screenshot: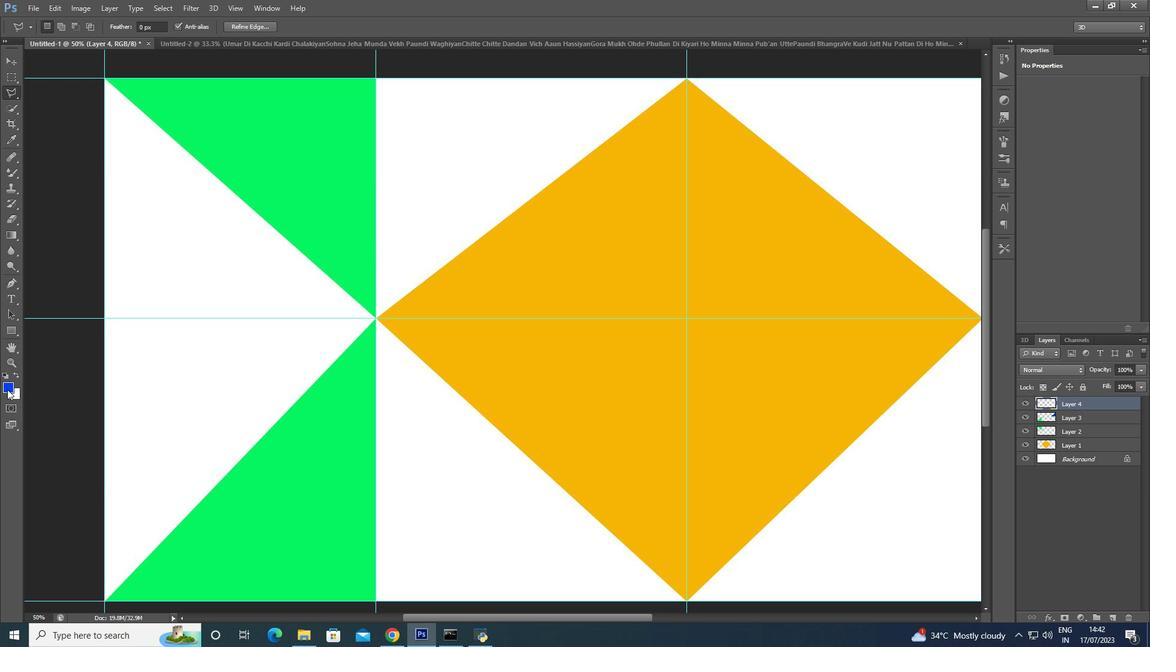 
Action: Mouse moved to (808, 216)
Screenshot: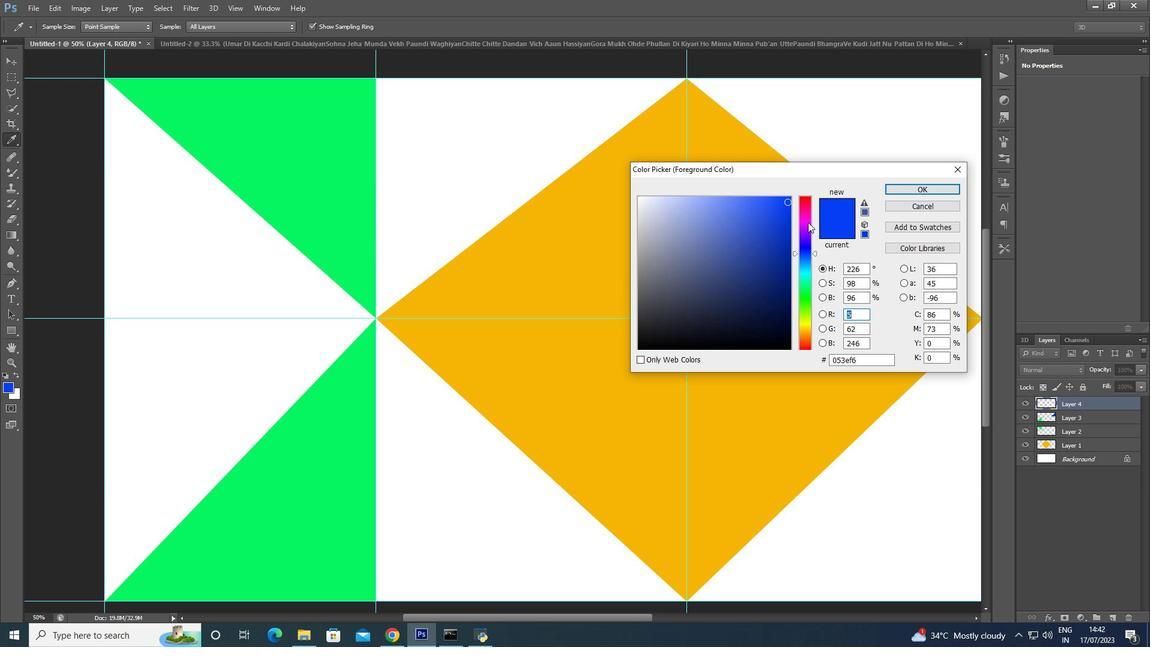 
Action: Mouse pressed left at (808, 216)
Screenshot: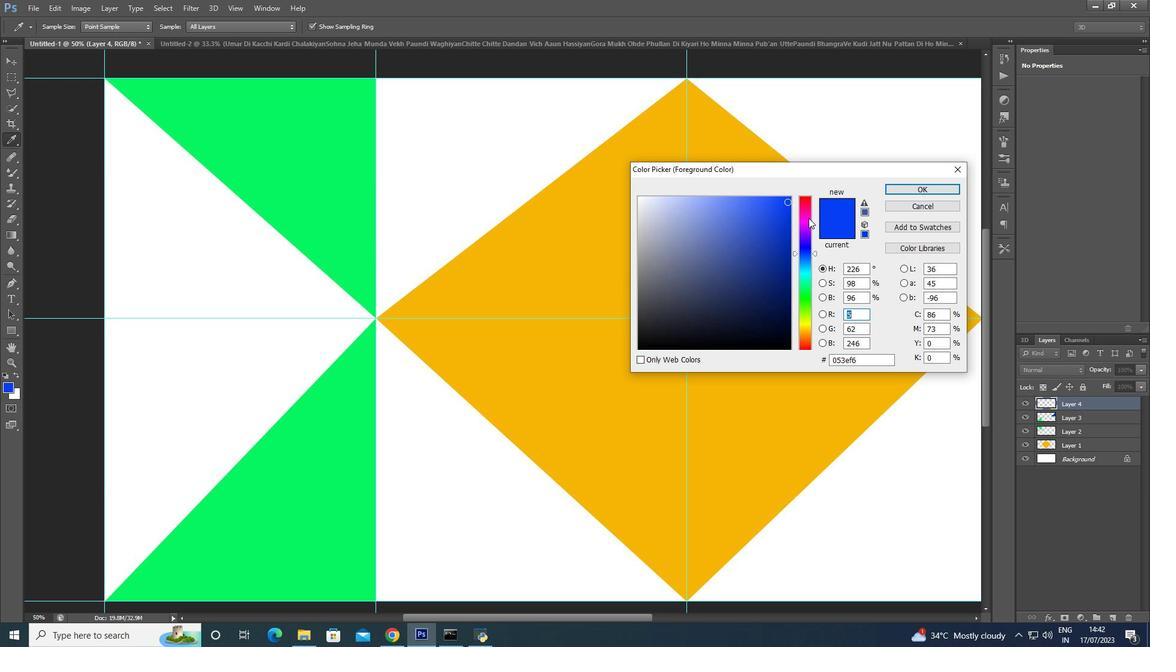 
Action: Mouse moved to (898, 191)
Screenshot: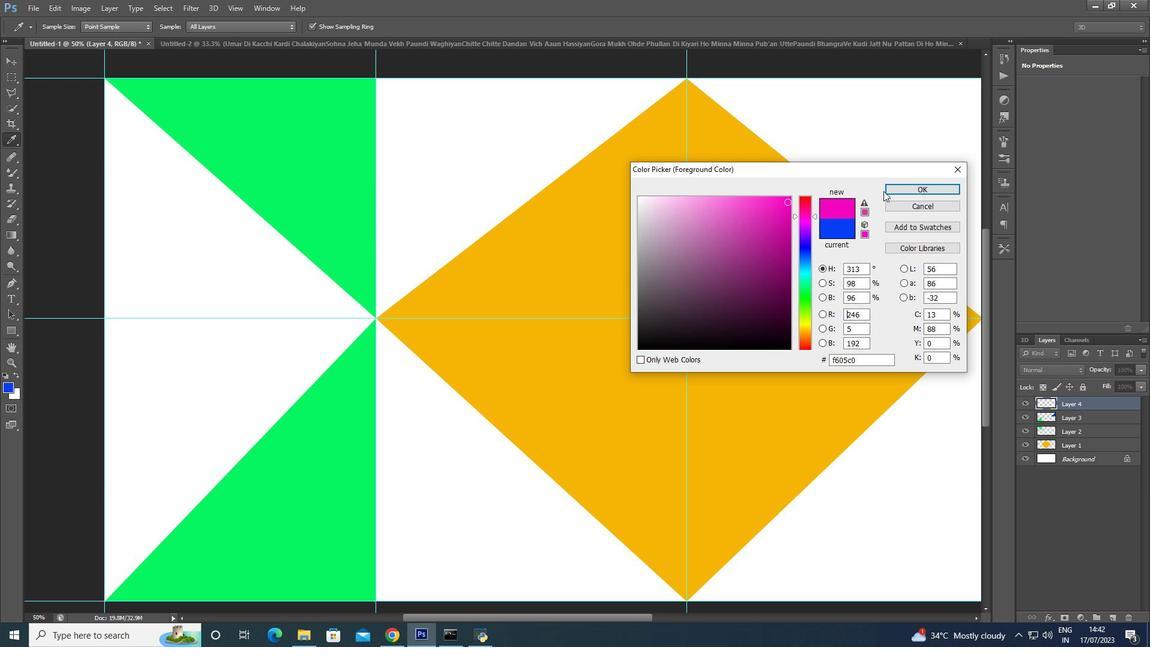 
Action: Mouse pressed left at (898, 191)
Screenshot: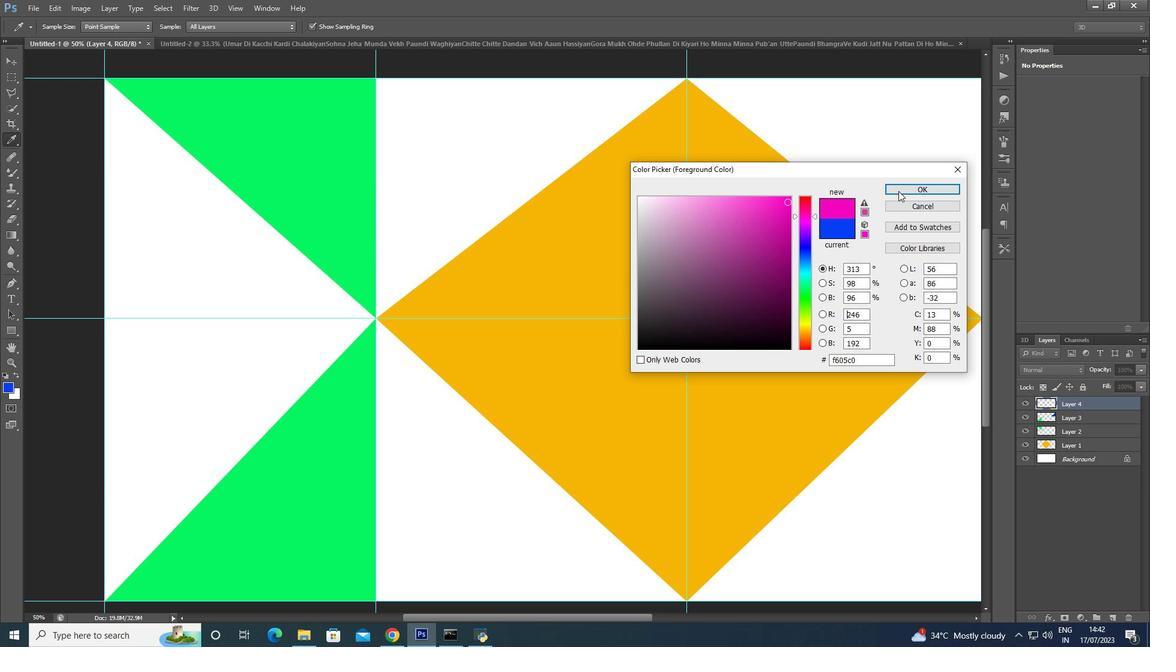 
Action: Mouse moved to (104, 78)
Screenshot: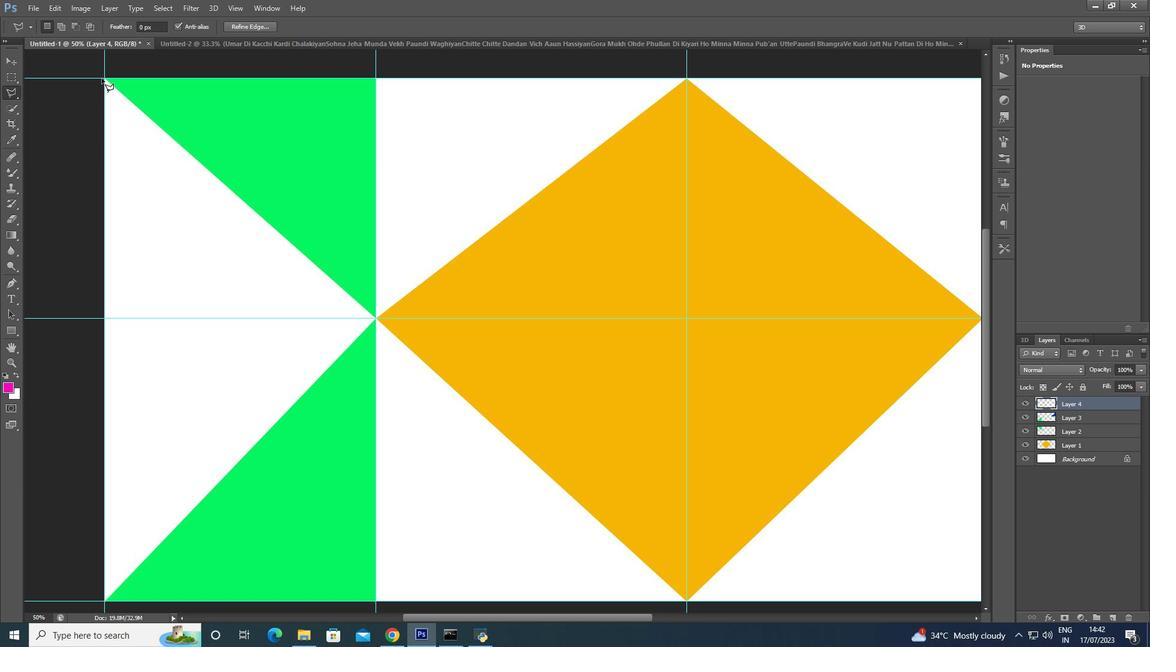 
Action: Mouse pressed left at (104, 78)
Screenshot: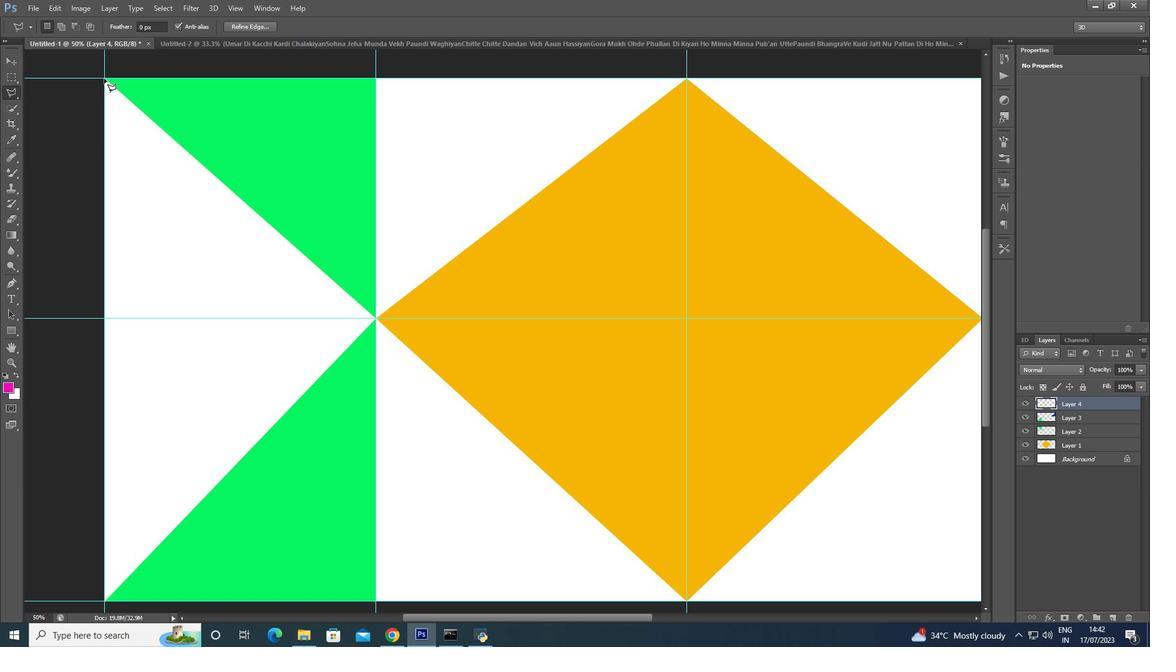 
Action: Mouse moved to (103, 599)
Screenshot: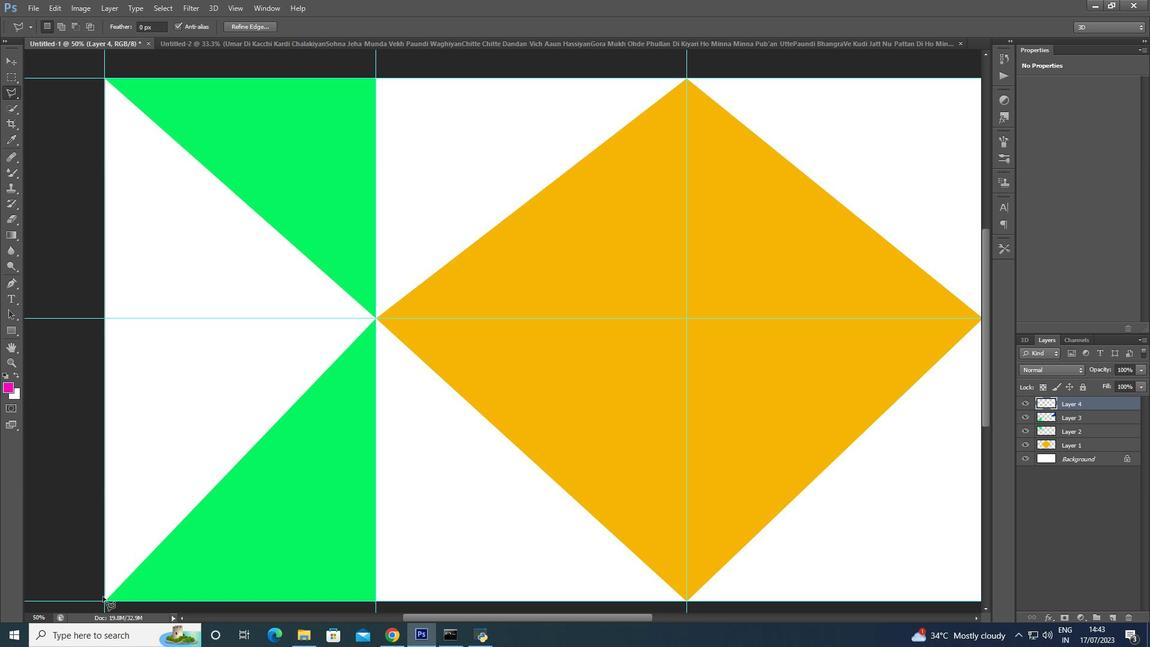 
Action: Mouse pressed left at (103, 599)
Screenshot: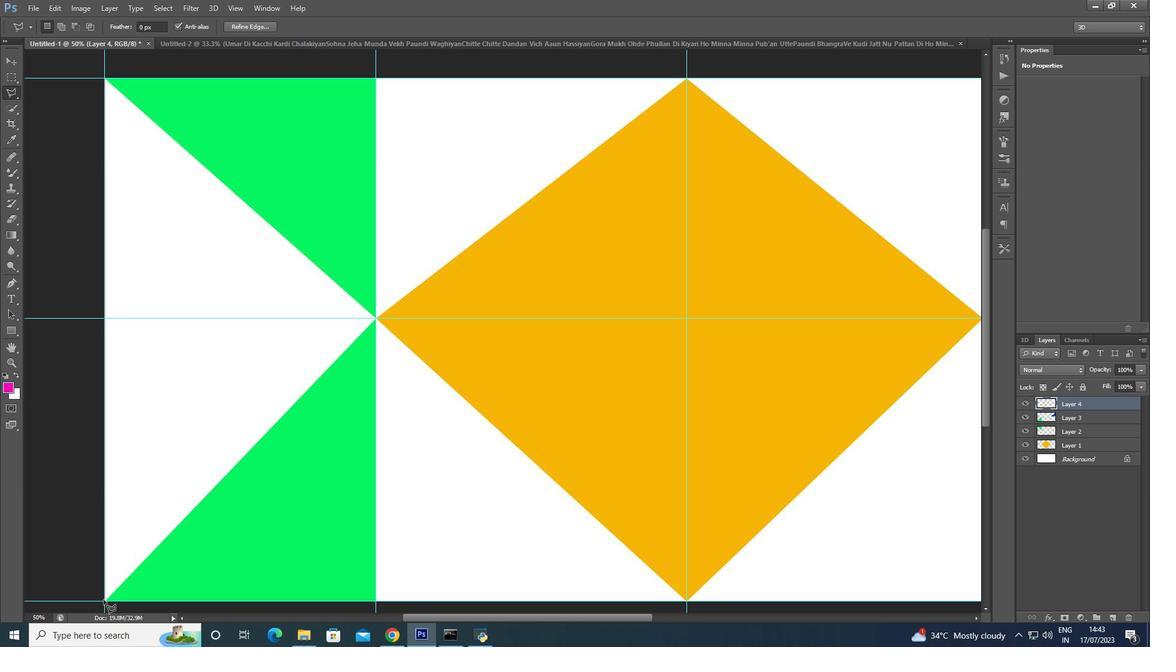
Action: Mouse moved to (103, 602)
Screenshot: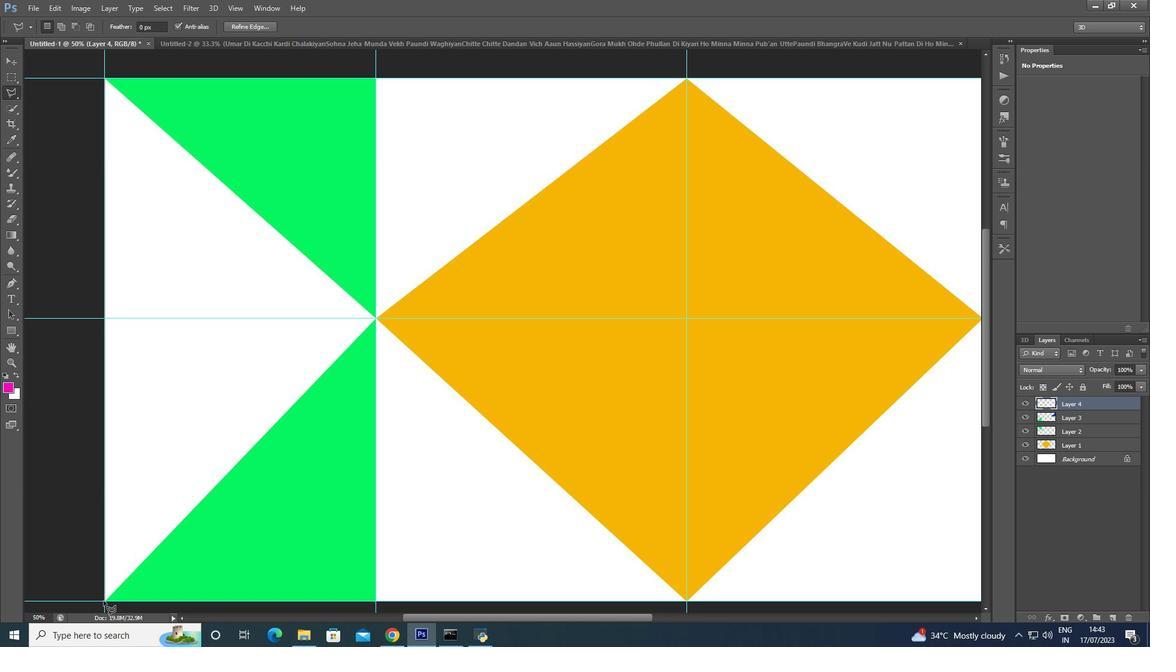 
Action: Mouse pressed left at (103, 602)
Screenshot: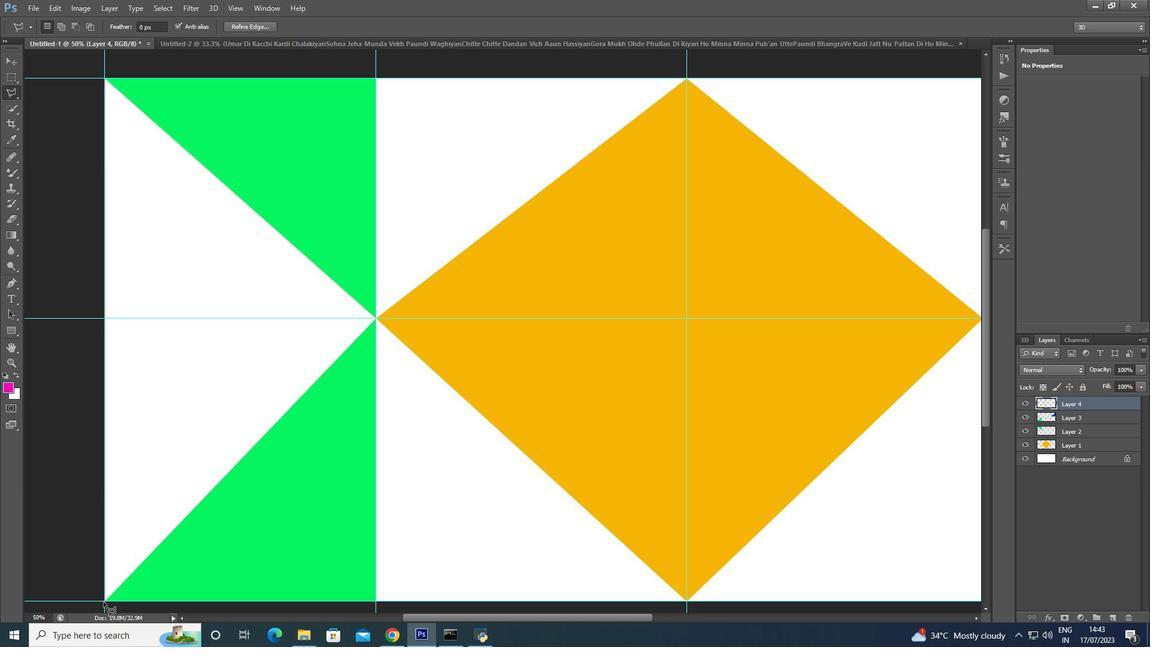 
Action: Mouse moved to (375, 321)
Screenshot: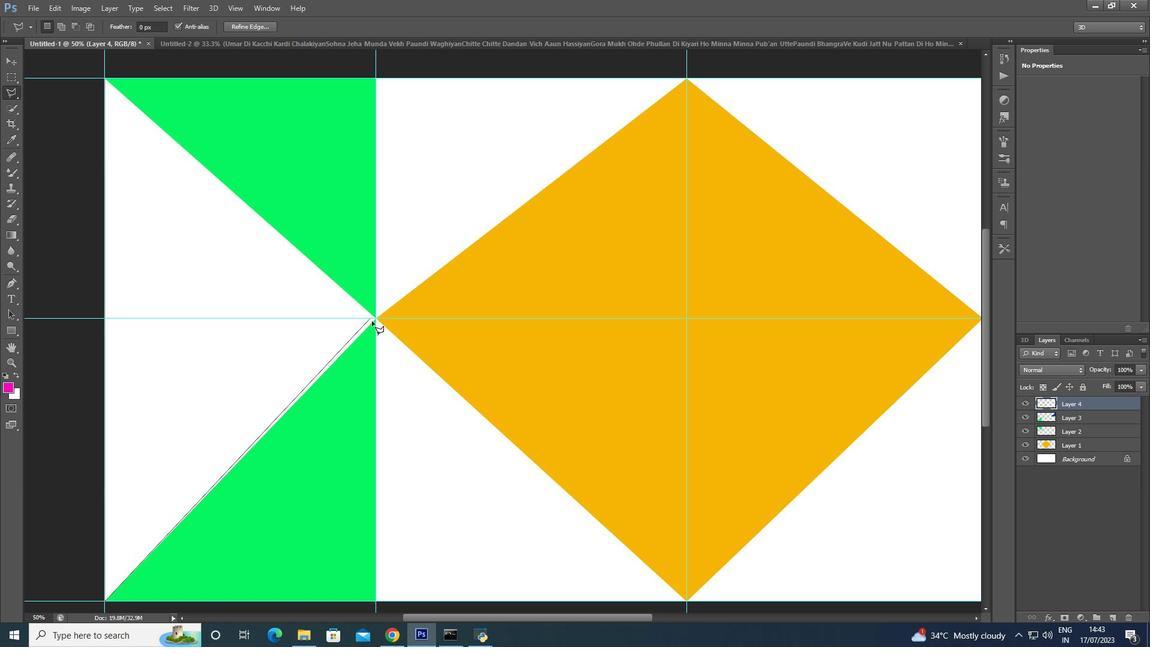 
Action: Mouse pressed left at (375, 321)
Screenshot: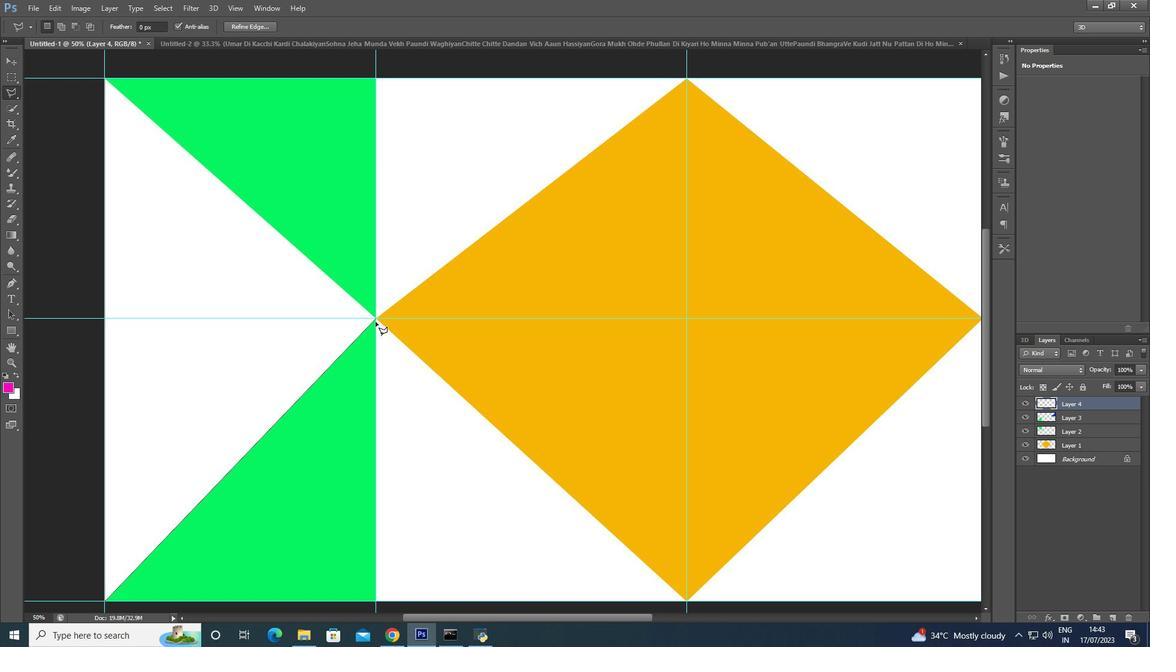 
Action: Mouse moved to (104, 77)
Screenshot: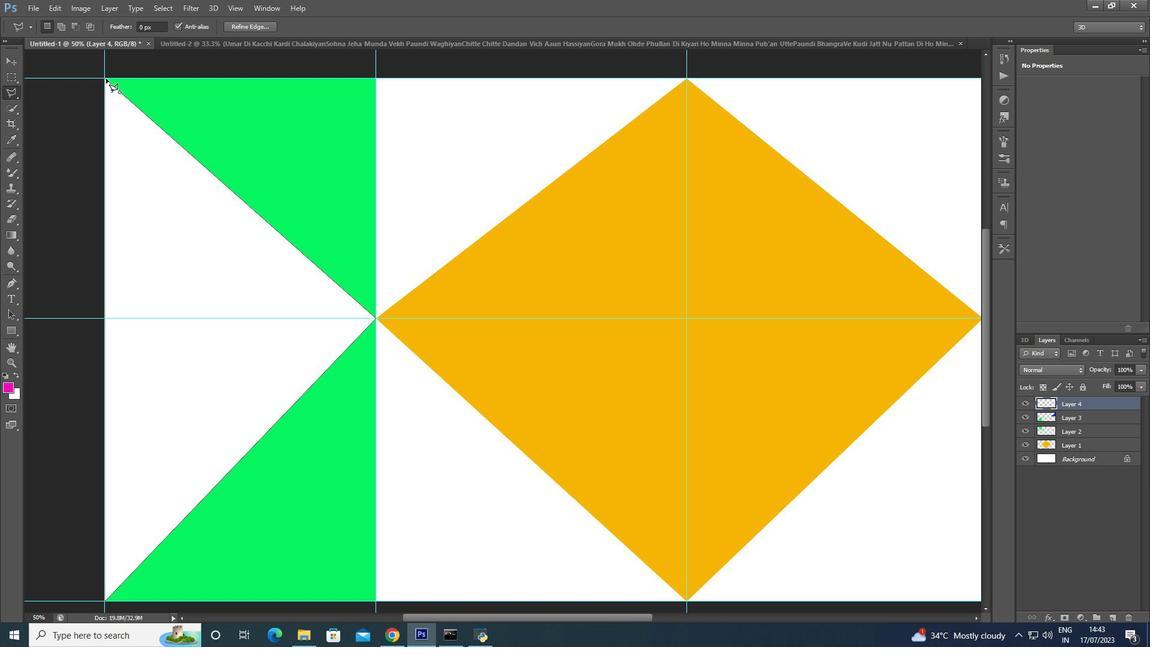 
Action: Mouse pressed left at (104, 77)
Screenshot: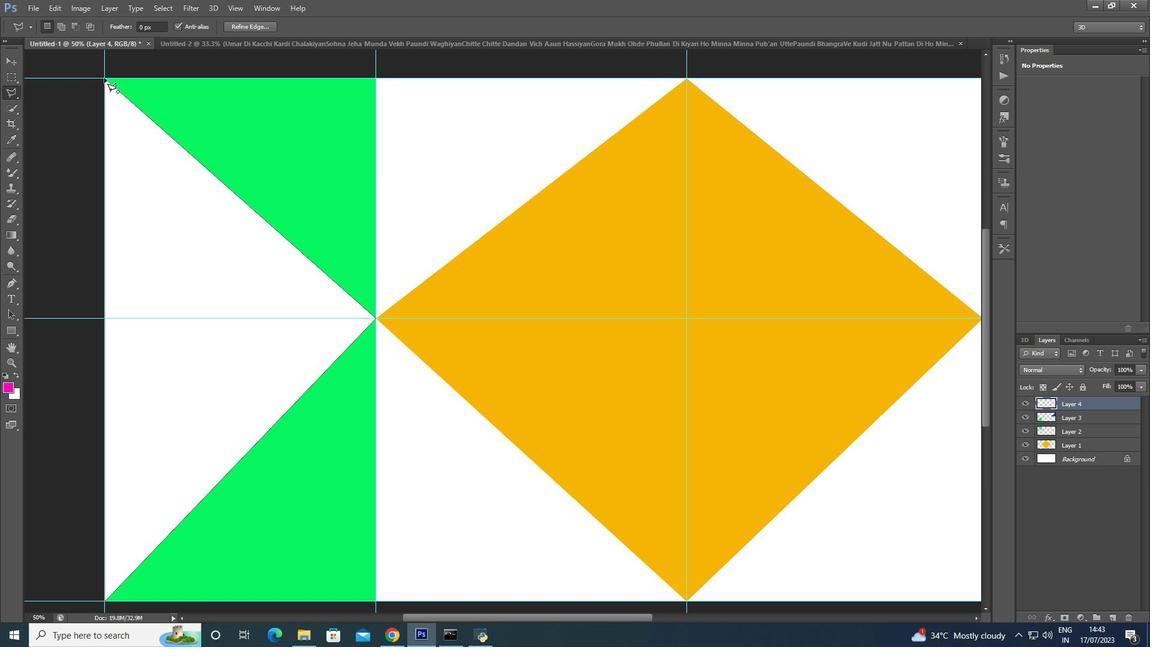 
Action: Mouse moved to (189, 250)
Screenshot: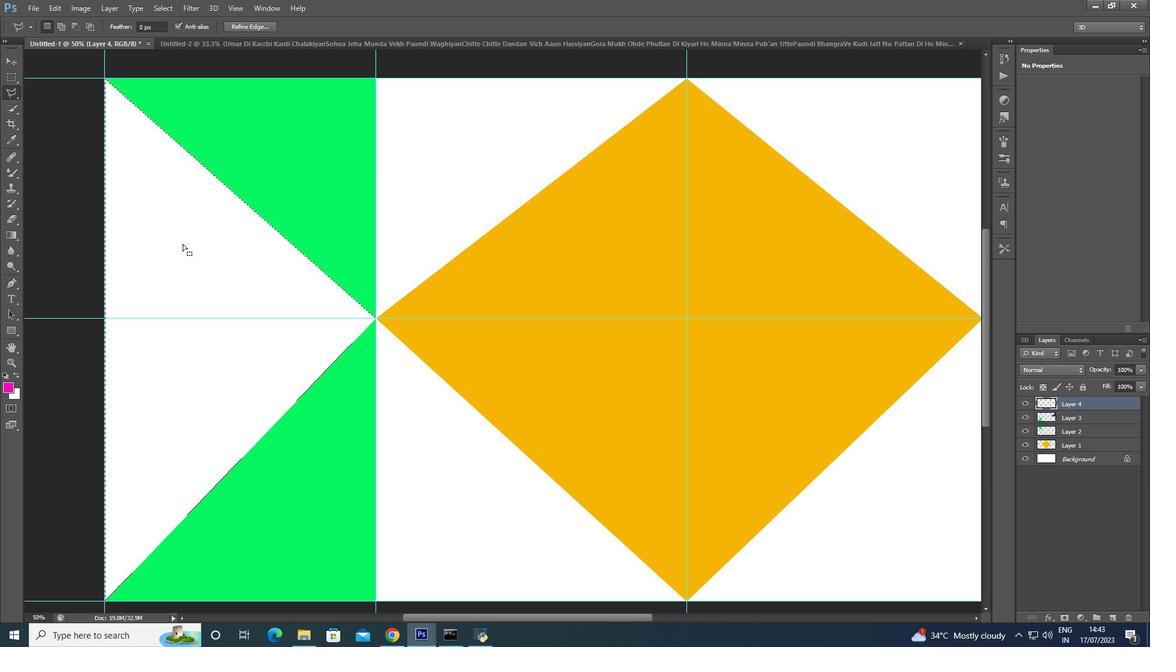 
Action: Mouse pressed right at (189, 250)
Screenshot: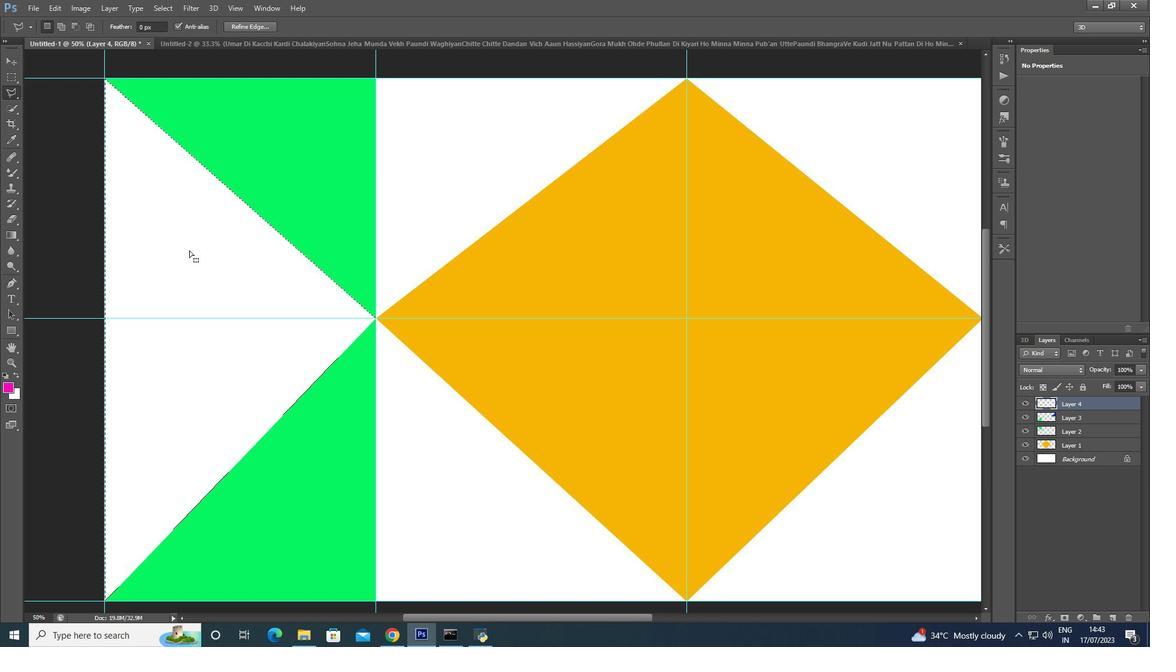 
Action: Mouse moved to (260, 420)
Screenshot: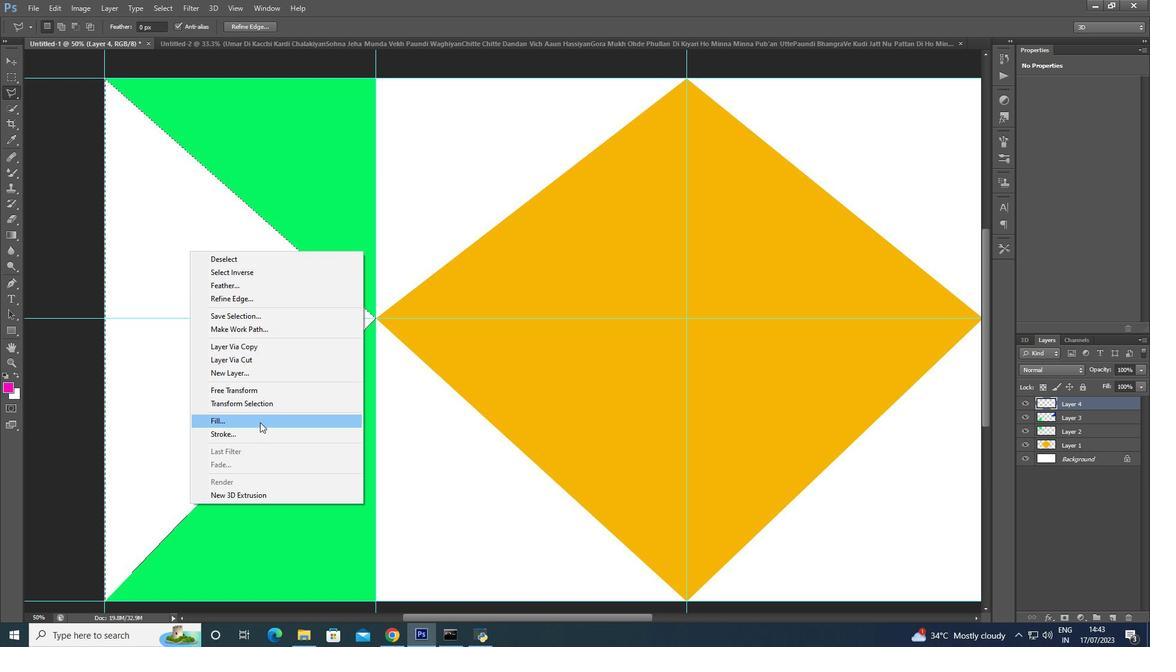 
Action: Mouse pressed left at (260, 420)
Screenshot: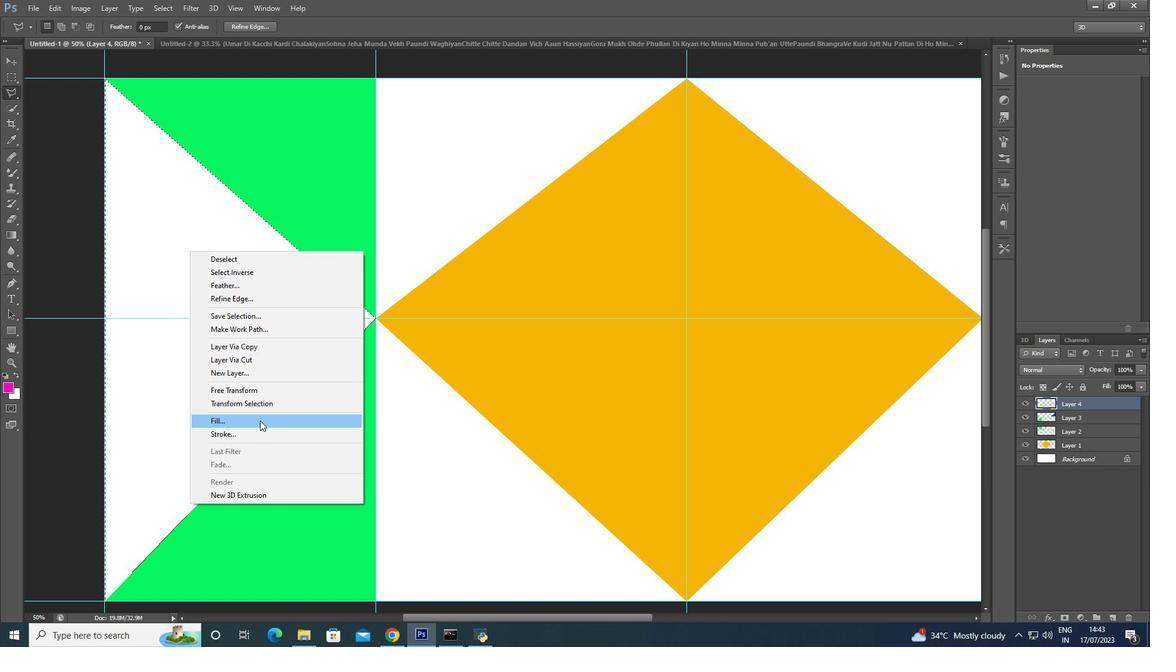 
Action: Mouse moved to (641, 186)
Screenshot: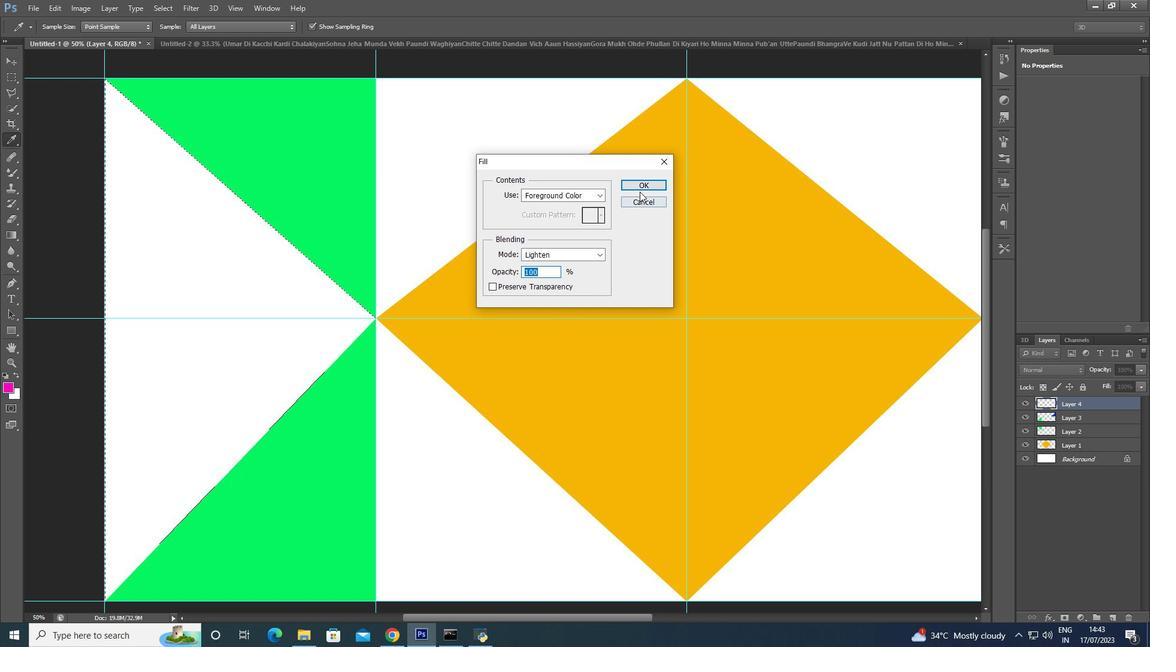 
Action: Mouse pressed left at (641, 186)
Screenshot: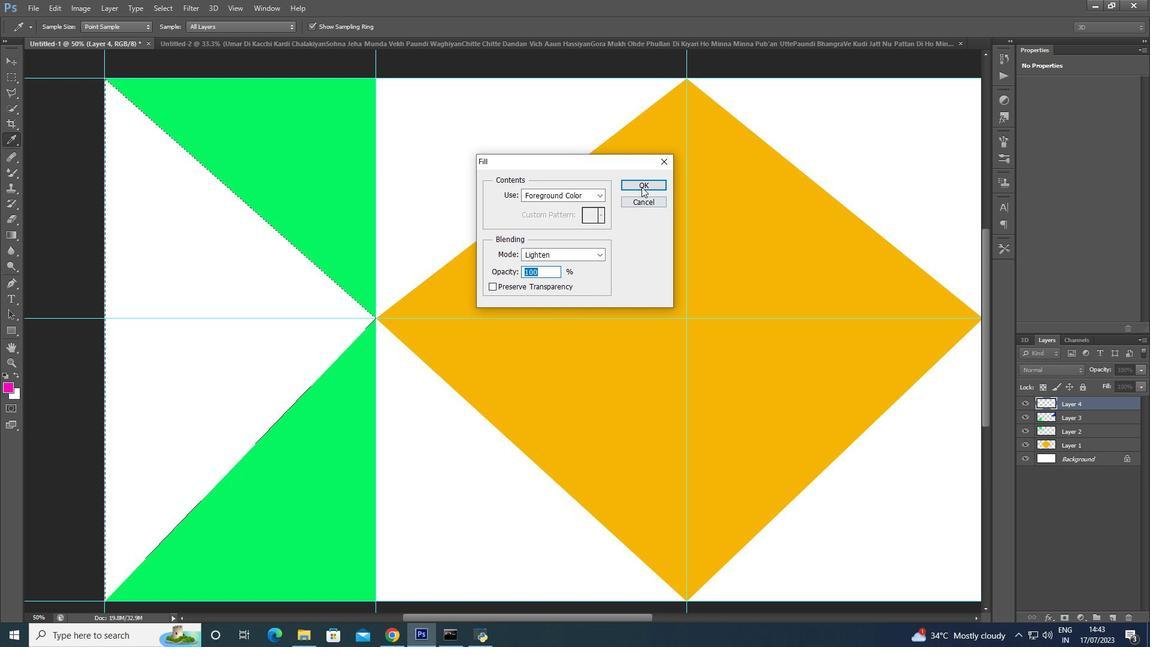 
Action: Mouse moved to (1109, 617)
Screenshot: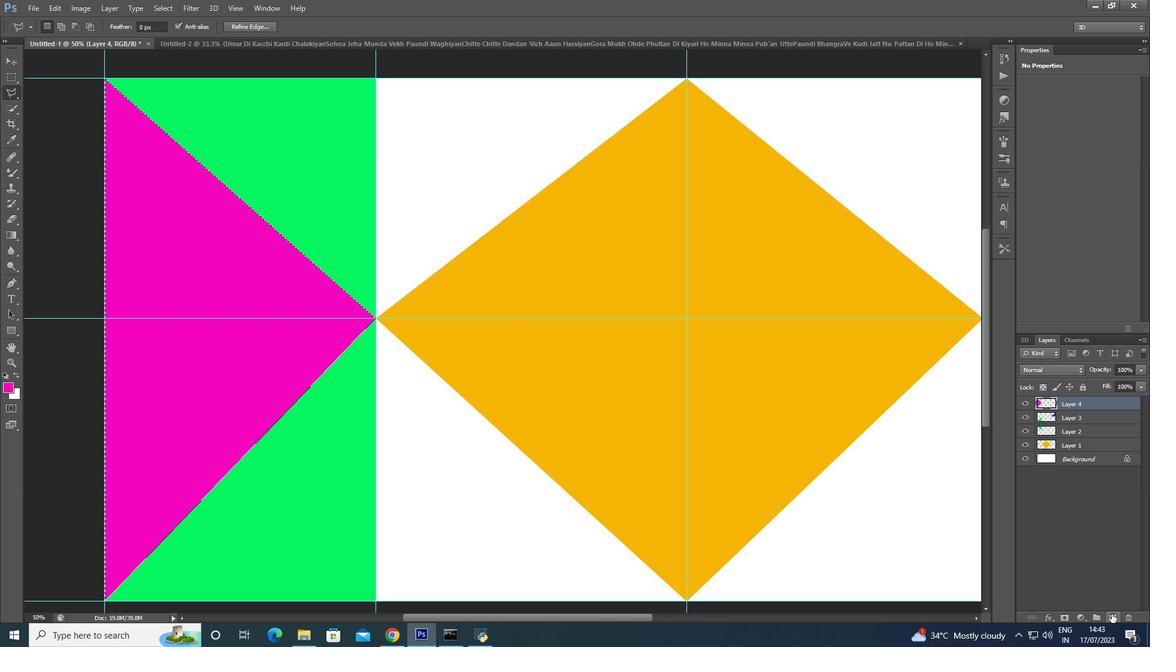 
Action: Mouse pressed left at (1109, 617)
Screenshot: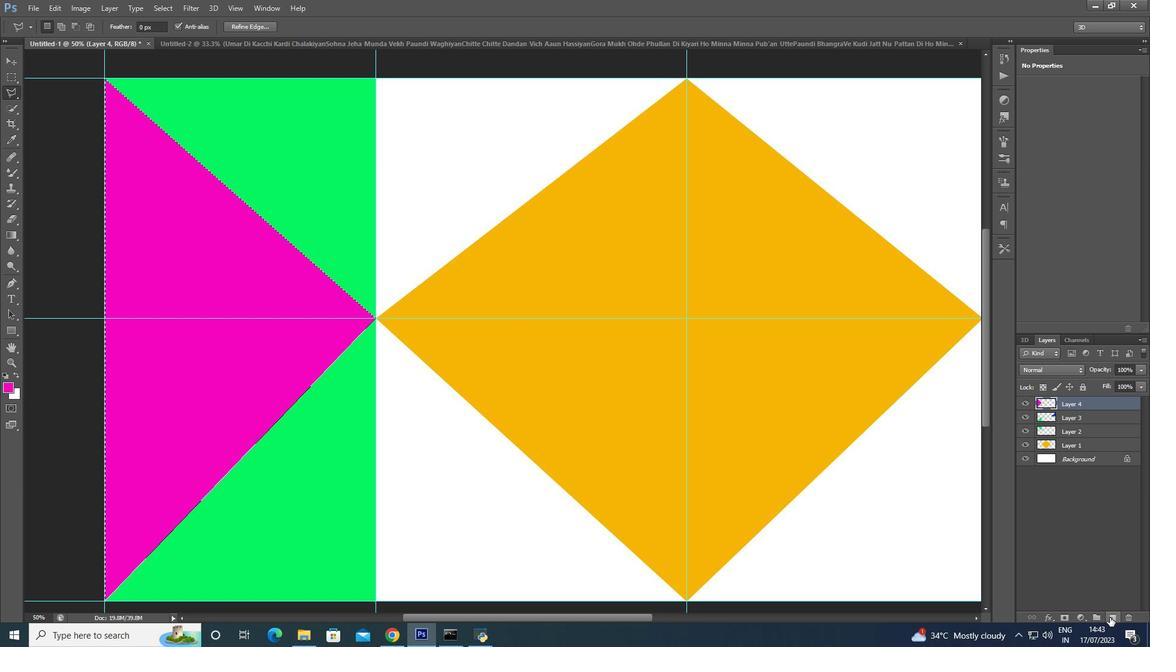 
Action: Mouse moved to (5, 391)
Screenshot: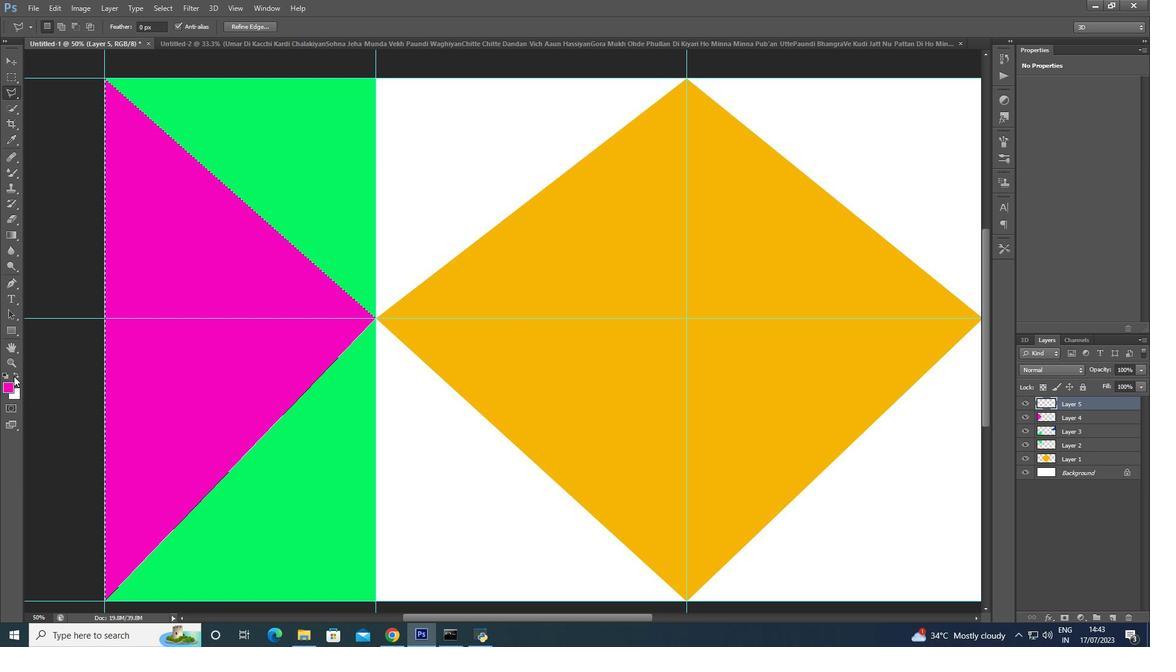 
Action: Mouse pressed left at (5, 391)
Screenshot: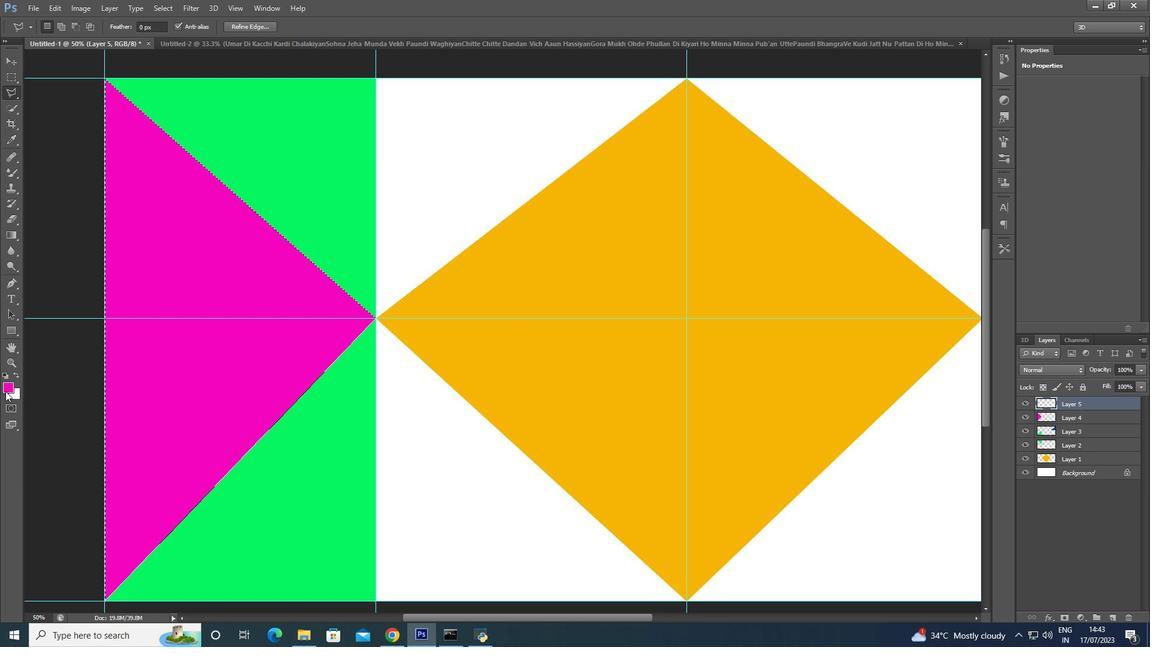 
Action: Mouse moved to (763, 317)
Screenshot: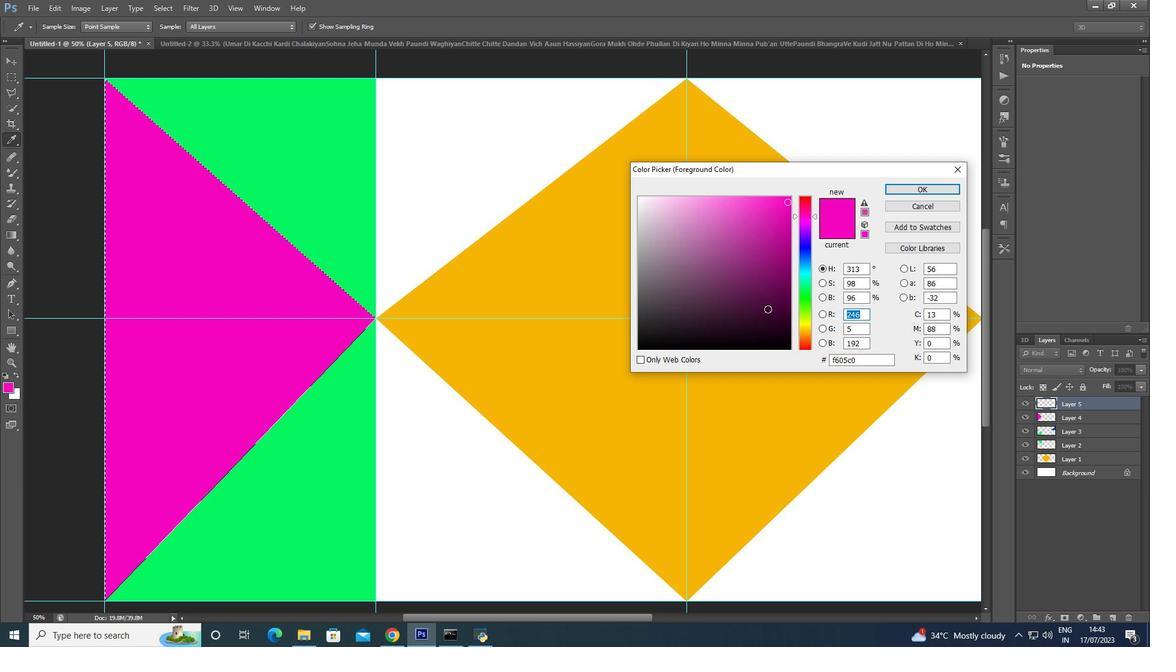 
Action: Mouse pressed left at (763, 317)
Screenshot: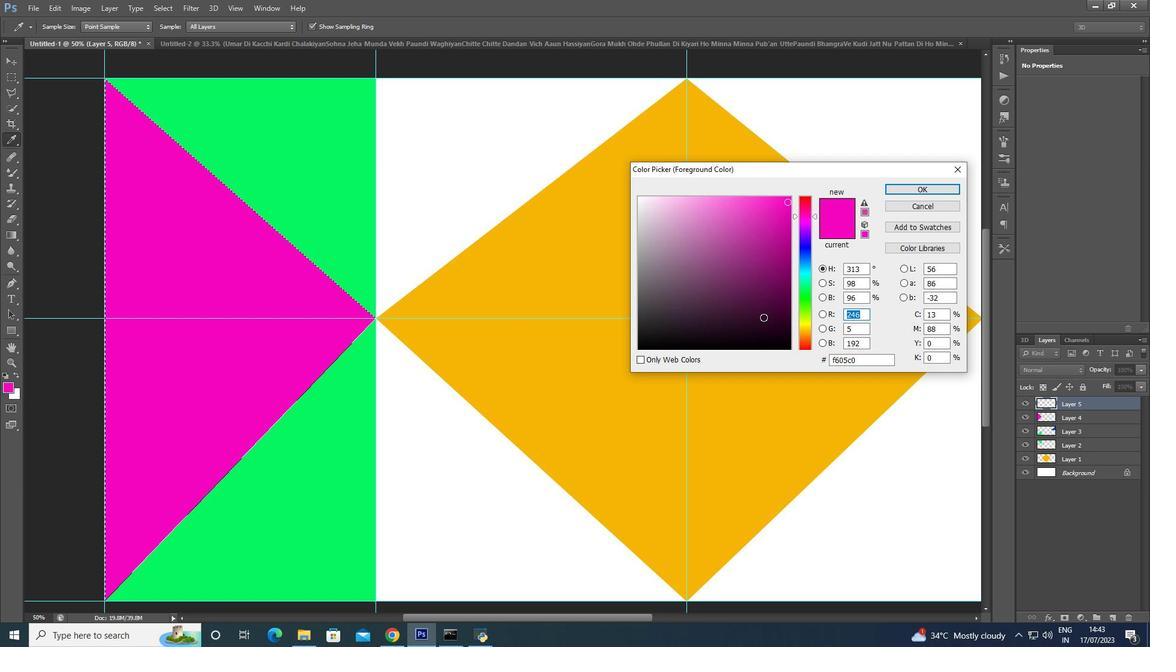 
Action: Mouse moved to (777, 336)
Screenshot: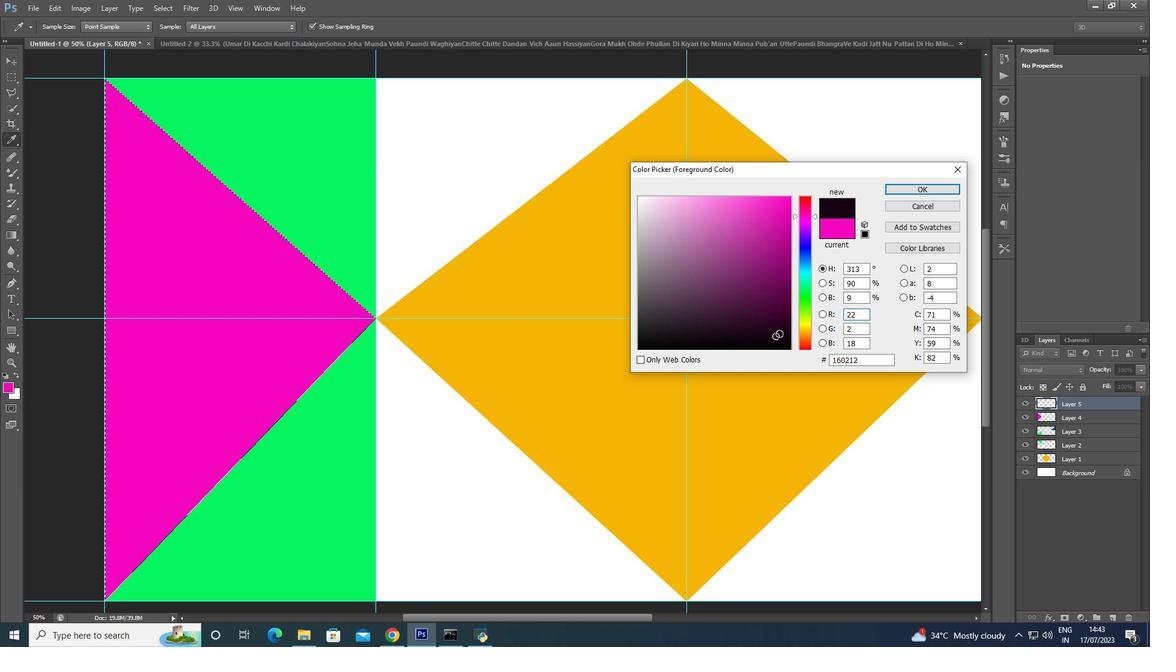 
Action: Mouse pressed left at (777, 336)
Screenshot: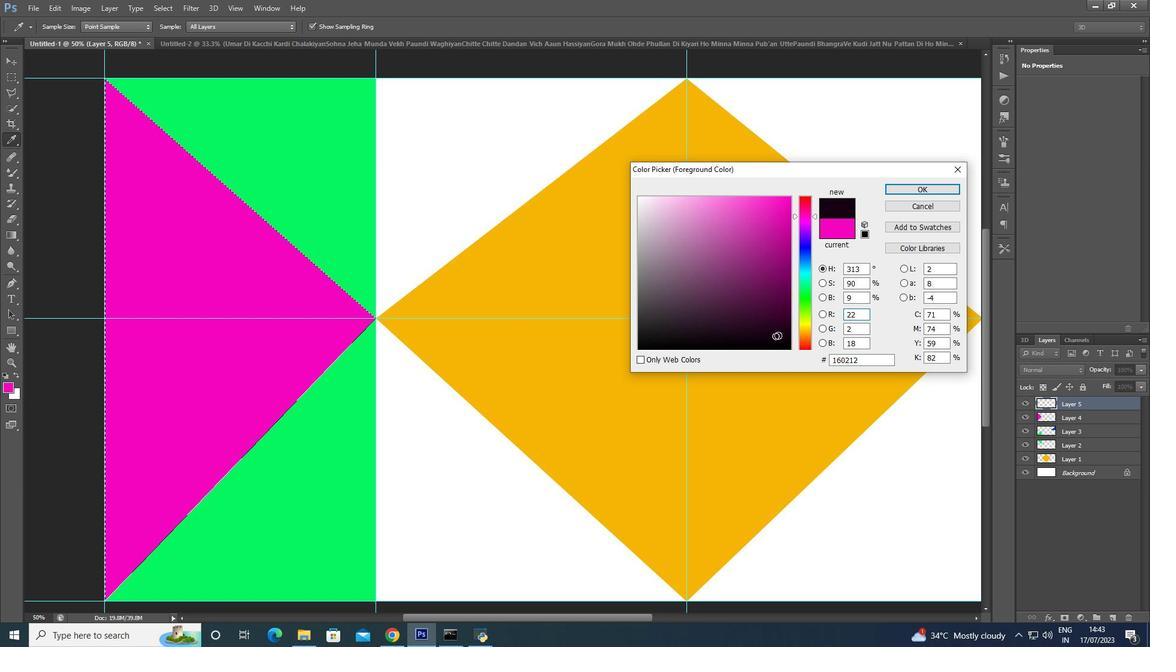 
Action: Mouse moved to (929, 182)
Screenshot: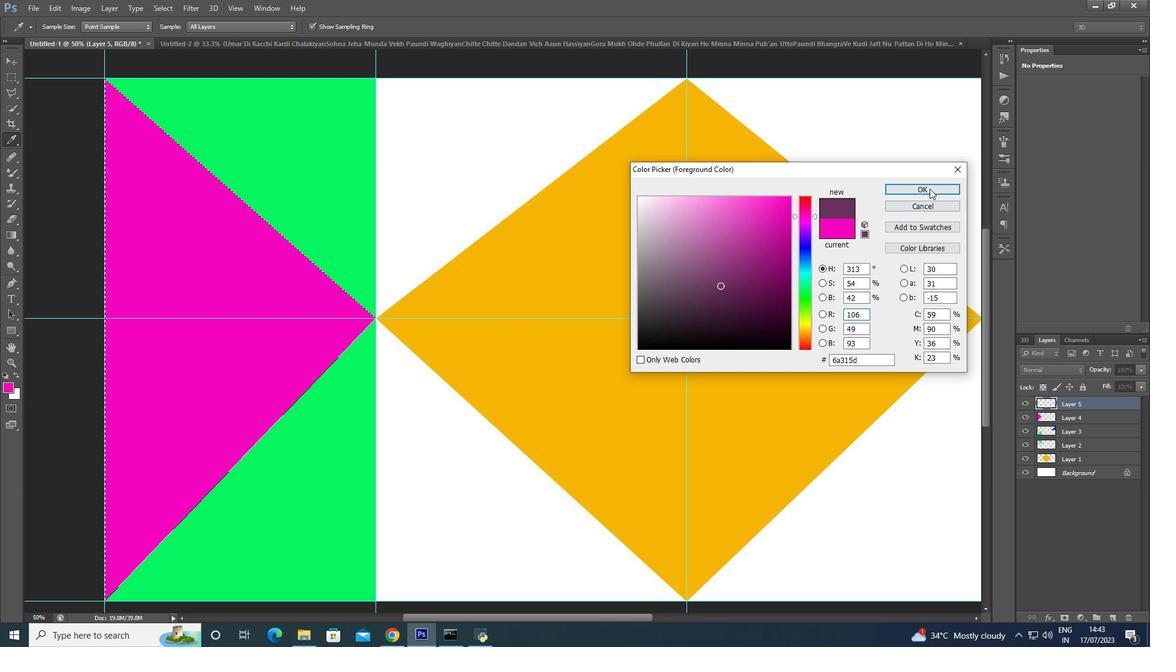 
Action: Mouse pressed left at (929, 182)
Screenshot: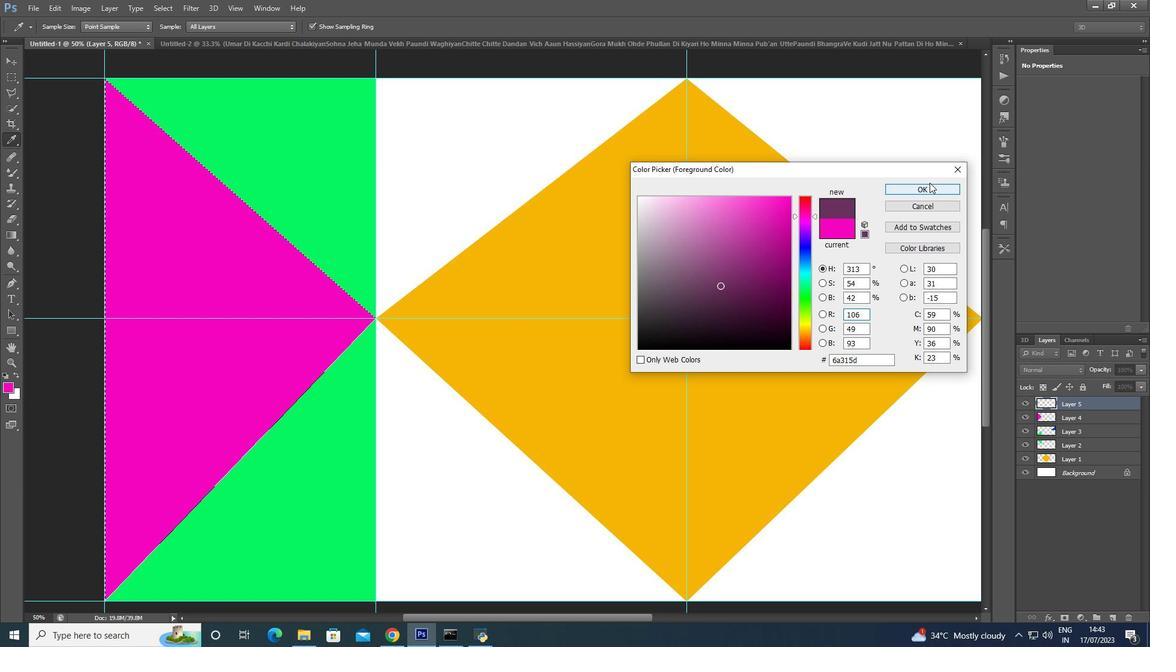 
Action: Mouse moved to (923, 191)
Screenshot: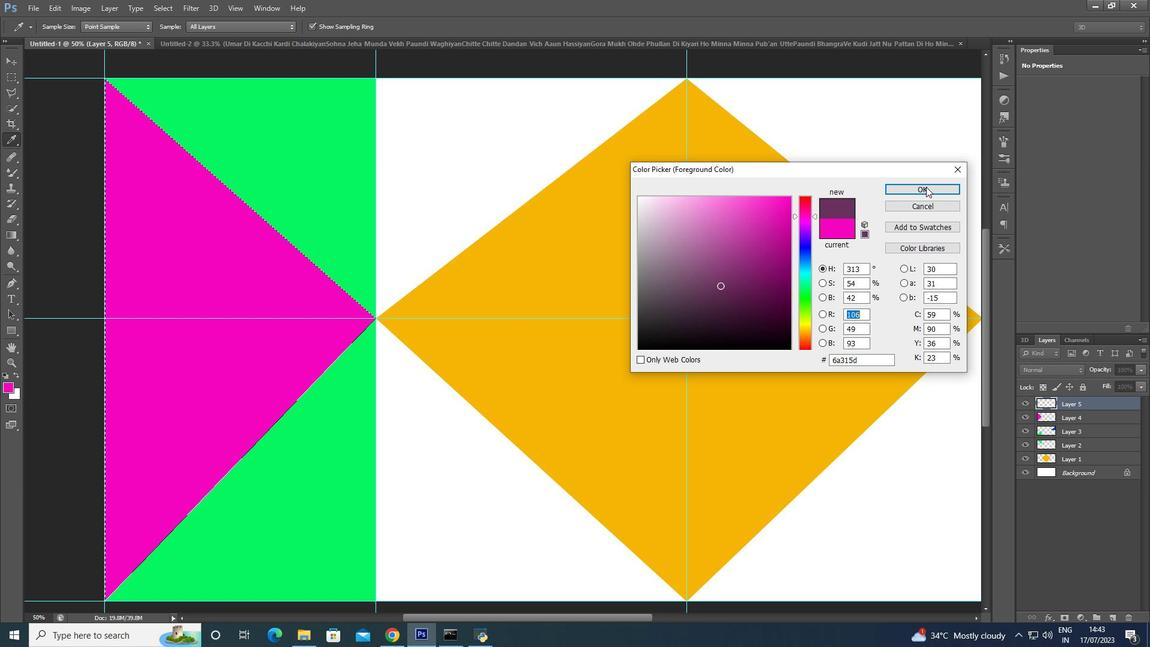 
Action: Mouse pressed left at (923, 191)
Screenshot: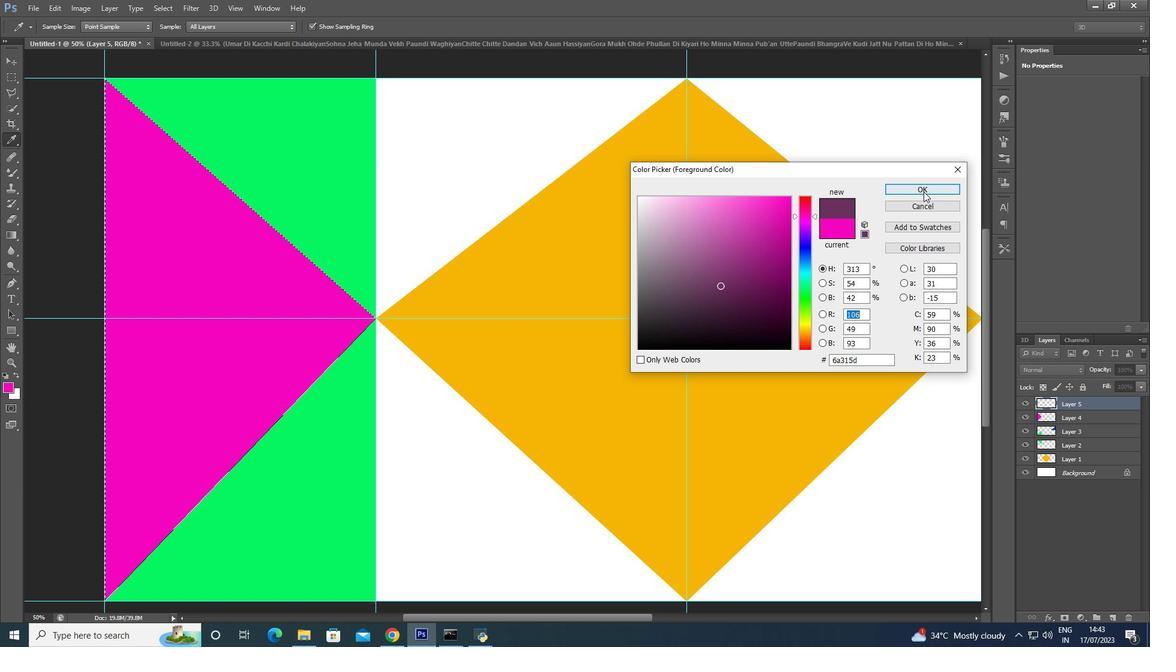 
Action: Mouse moved to (376, 77)
Screenshot: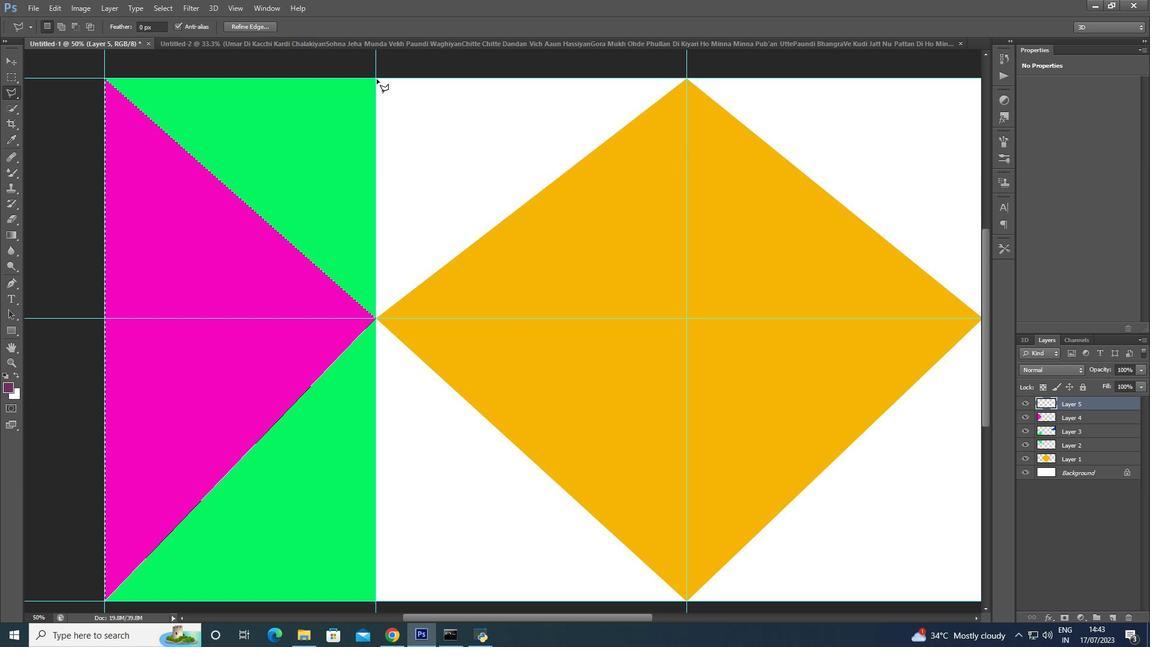 
Action: Mouse pressed left at (376, 77)
Screenshot: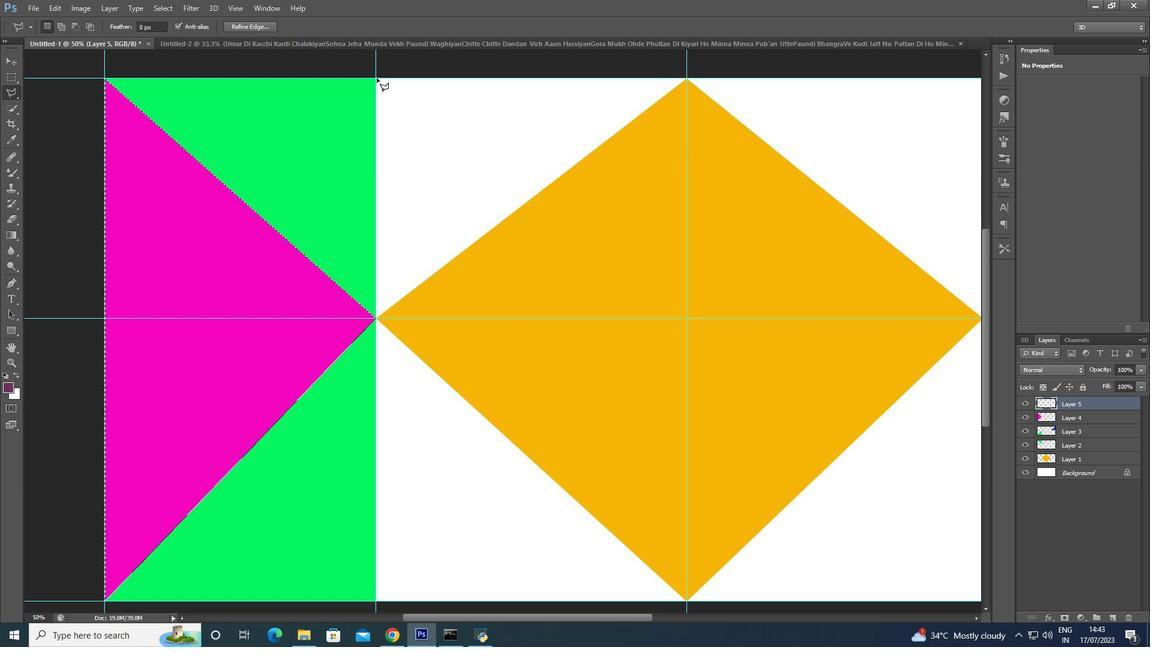 
Action: Mouse moved to (374, 317)
Screenshot: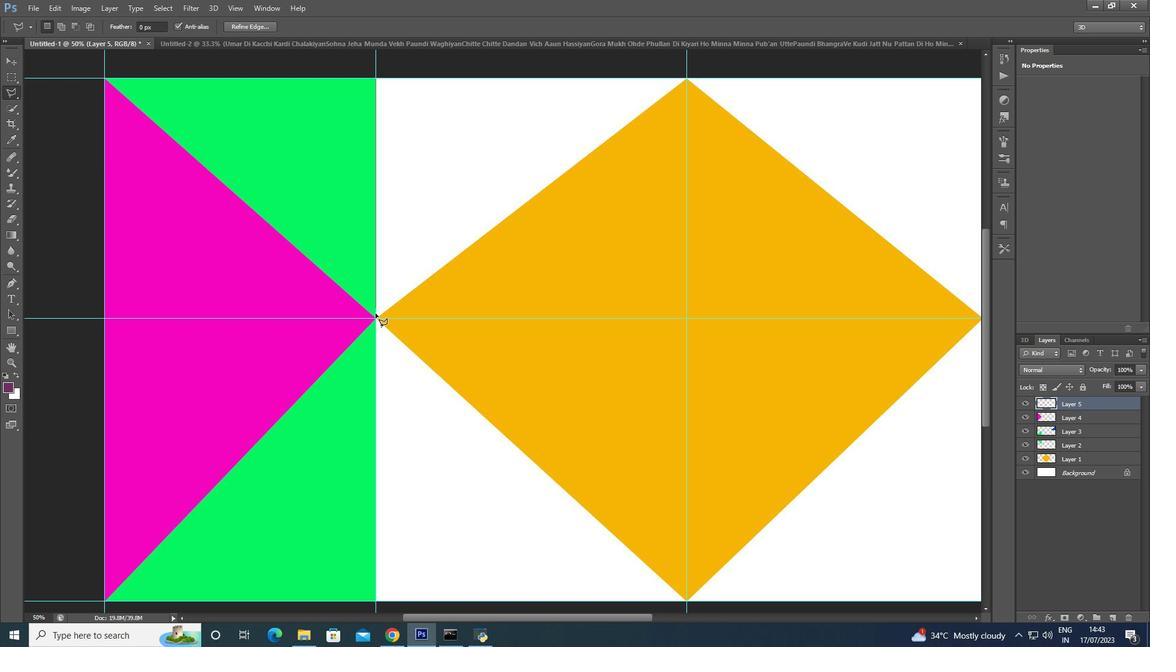 
Action: Mouse pressed left at (374, 317)
Screenshot: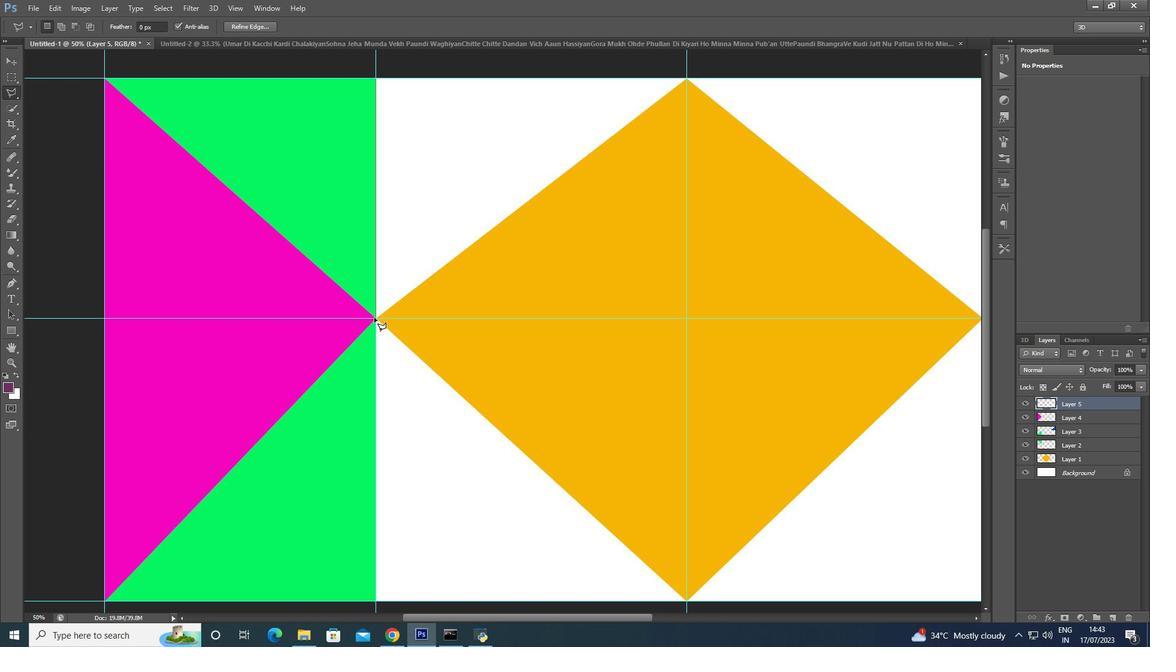
Action: Mouse moved to (687, 76)
Screenshot: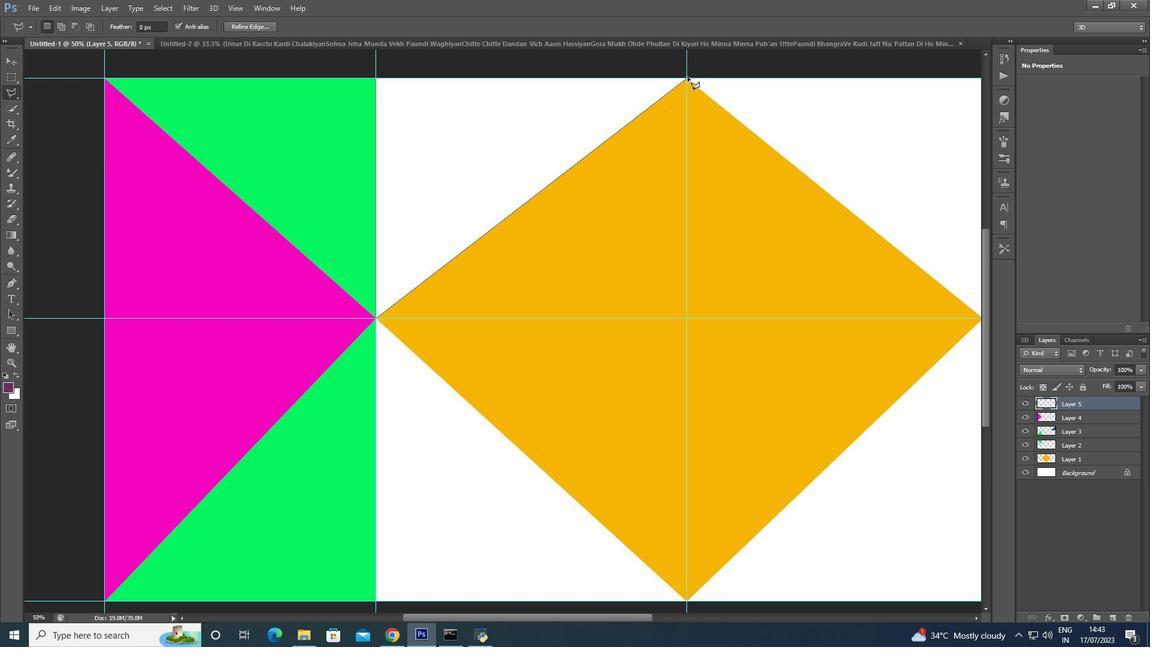 
Action: Mouse pressed left at (687, 76)
Screenshot: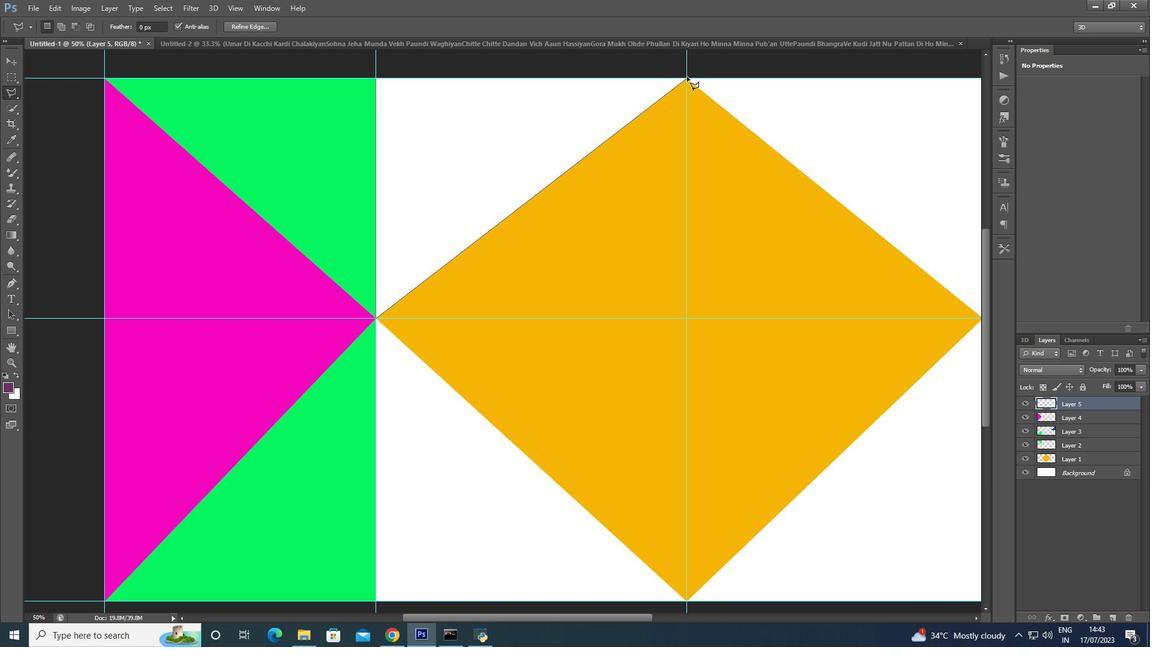 
Action: Mouse moved to (375, 77)
Screenshot: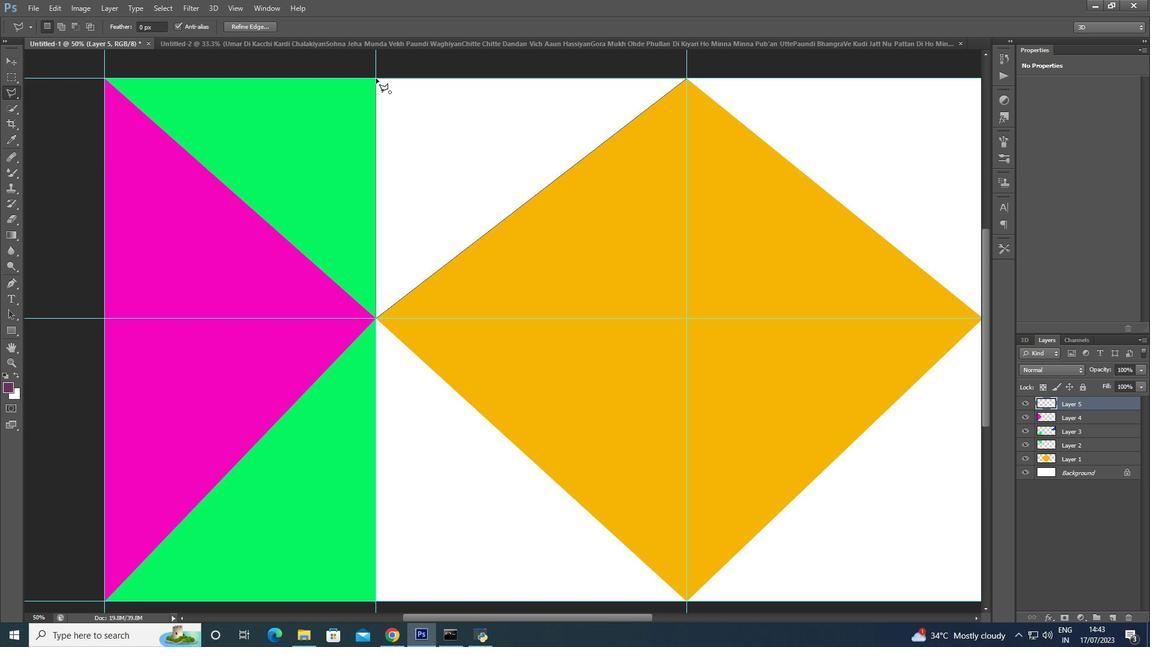 
Action: Mouse pressed left at (375, 77)
Screenshot: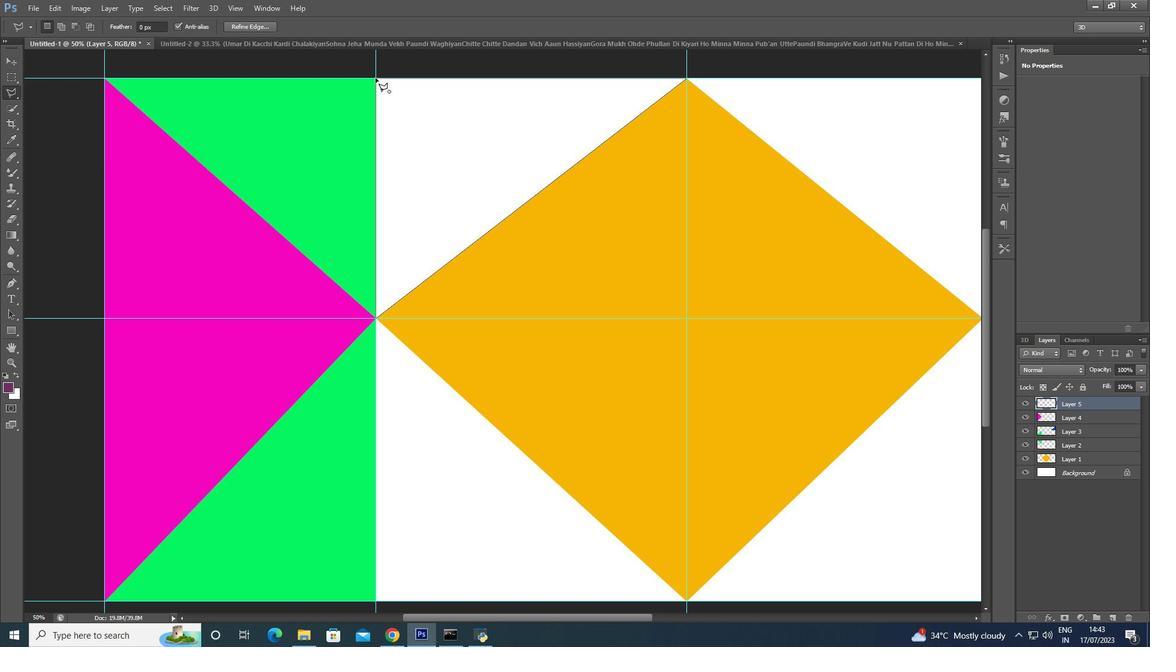 
Action: Mouse pressed right at (375, 77)
Screenshot: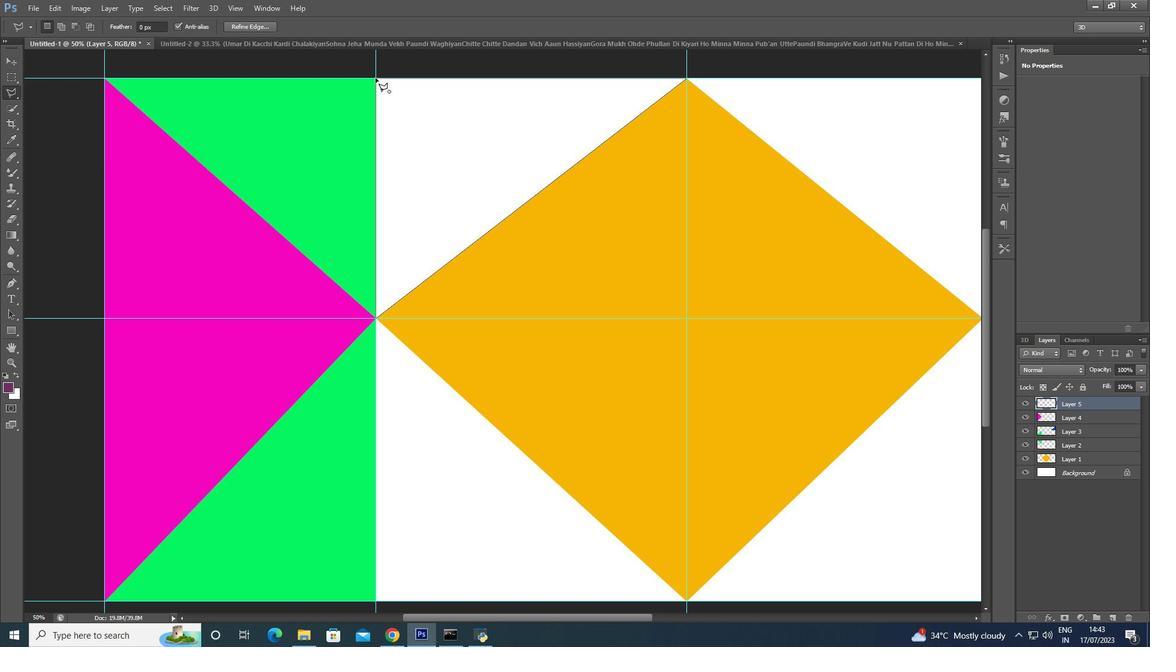 
Action: Mouse moved to (422, 139)
Screenshot: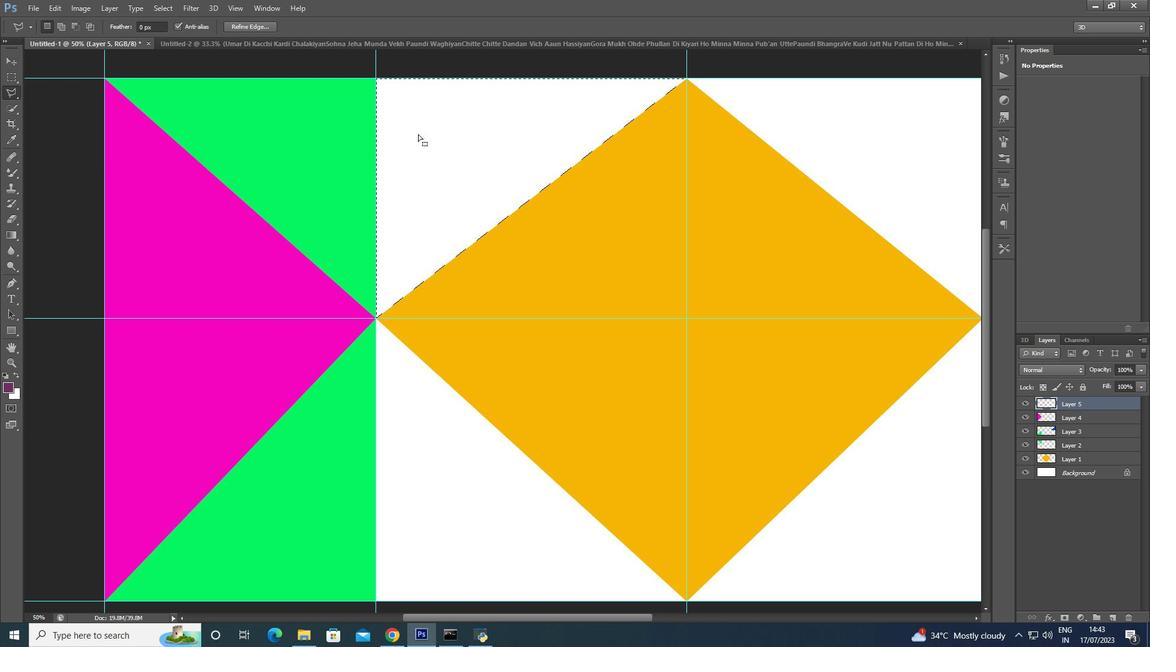 
Action: Mouse pressed right at (422, 139)
Screenshot: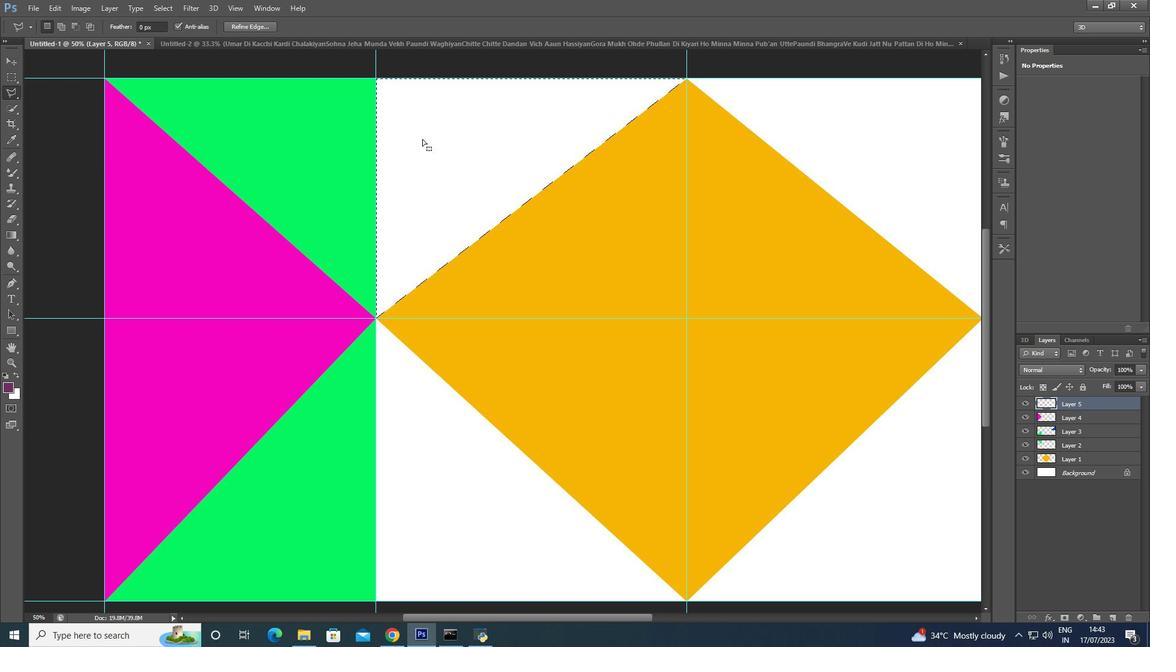 
Action: Mouse moved to (459, 307)
Screenshot: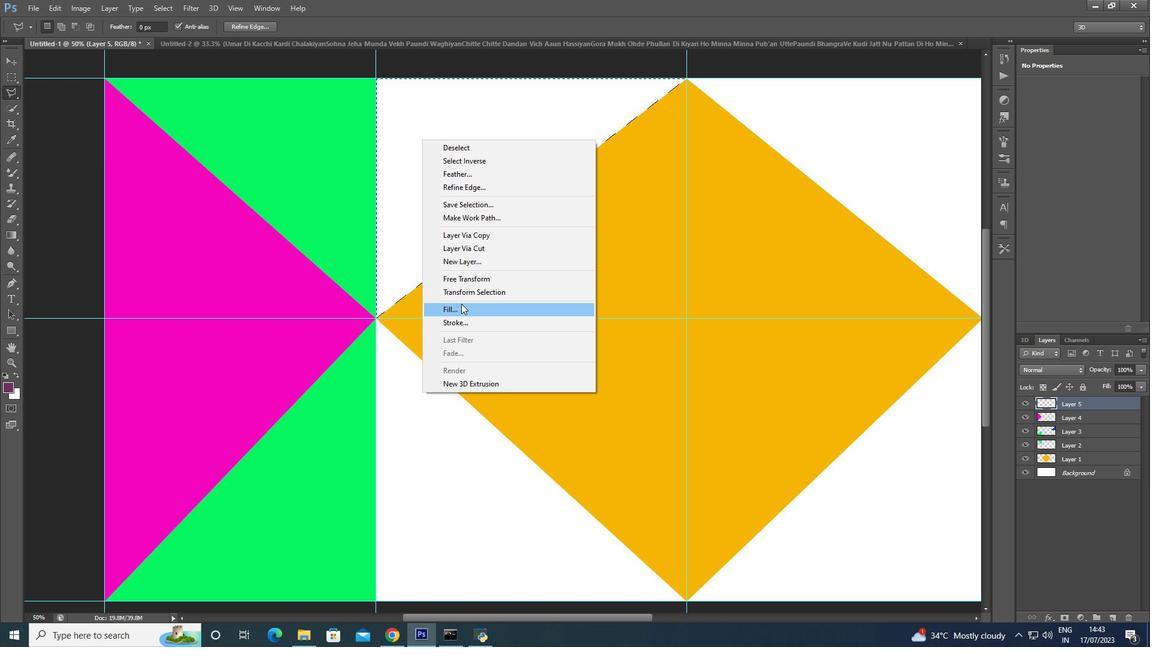 
Action: Mouse pressed left at (459, 307)
Screenshot: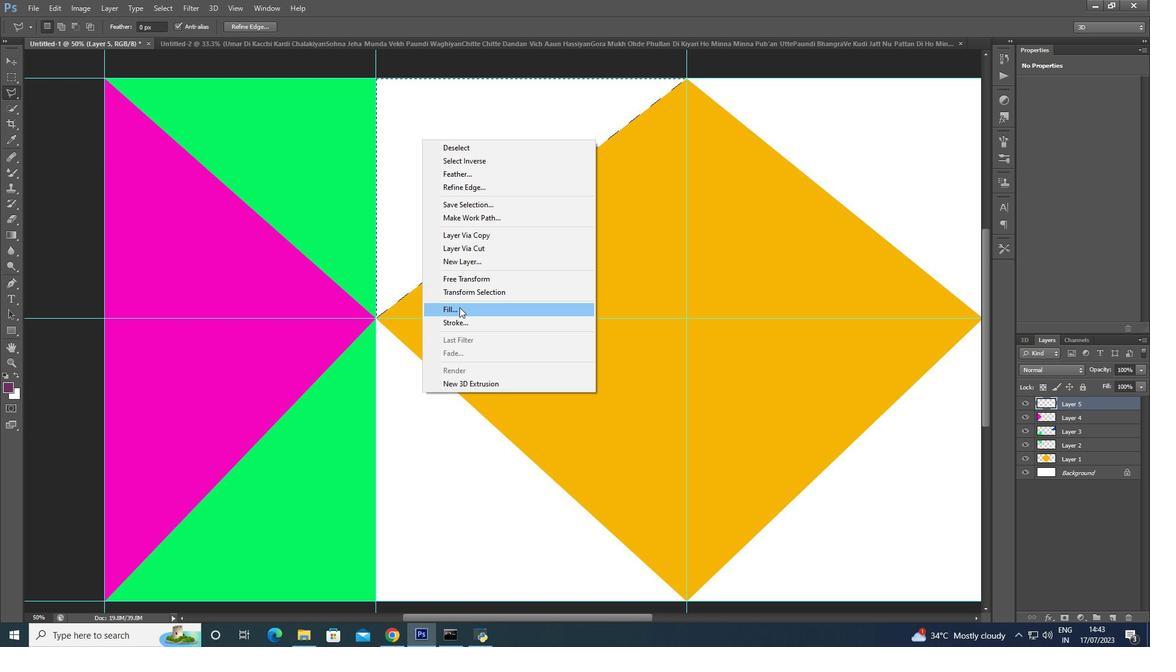 
Action: Mouse moved to (630, 186)
Screenshot: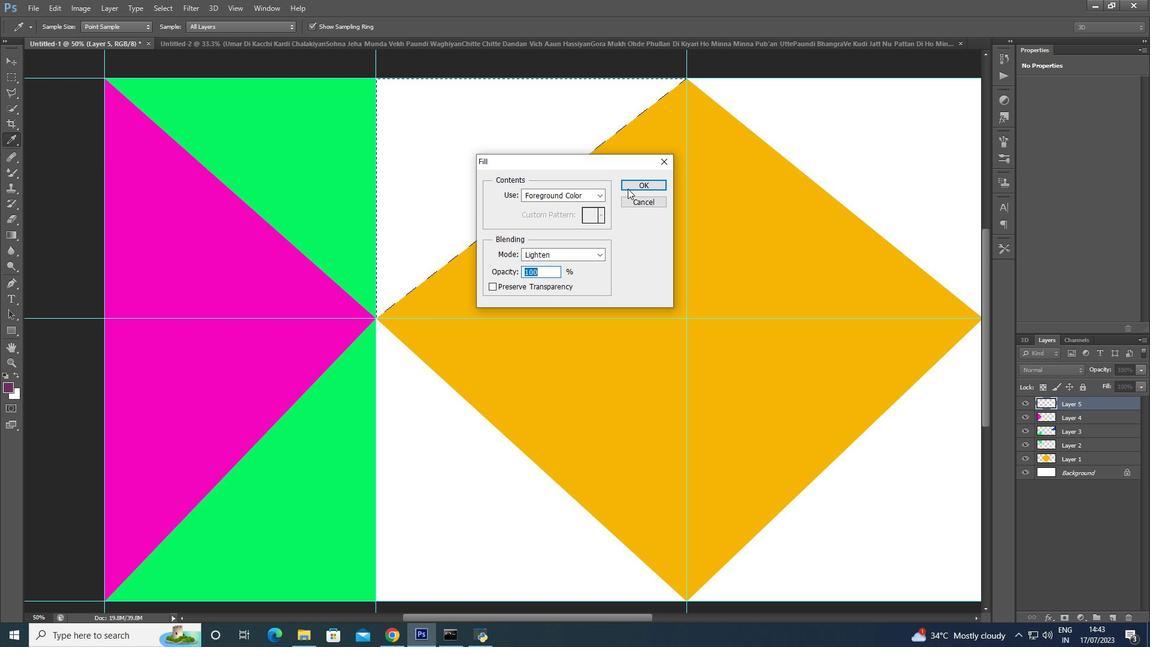 
Action: Mouse pressed left at (630, 186)
Screenshot: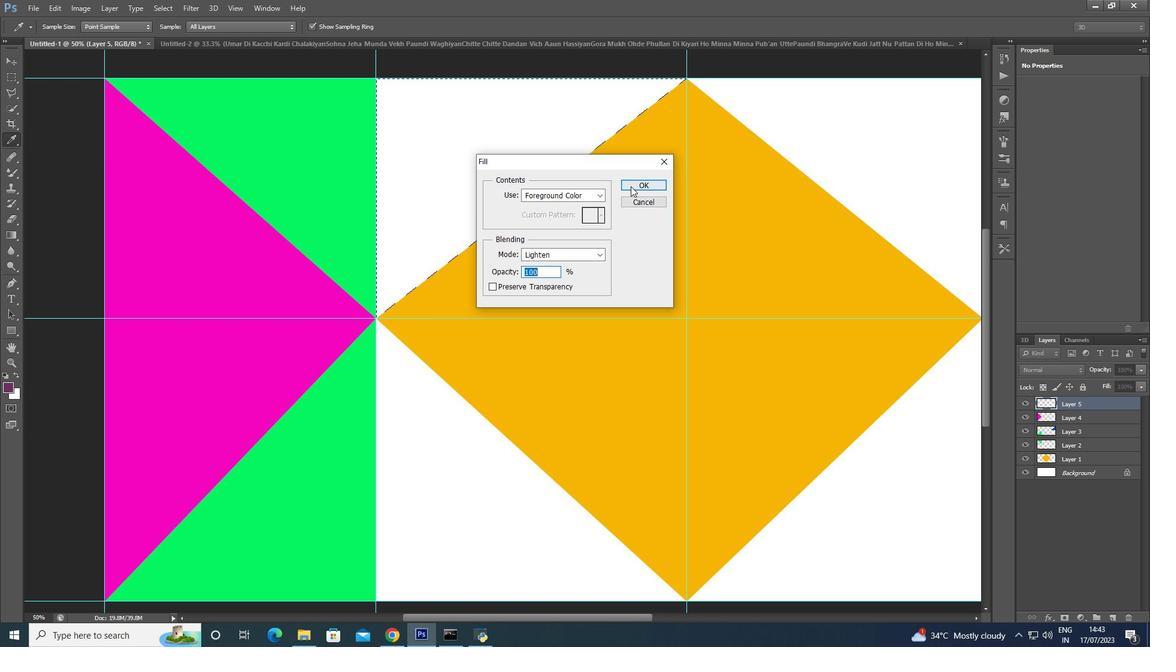 
Action: Mouse moved to (1112, 615)
Screenshot: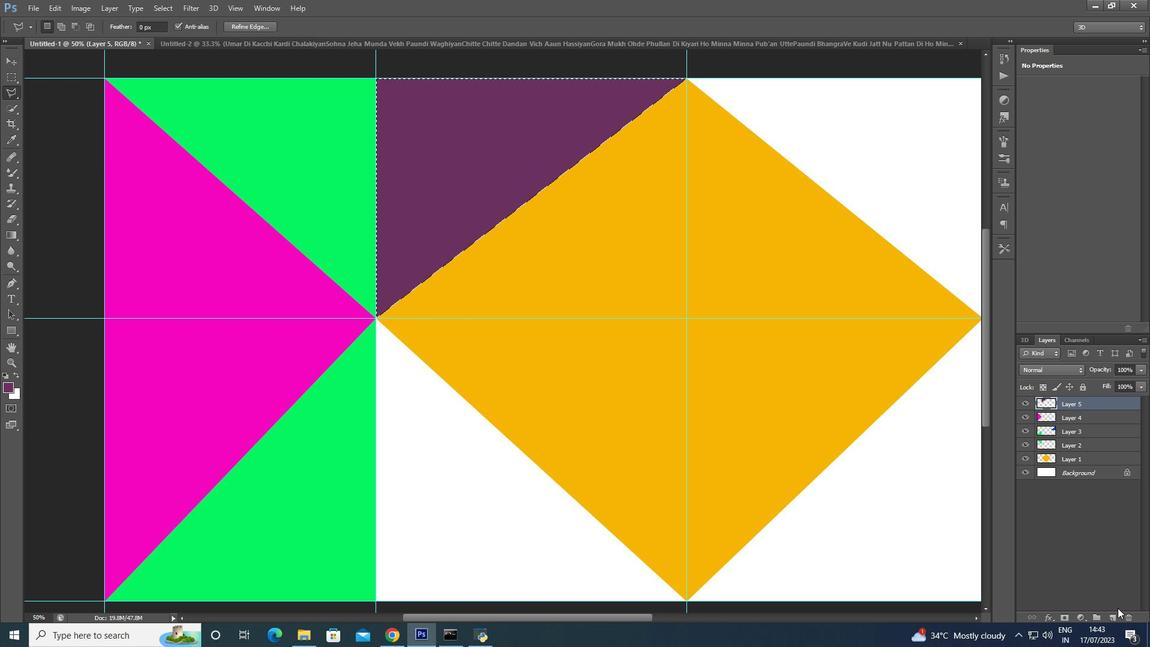 
Action: Mouse pressed left at (1112, 615)
Screenshot: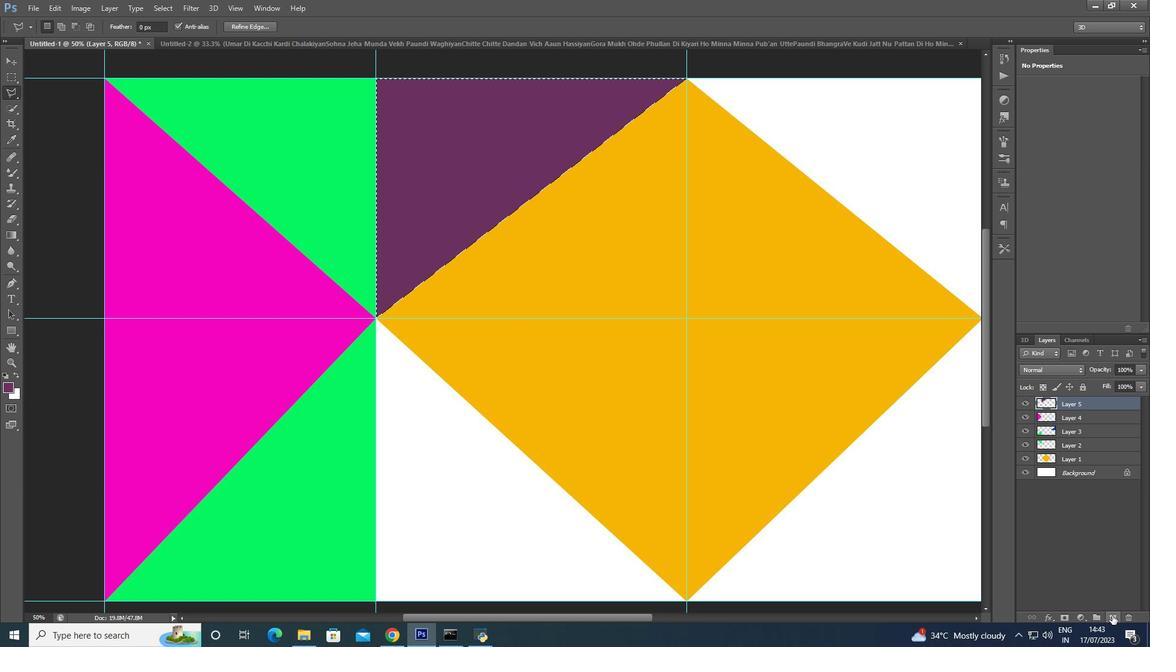 
Action: Mouse moved to (4, 381)
Screenshot: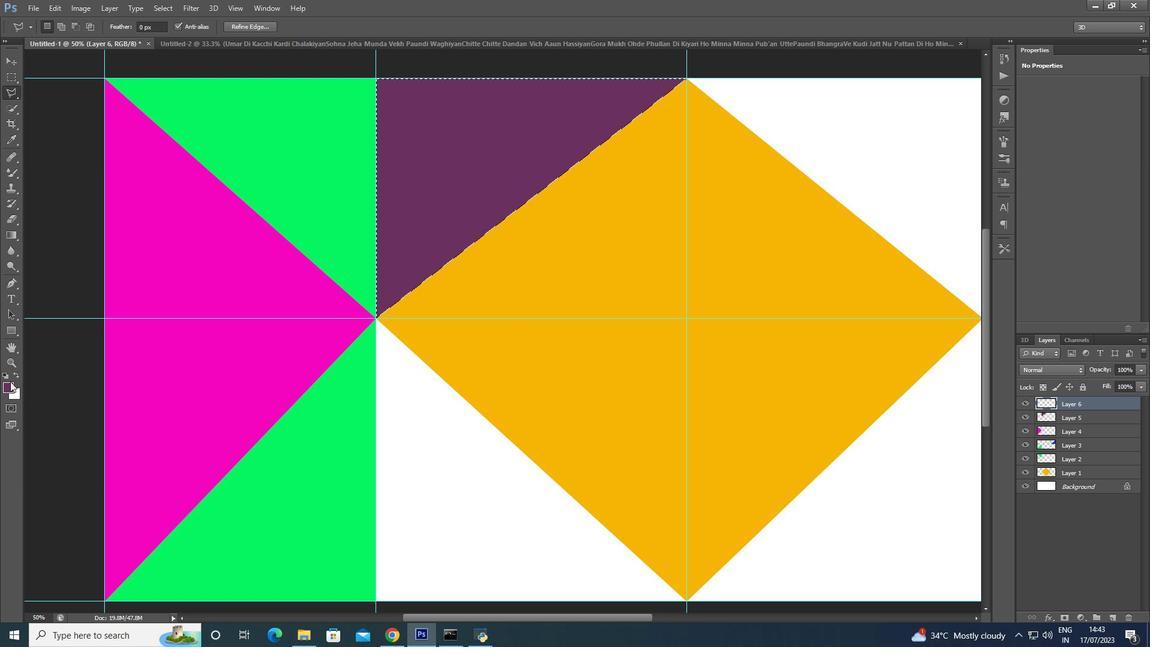 
Action: Mouse pressed left at (4, 381)
Screenshot: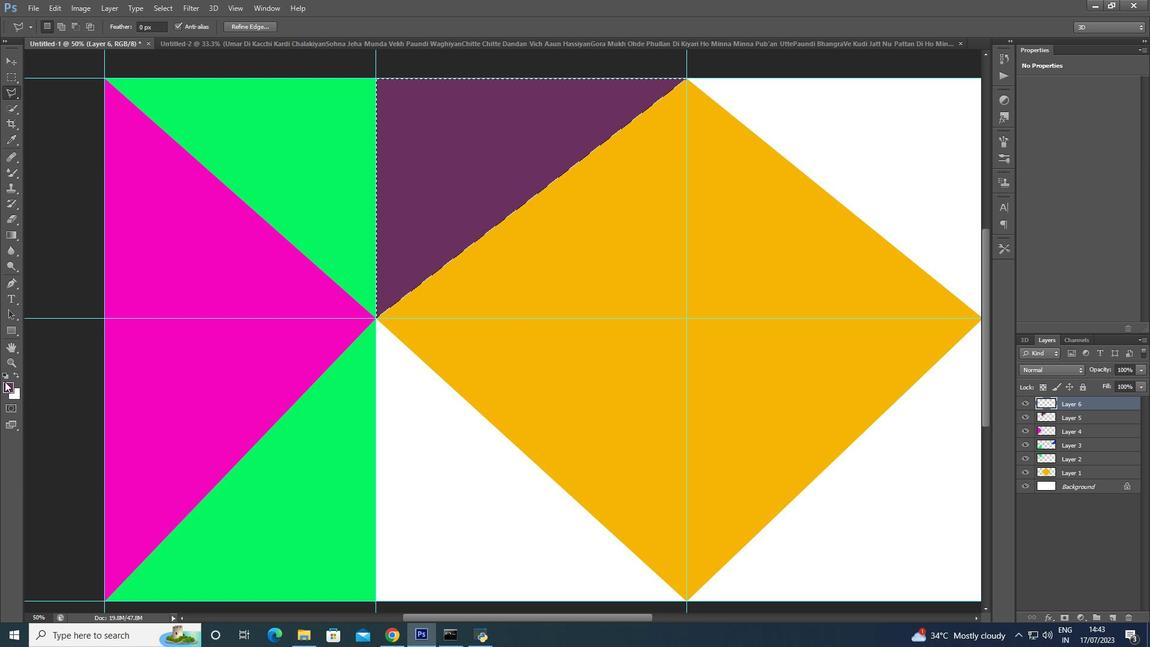 
Action: Mouse moved to (718, 287)
Screenshot: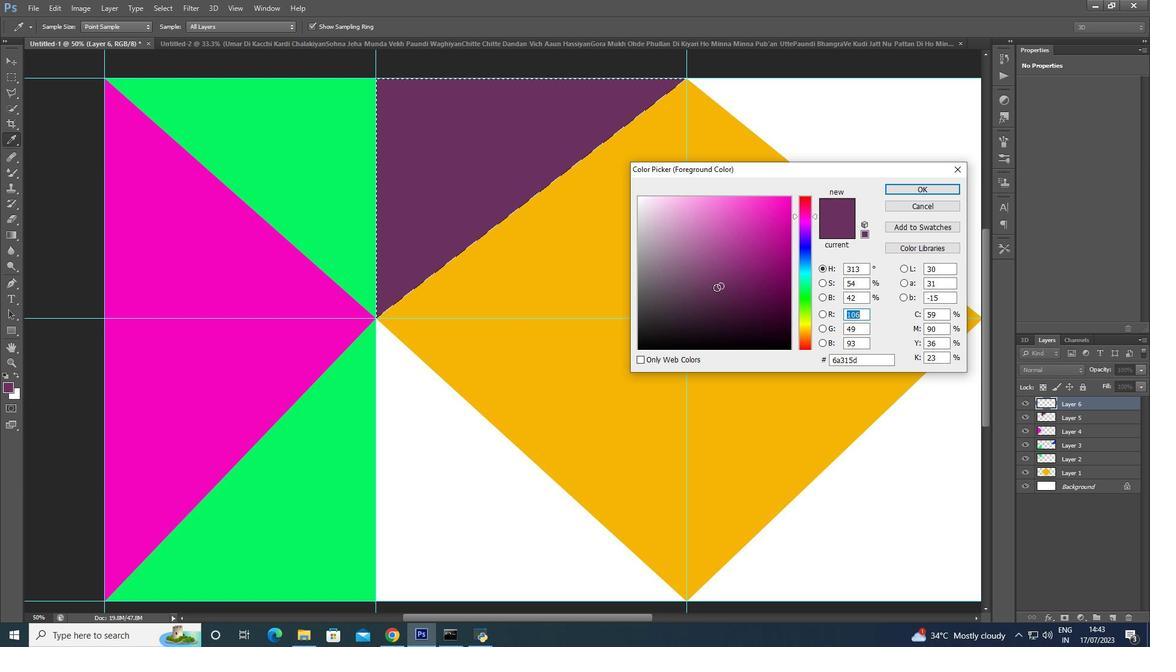 
Action: Mouse pressed left at (718, 287)
Screenshot: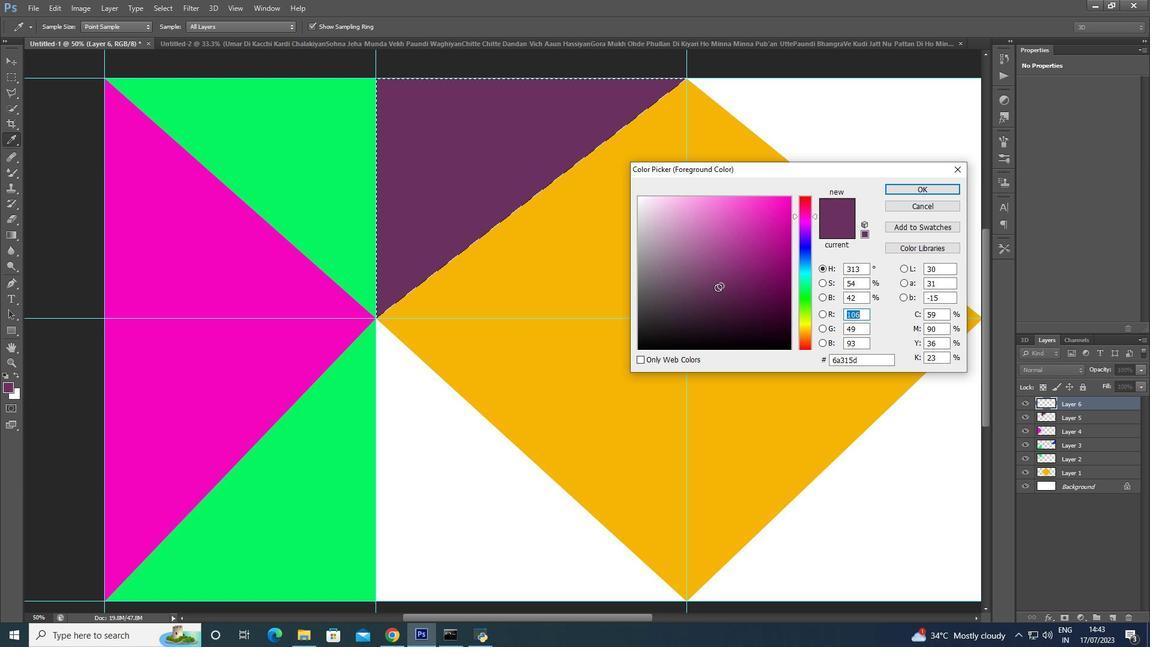 
Action: Mouse moved to (902, 193)
Screenshot: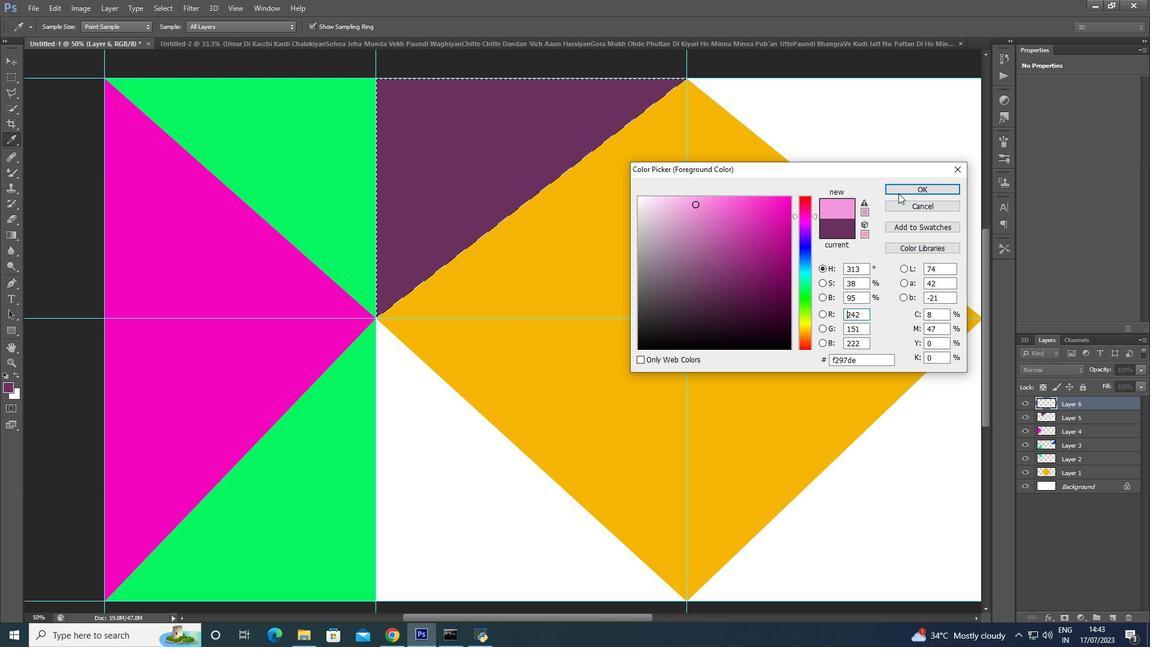 
Action: Mouse pressed left at (902, 193)
Screenshot: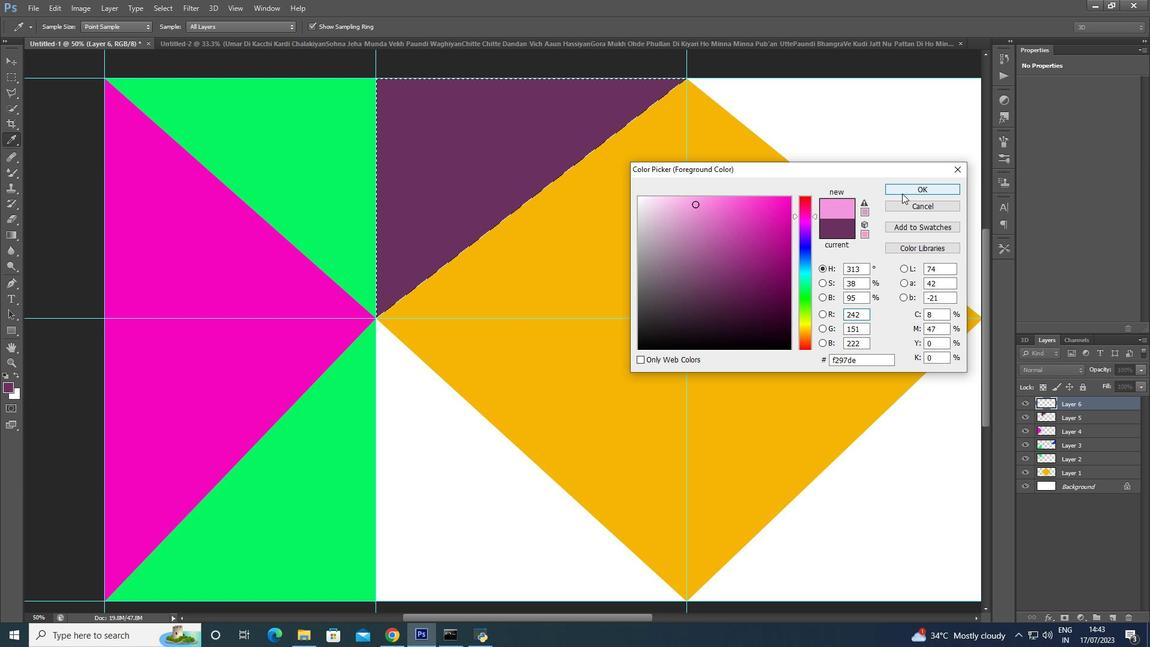 
Action: Mouse moved to (376, 317)
Screenshot: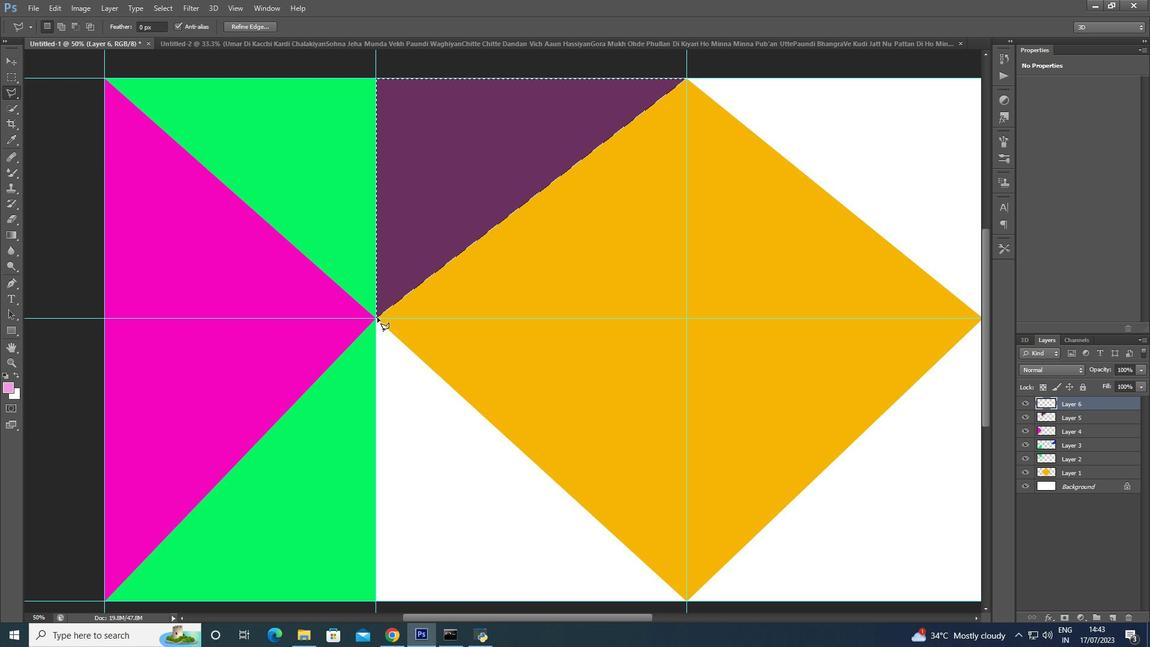 
Action: Mouse pressed left at (376, 317)
Screenshot: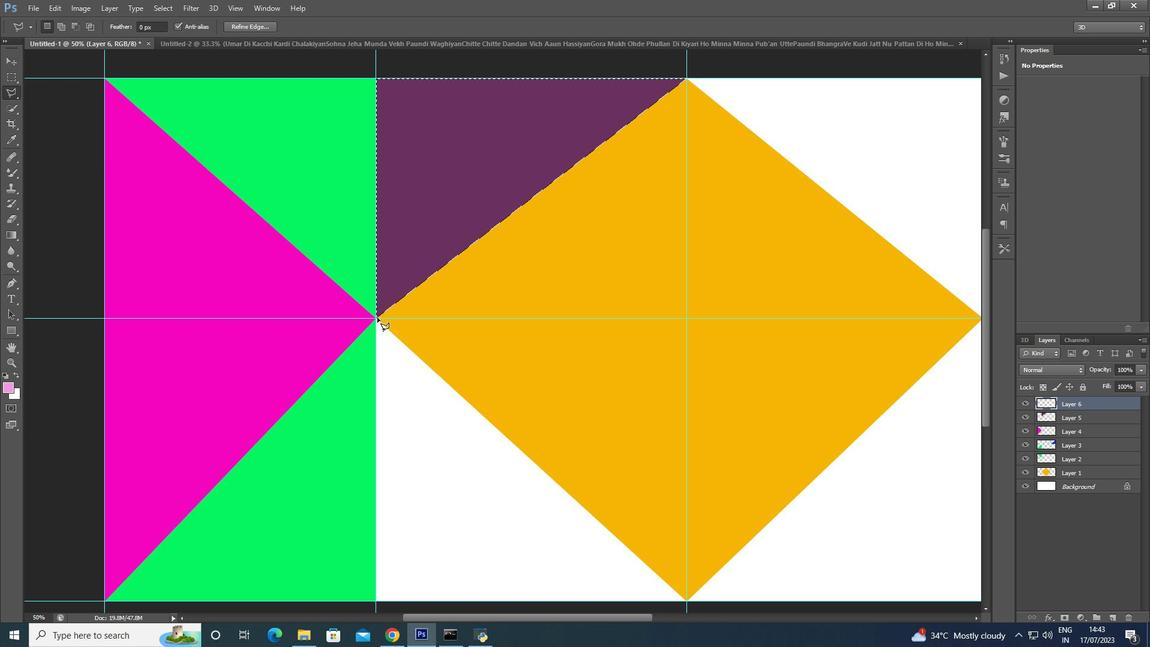 
Action: Mouse moved to (376, 319)
Screenshot: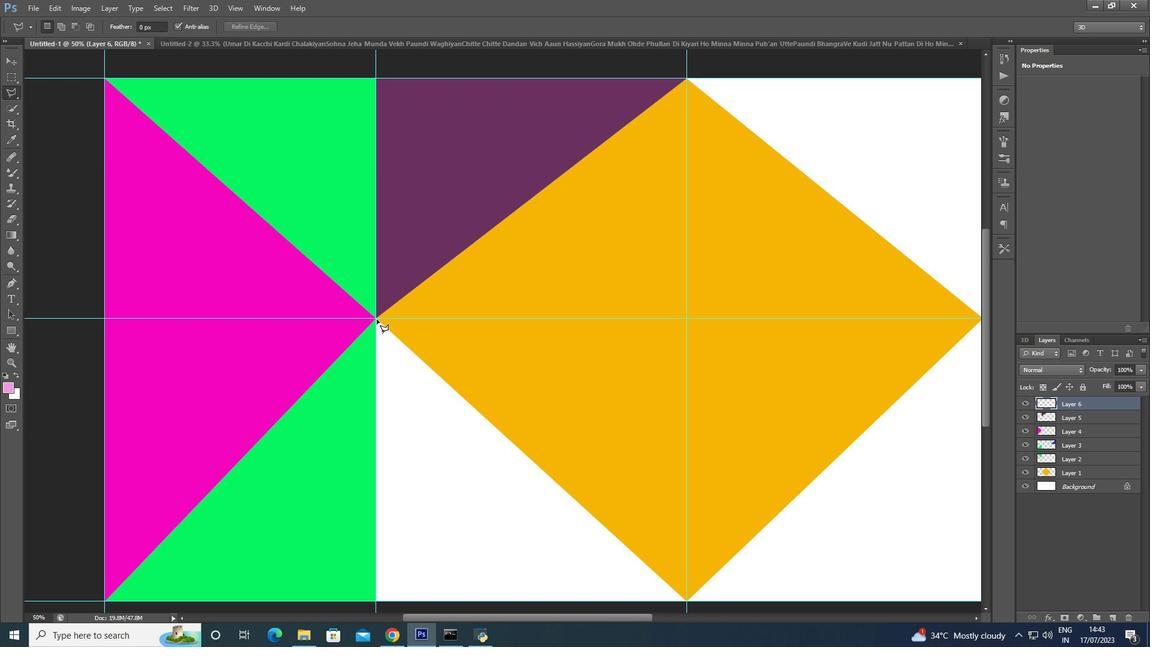 
Action: Mouse pressed left at (376, 319)
Screenshot: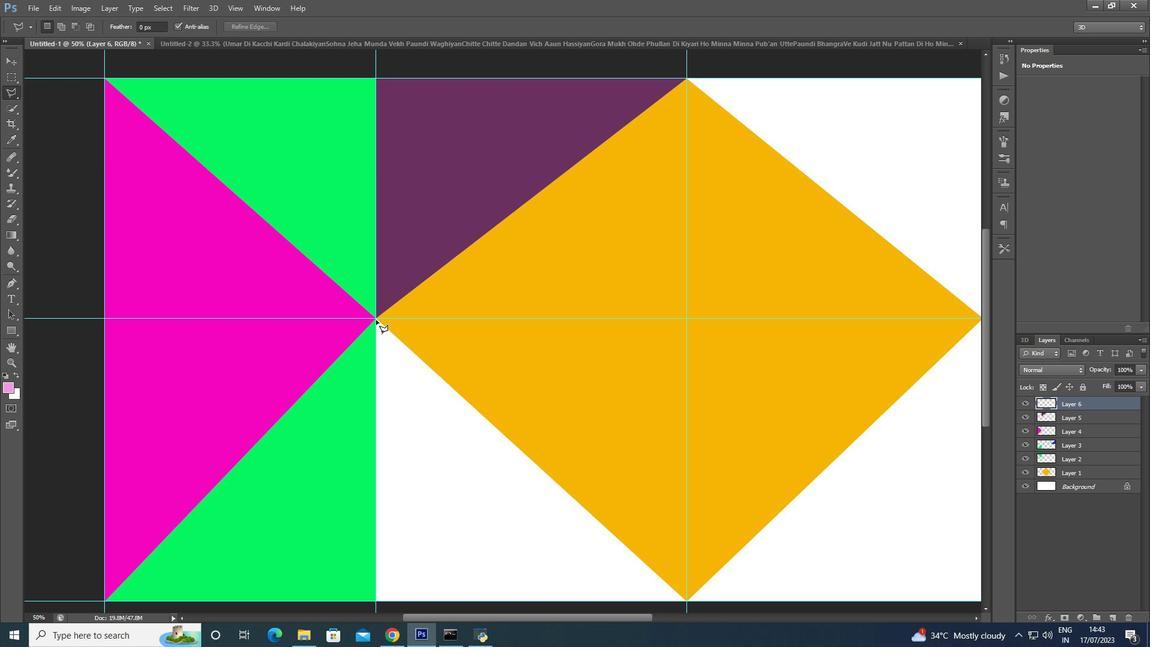 
Action: Mouse moved to (373, 599)
Screenshot: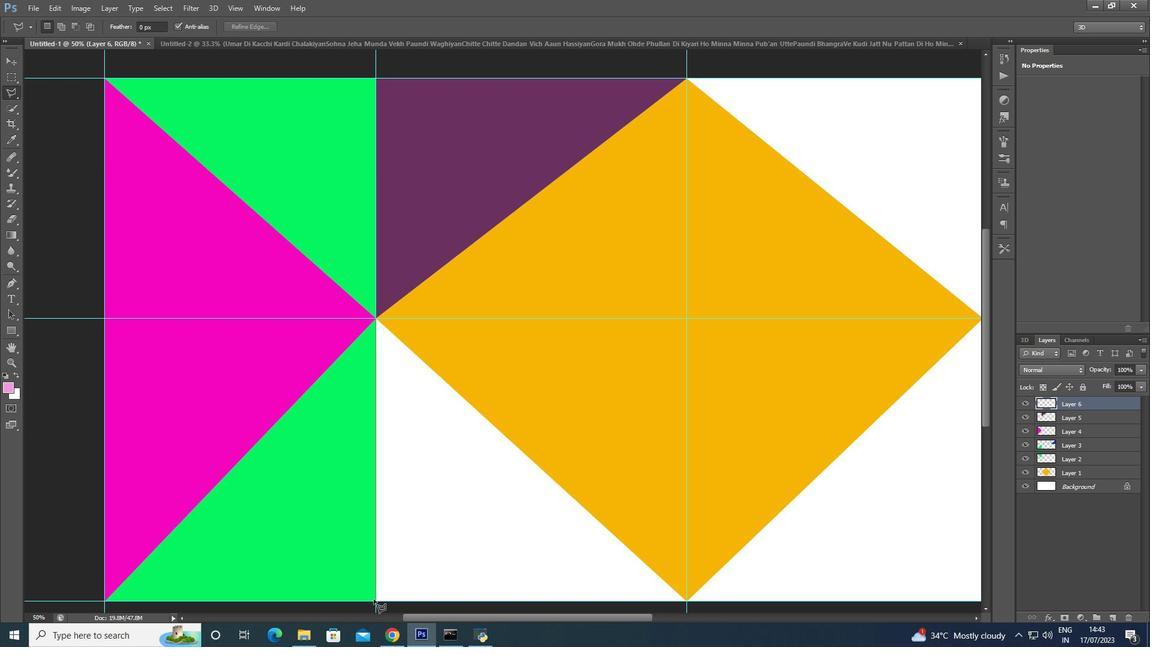 
Action: Mouse pressed left at (373, 599)
Screenshot: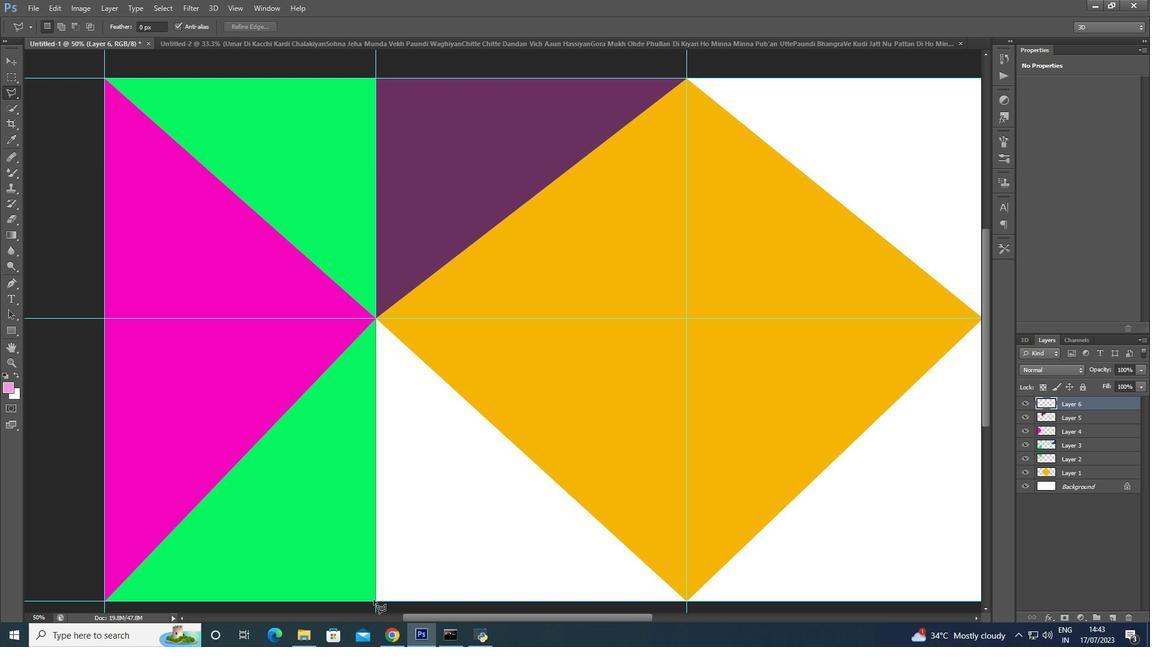 
Action: Mouse pressed left at (373, 599)
Screenshot: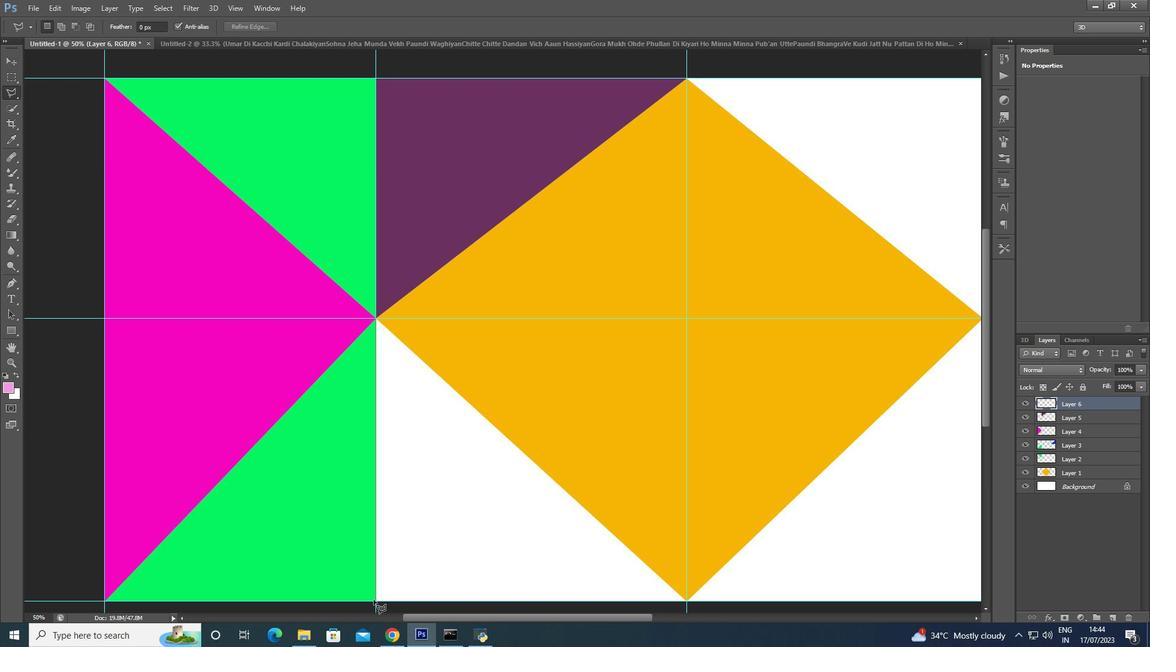 
Action: Mouse moved to (687, 600)
Screenshot: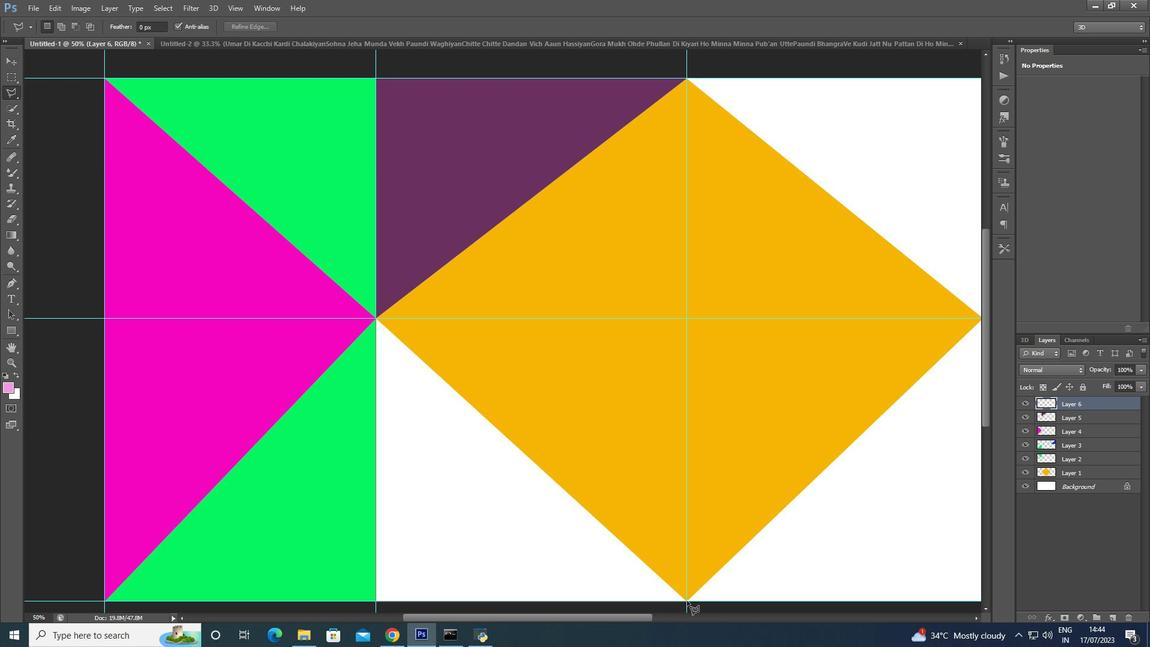 
Action: Mouse pressed left at (687, 600)
Screenshot: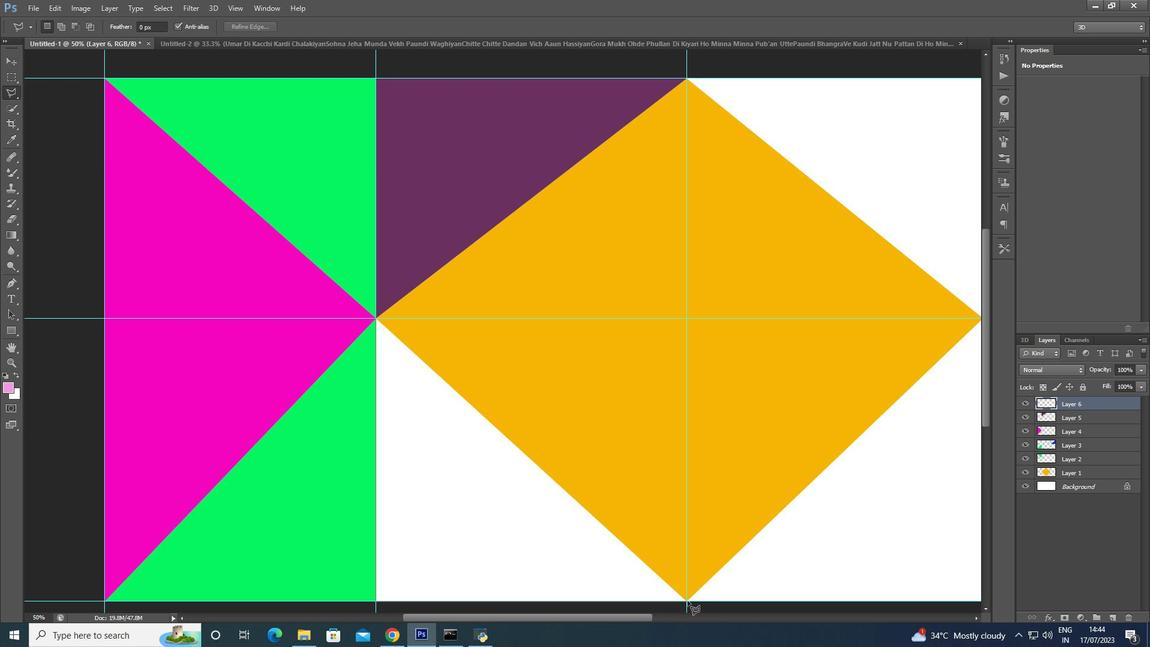 
Action: Mouse pressed right at (687, 600)
Screenshot: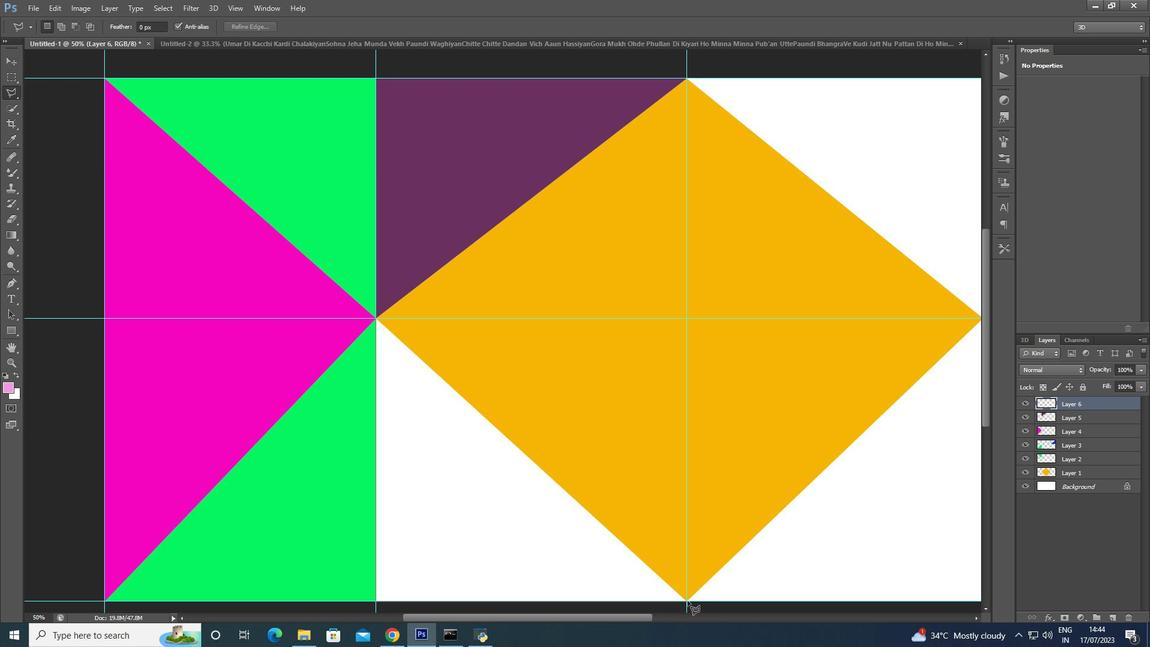 
Action: Mouse moved to (376, 319)
